 Task: Explore Airbnb accommodation in Ogawa, Japan from 29th December, 2023 to 30th December, 2023 for 2 adults, 1 child. Place can be entire room with 2 bedrooms having 2 beds and 1 bathroom. Property type can be flat.
Action: Mouse moved to (478, 125)
Screenshot: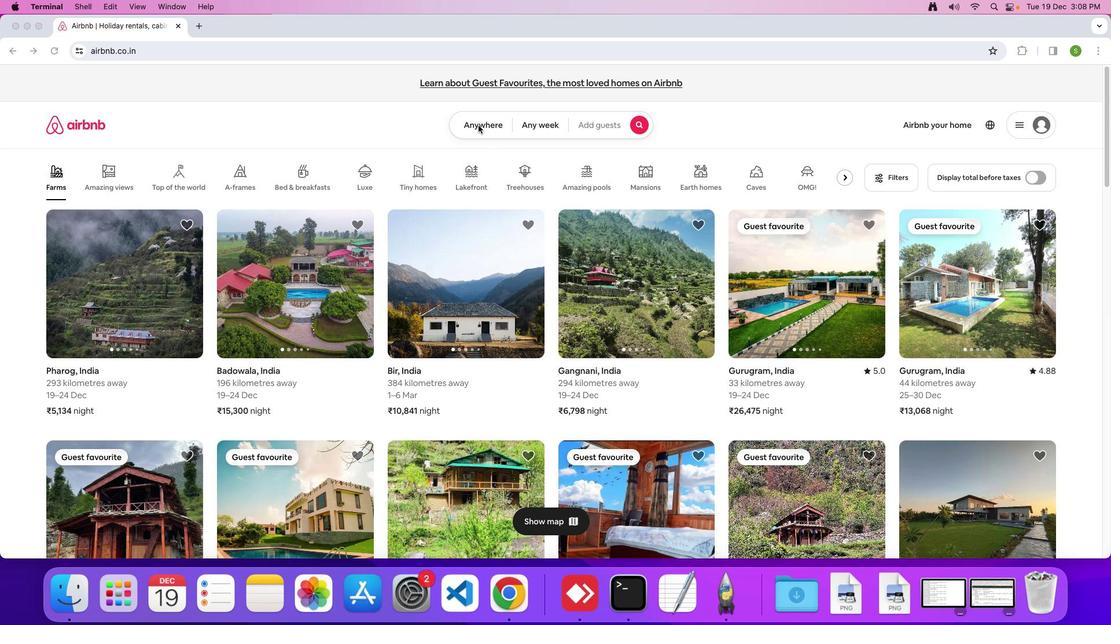 
Action: Mouse pressed left at (478, 125)
Screenshot: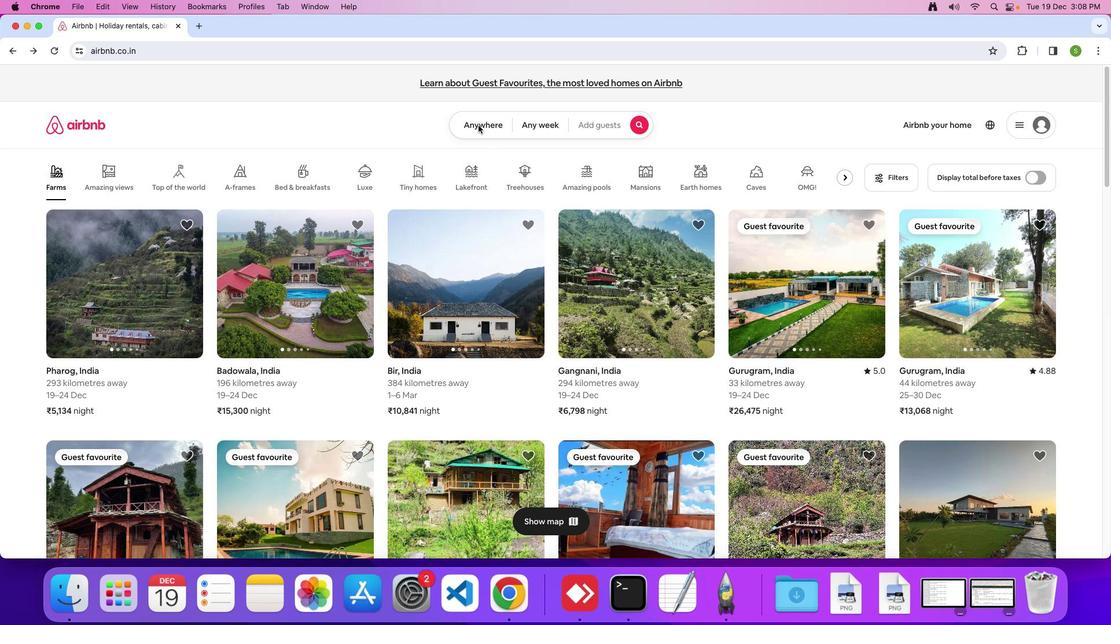 
Action: Mouse moved to (477, 125)
Screenshot: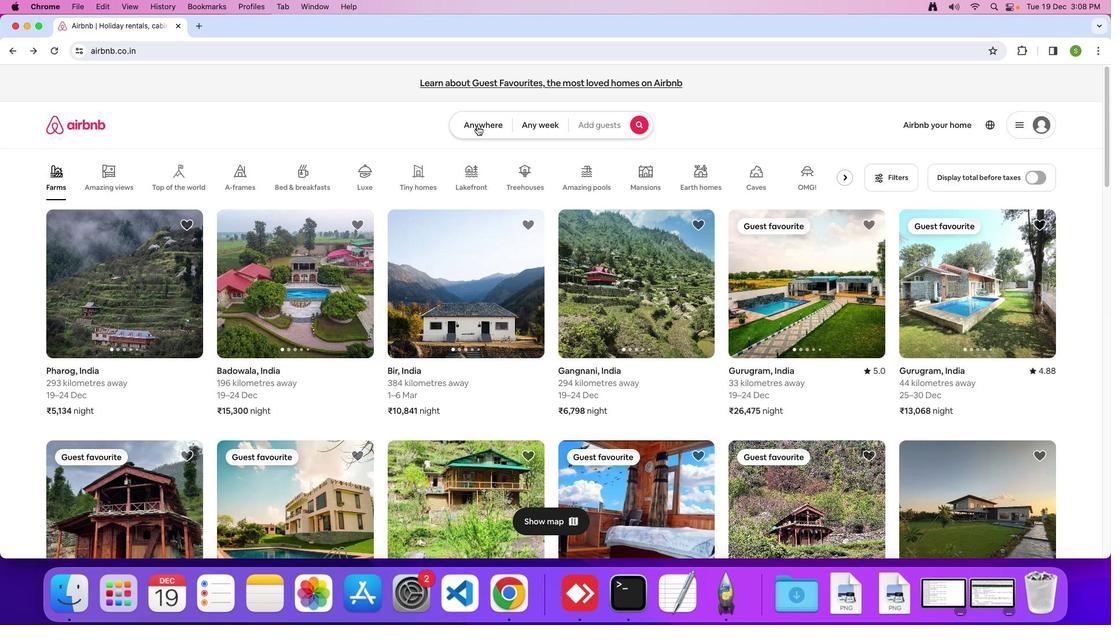 
Action: Mouse pressed left at (477, 125)
Screenshot: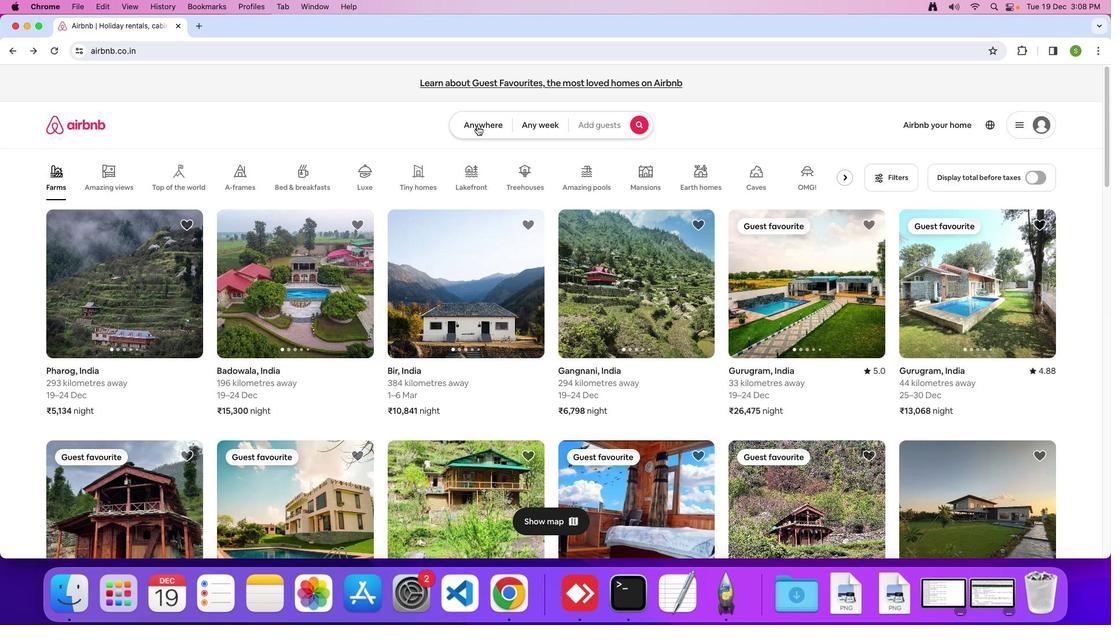 
Action: Mouse moved to (425, 160)
Screenshot: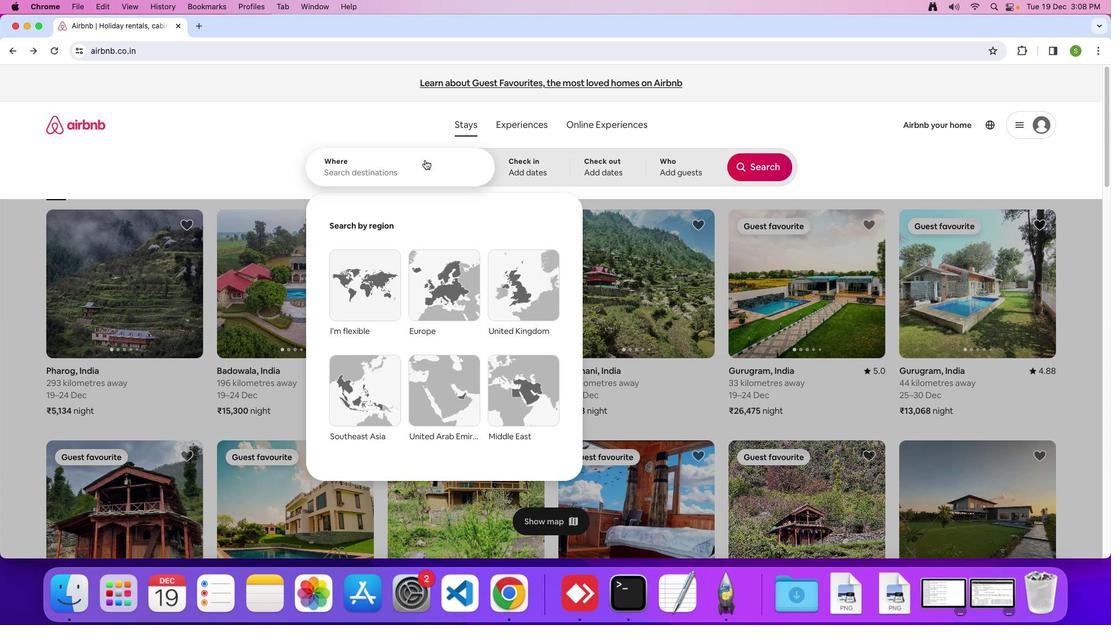 
Action: Mouse pressed left at (425, 160)
Screenshot: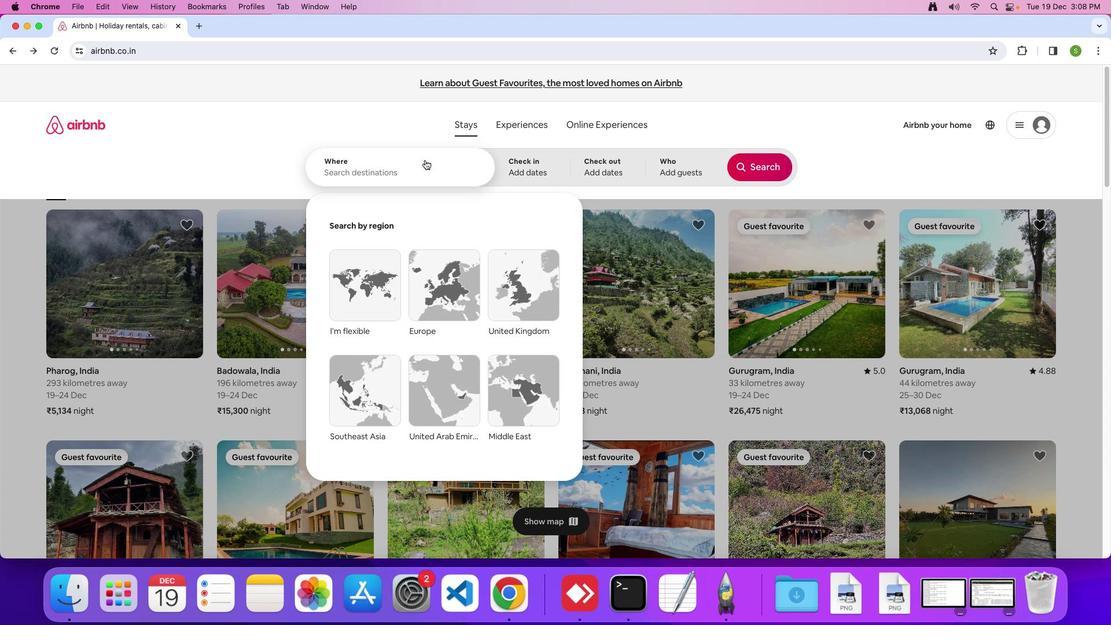 
Action: Mouse moved to (428, 160)
Screenshot: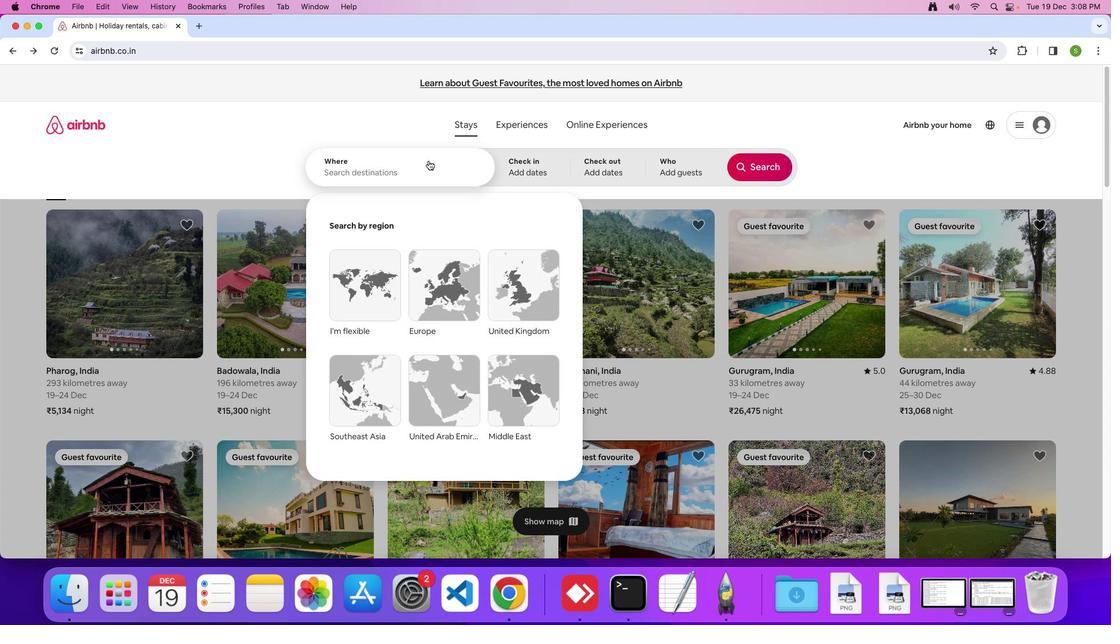
Action: Key pressed 'O'Key.caps_lock'g''a''w''a'','Key.spaceKey.shift'j''a''p''a''n'Key.enter
Screenshot: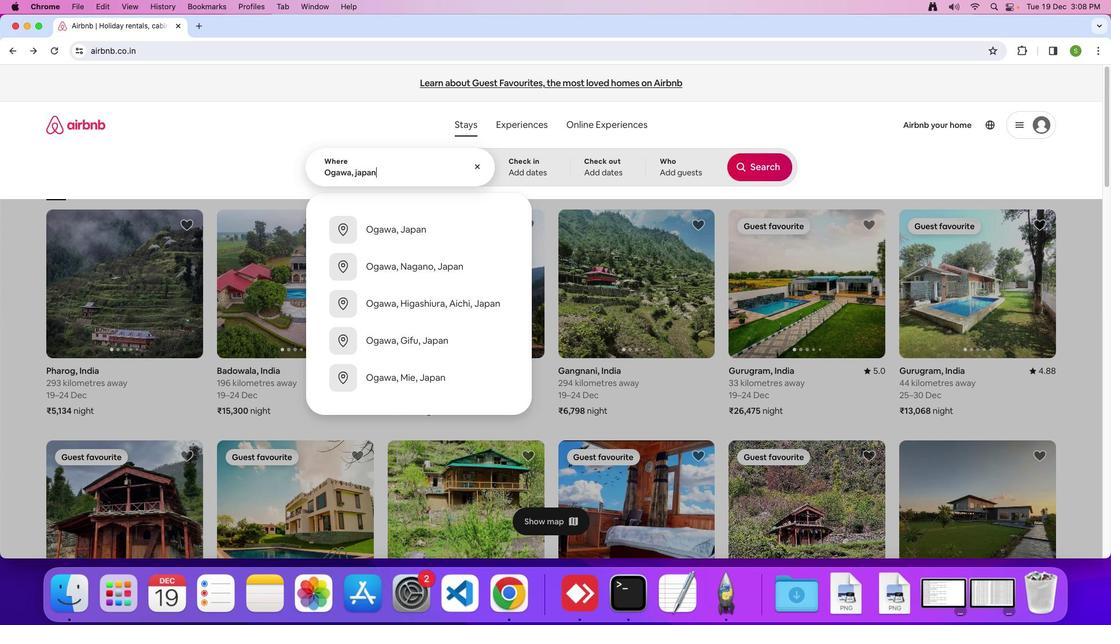 
Action: Mouse moved to (492, 423)
Screenshot: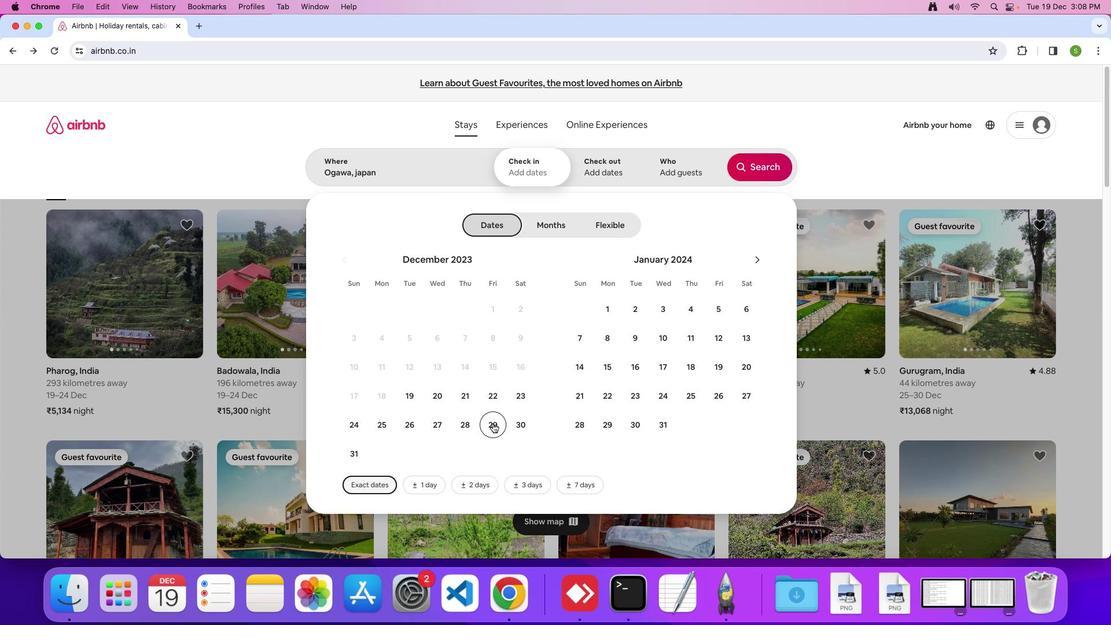 
Action: Mouse pressed left at (492, 423)
Screenshot: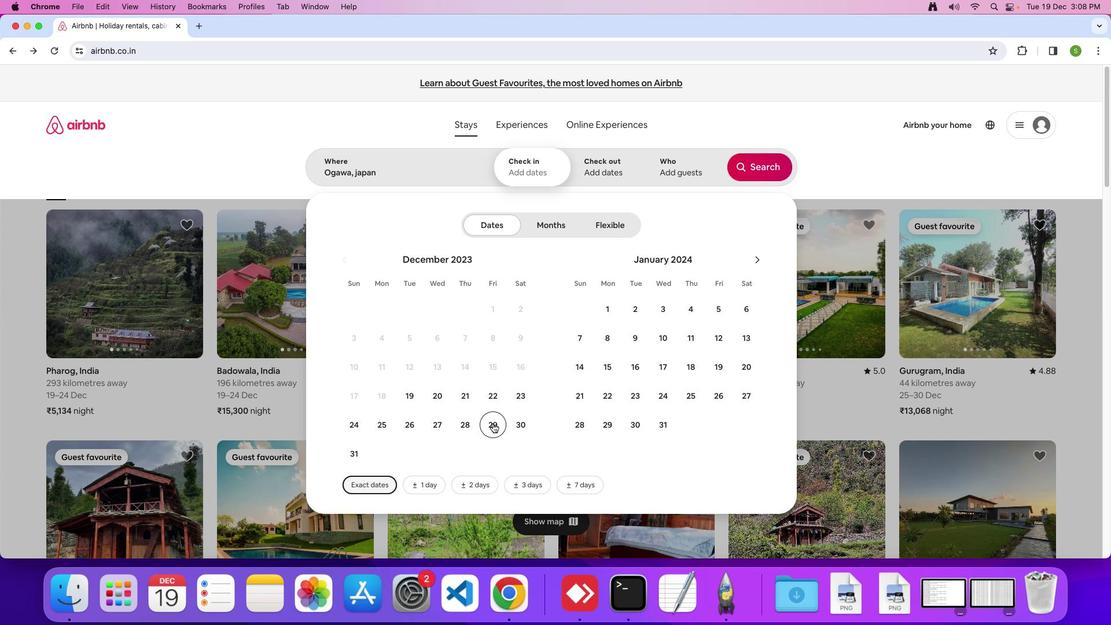 
Action: Mouse moved to (527, 423)
Screenshot: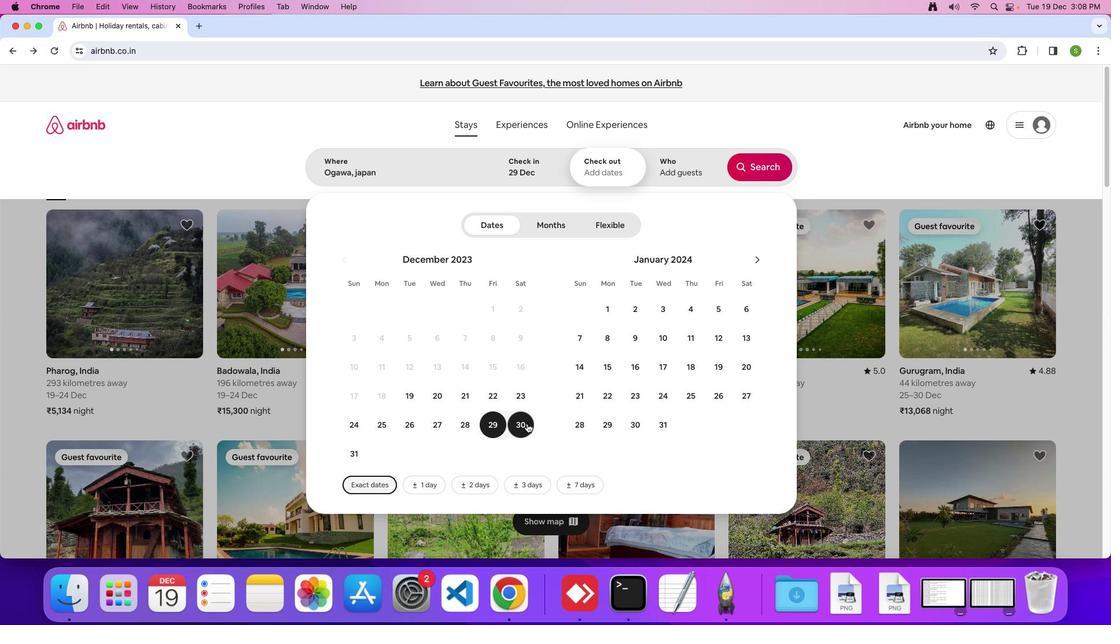 
Action: Mouse pressed left at (527, 423)
Screenshot: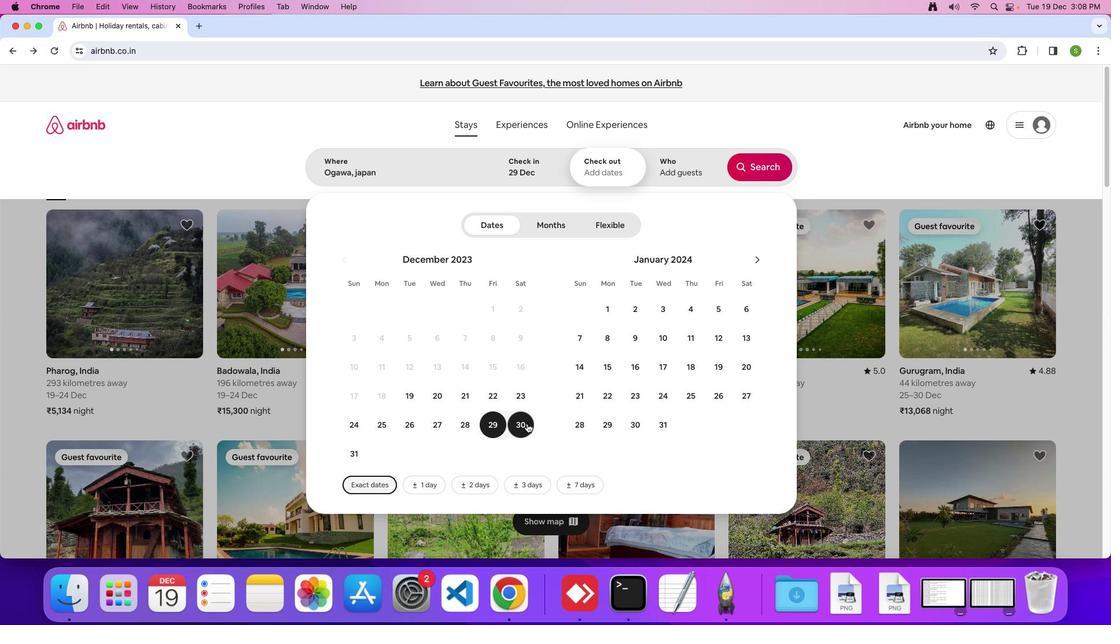 
Action: Mouse moved to (685, 170)
Screenshot: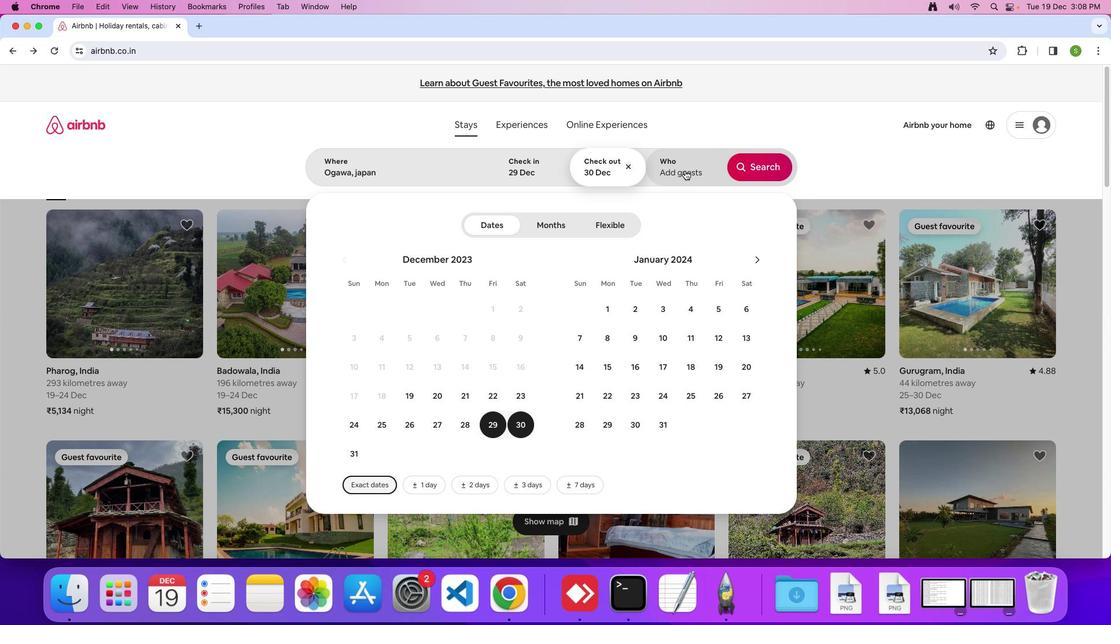 
Action: Mouse pressed left at (685, 170)
Screenshot: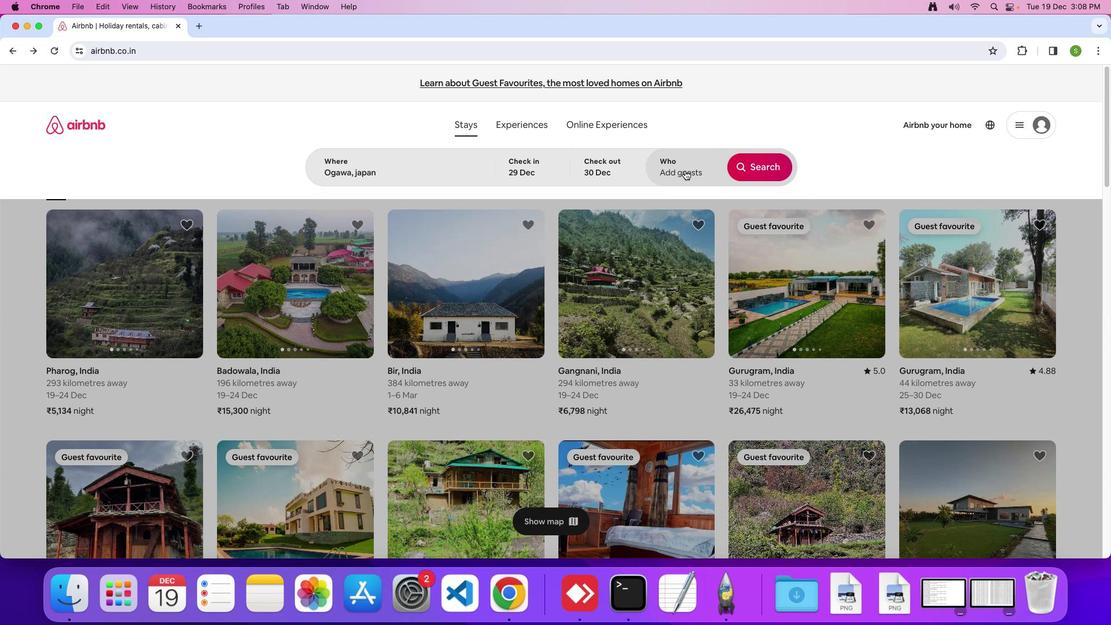 
Action: Mouse moved to (763, 227)
Screenshot: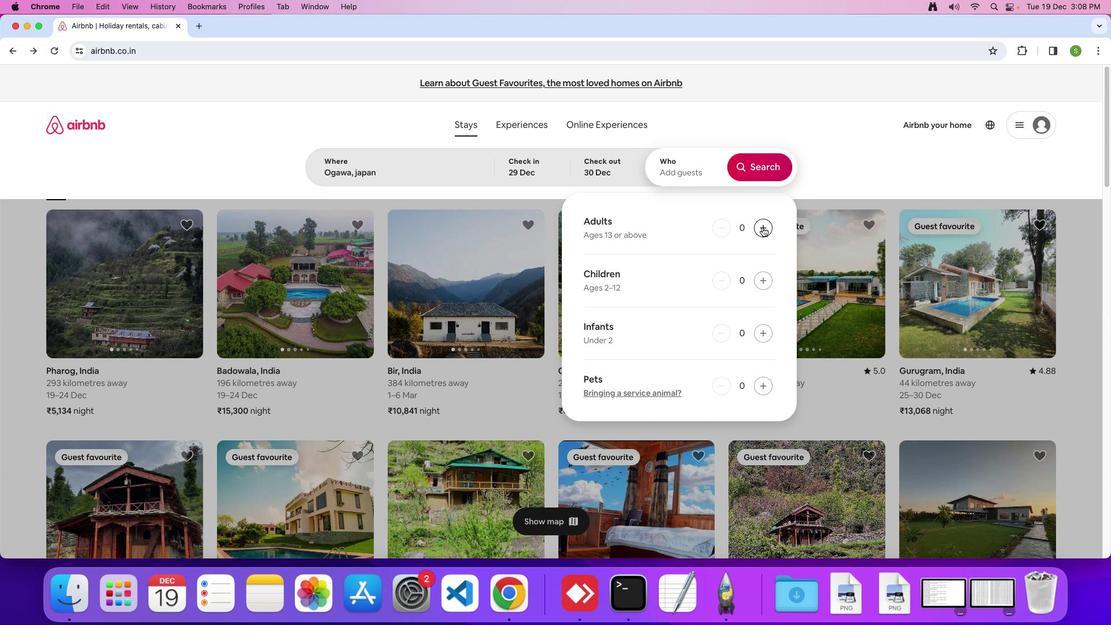 
Action: Mouse pressed left at (763, 227)
Screenshot: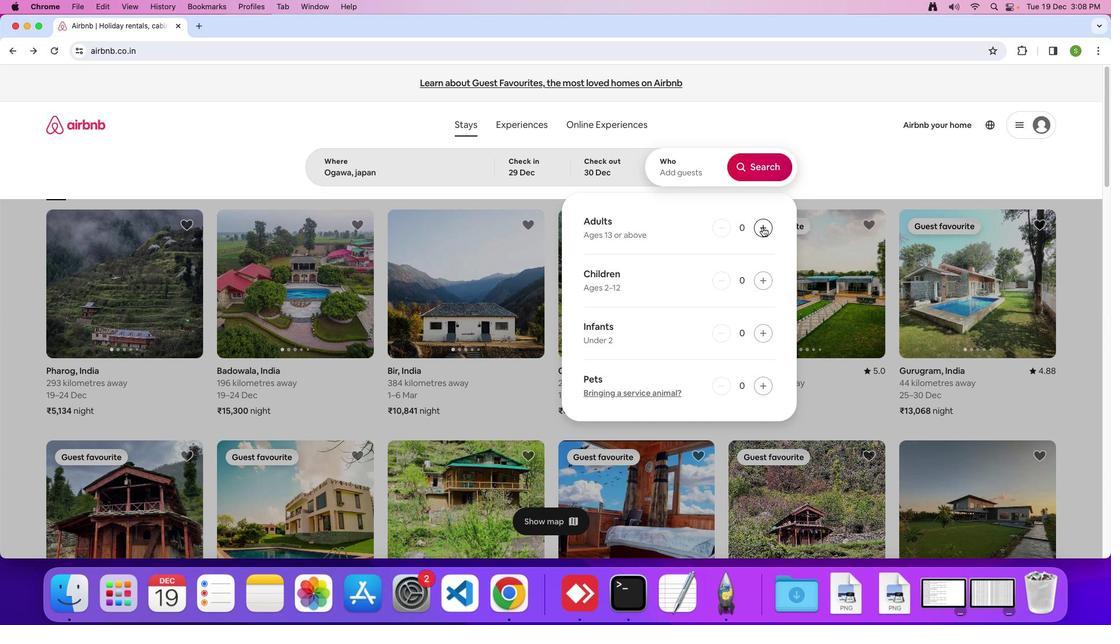 
Action: Mouse moved to (764, 225)
Screenshot: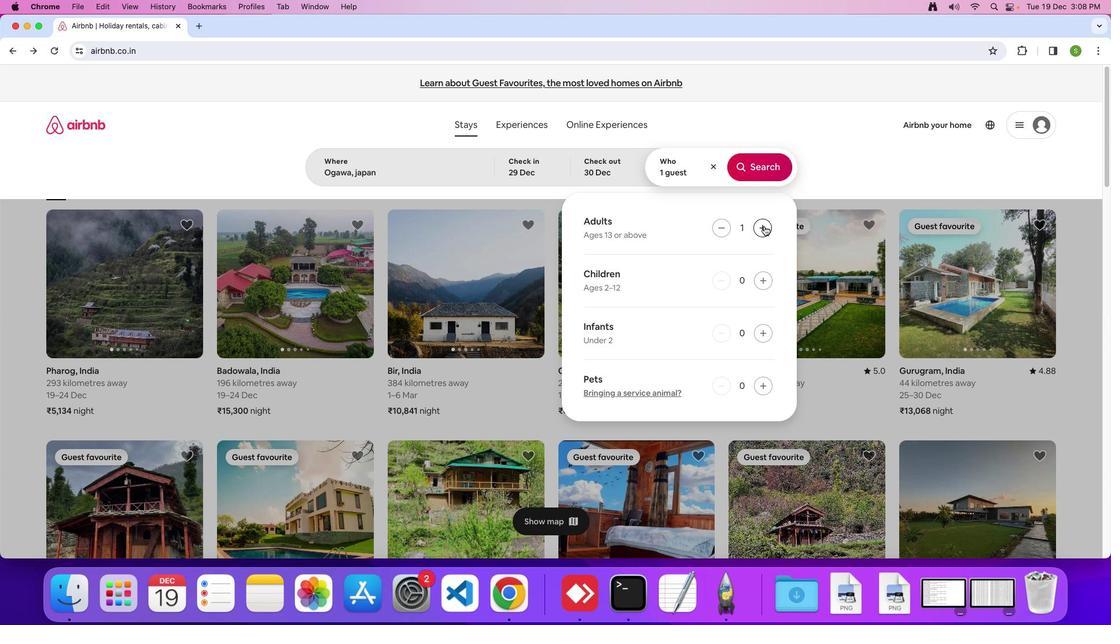
Action: Mouse pressed left at (764, 225)
Screenshot: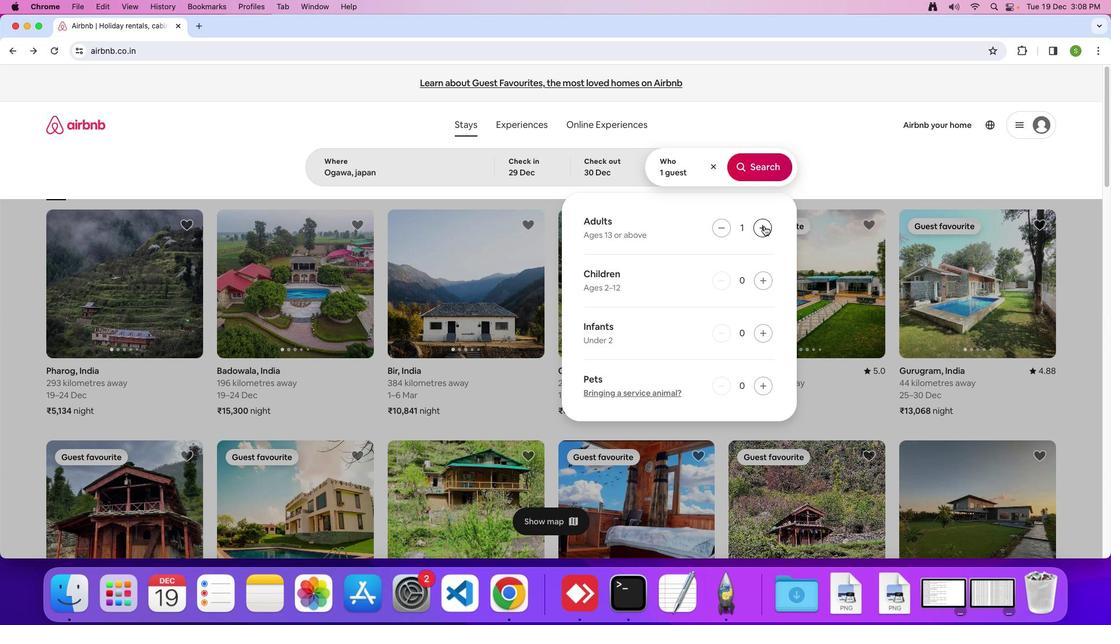 
Action: Mouse moved to (758, 282)
Screenshot: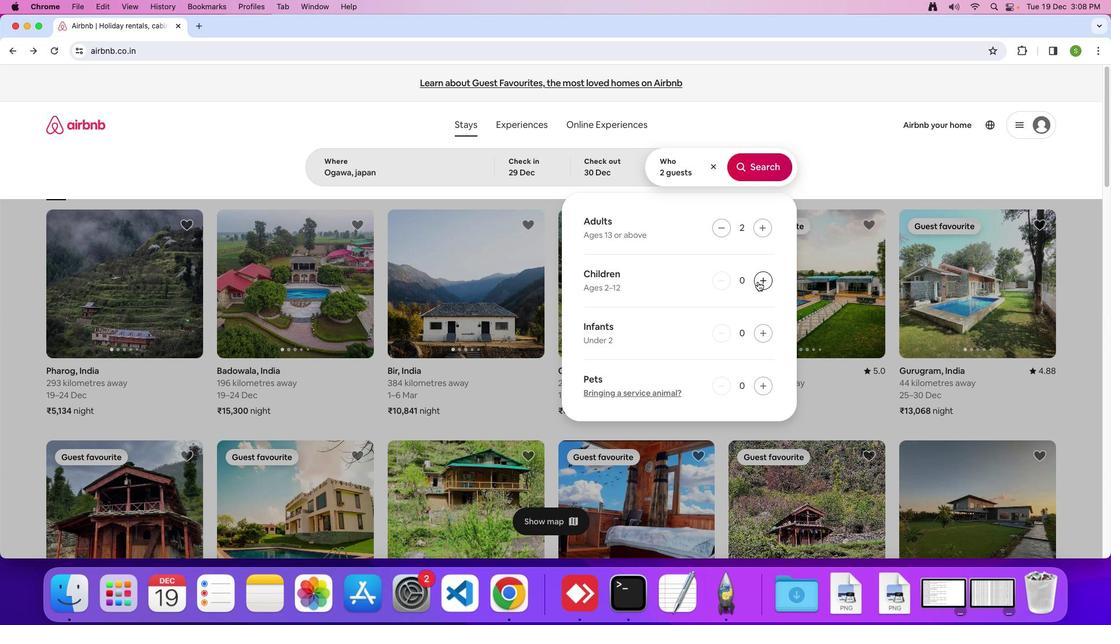 
Action: Mouse pressed left at (758, 282)
Screenshot: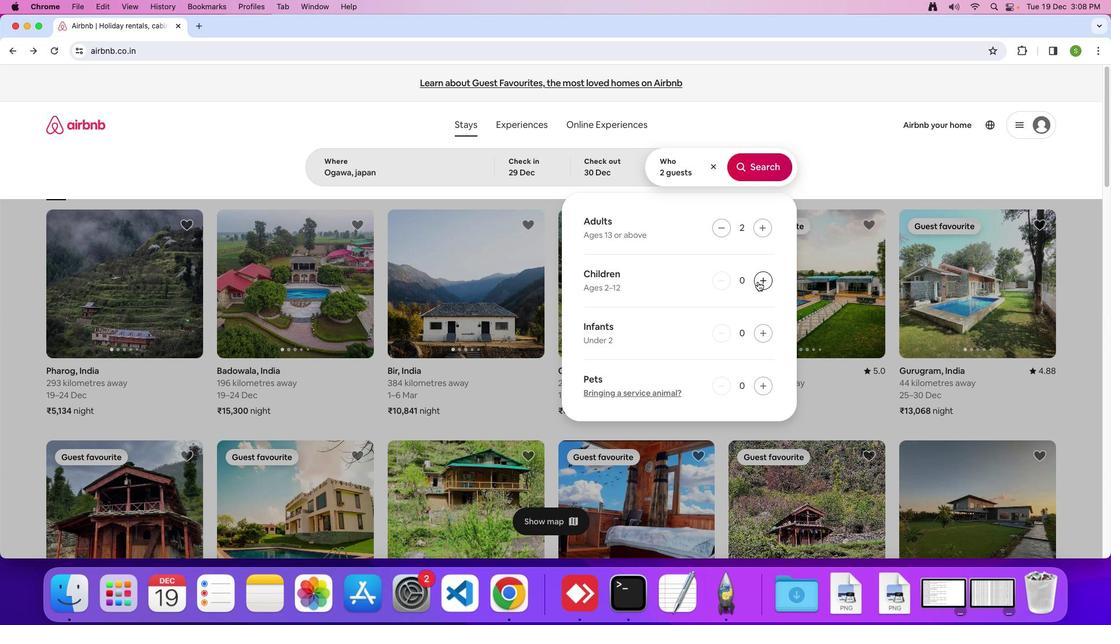 
Action: Mouse moved to (759, 173)
Screenshot: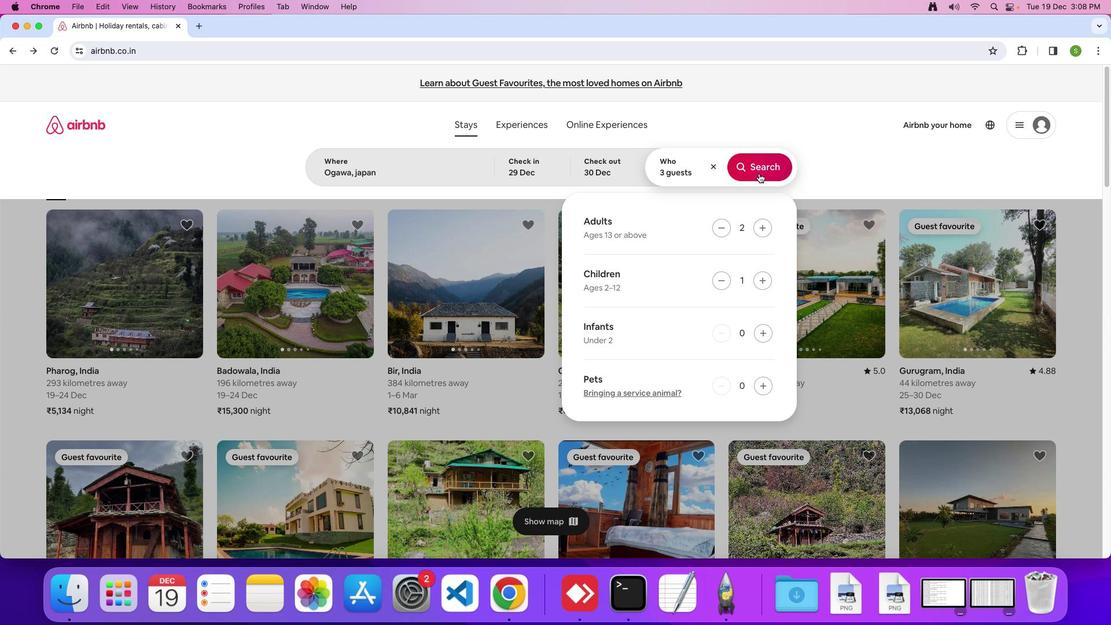 
Action: Mouse pressed left at (759, 173)
Screenshot: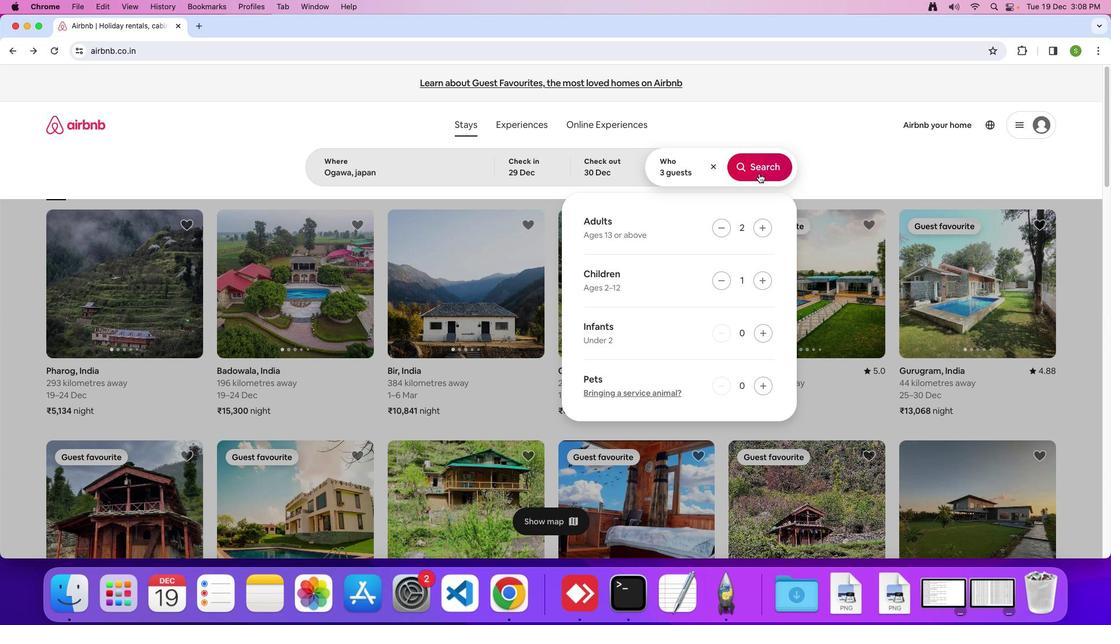 
Action: Mouse moved to (919, 138)
Screenshot: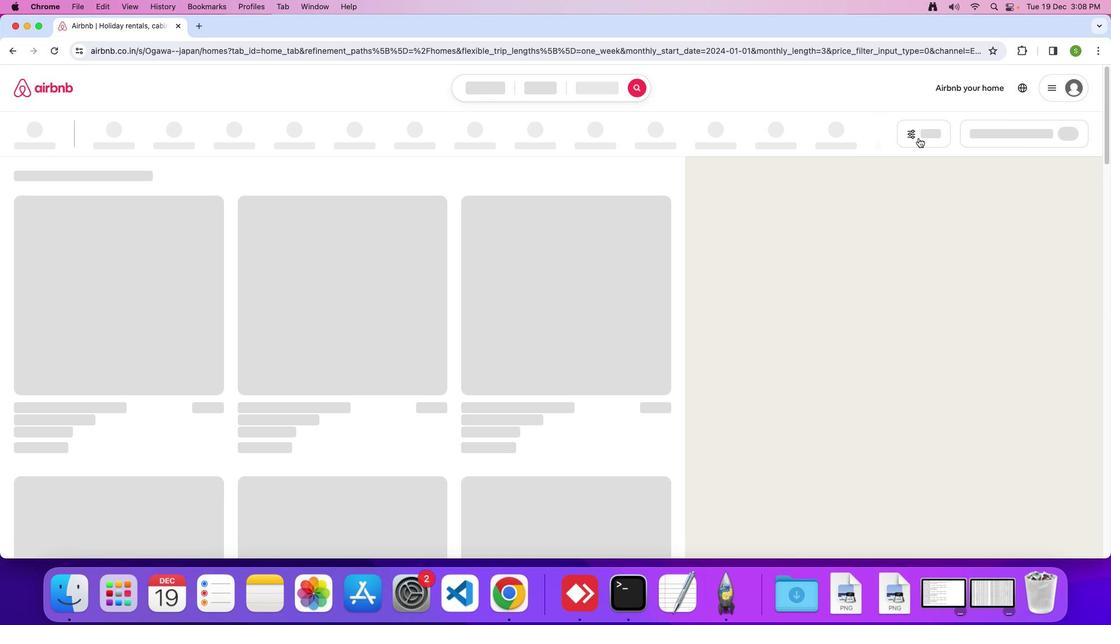 
Action: Mouse pressed left at (919, 138)
Screenshot: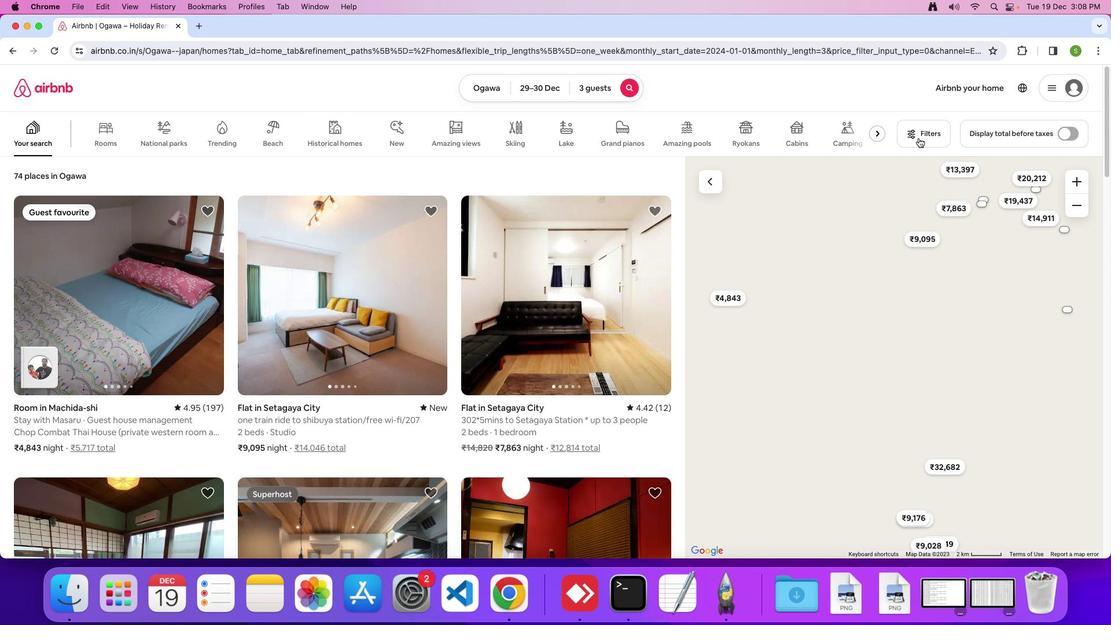 
Action: Mouse moved to (547, 317)
Screenshot: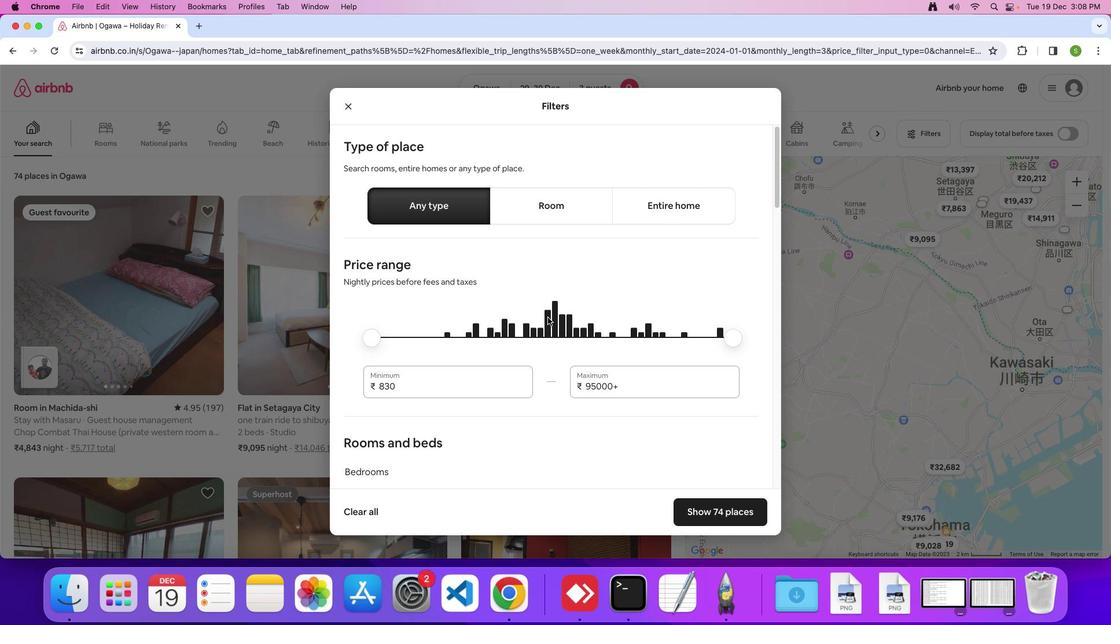 
Action: Mouse scrolled (547, 317) with delta (0, 0)
Screenshot: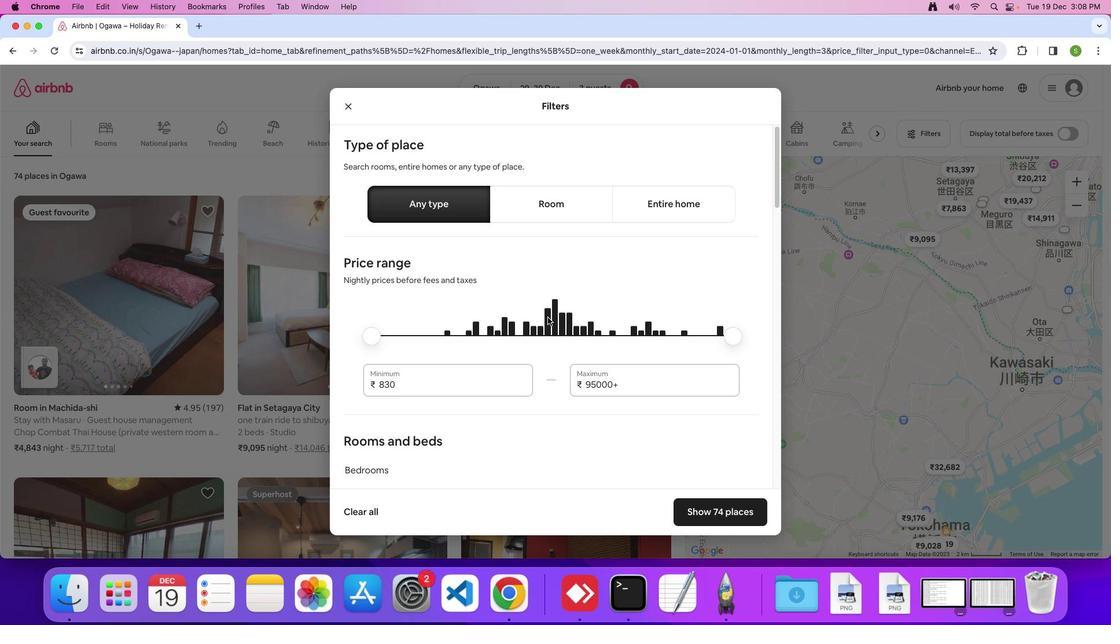 
Action: Mouse scrolled (547, 317) with delta (0, 0)
Screenshot: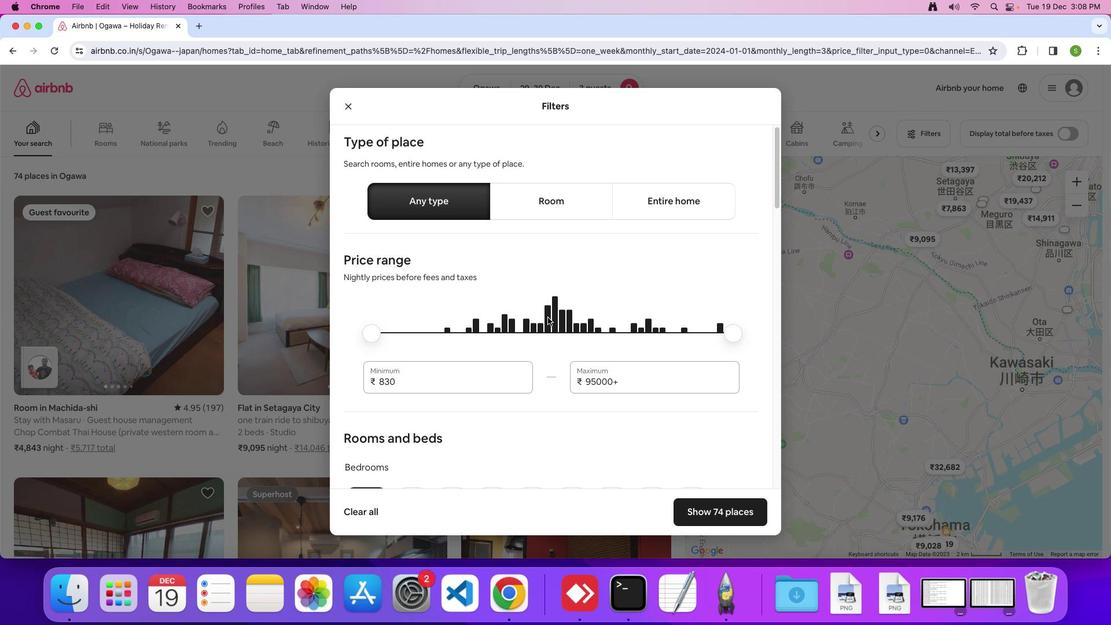 
Action: Mouse scrolled (547, 317) with delta (0, 0)
Screenshot: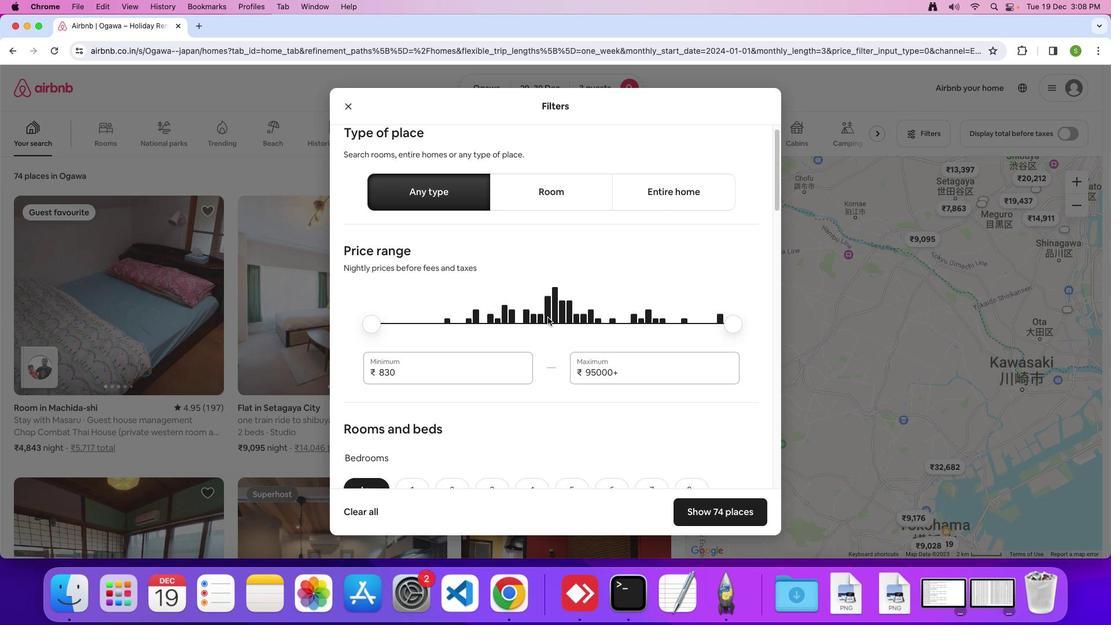 
Action: Mouse scrolled (547, 317) with delta (0, 0)
Screenshot: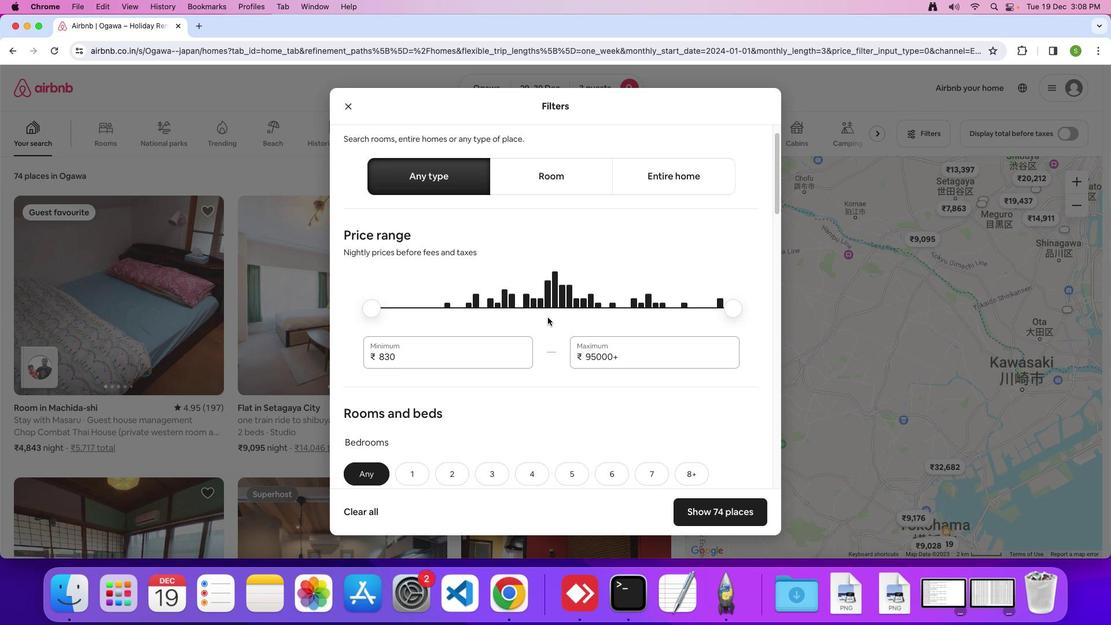 
Action: Mouse scrolled (547, 317) with delta (0, 0)
Screenshot: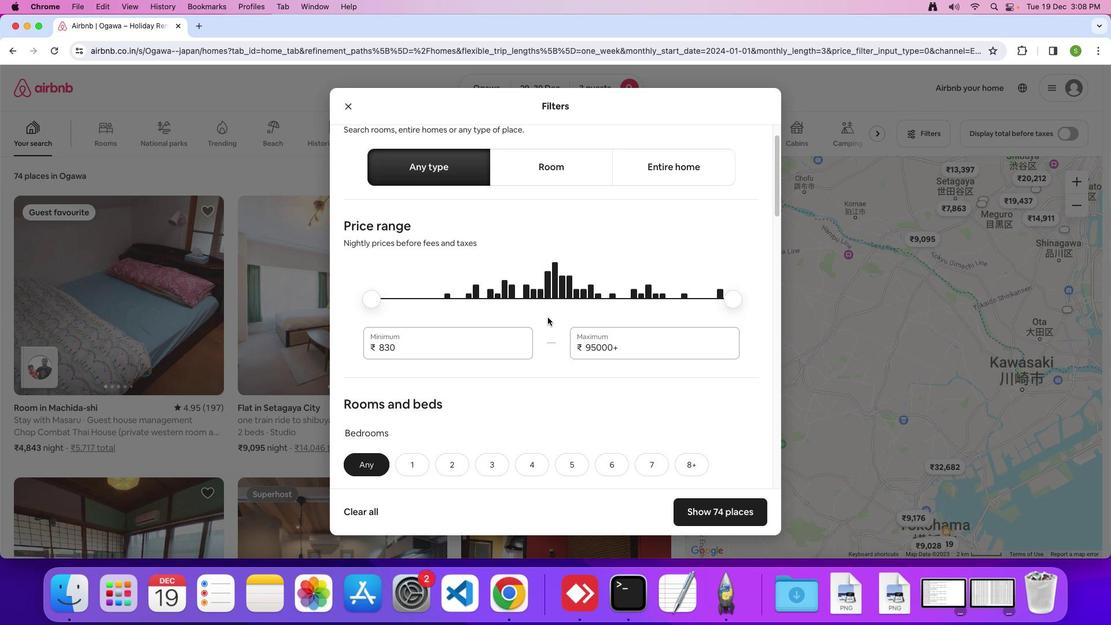 
Action: Mouse scrolled (547, 317) with delta (0, 0)
Screenshot: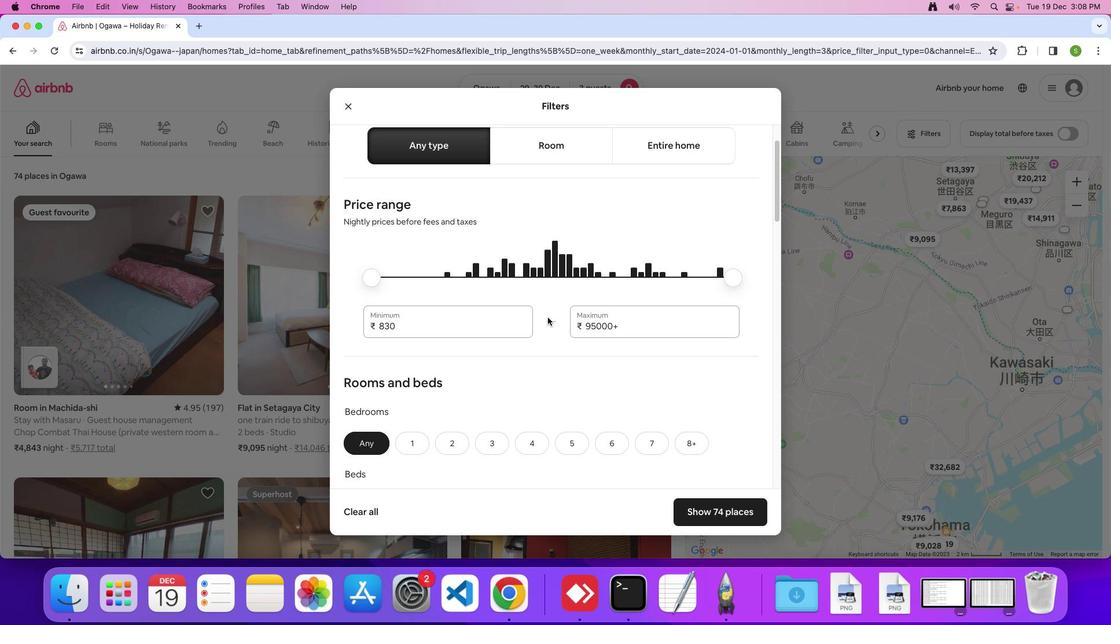 
Action: Mouse scrolled (547, 317) with delta (0, 0)
Screenshot: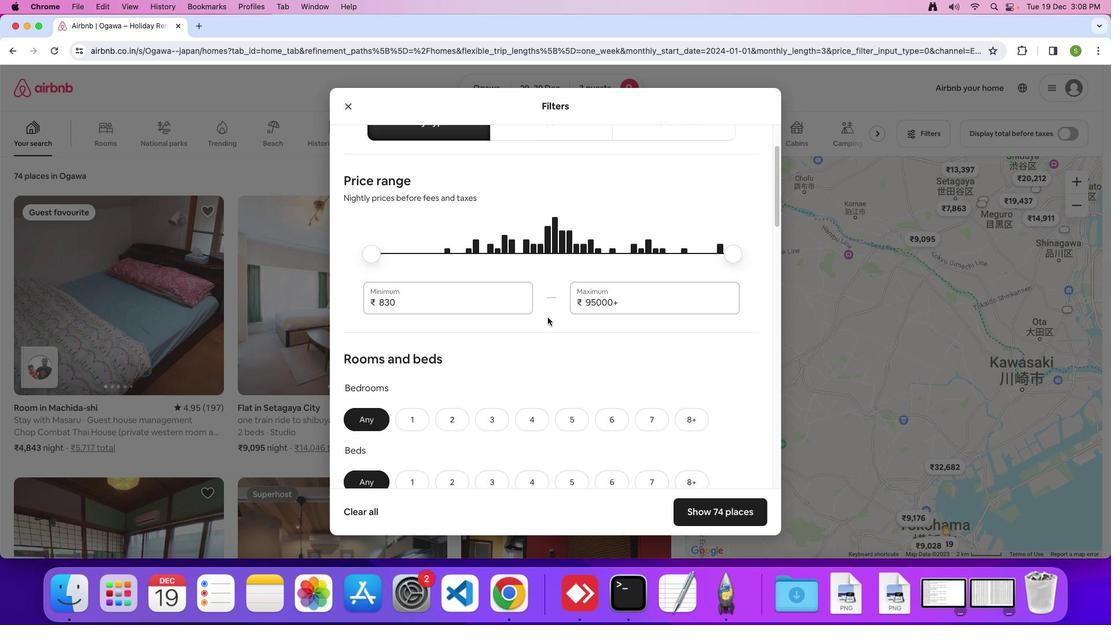 
Action: Mouse scrolled (547, 317) with delta (0, 0)
Screenshot: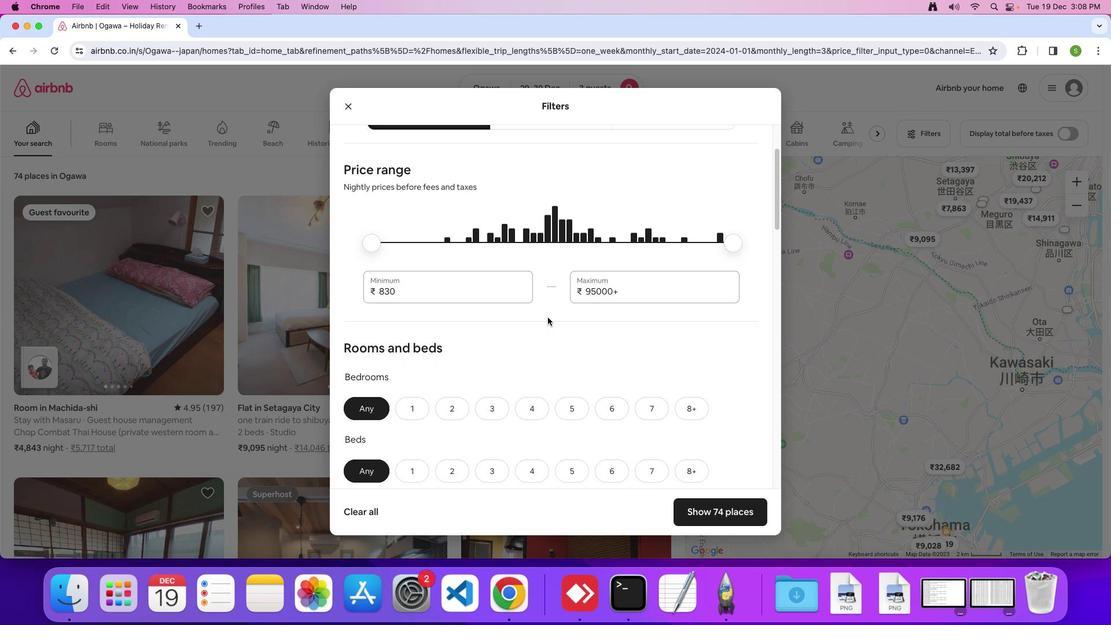 
Action: Mouse scrolled (547, 317) with delta (0, 0)
Screenshot: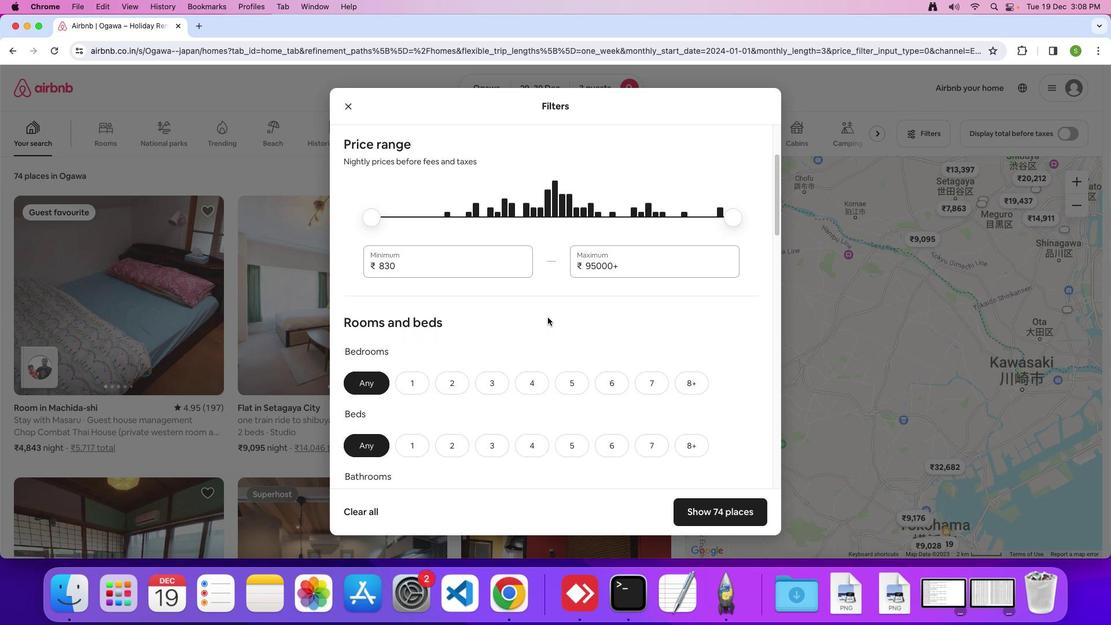 
Action: Mouse scrolled (547, 317) with delta (0, 0)
Screenshot: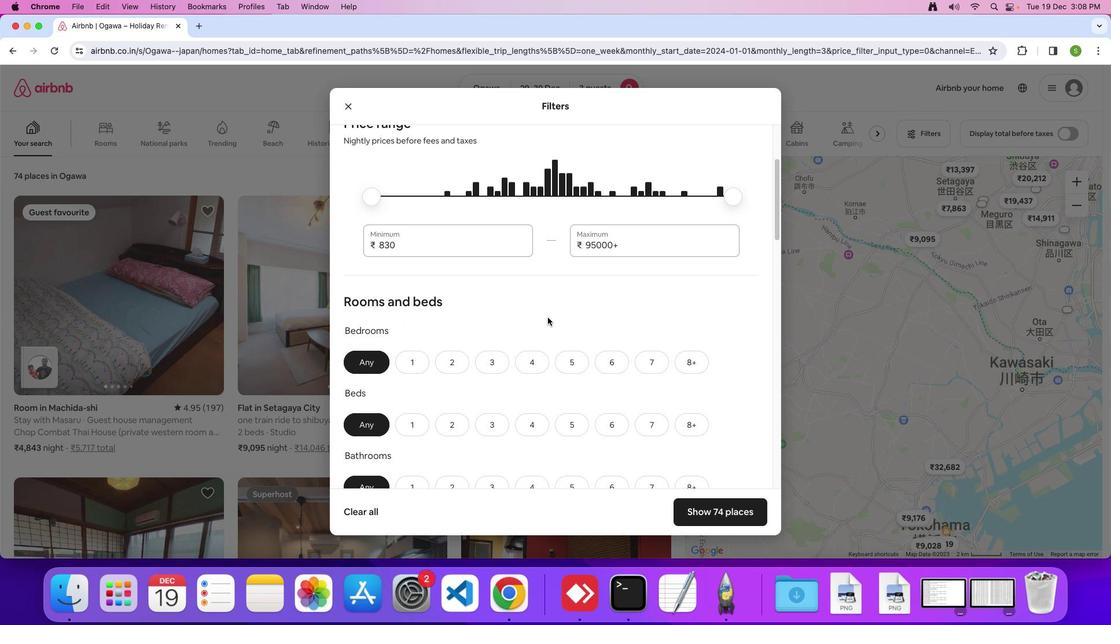
Action: Mouse scrolled (547, 317) with delta (0, 0)
Screenshot: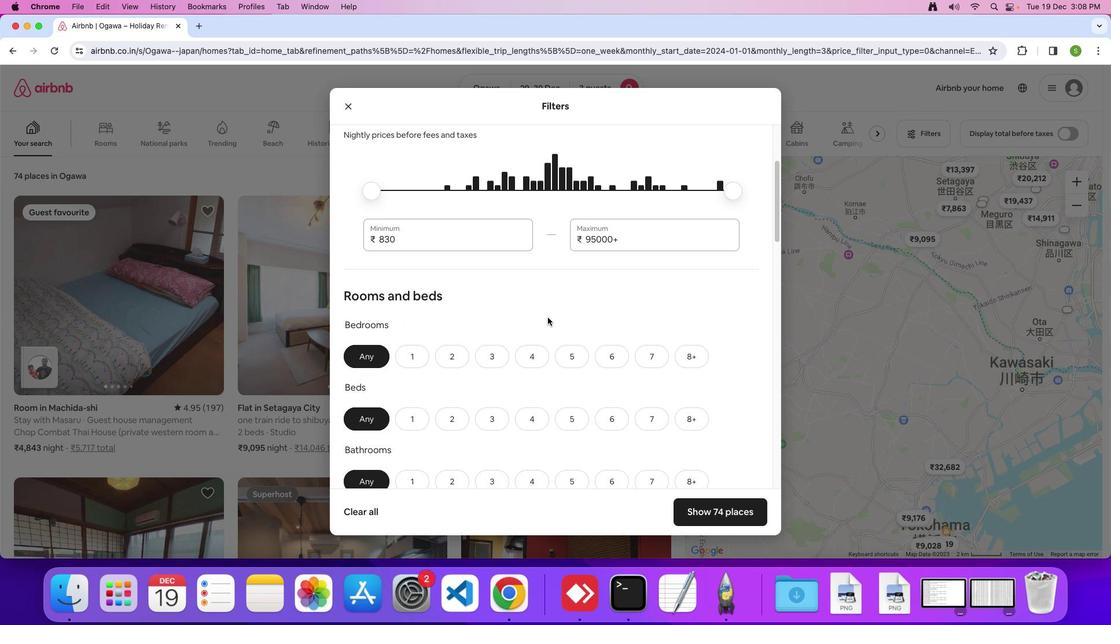 
Action: Mouse scrolled (547, 317) with delta (0, 0)
Screenshot: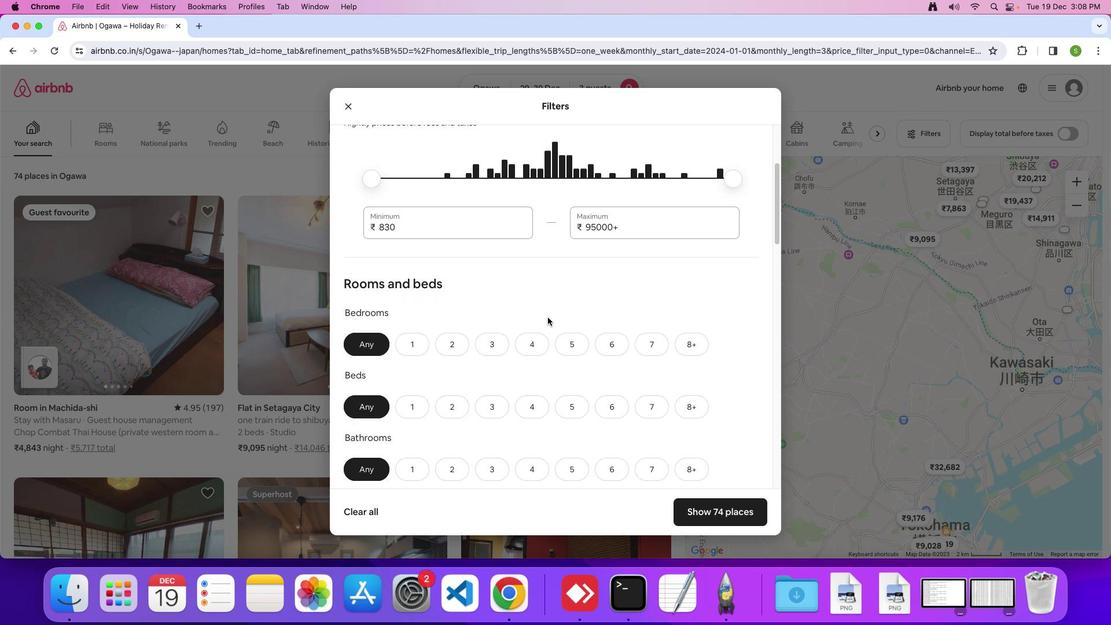 
Action: Mouse scrolled (547, 317) with delta (0, 0)
Screenshot: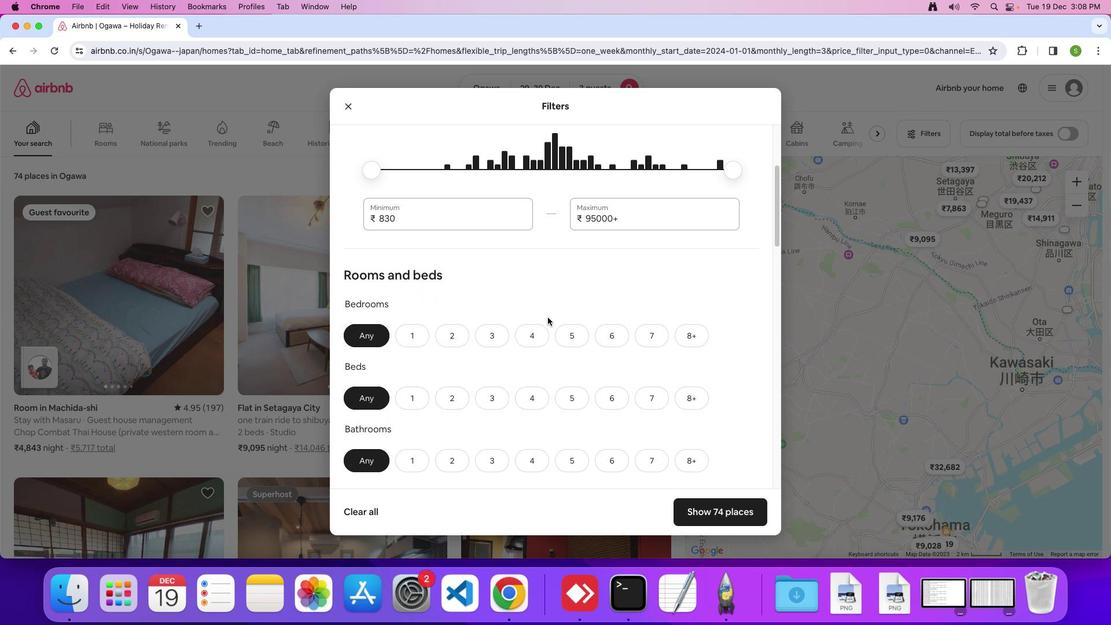 
Action: Mouse scrolled (547, 317) with delta (0, 0)
Screenshot: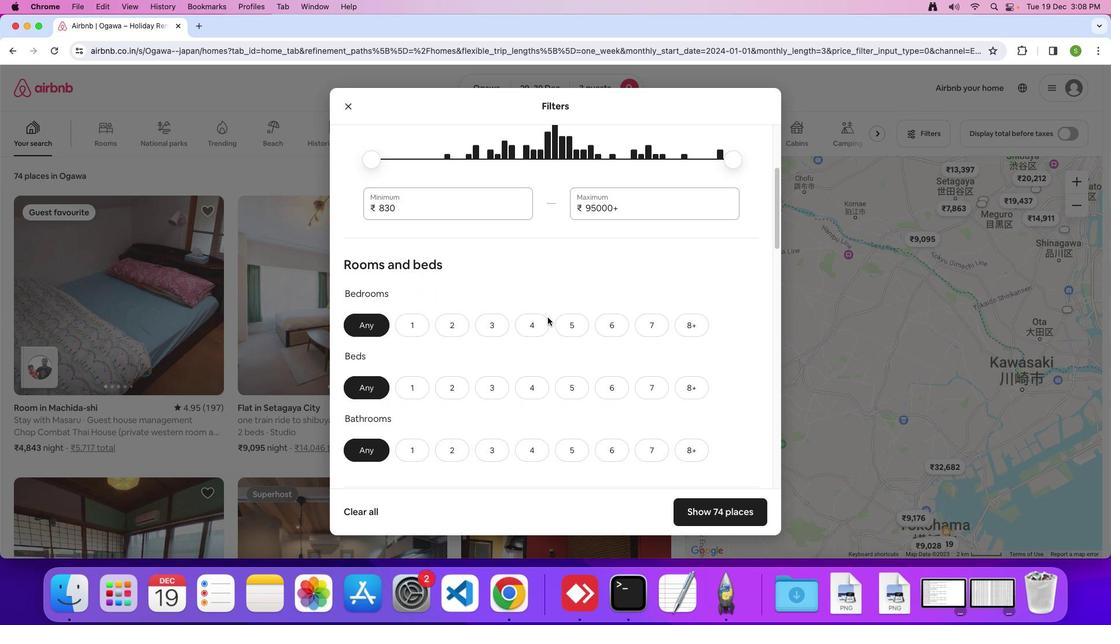 
Action: Mouse scrolled (547, 317) with delta (0, 0)
Screenshot: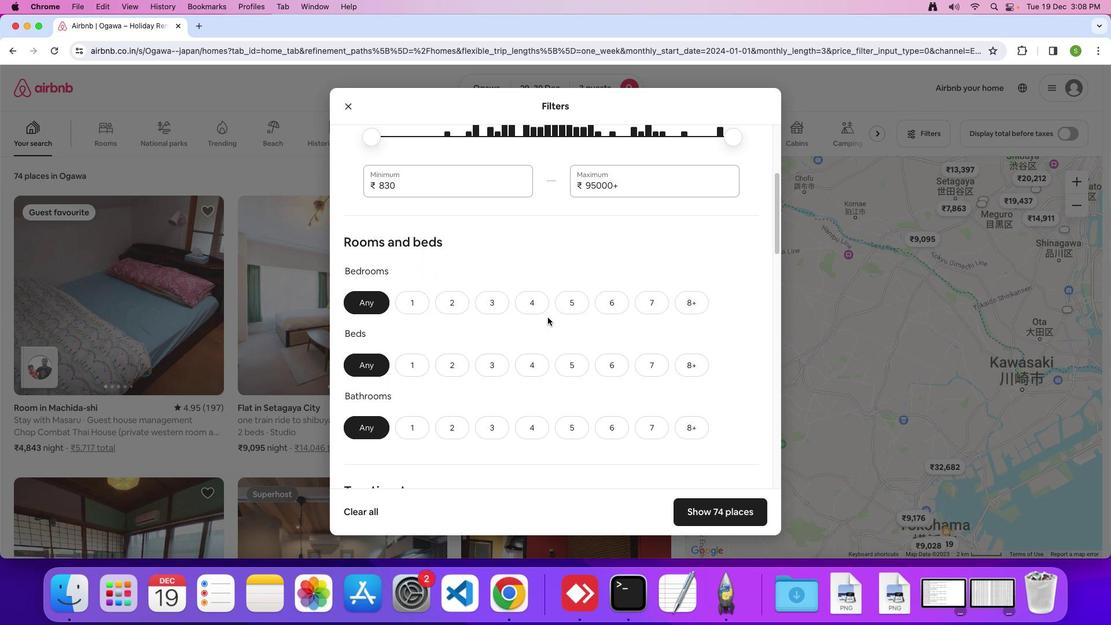 
Action: Mouse moved to (461, 298)
Screenshot: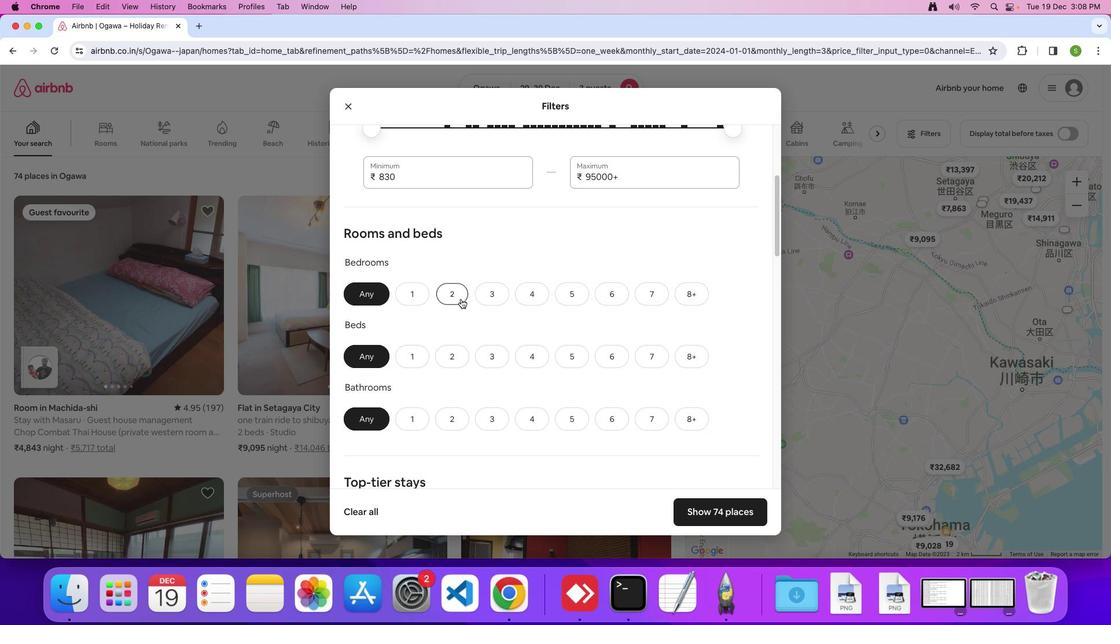
Action: Mouse pressed left at (461, 298)
Screenshot: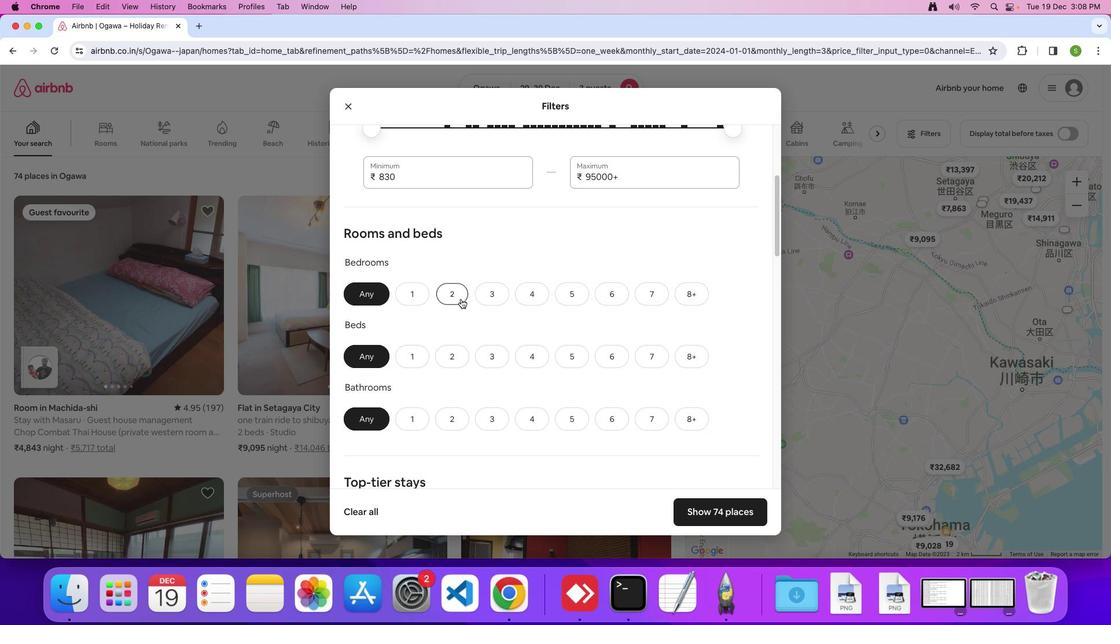 
Action: Mouse moved to (450, 349)
Screenshot: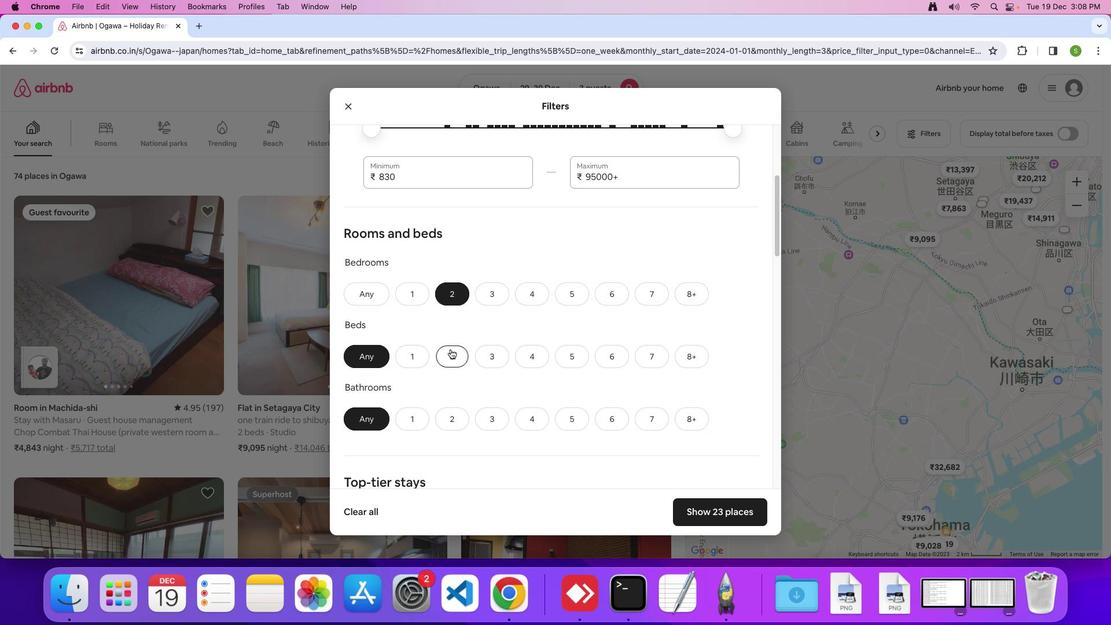 
Action: Mouse pressed left at (450, 349)
Screenshot: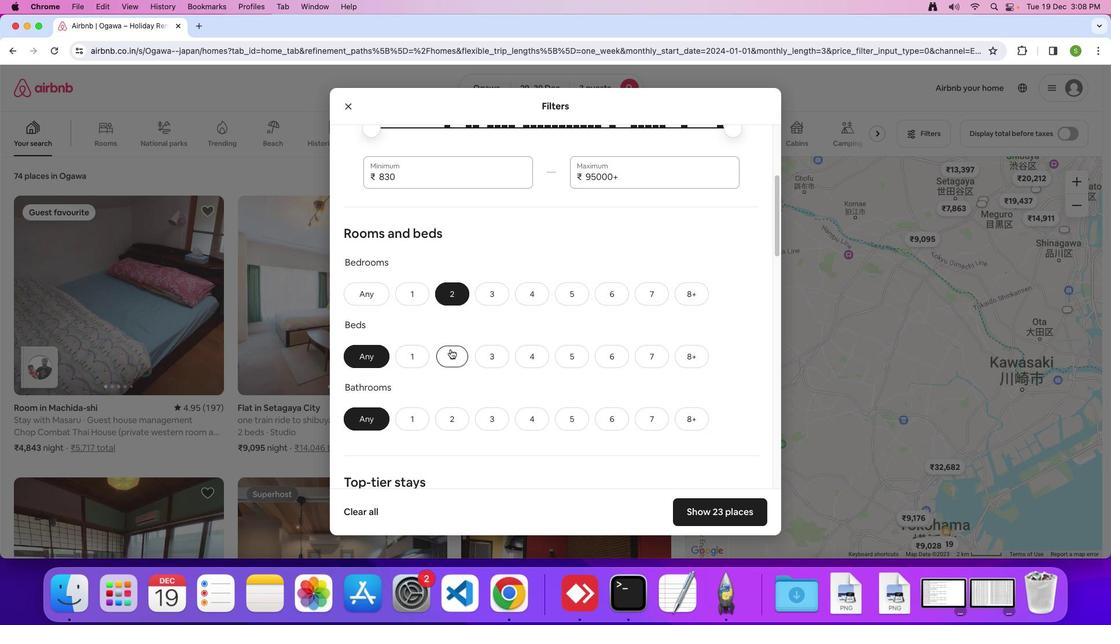
Action: Mouse moved to (412, 425)
Screenshot: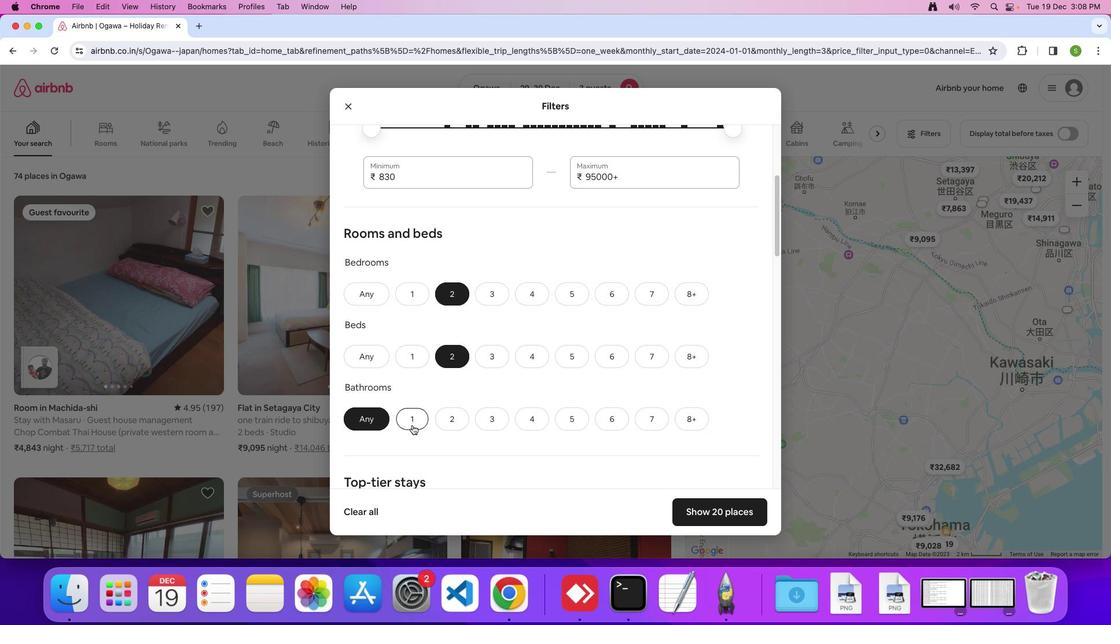 
Action: Mouse pressed left at (412, 425)
Screenshot: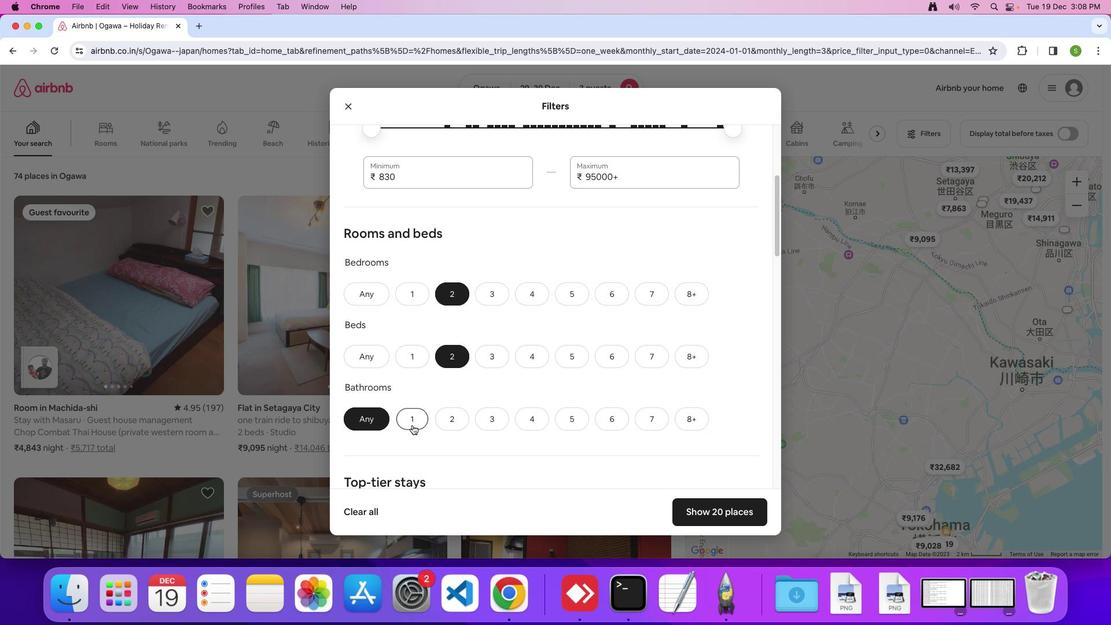 
Action: Mouse moved to (615, 383)
Screenshot: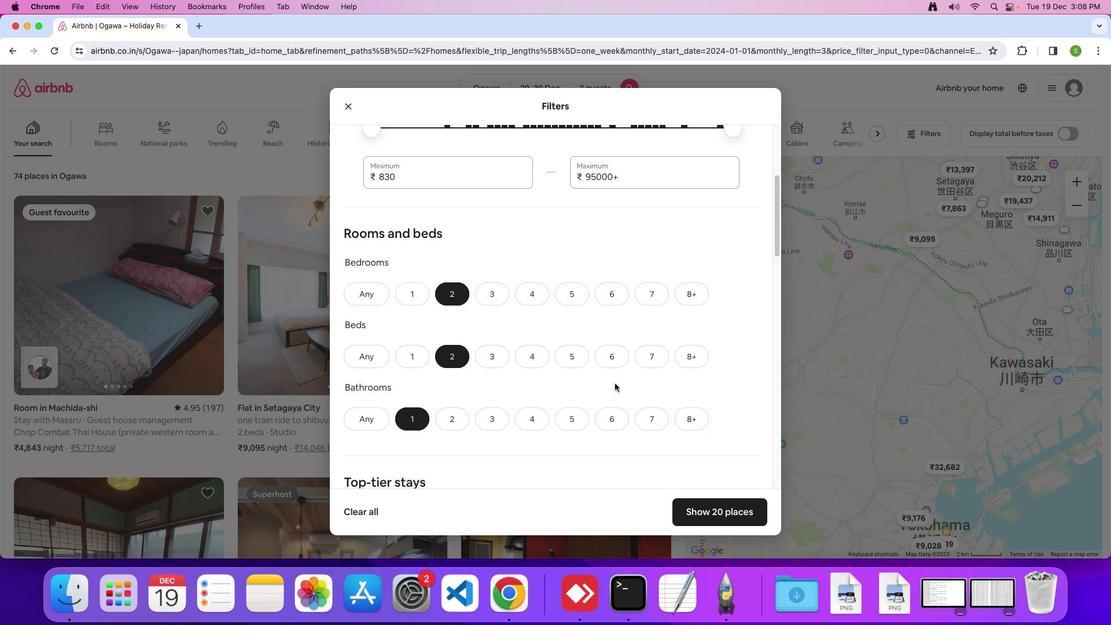 
Action: Mouse scrolled (615, 383) with delta (0, 0)
Screenshot: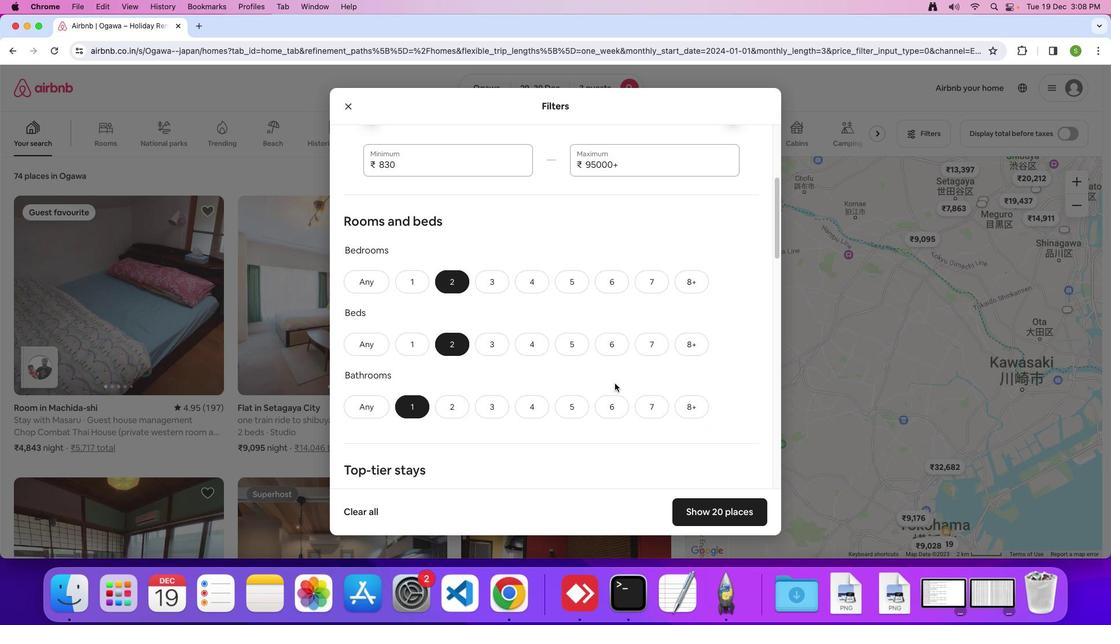 
Action: Mouse scrolled (615, 383) with delta (0, 0)
Screenshot: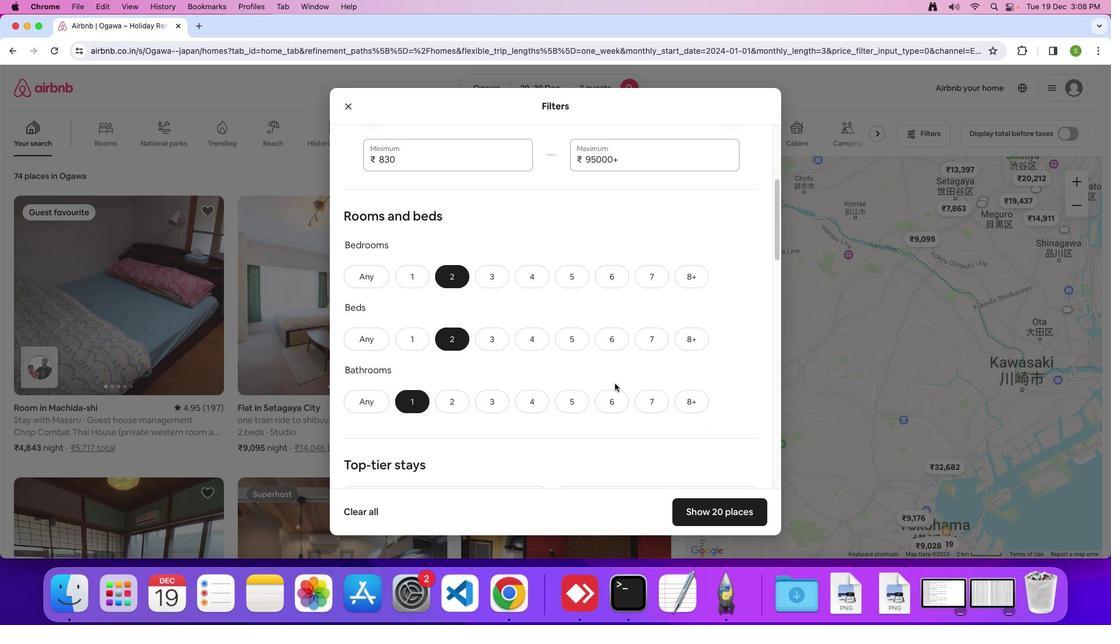 
Action: Mouse scrolled (615, 383) with delta (0, -1)
Screenshot: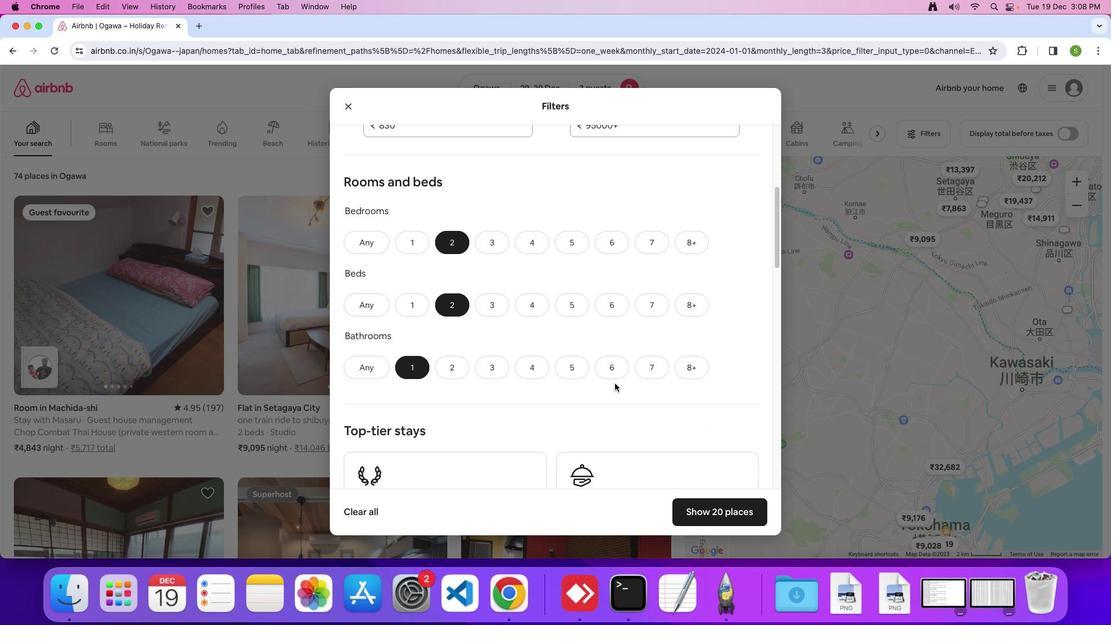 
Action: Mouse scrolled (615, 383) with delta (0, 0)
Screenshot: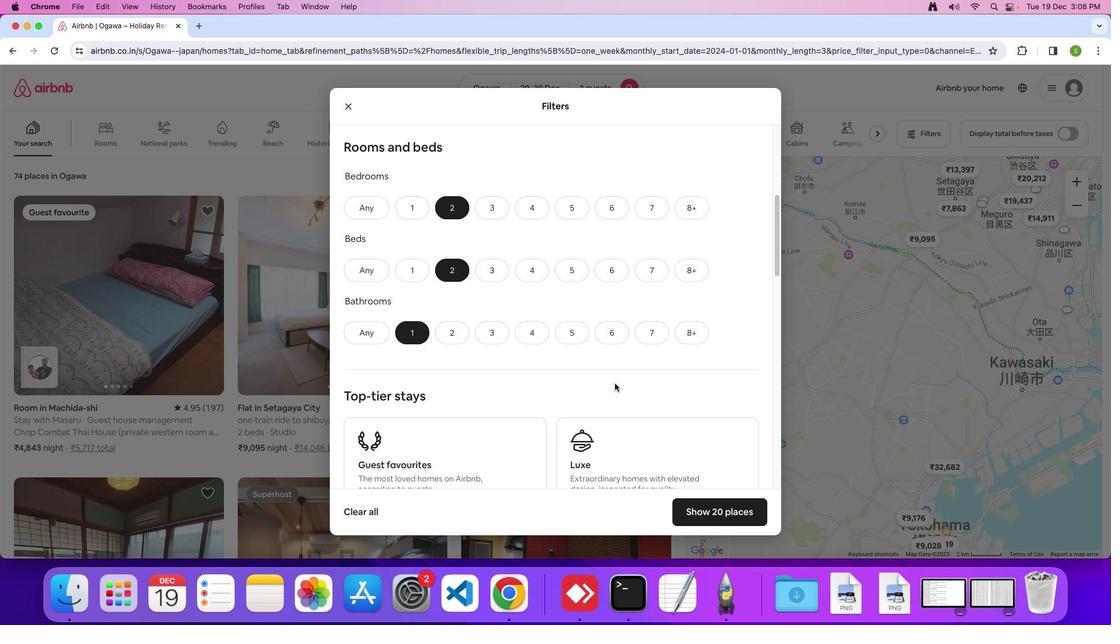 
Action: Mouse scrolled (615, 383) with delta (0, 0)
Screenshot: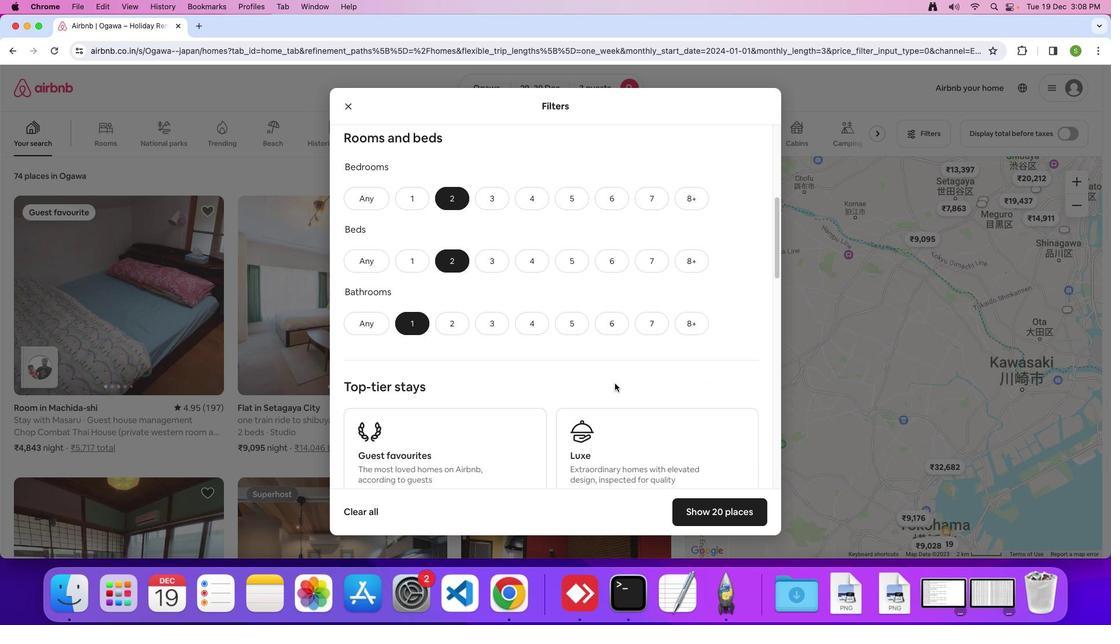 
Action: Mouse scrolled (615, 383) with delta (0, 0)
Screenshot: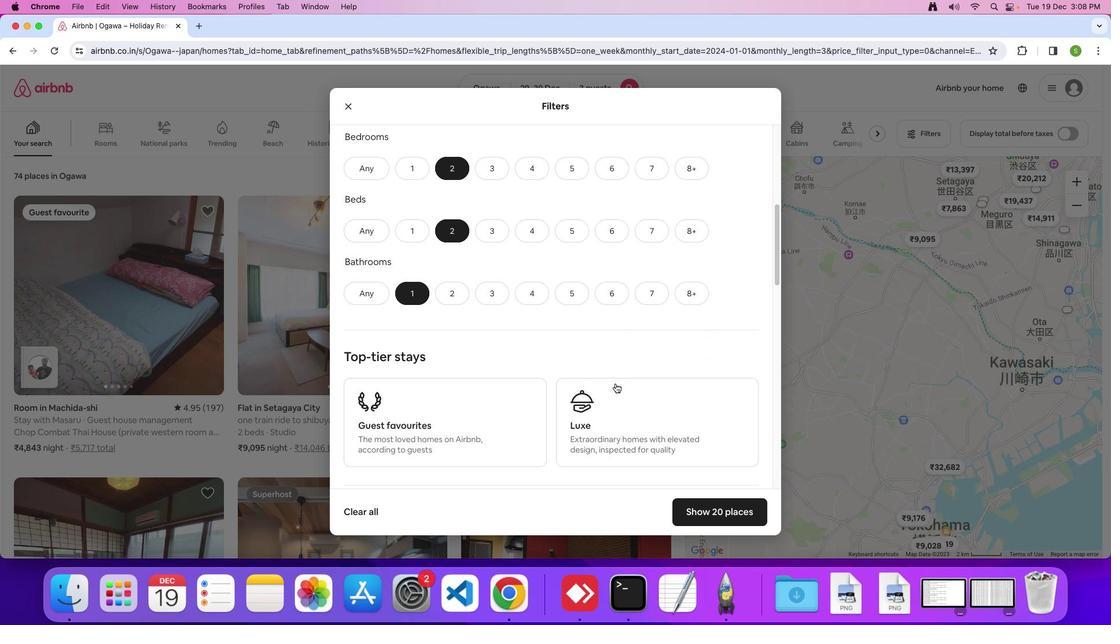 
Action: Mouse moved to (616, 383)
Screenshot: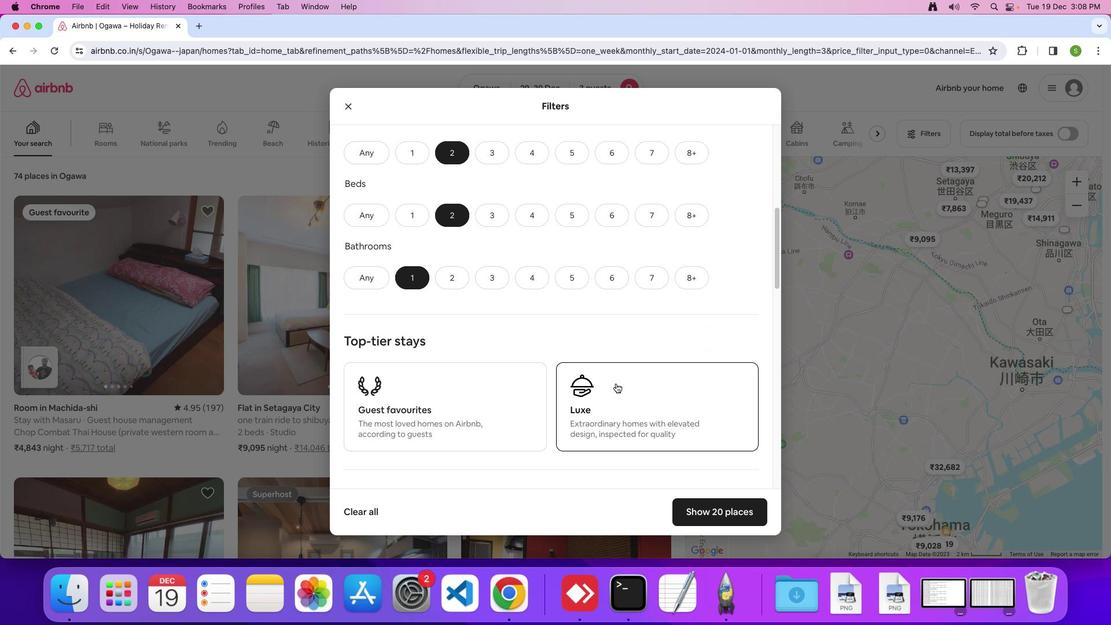 
Action: Mouse scrolled (616, 383) with delta (0, 0)
Screenshot: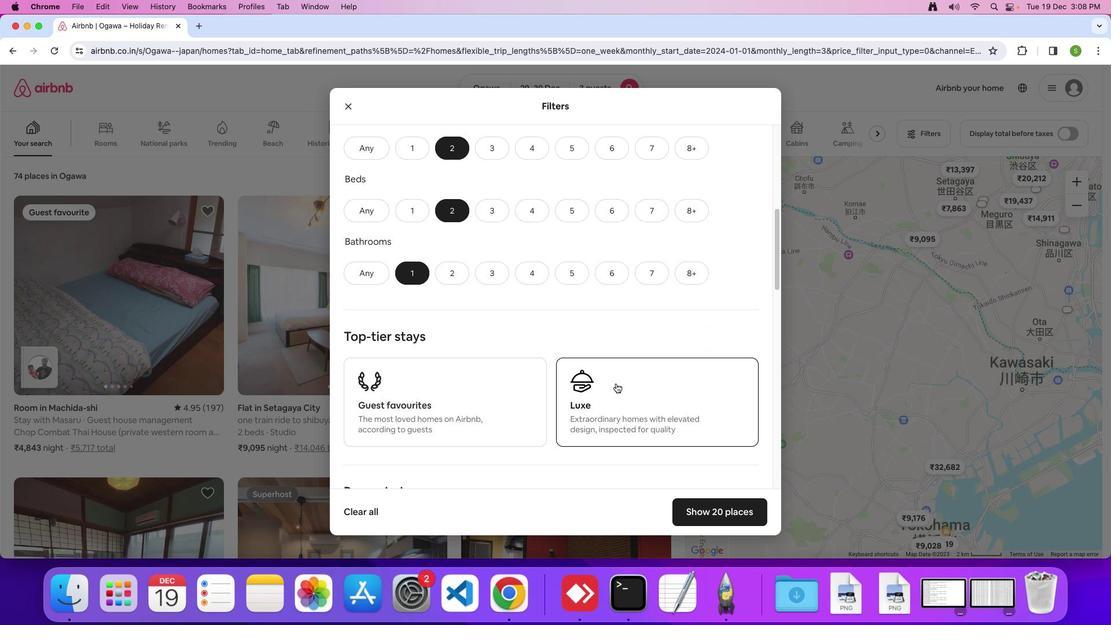 
Action: Mouse scrolled (616, 383) with delta (0, 0)
Screenshot: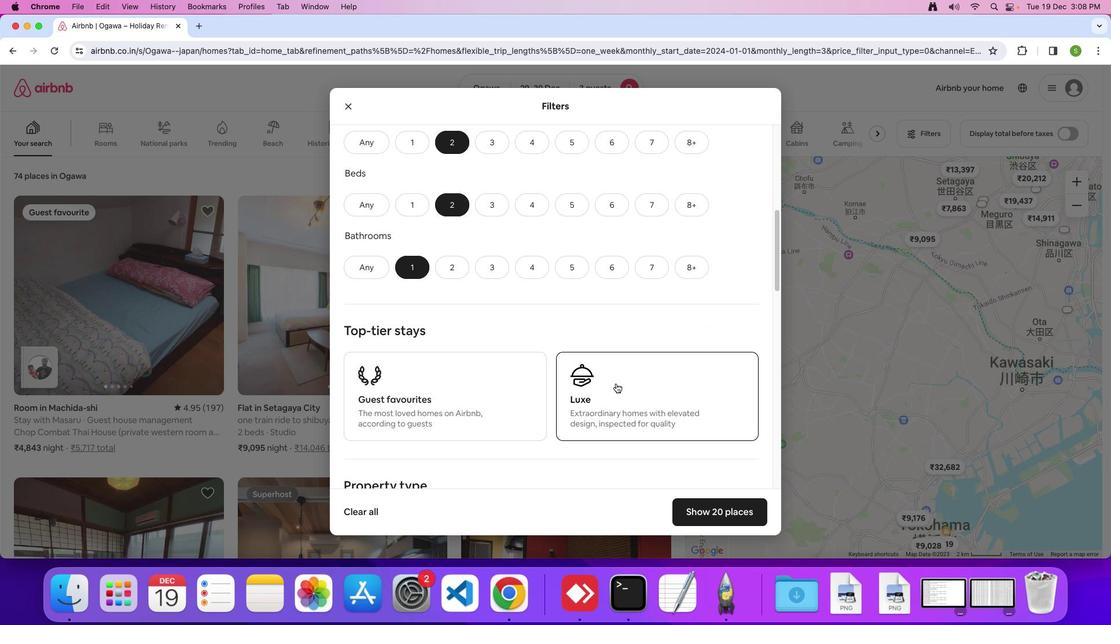 
Action: Mouse scrolled (616, 383) with delta (0, -1)
Screenshot: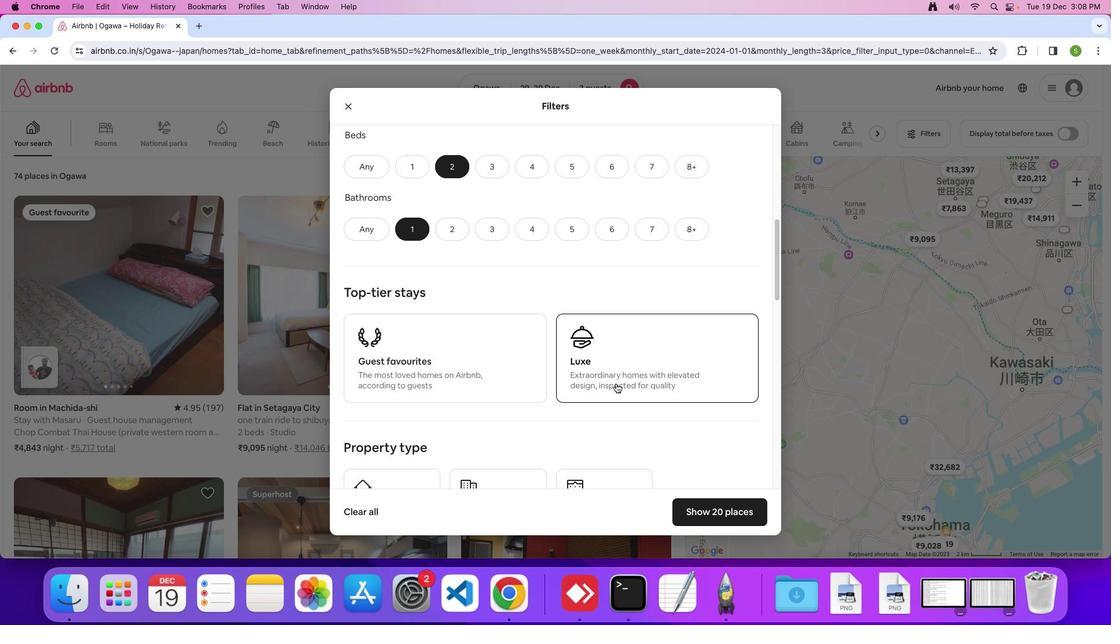 
Action: Mouse scrolled (616, 383) with delta (0, 0)
Screenshot: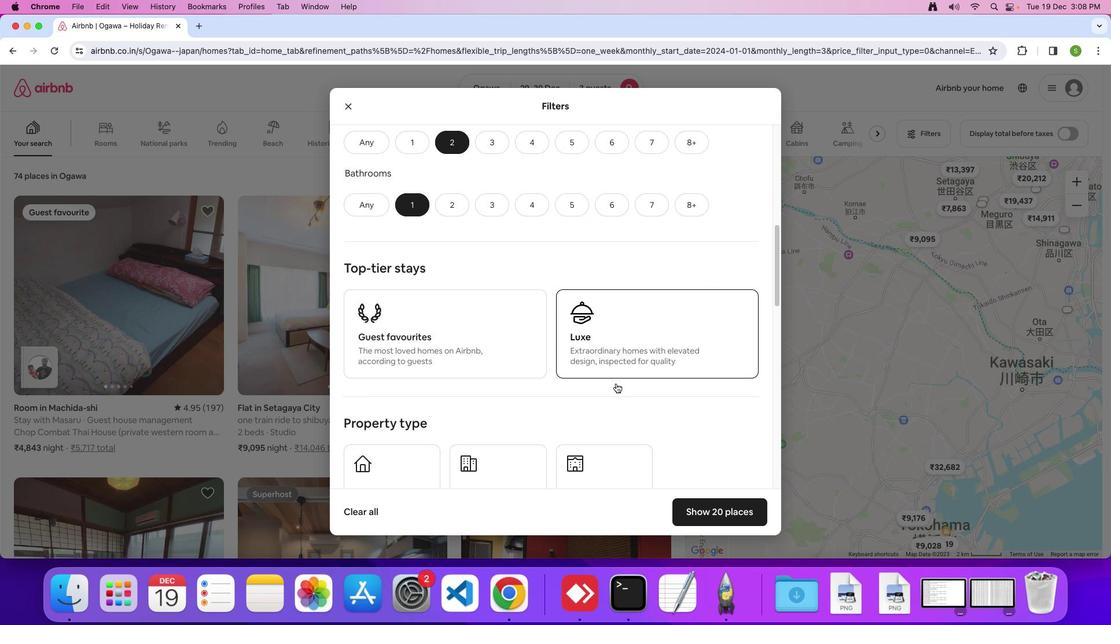 
Action: Mouse scrolled (616, 383) with delta (0, 0)
Screenshot: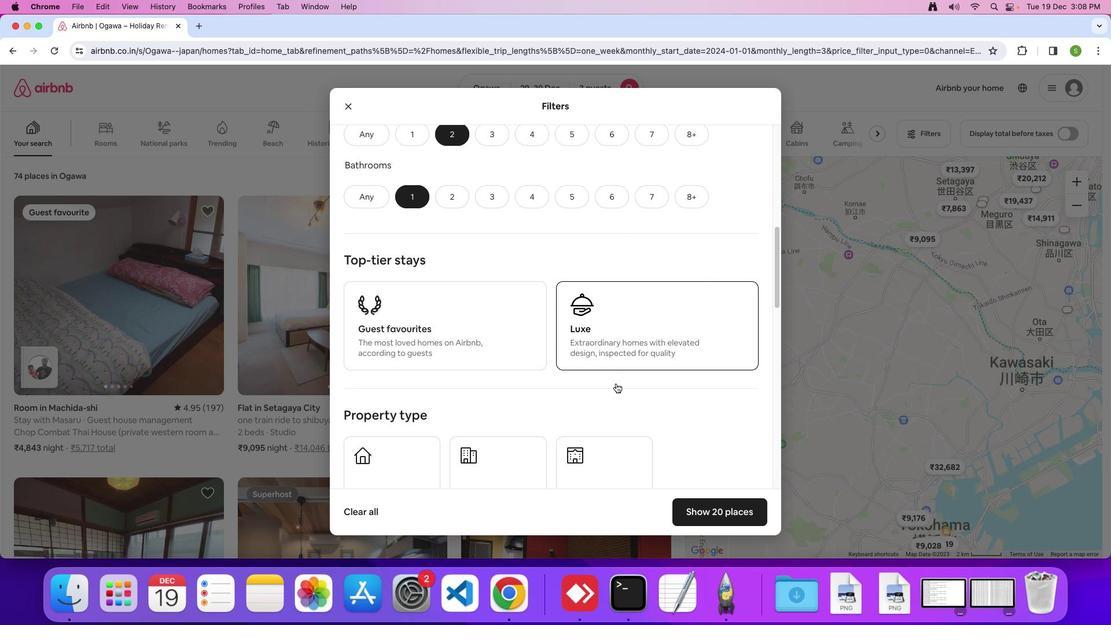 
Action: Mouse scrolled (616, 383) with delta (0, -1)
Screenshot: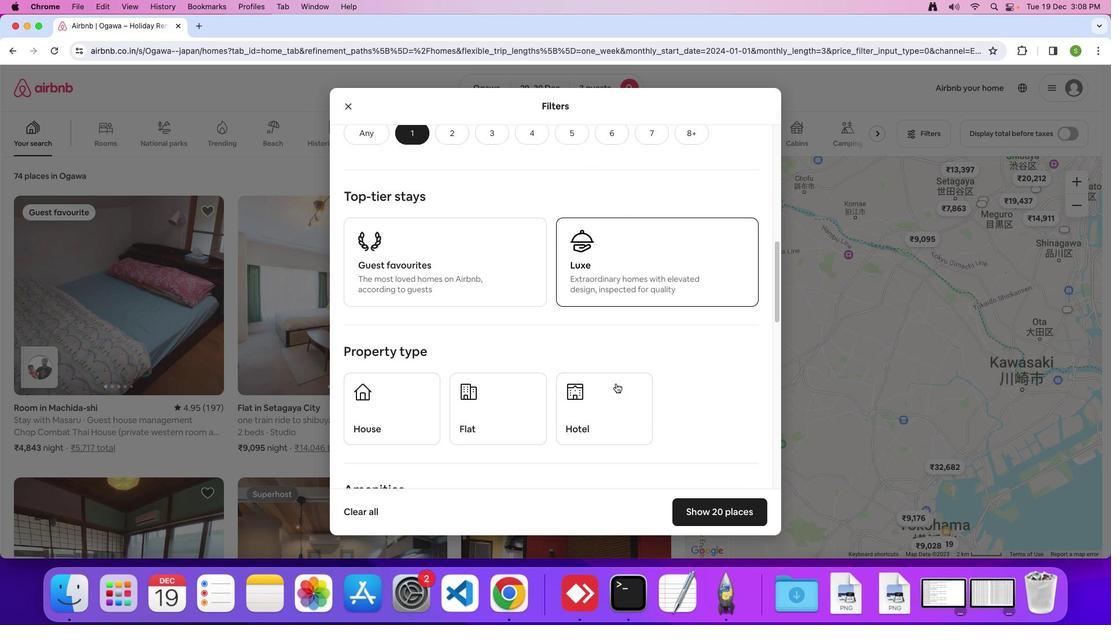 
Action: Mouse scrolled (616, 383) with delta (0, 0)
Screenshot: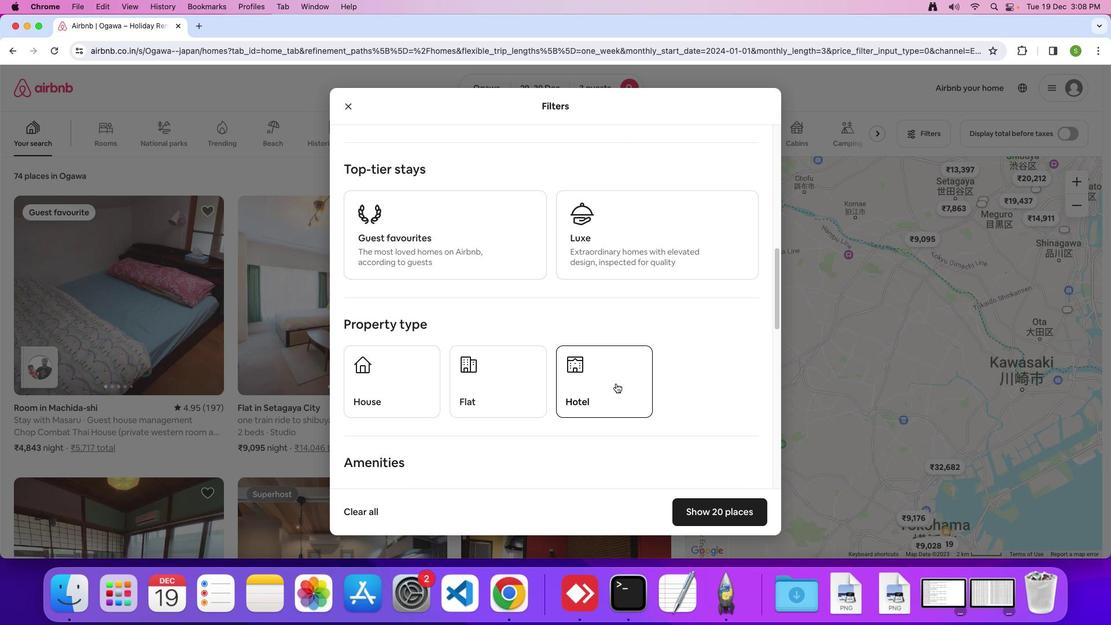 
Action: Mouse scrolled (616, 383) with delta (0, 0)
Screenshot: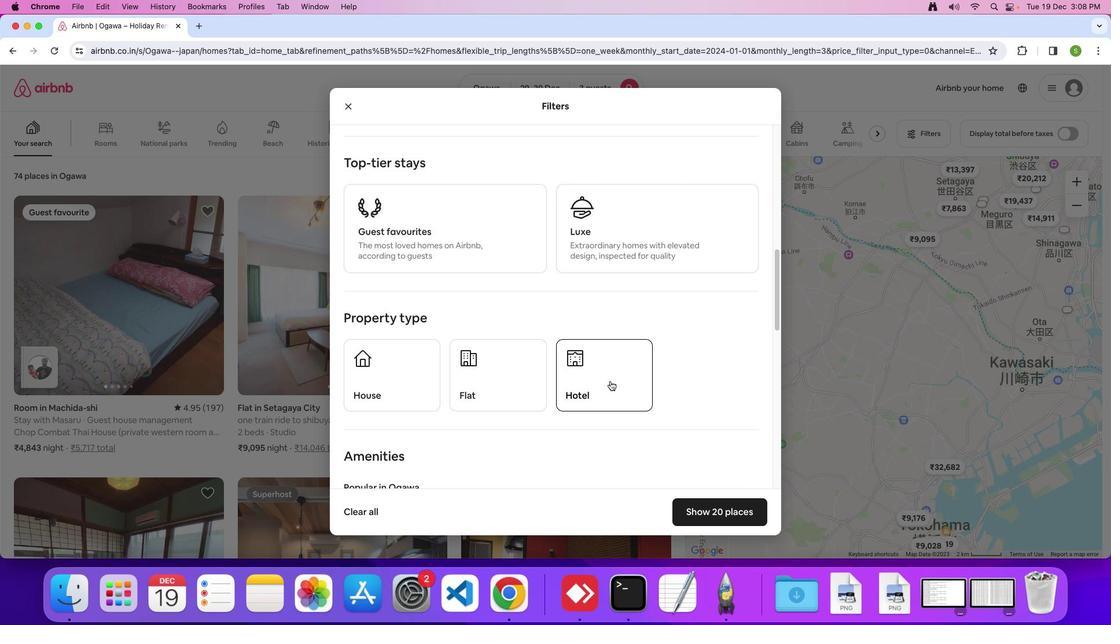 
Action: Mouse moved to (491, 350)
Screenshot: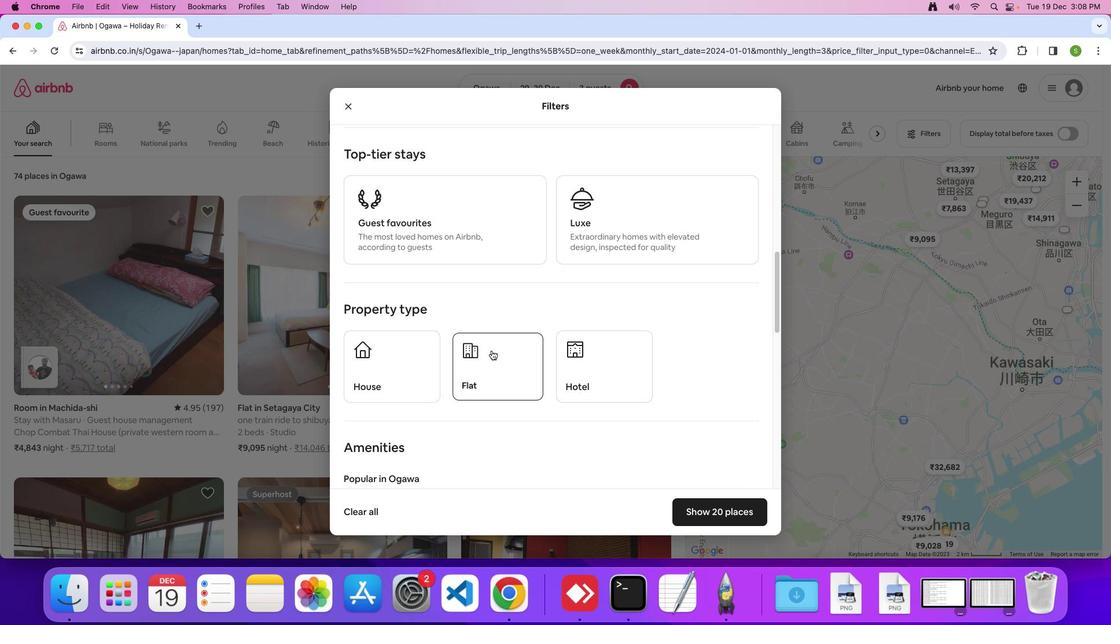 
Action: Mouse pressed left at (491, 350)
Screenshot: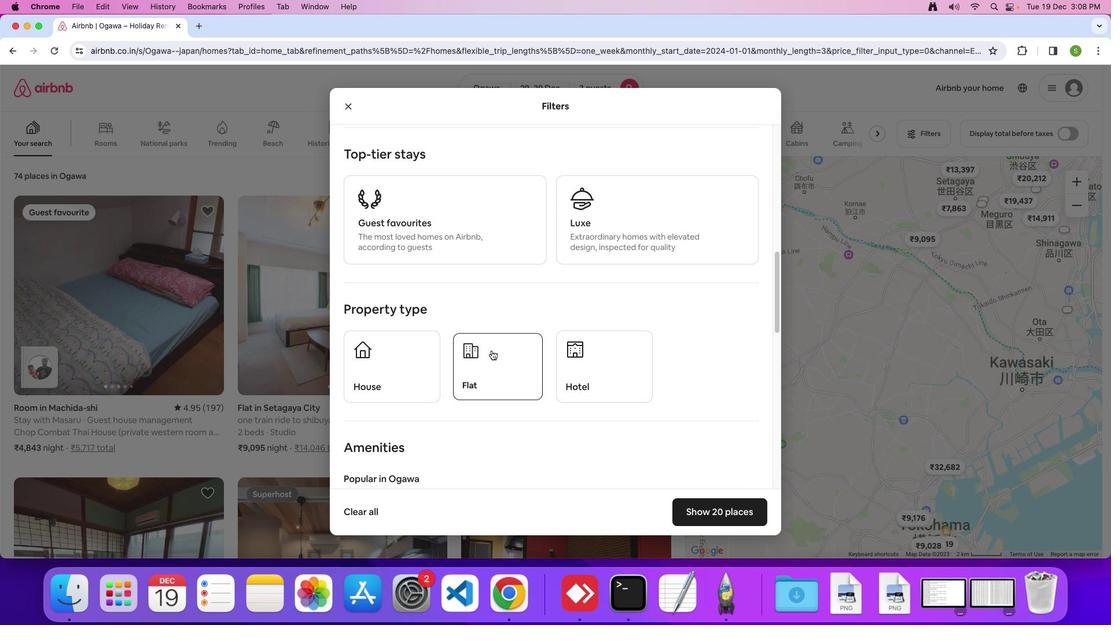 
Action: Mouse moved to (492, 349)
Screenshot: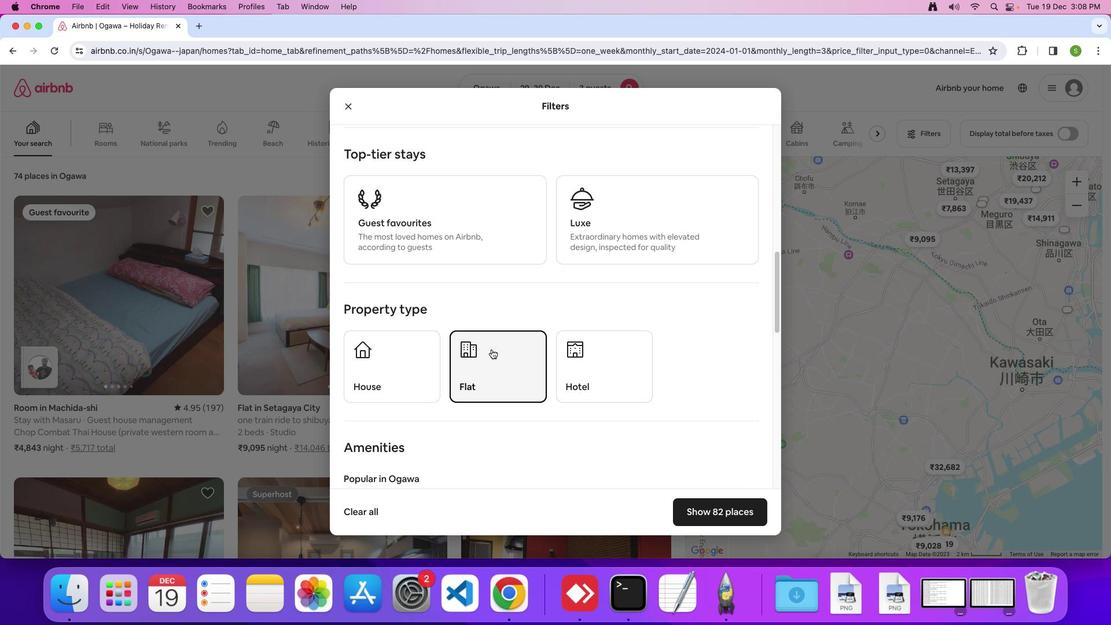 
Action: Mouse scrolled (492, 349) with delta (0, 0)
Screenshot: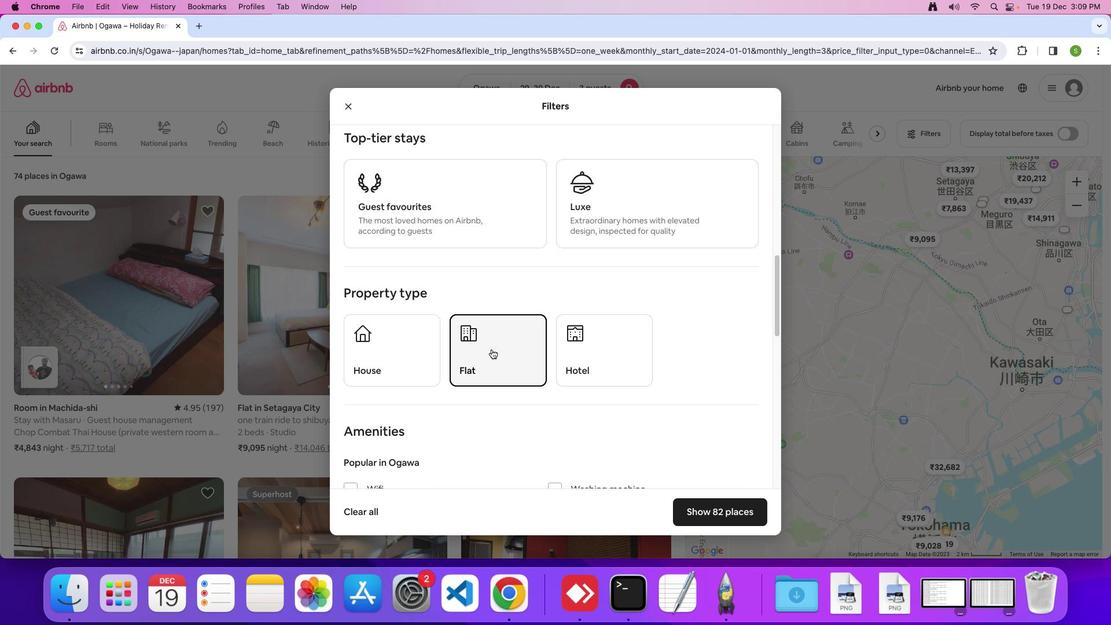 
Action: Mouse scrolled (492, 349) with delta (0, 0)
Screenshot: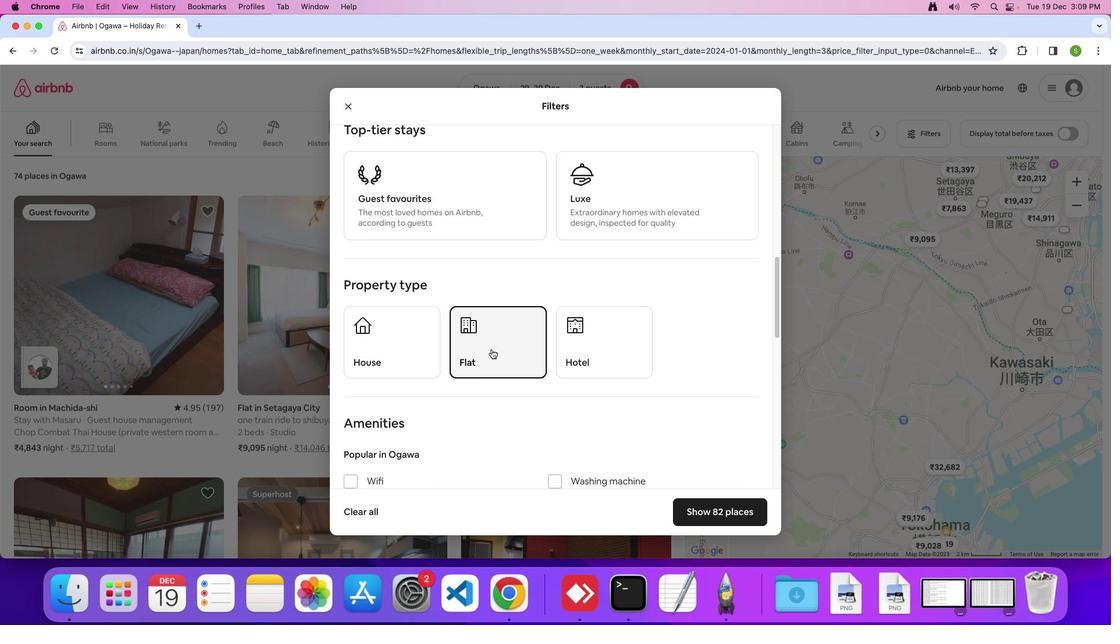 
Action: Mouse scrolled (492, 349) with delta (0, -1)
Screenshot: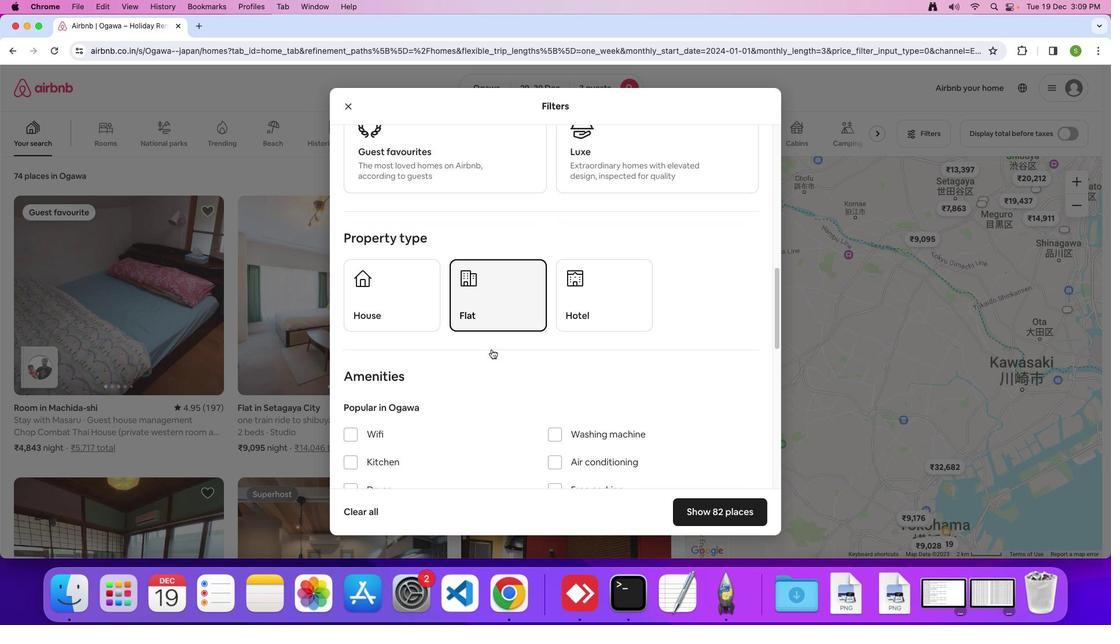 
Action: Mouse scrolled (492, 349) with delta (0, 0)
Screenshot: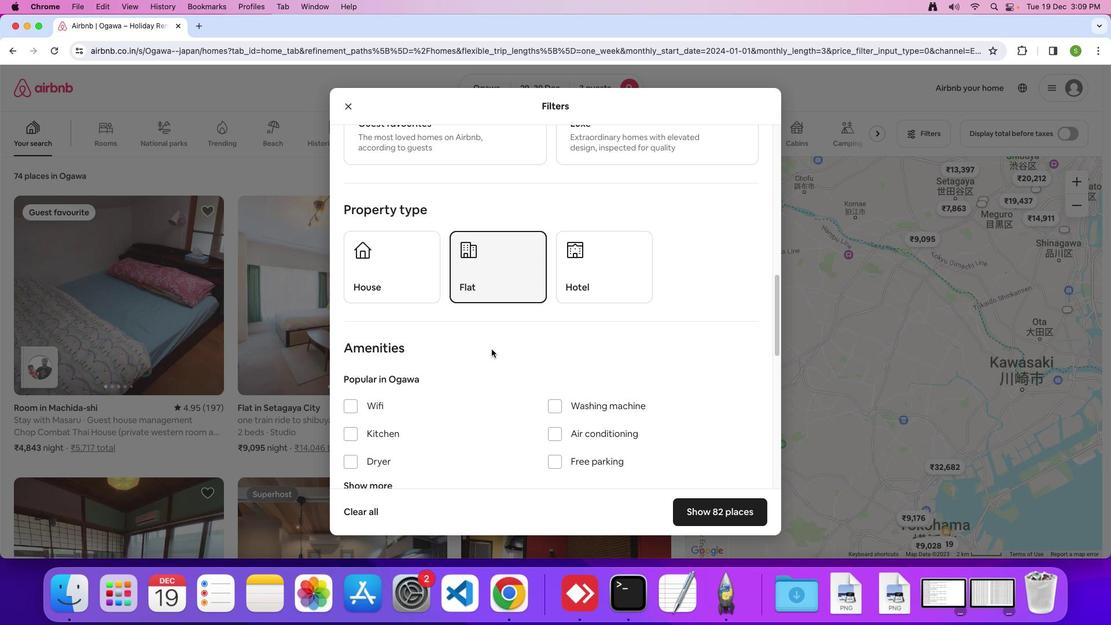 
Action: Mouse scrolled (492, 349) with delta (0, 0)
Screenshot: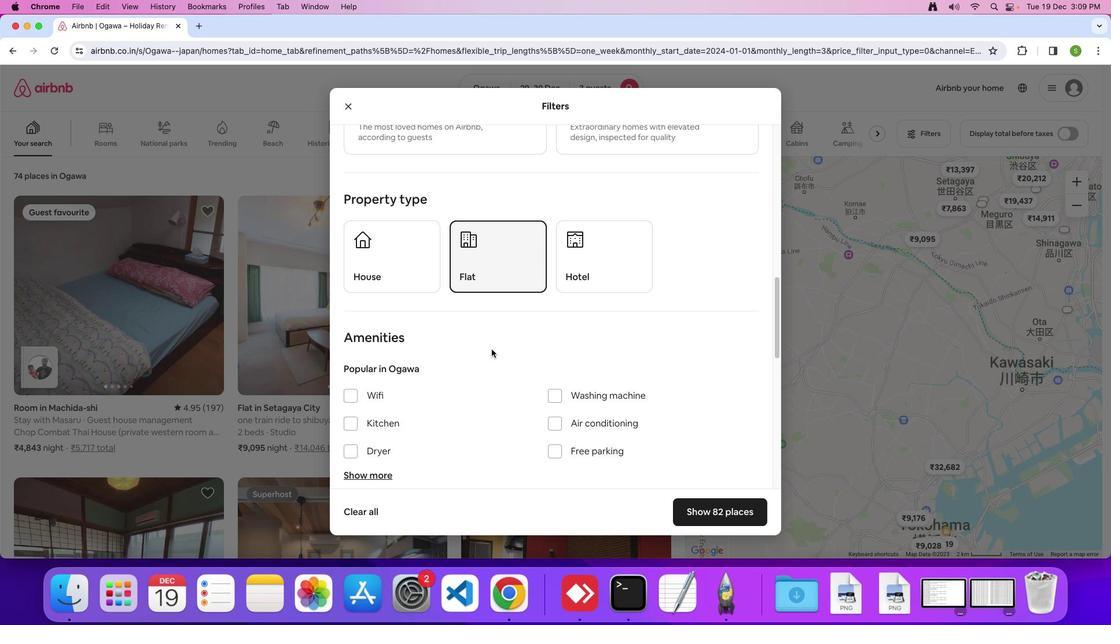 
Action: Mouse scrolled (492, 349) with delta (0, -1)
Screenshot: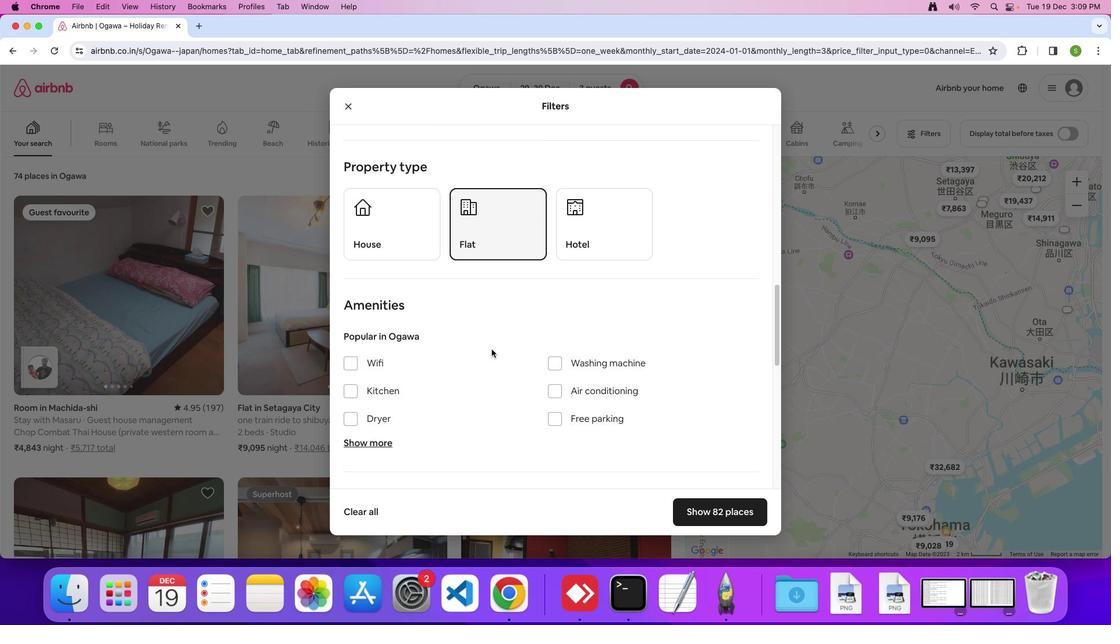 
Action: Mouse scrolled (492, 349) with delta (0, 0)
Screenshot: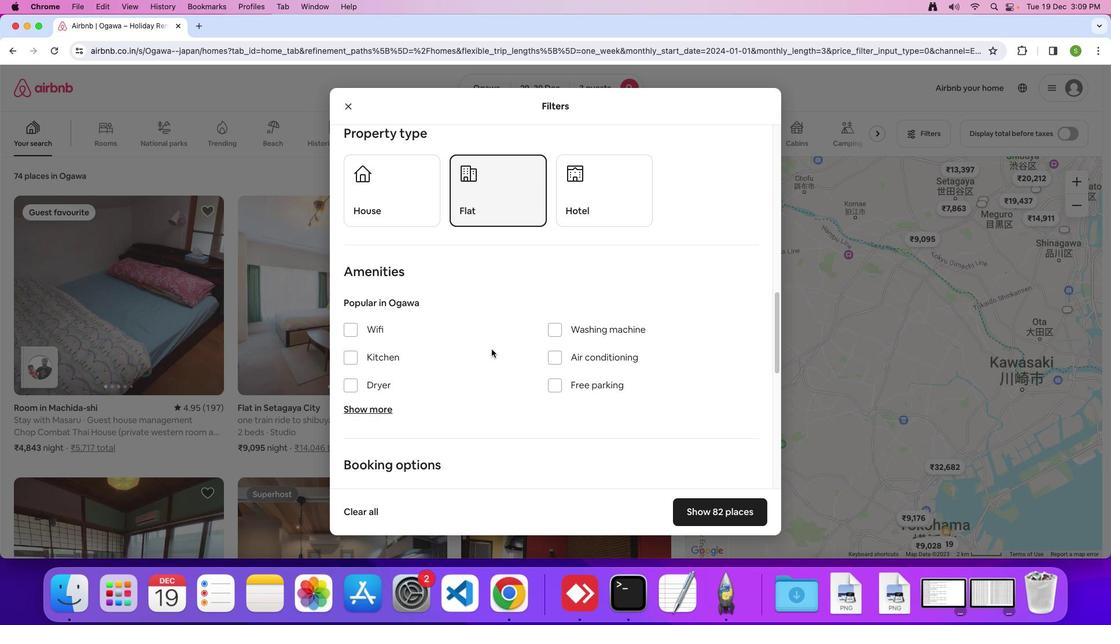 
Action: Mouse scrolled (492, 349) with delta (0, 0)
Screenshot: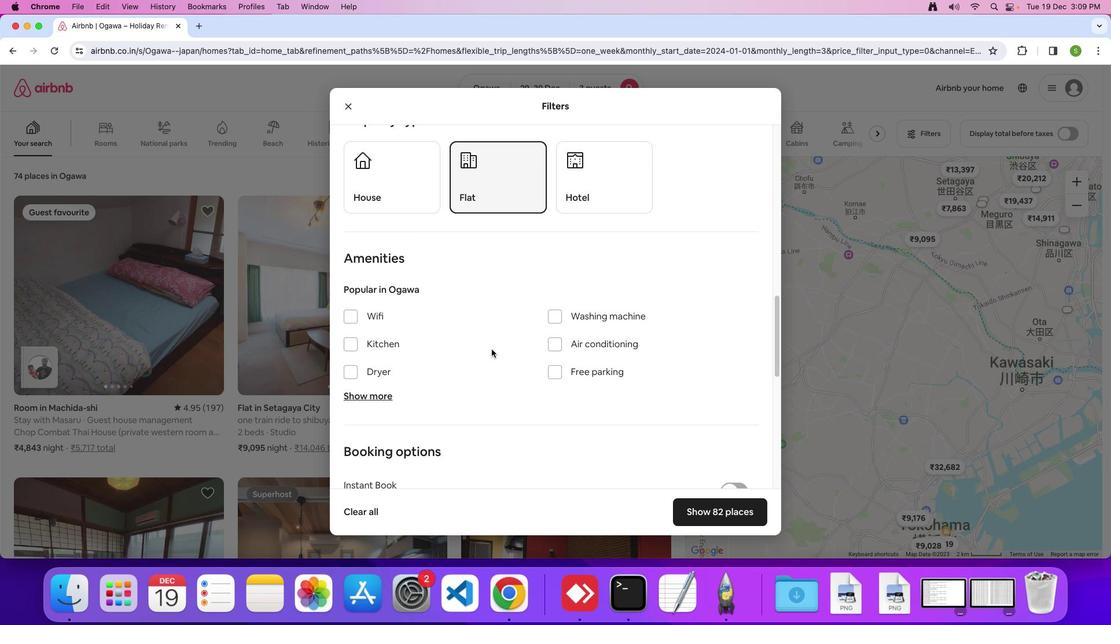 
Action: Mouse scrolled (492, 349) with delta (0, -1)
Screenshot: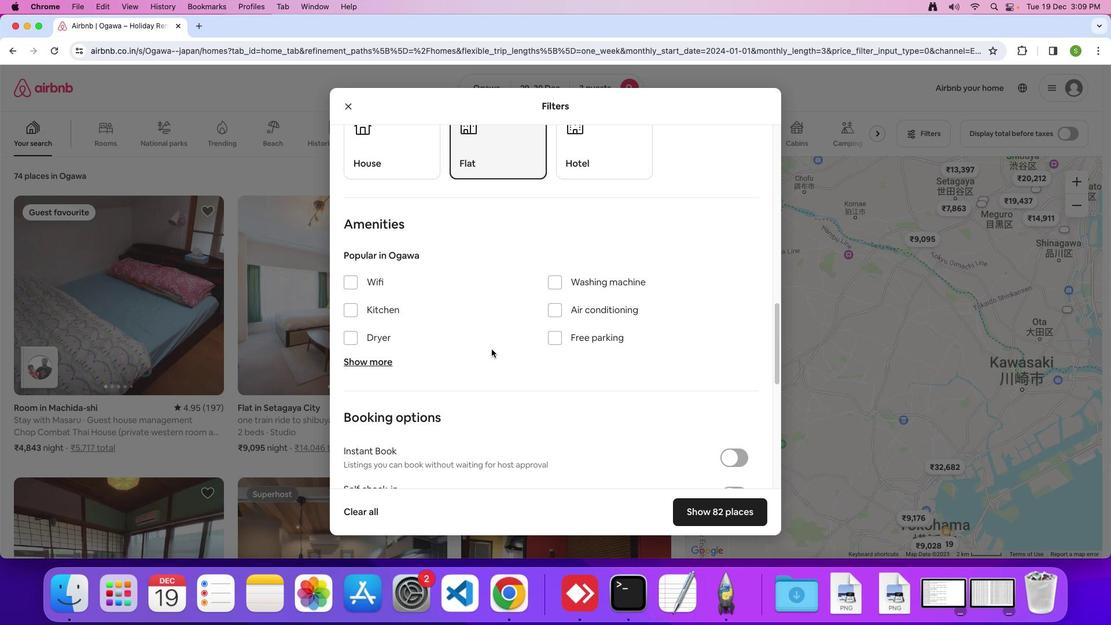 
Action: Mouse scrolled (492, 349) with delta (0, 0)
Screenshot: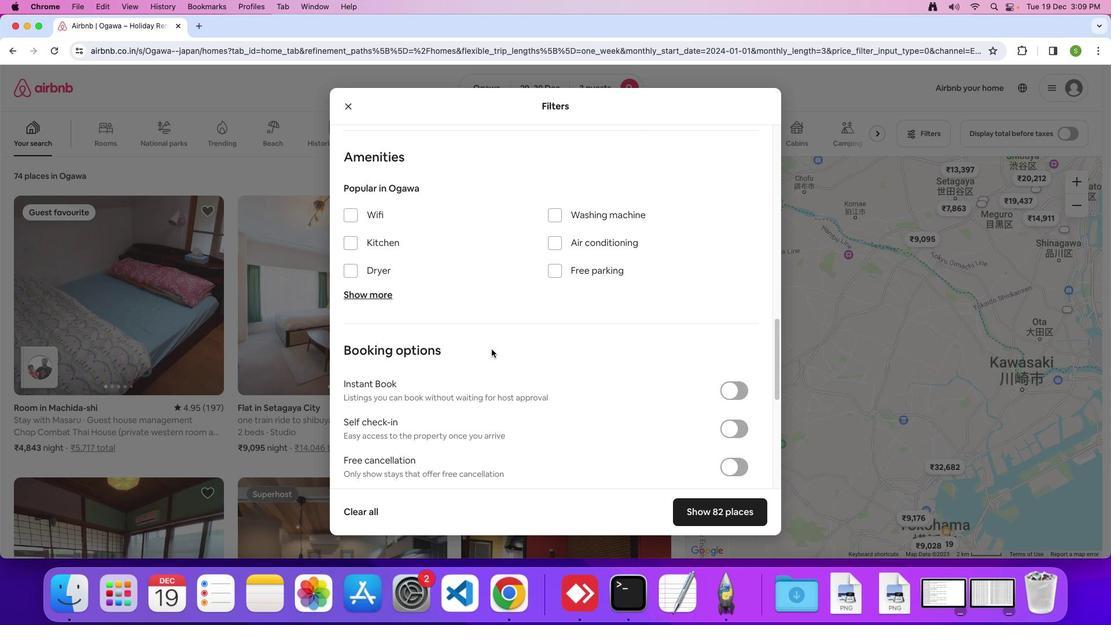 
Action: Mouse scrolled (492, 349) with delta (0, 0)
Screenshot: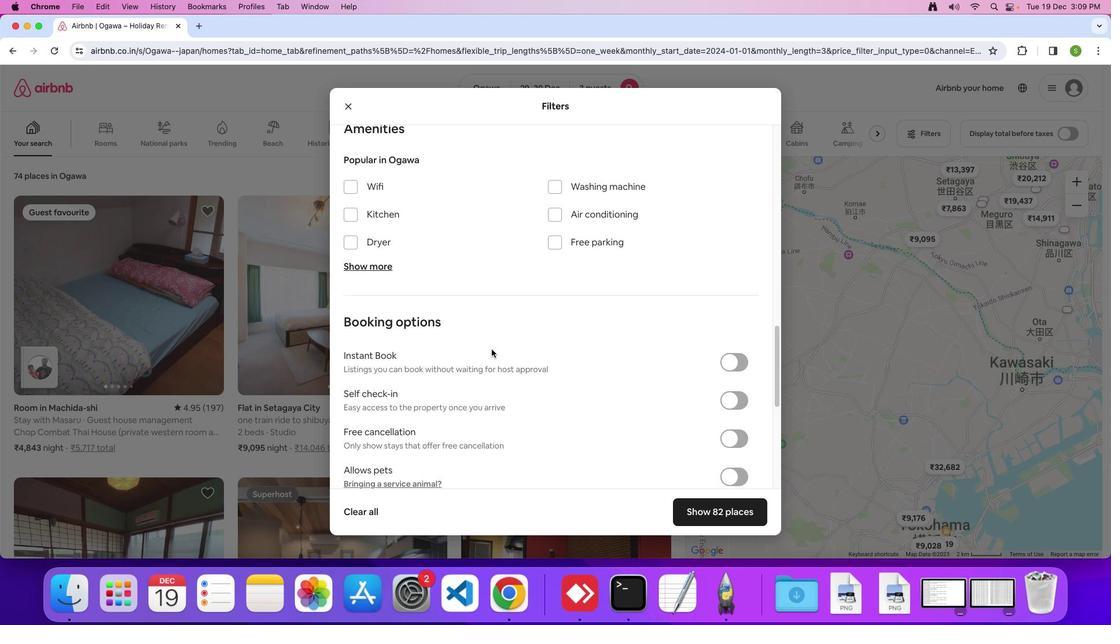 
Action: Mouse scrolled (492, 349) with delta (0, -1)
Screenshot: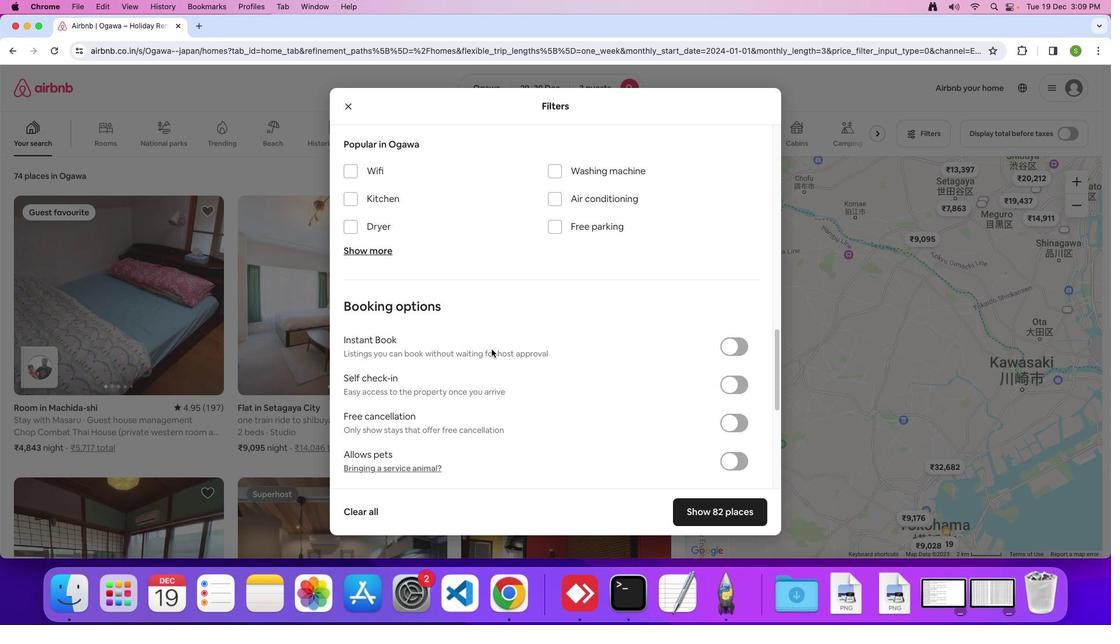 
Action: Mouse scrolled (492, 349) with delta (0, 0)
Screenshot: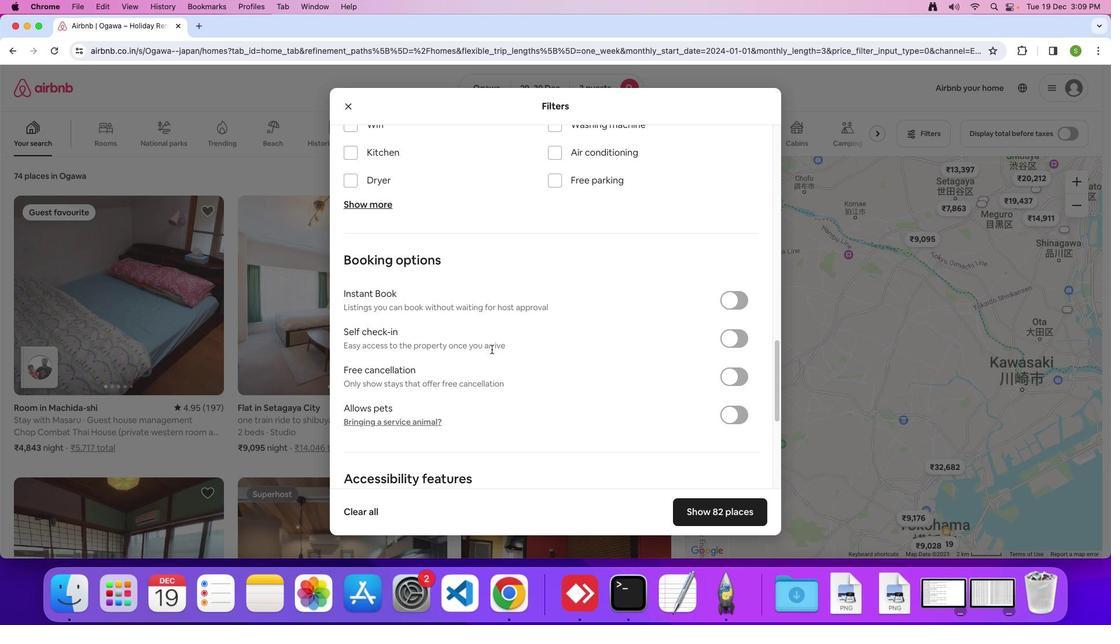 
Action: Mouse scrolled (492, 349) with delta (0, 0)
Screenshot: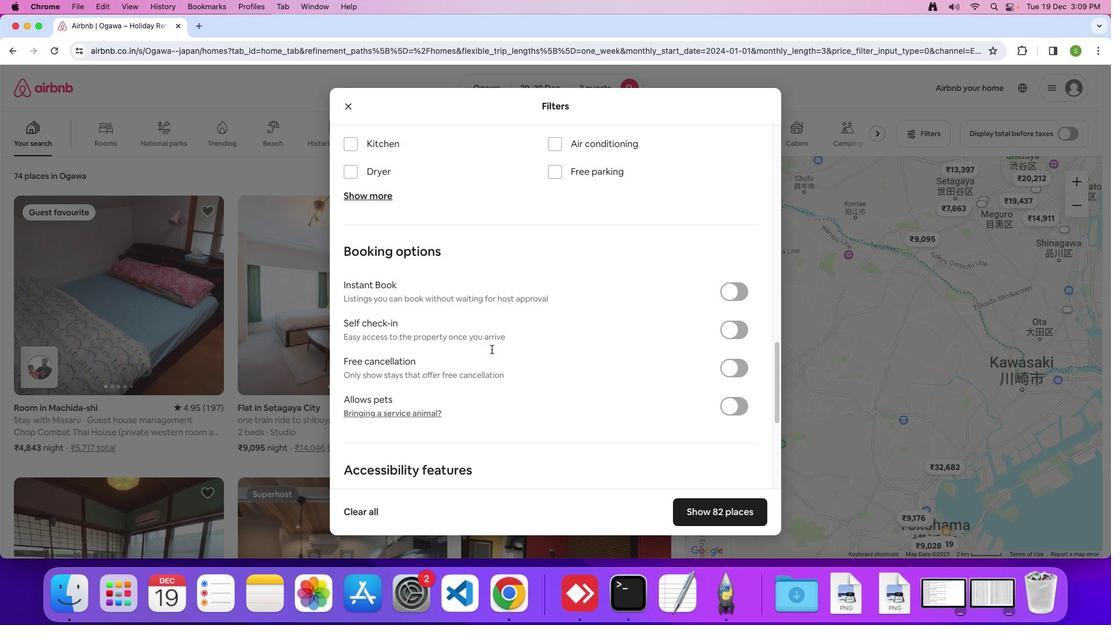 
Action: Mouse scrolled (492, 349) with delta (0, -1)
Screenshot: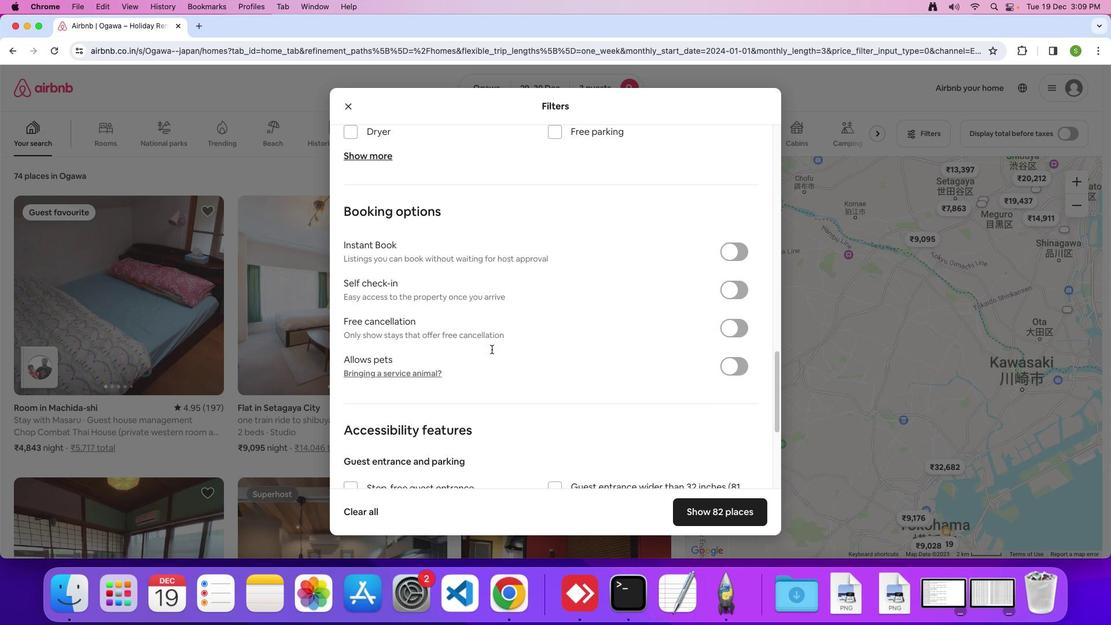 
Action: Mouse scrolled (492, 349) with delta (0, 0)
Screenshot: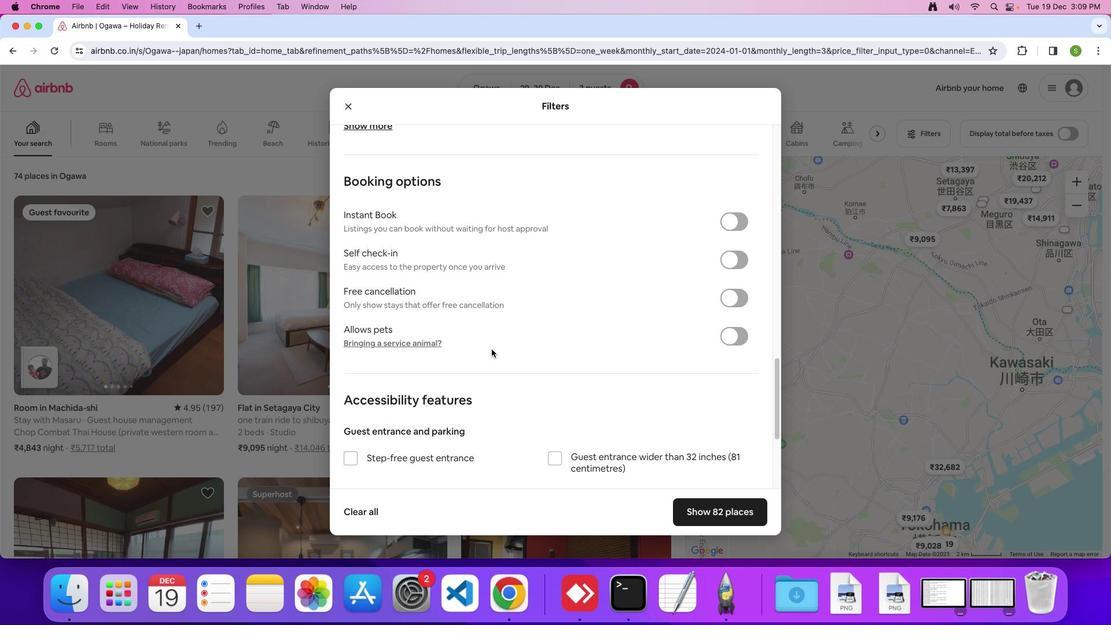 
Action: Mouse scrolled (492, 349) with delta (0, 0)
Screenshot: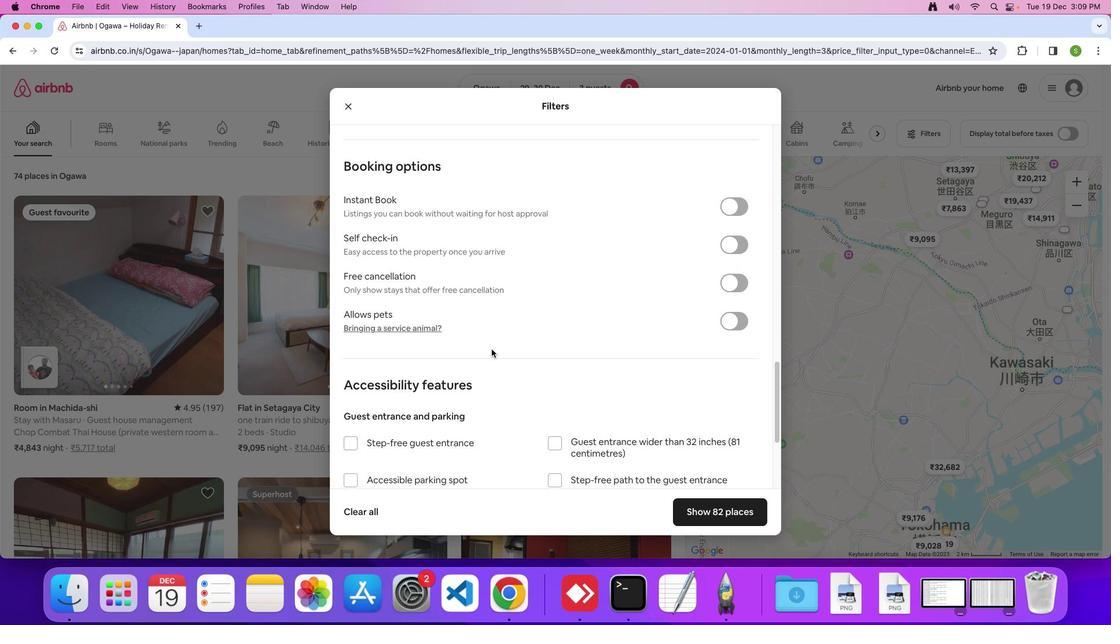 
Action: Mouse scrolled (492, 349) with delta (0, -1)
Screenshot: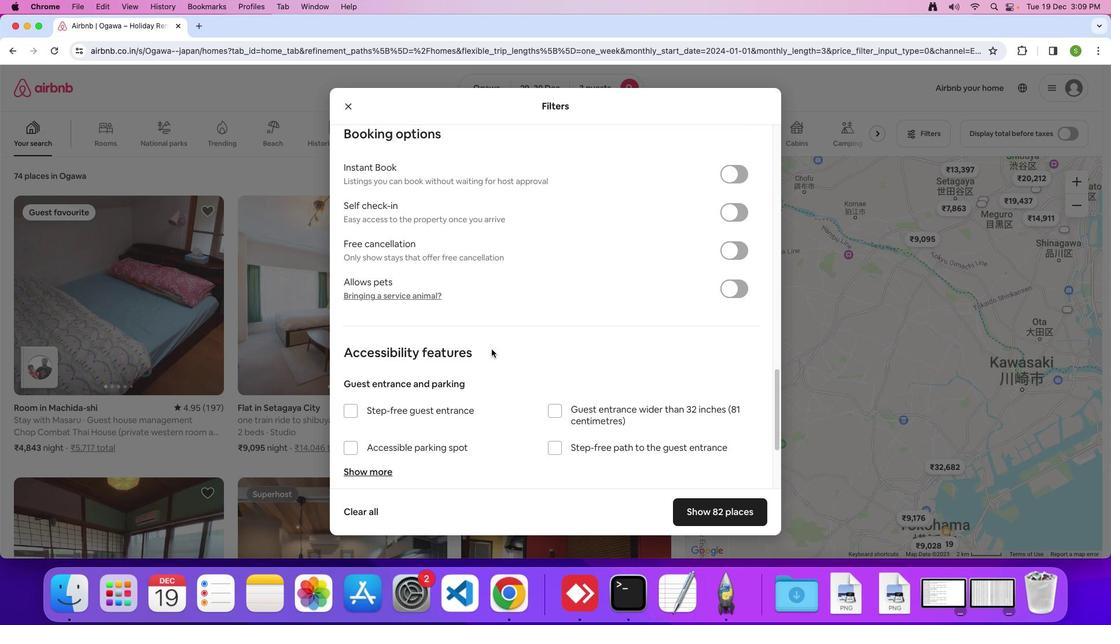 
Action: Mouse scrolled (492, 349) with delta (0, 0)
Screenshot: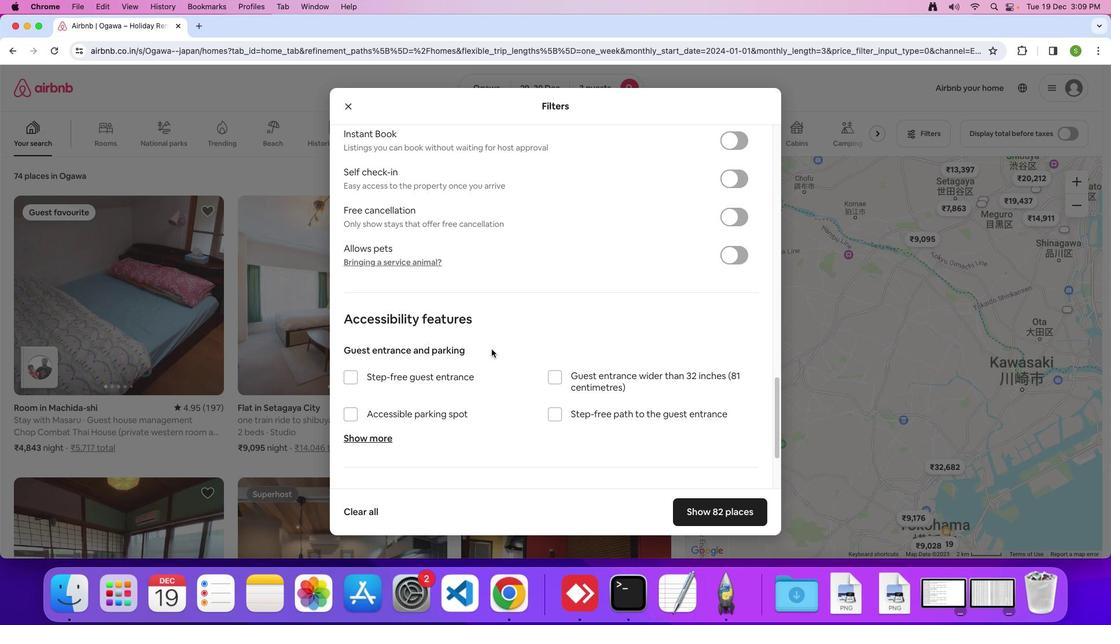 
Action: Mouse scrolled (492, 349) with delta (0, 0)
Screenshot: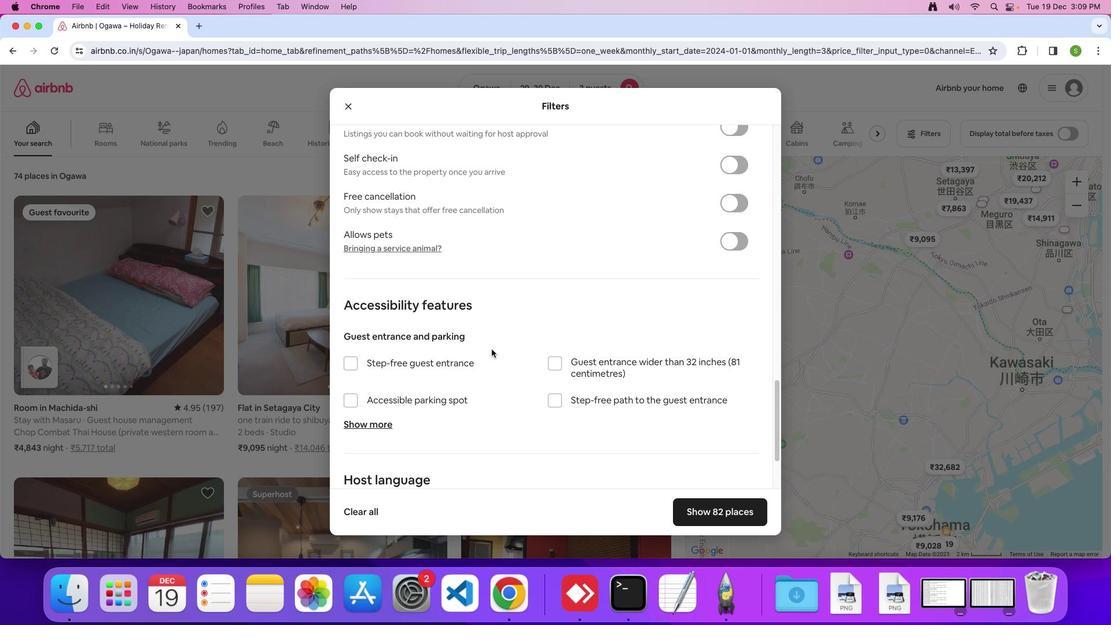 
Action: Mouse scrolled (492, 349) with delta (0, 0)
Screenshot: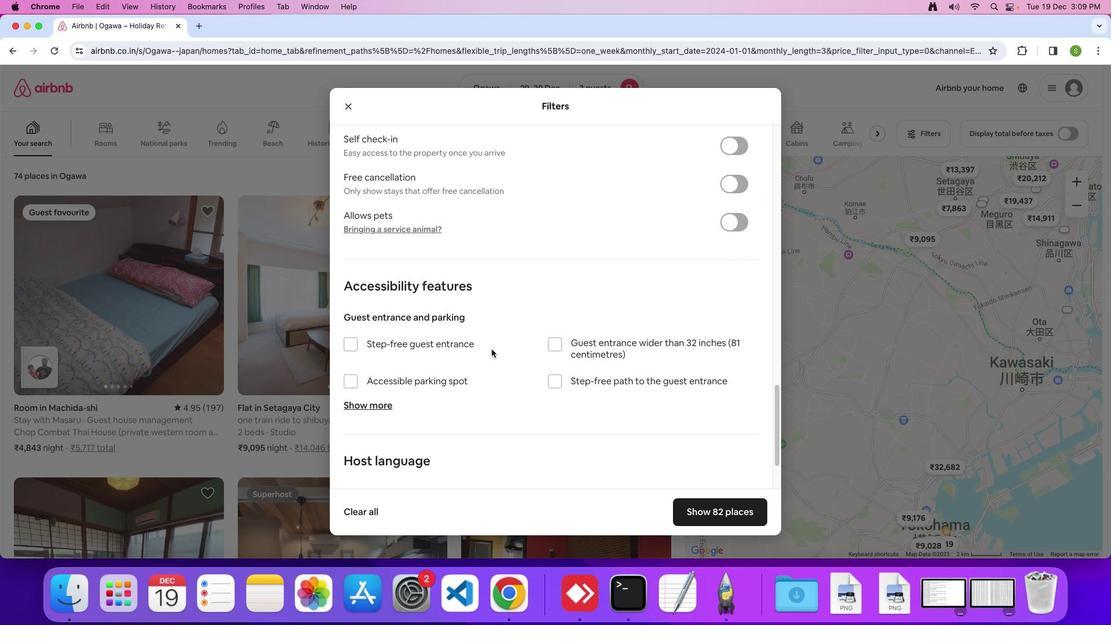 
Action: Mouse scrolled (492, 349) with delta (0, 0)
Screenshot: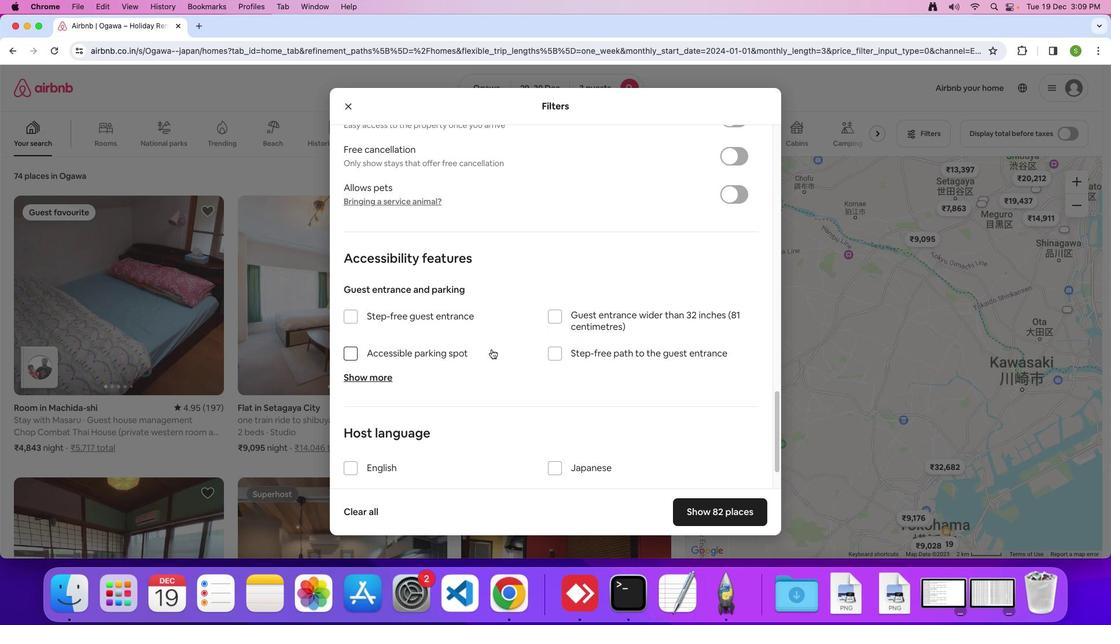 
Action: Mouse scrolled (492, 349) with delta (0, 0)
Screenshot: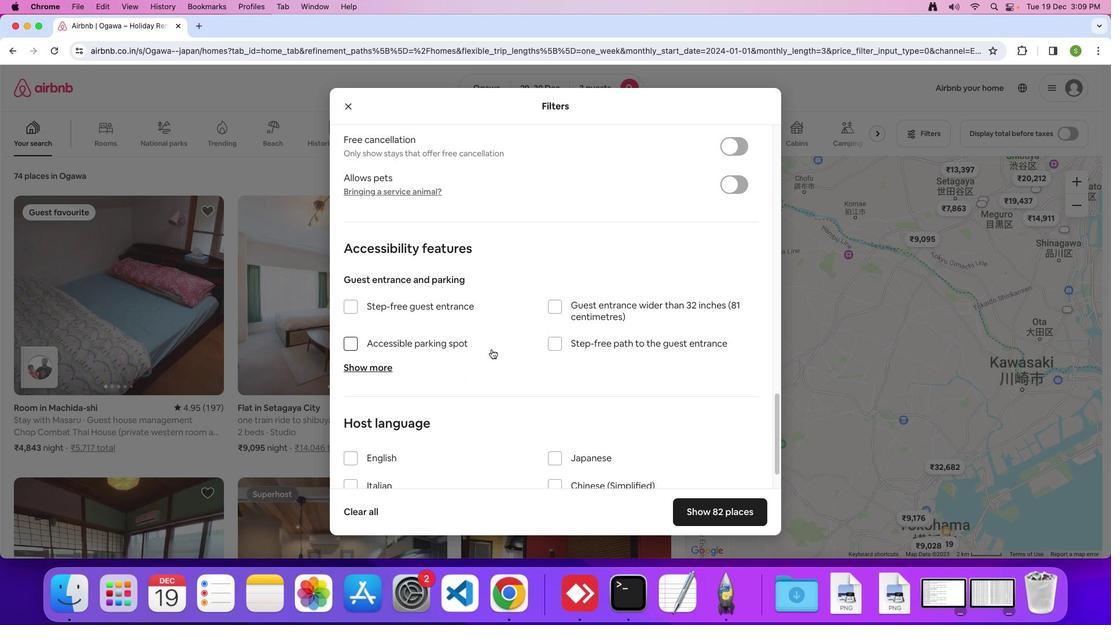 
Action: Mouse scrolled (492, 349) with delta (0, 0)
Screenshot: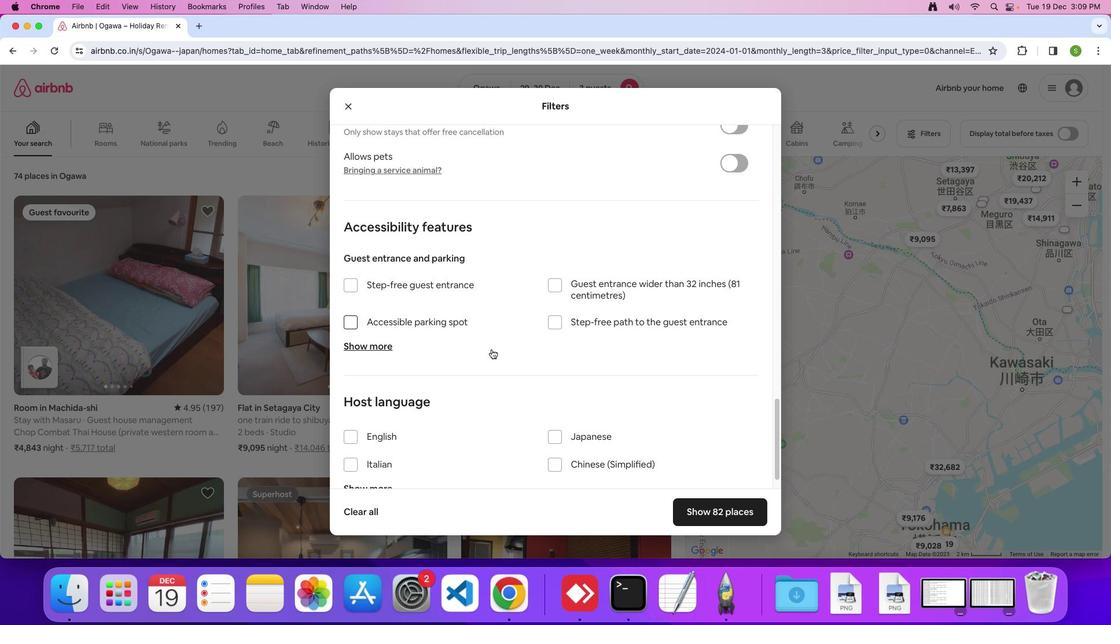 
Action: Mouse scrolled (492, 349) with delta (0, 0)
Screenshot: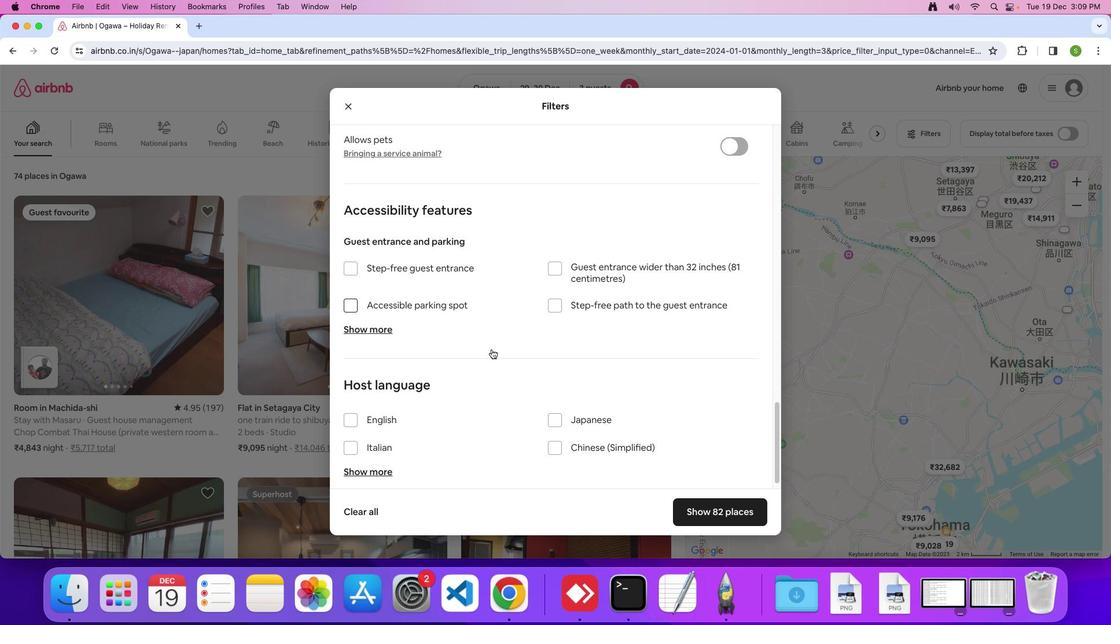 
Action: Mouse scrolled (492, 349) with delta (0, 0)
Screenshot: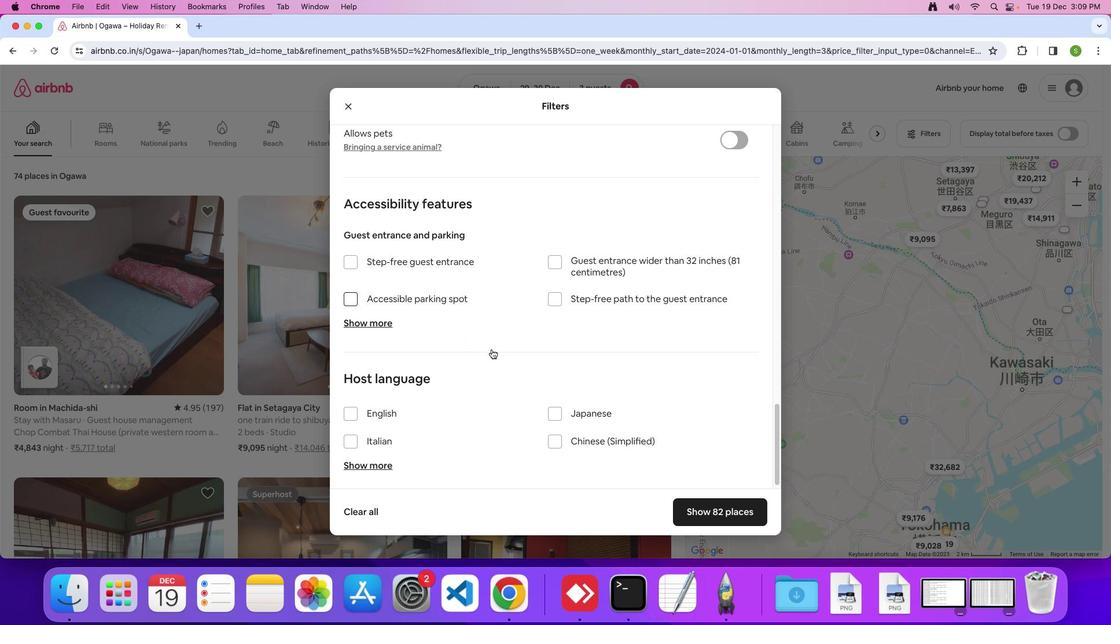 
Action: Mouse scrolled (492, 349) with delta (0, 0)
Screenshot: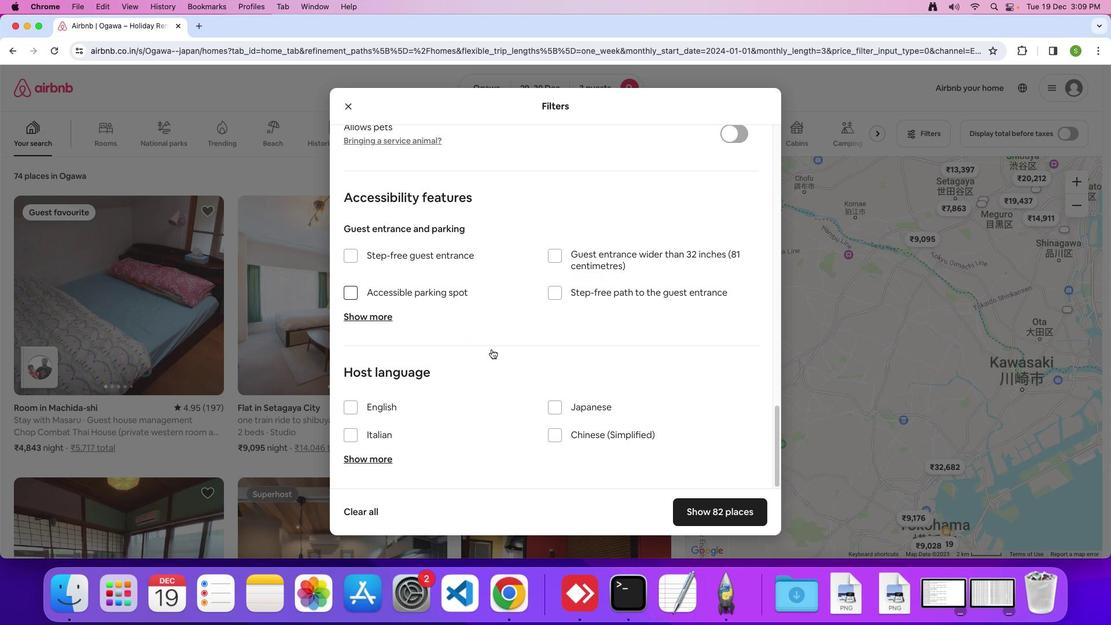 
Action: Mouse scrolled (492, 349) with delta (0, 0)
Screenshot: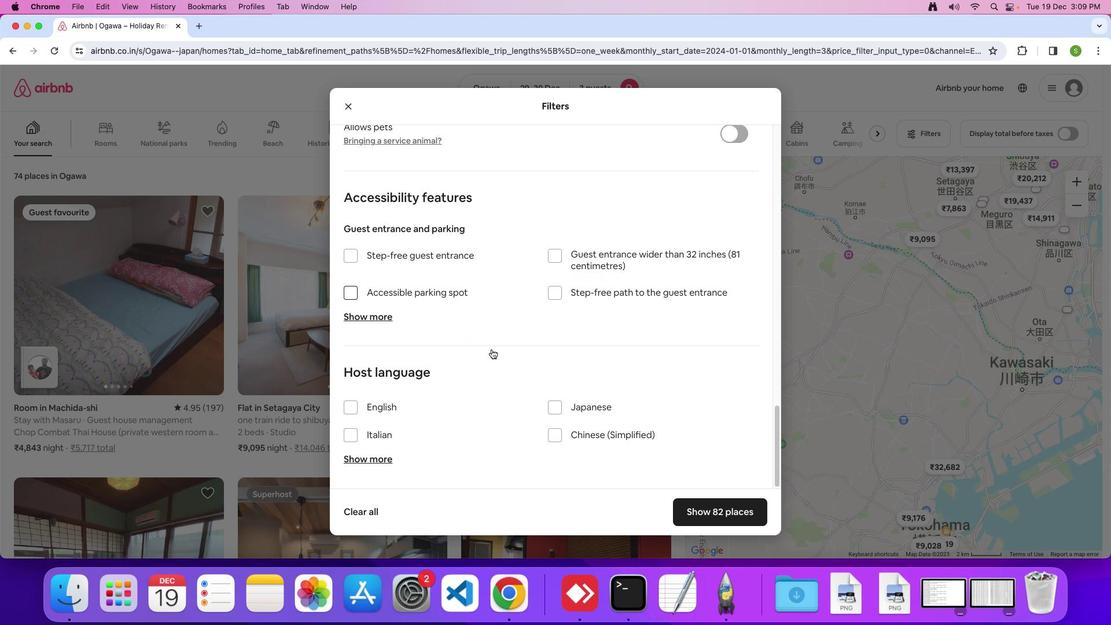 
Action: Mouse scrolled (492, 349) with delta (0, 0)
Screenshot: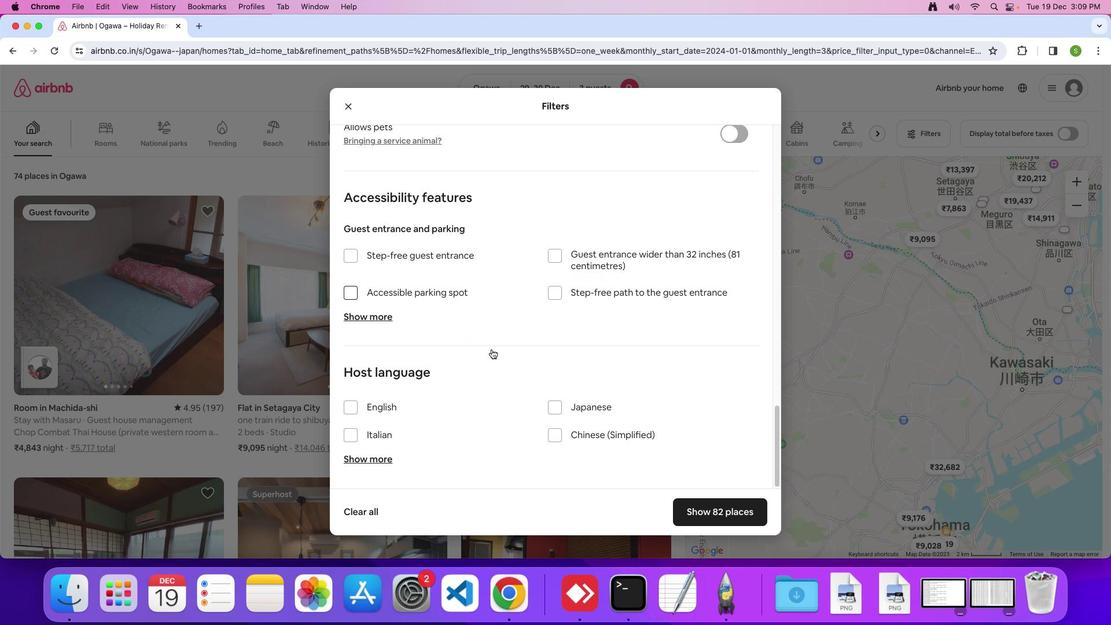
Action: Mouse scrolled (492, 349) with delta (0, -1)
Screenshot: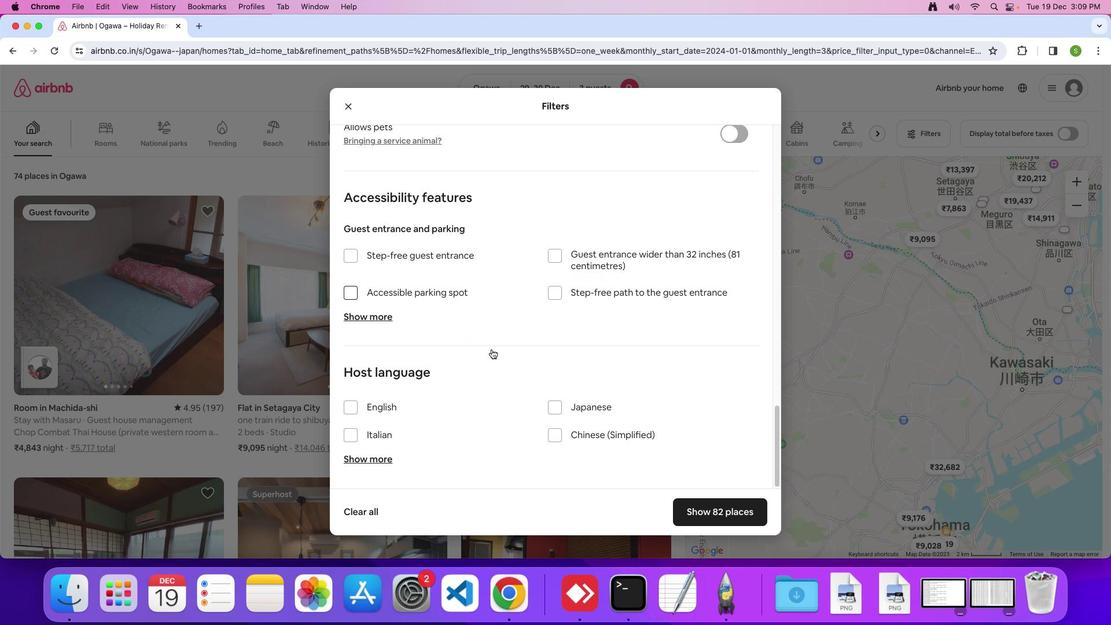 
Action: Mouse moved to (698, 507)
Screenshot: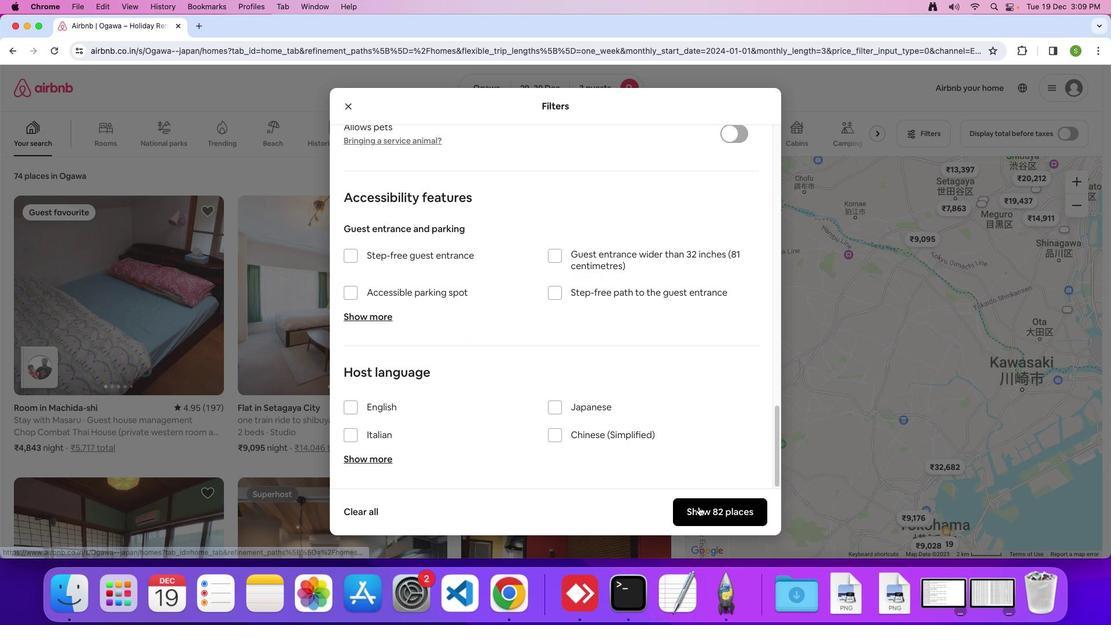 
Action: Mouse pressed left at (698, 507)
Screenshot: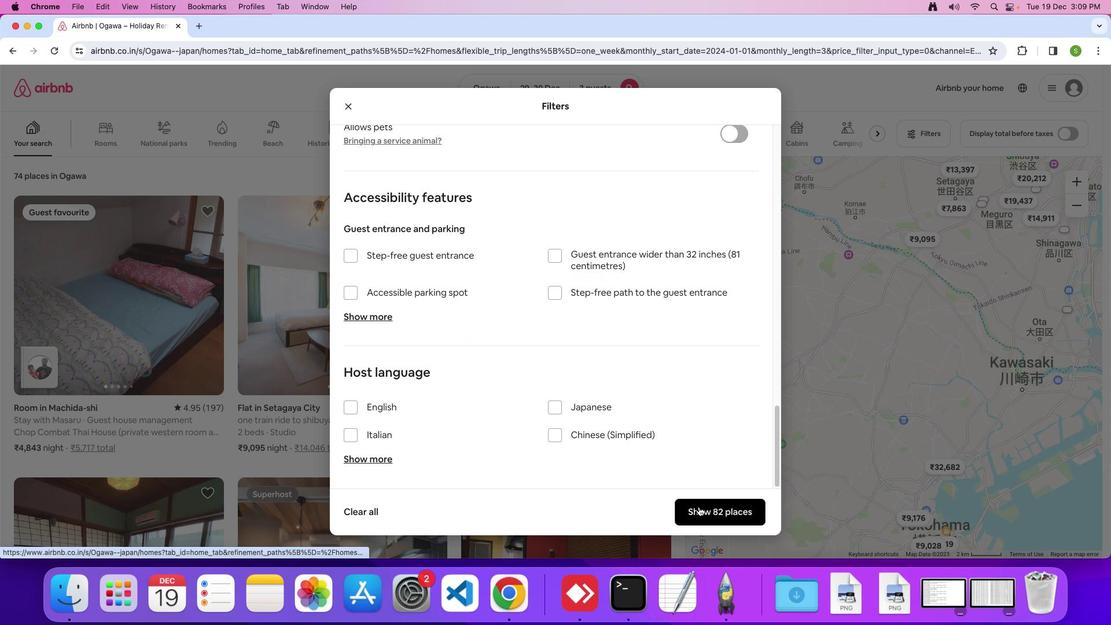 
Action: Mouse moved to (190, 328)
Screenshot: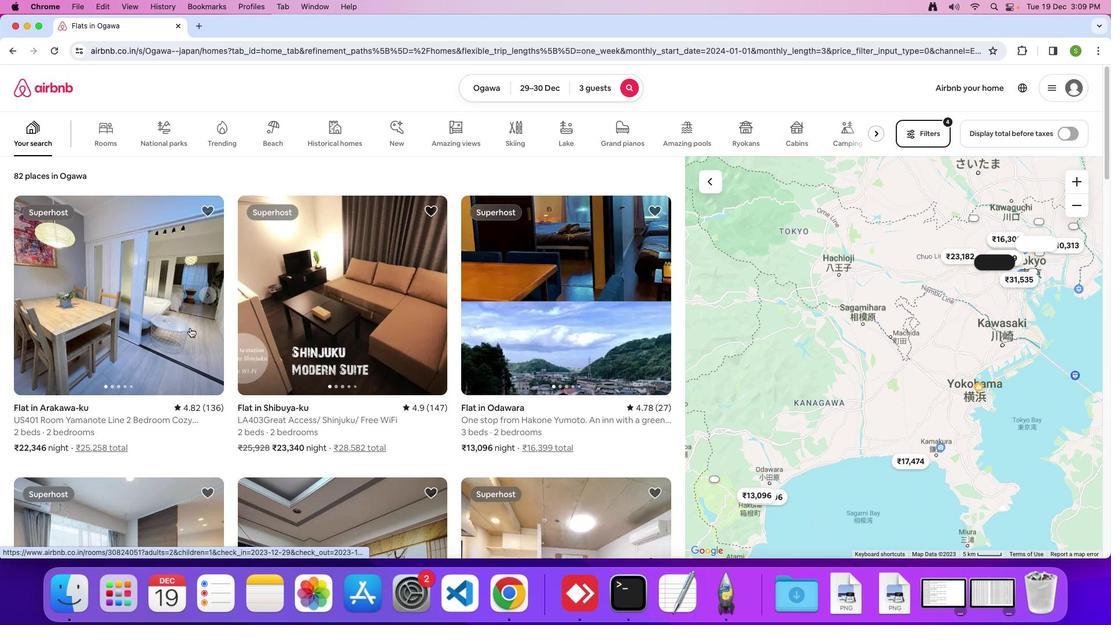 
Action: Mouse pressed left at (190, 328)
Screenshot: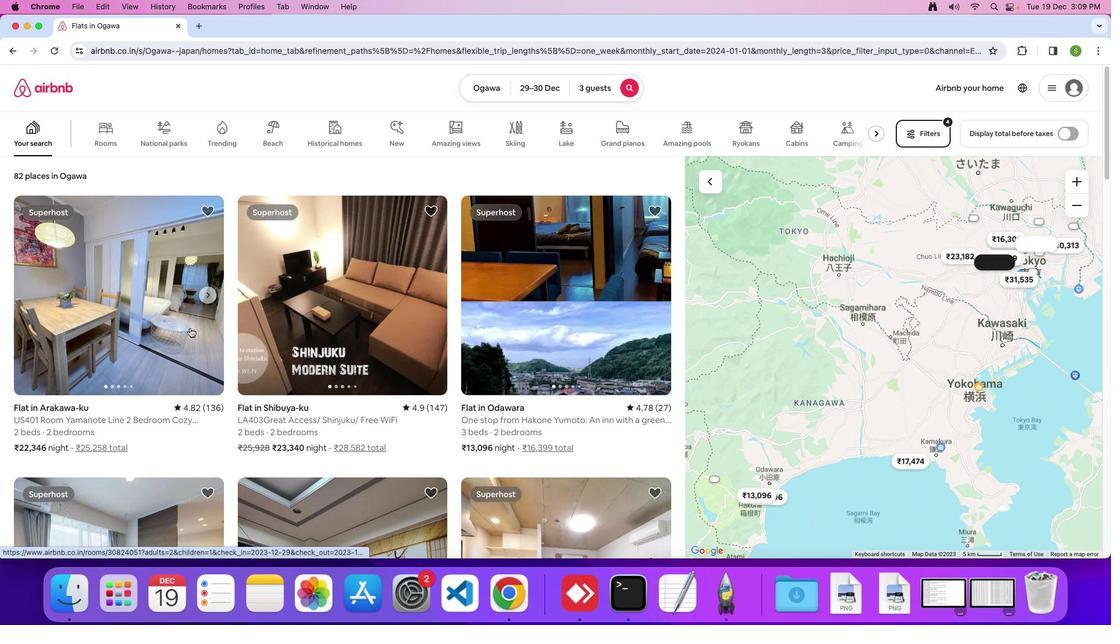 
Action: Mouse moved to (491, 292)
Screenshot: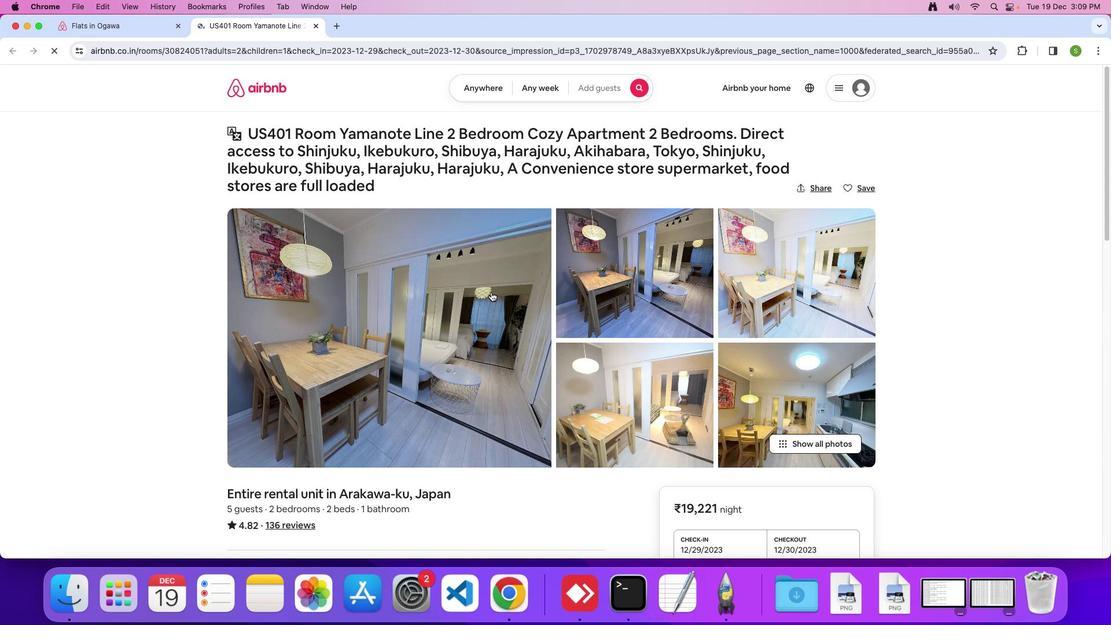 
Action: Mouse pressed left at (491, 292)
Screenshot: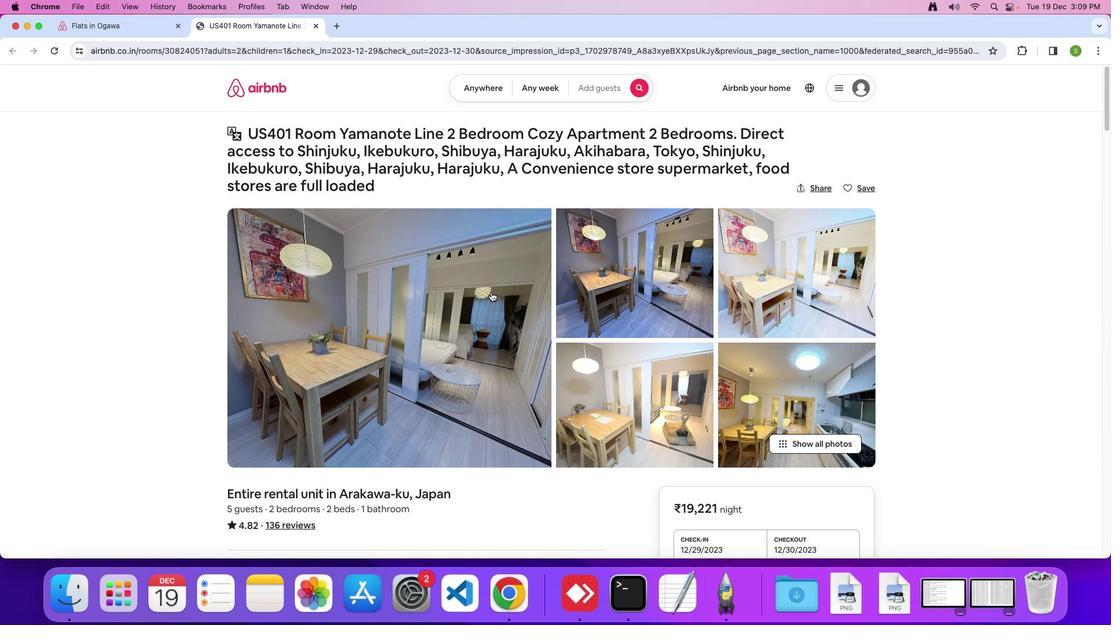
Action: Mouse moved to (558, 301)
Screenshot: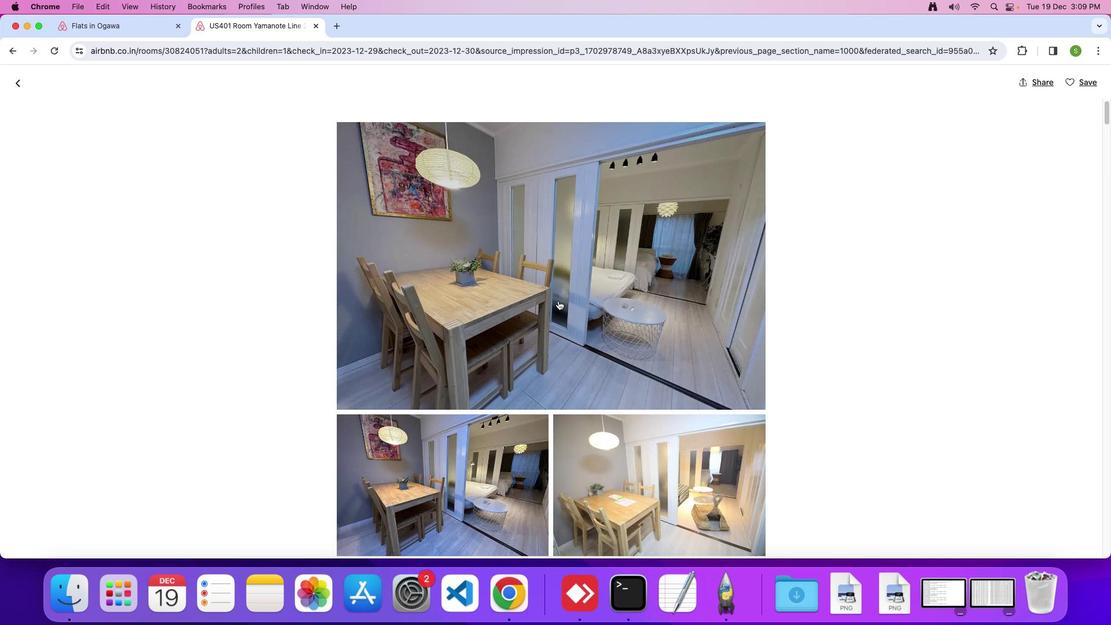 
Action: Mouse scrolled (558, 301) with delta (0, 0)
Screenshot: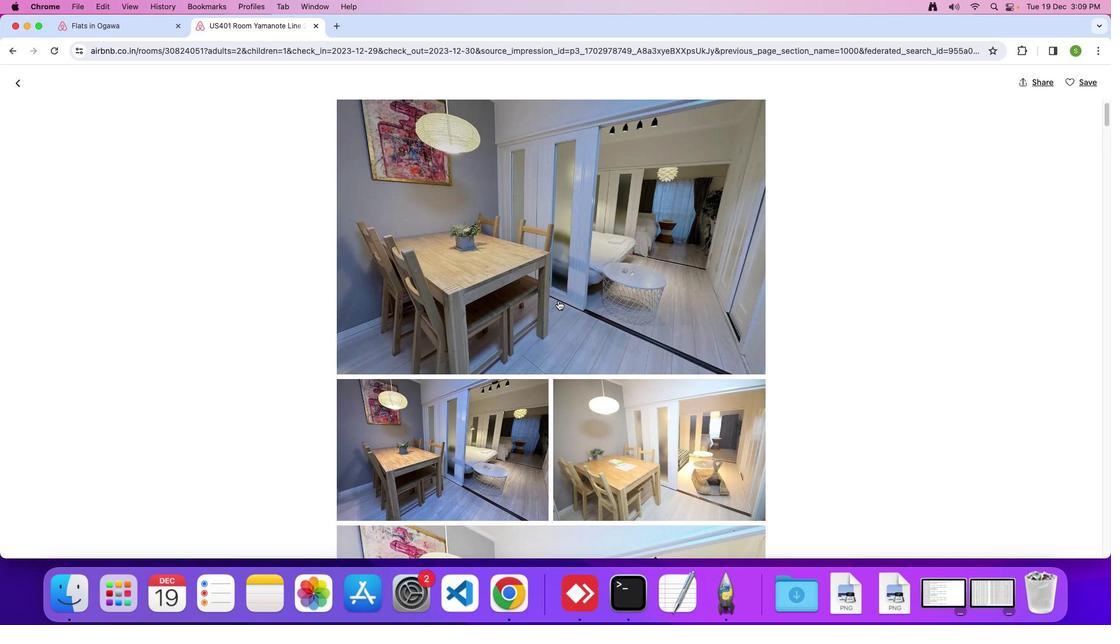 
Action: Mouse scrolled (558, 301) with delta (0, 0)
Screenshot: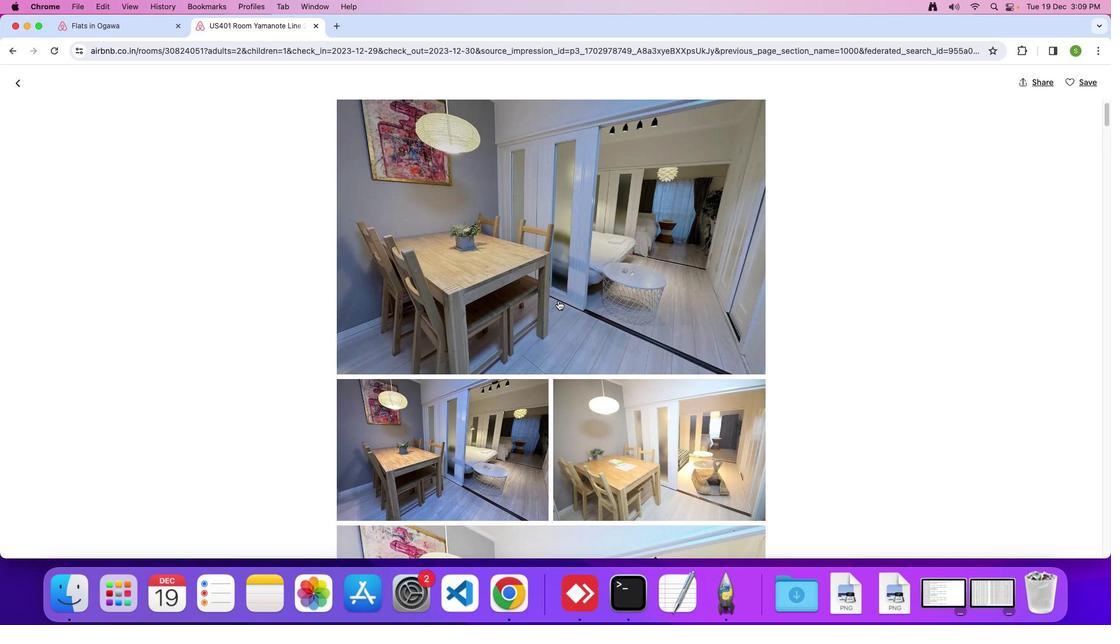 
Action: Mouse scrolled (558, 301) with delta (0, -1)
Screenshot: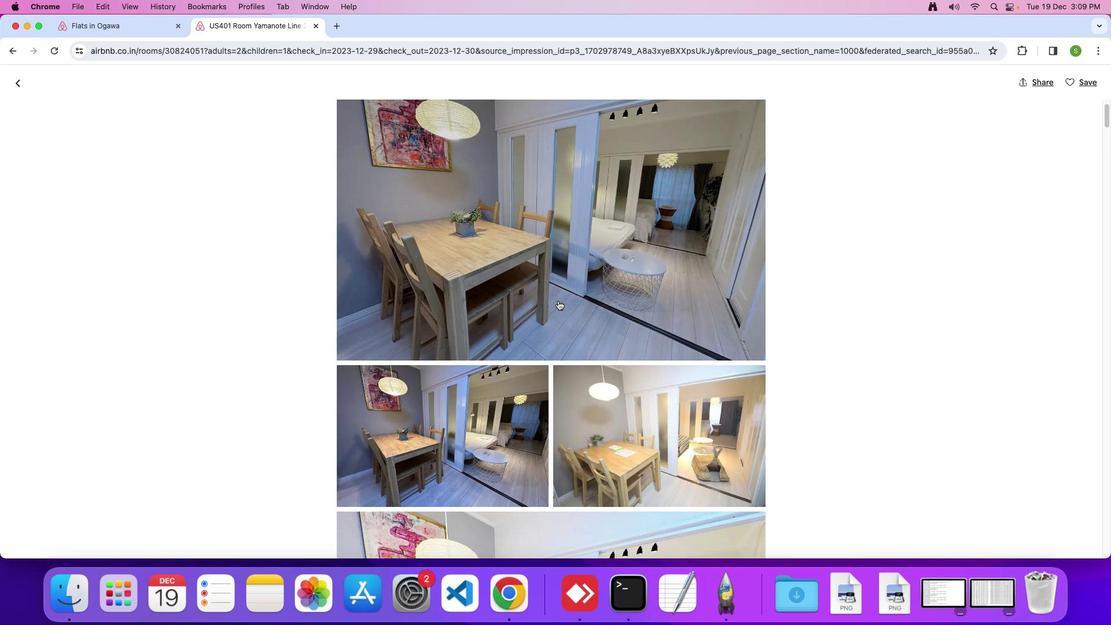 
Action: Mouse scrolled (558, 301) with delta (0, 0)
Screenshot: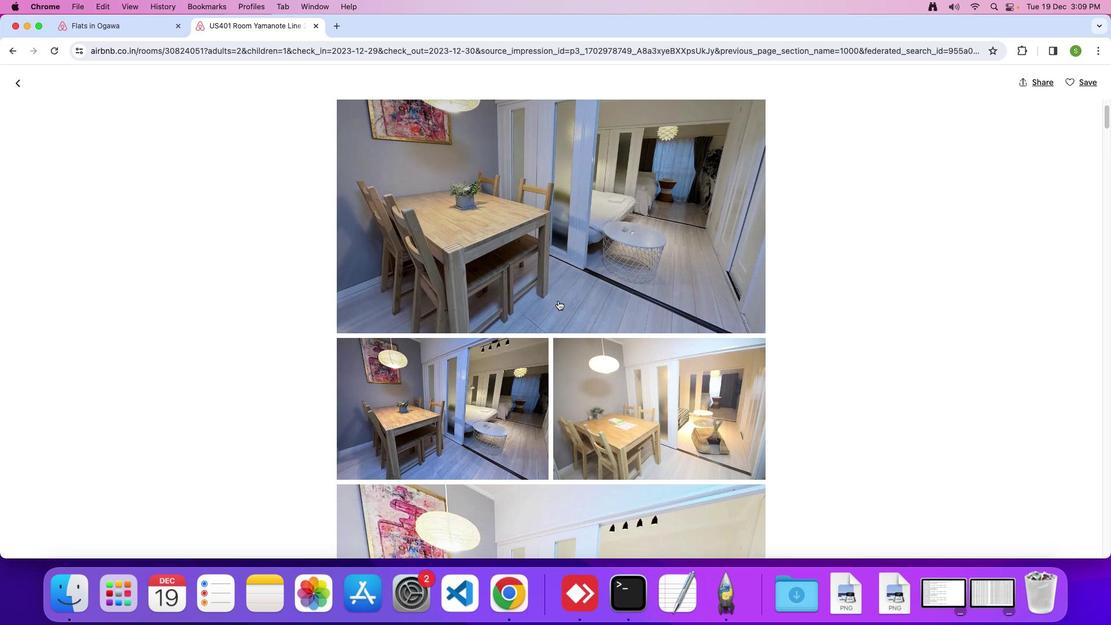 
Action: Mouse scrolled (558, 301) with delta (0, 0)
Screenshot: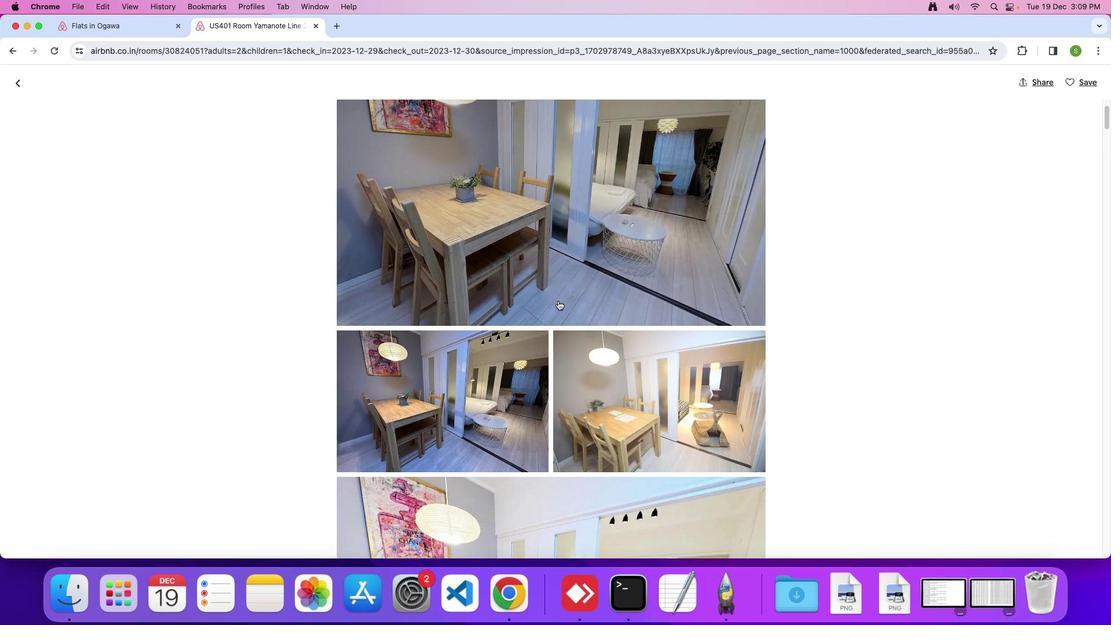 
Action: Mouse scrolled (558, 301) with delta (0, -1)
Screenshot: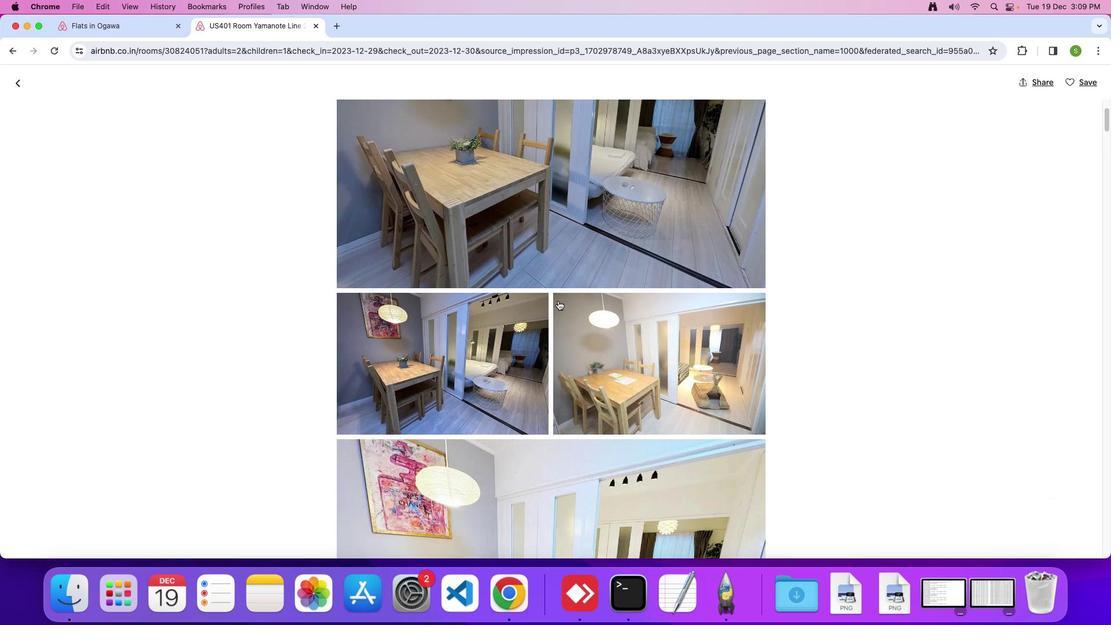 
Action: Mouse scrolled (558, 301) with delta (0, 0)
Screenshot: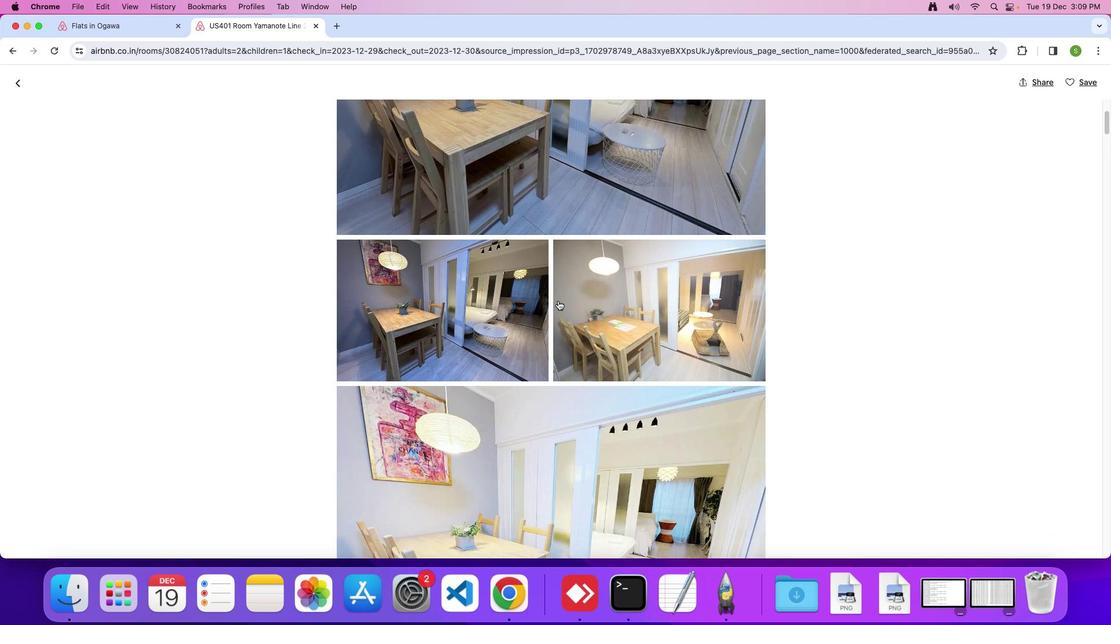 
Action: Mouse scrolled (558, 301) with delta (0, 0)
Screenshot: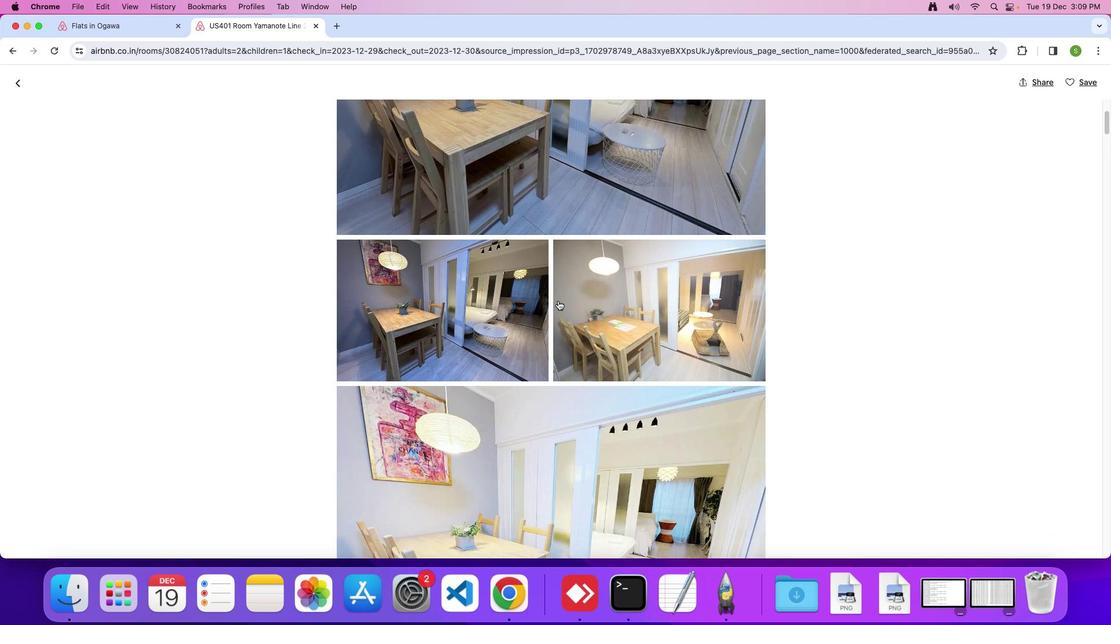 
Action: Mouse scrolled (558, 301) with delta (0, -1)
Screenshot: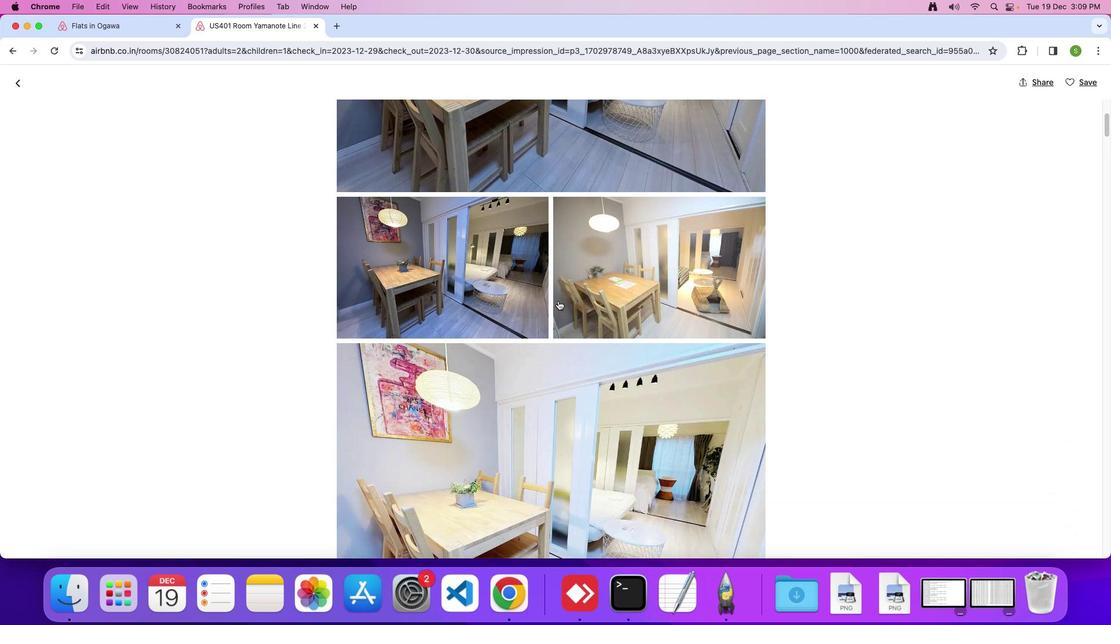 
Action: Mouse scrolled (558, 301) with delta (0, 0)
Screenshot: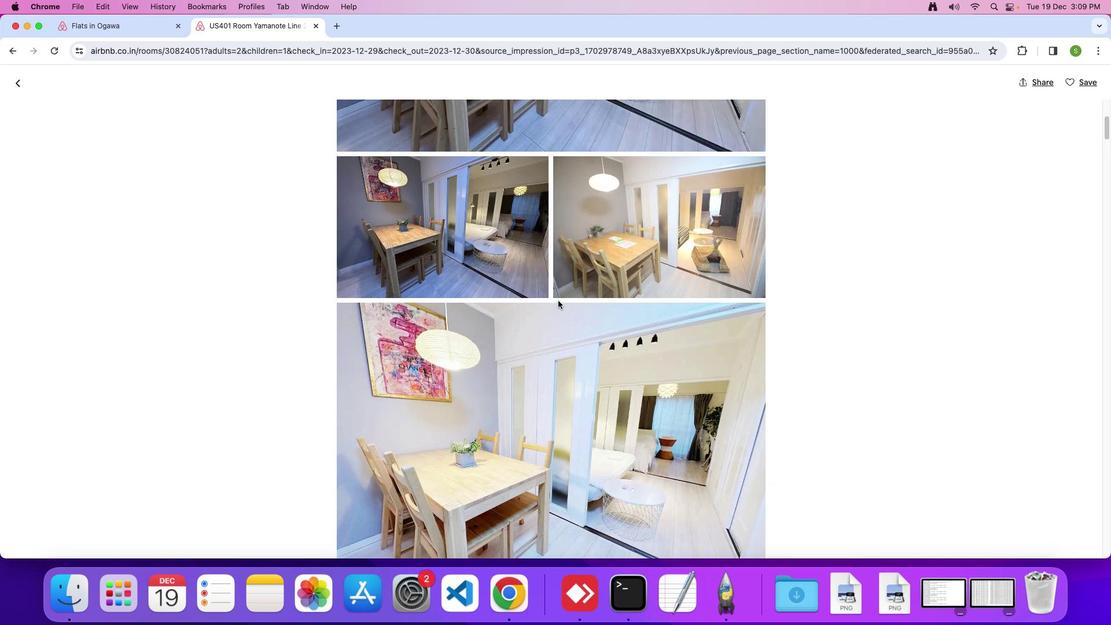 
Action: Mouse scrolled (558, 301) with delta (0, 0)
Screenshot: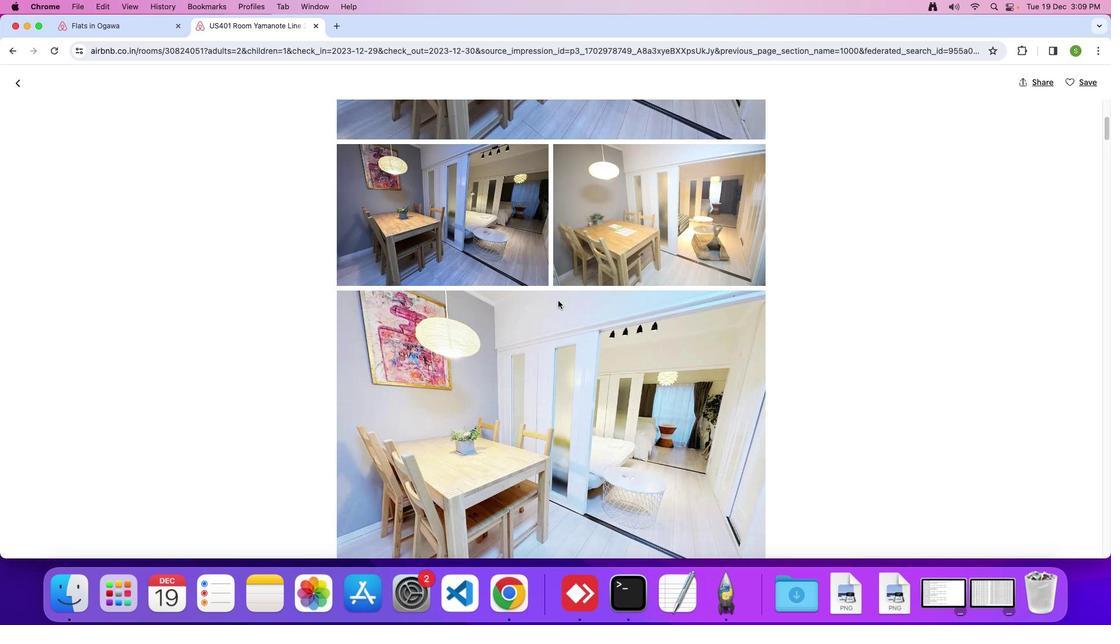 
Action: Mouse scrolled (558, 301) with delta (0, -1)
Screenshot: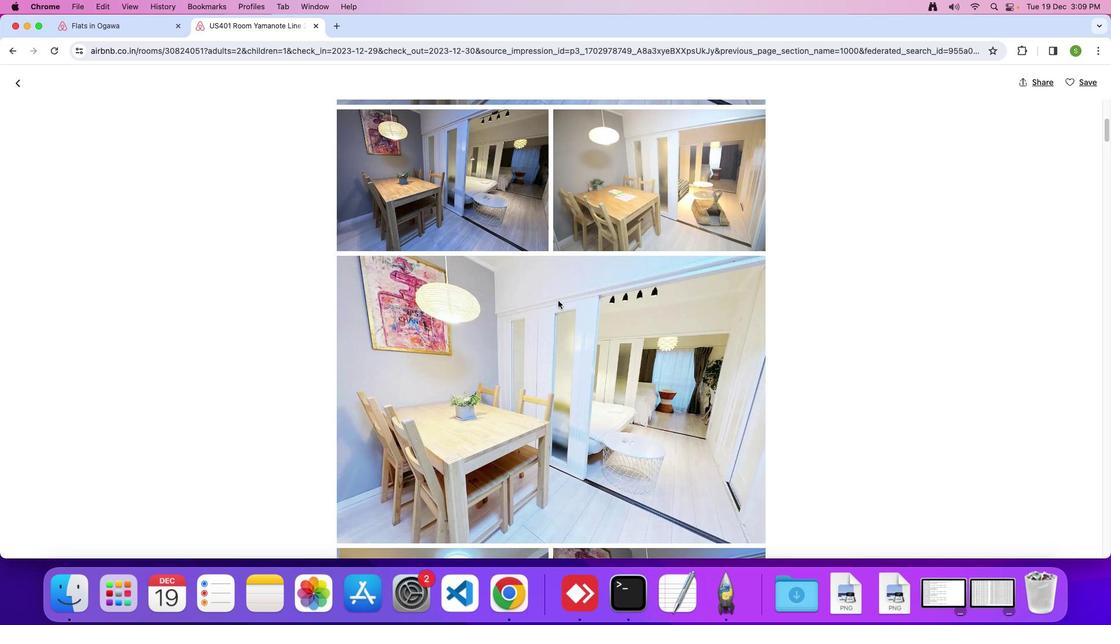 
Action: Mouse scrolled (558, 301) with delta (0, 0)
Screenshot: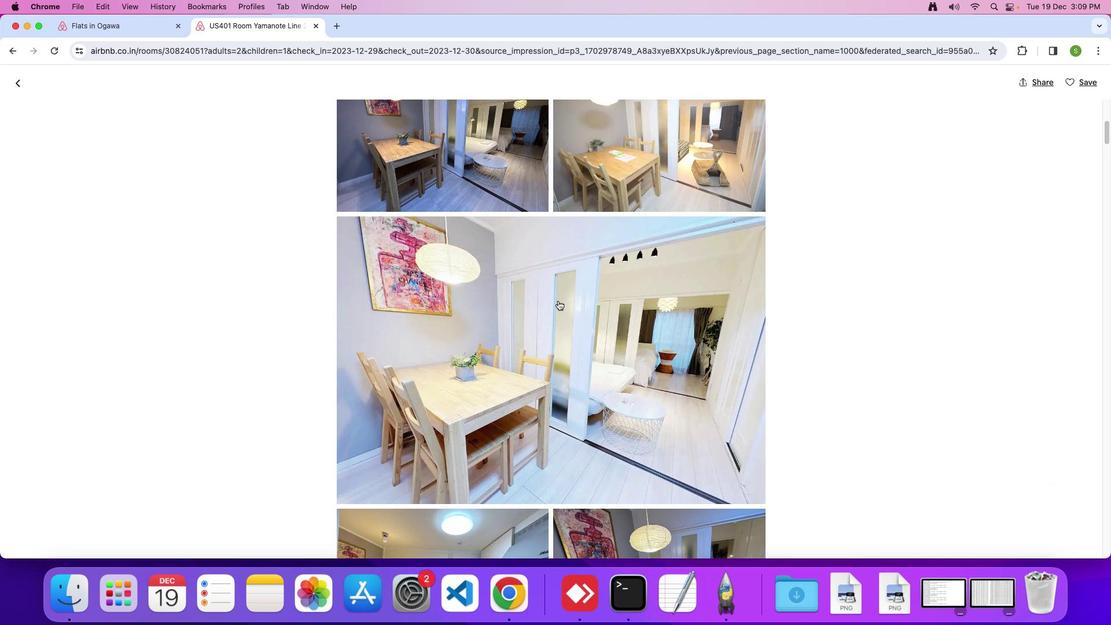 
Action: Mouse scrolled (558, 301) with delta (0, 0)
Screenshot: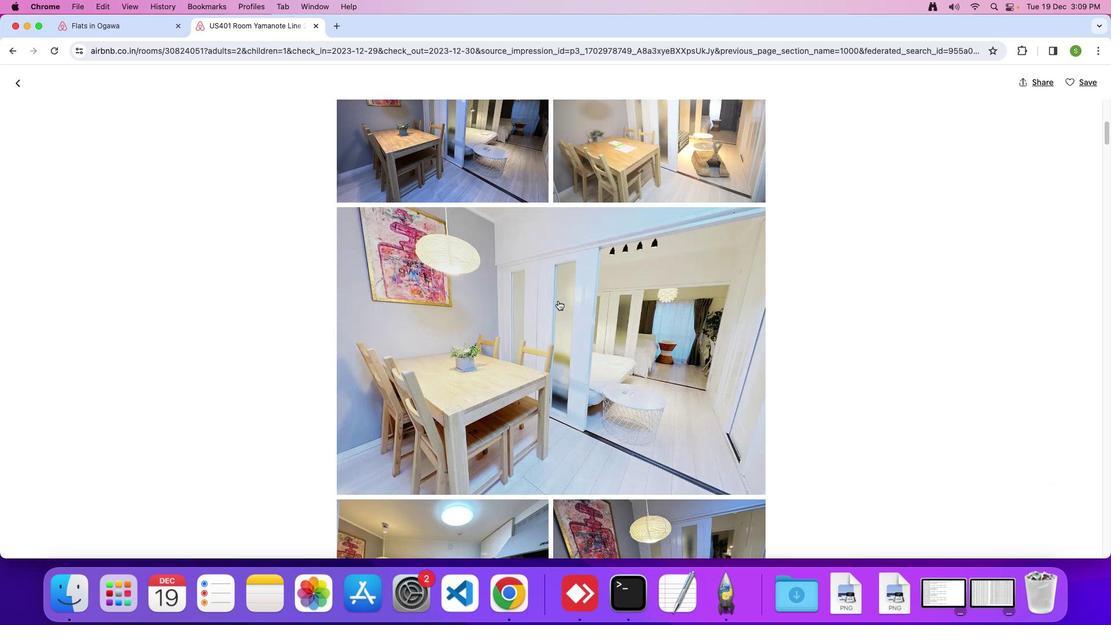 
Action: Mouse scrolled (558, 301) with delta (0, -1)
Screenshot: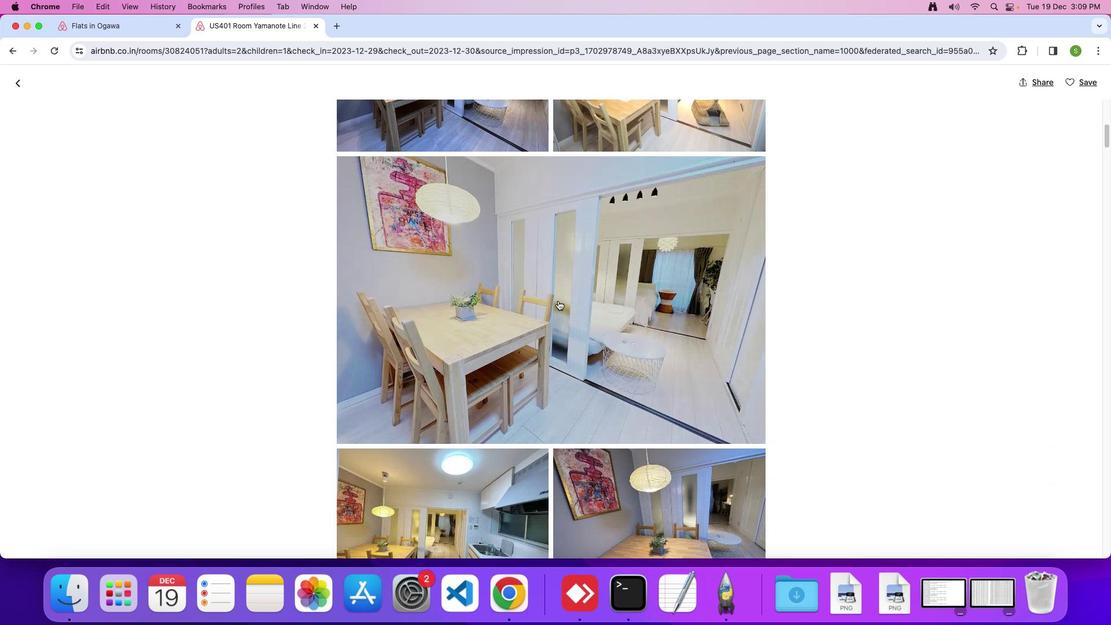 
Action: Mouse scrolled (558, 301) with delta (0, 0)
Screenshot: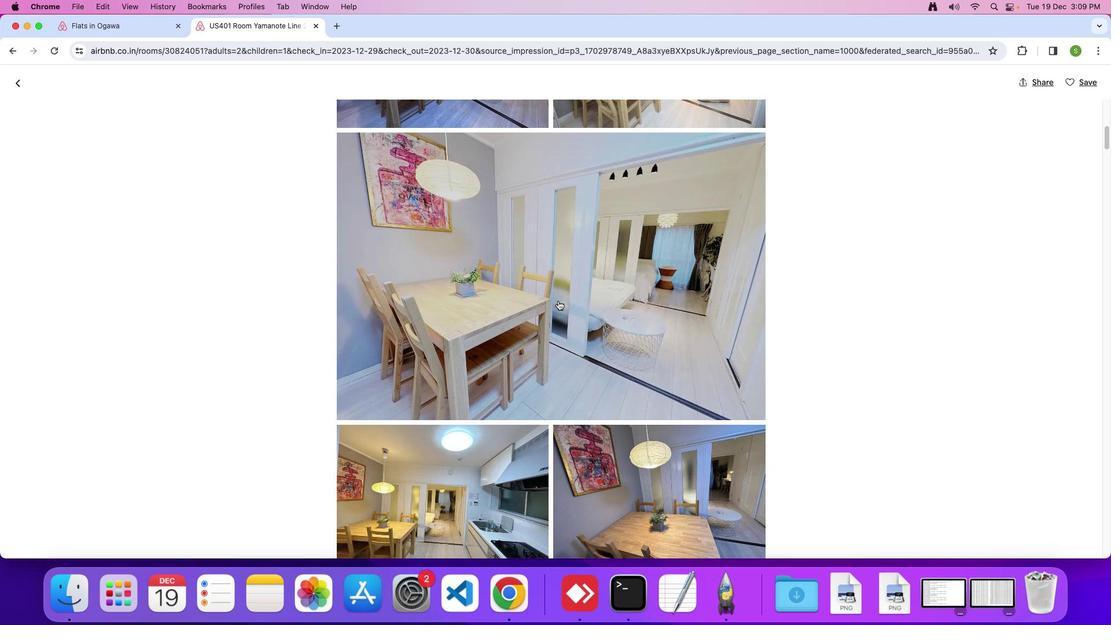 
Action: Mouse scrolled (558, 301) with delta (0, 0)
Screenshot: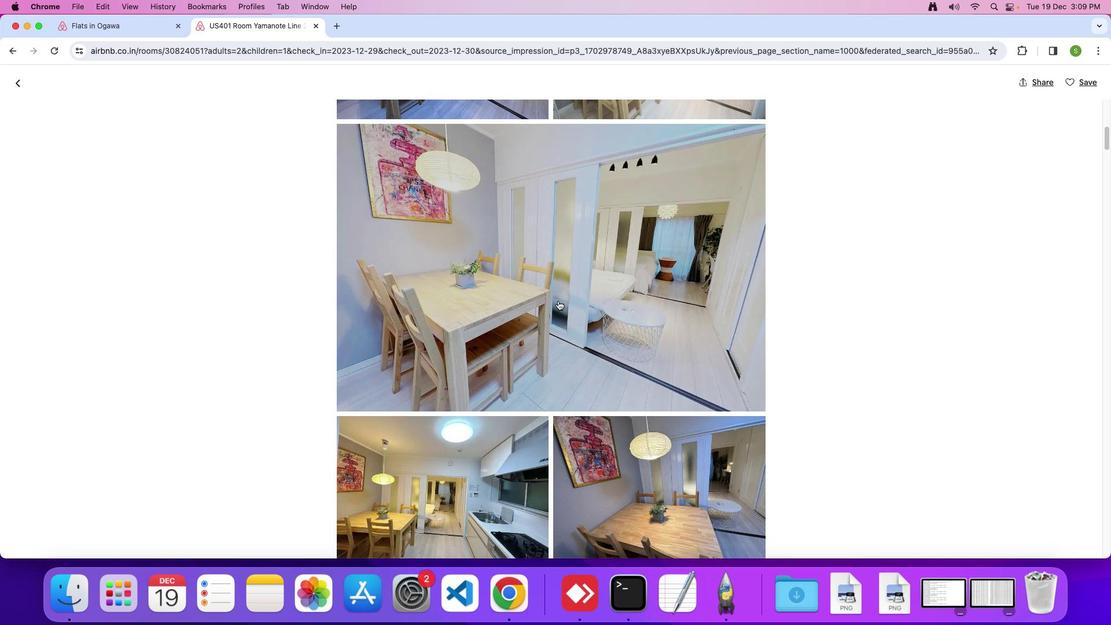 
Action: Mouse scrolled (558, 301) with delta (0, -1)
Screenshot: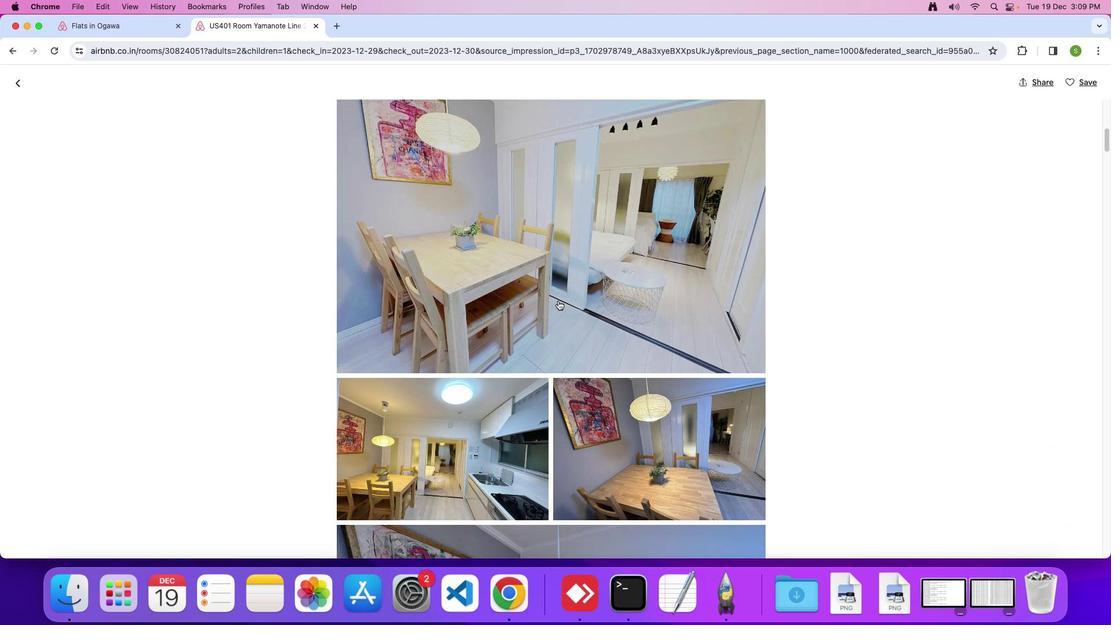 
Action: Mouse moved to (558, 301)
Screenshot: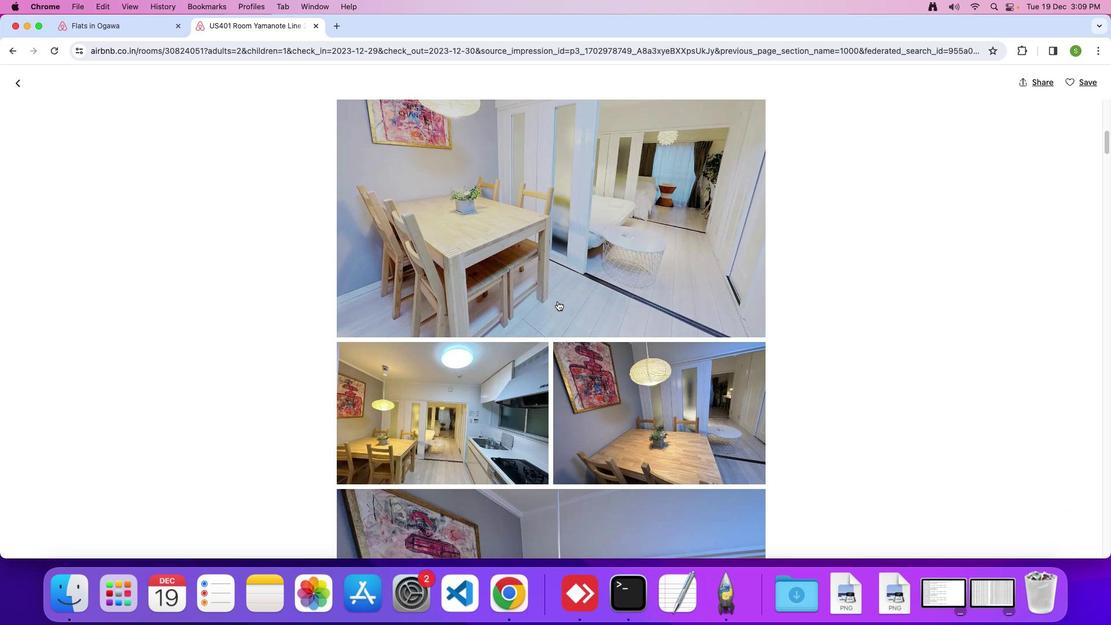 
Action: Mouse scrolled (558, 301) with delta (0, 0)
Screenshot: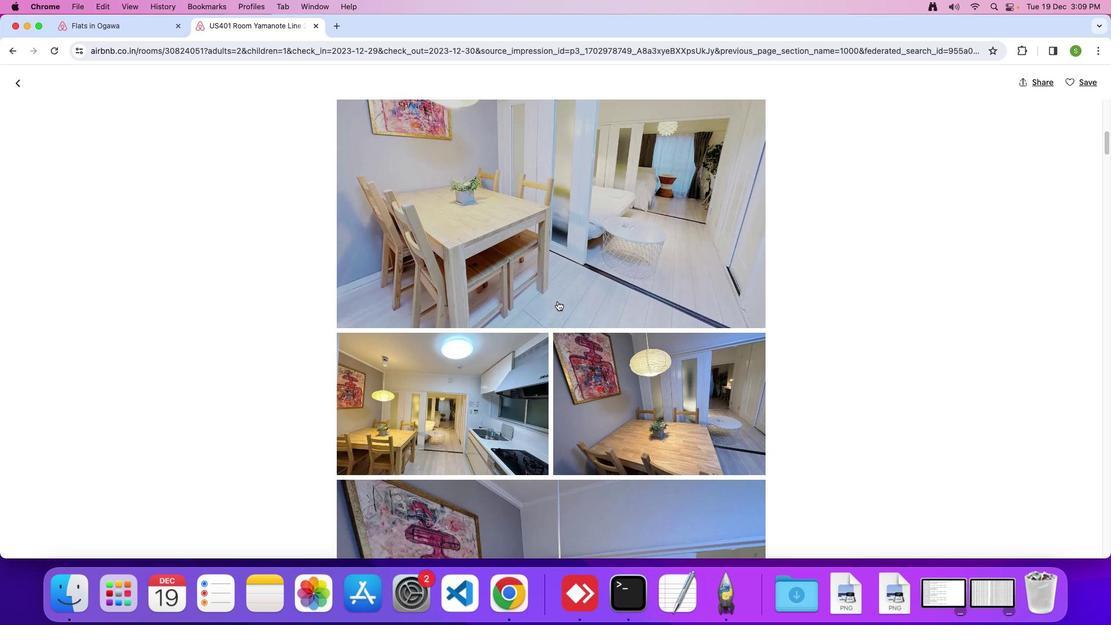 
Action: Mouse scrolled (558, 301) with delta (0, 0)
Screenshot: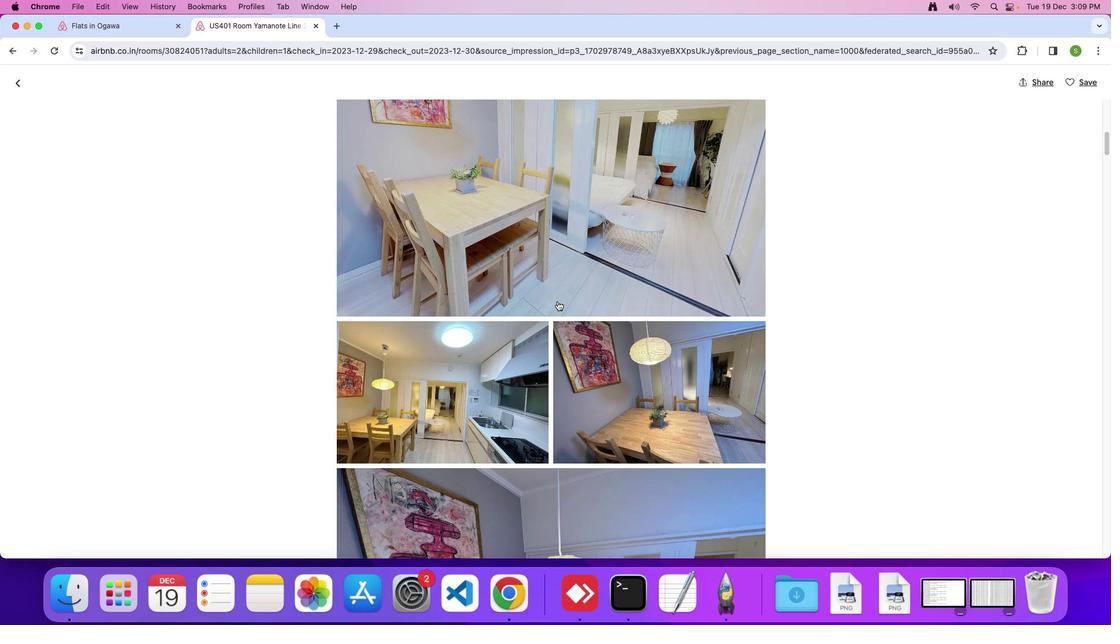 
Action: Mouse scrolled (558, 301) with delta (0, -1)
Screenshot: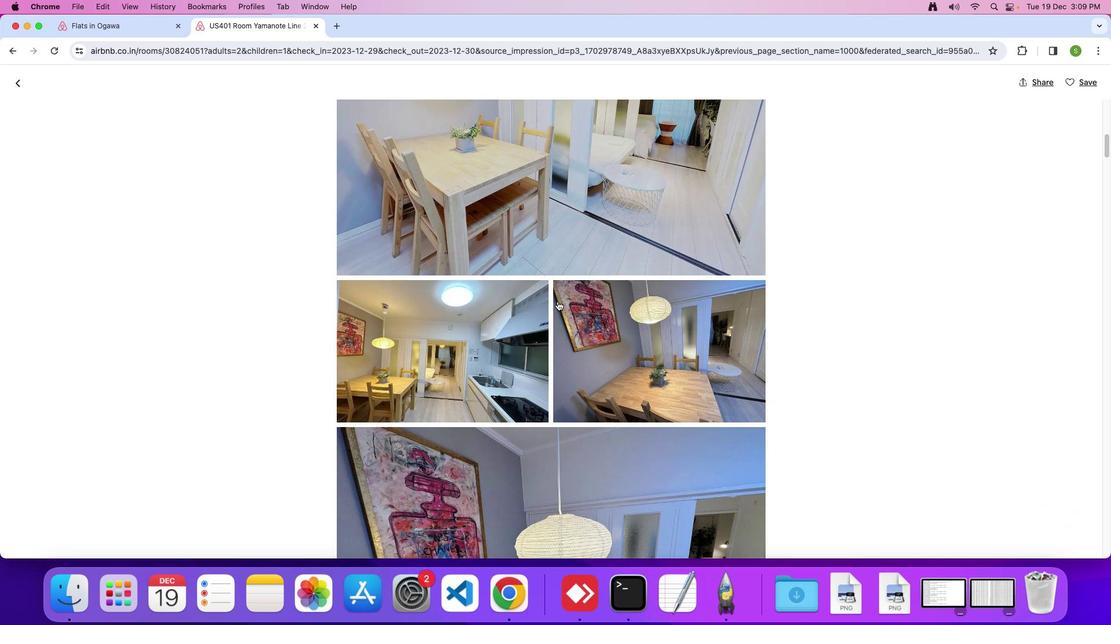 
Action: Mouse moved to (544, 332)
Screenshot: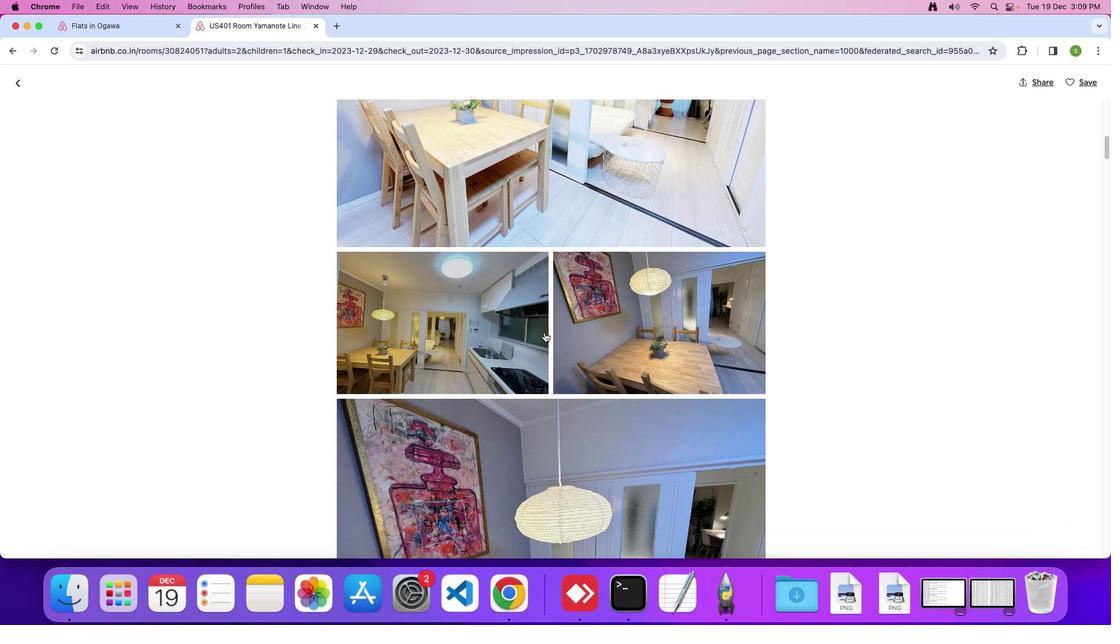 
Action: Mouse scrolled (544, 332) with delta (0, 0)
Screenshot: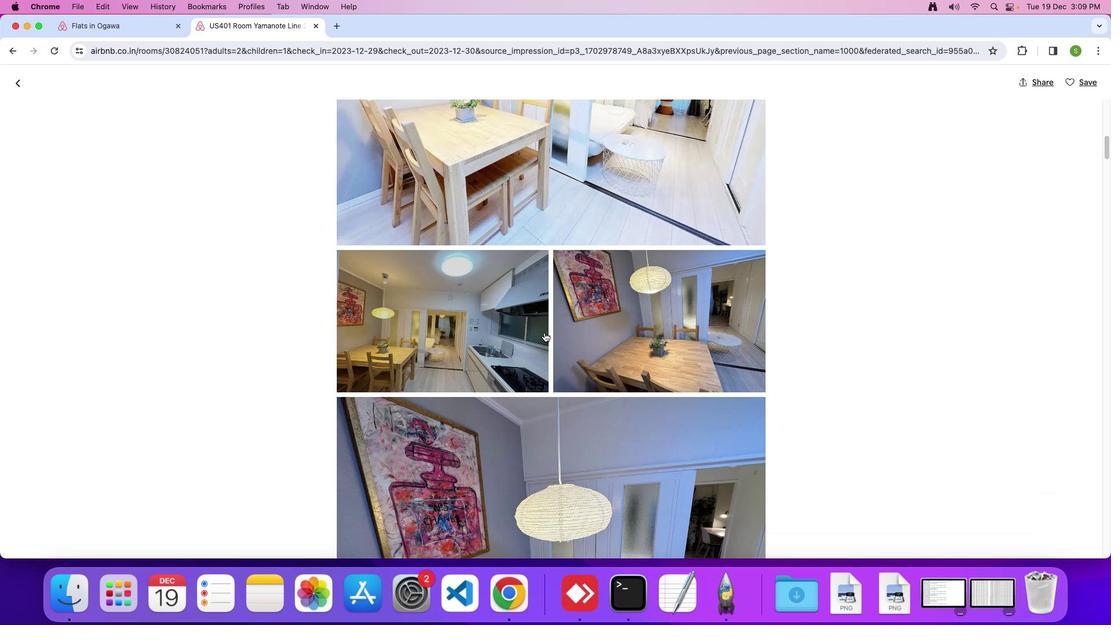 
Action: Mouse scrolled (544, 332) with delta (0, 0)
Screenshot: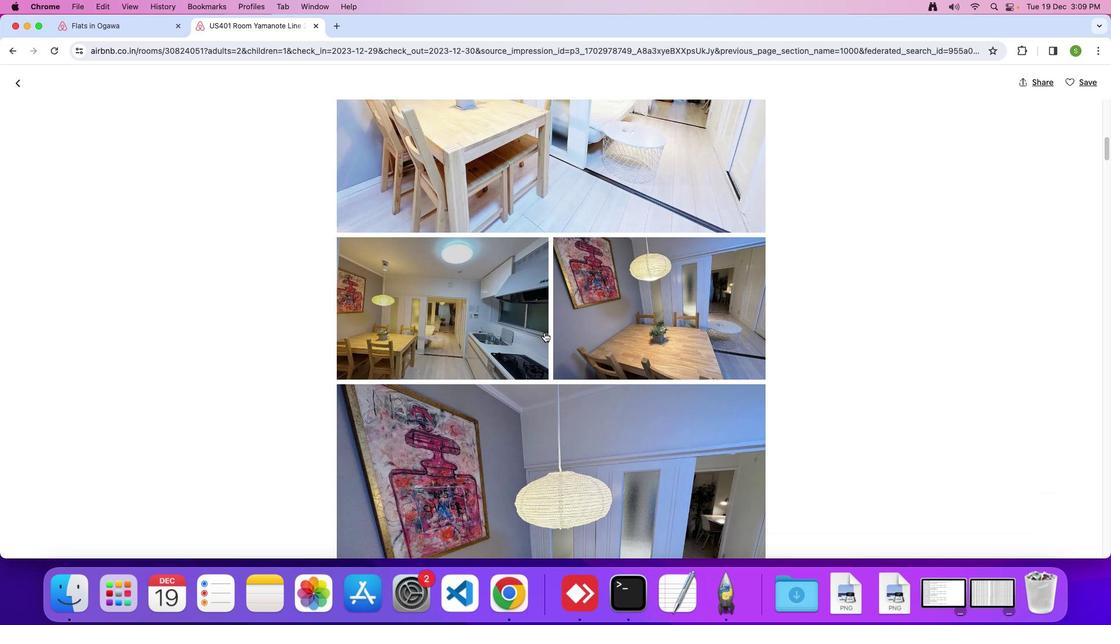 
Action: Mouse scrolled (544, 332) with delta (0, -1)
Screenshot: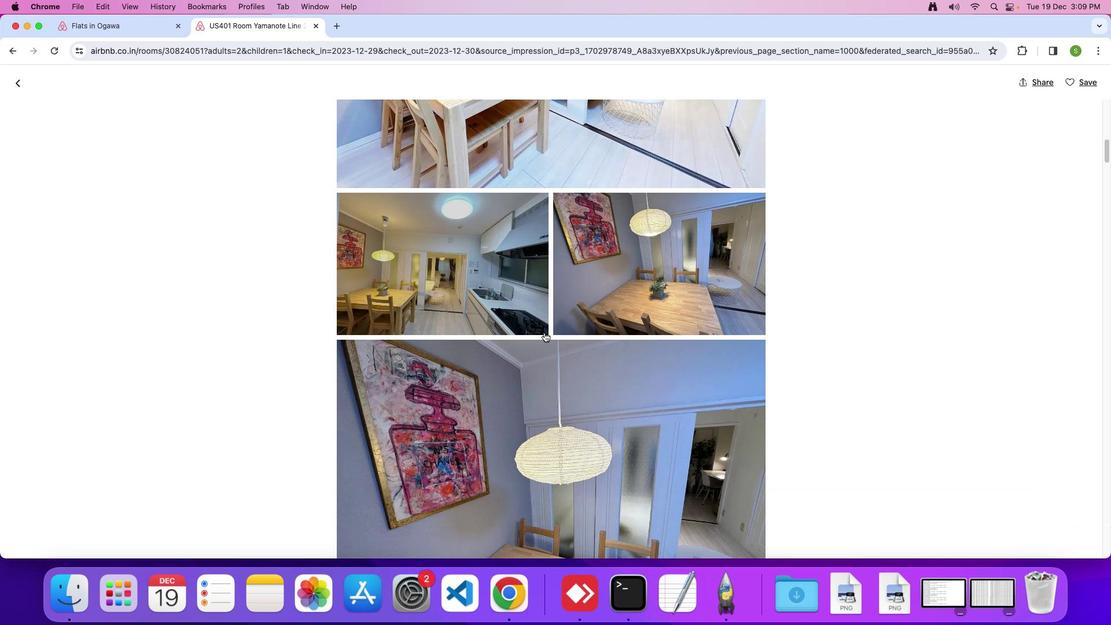 
Action: Mouse scrolled (544, 332) with delta (0, 0)
Screenshot: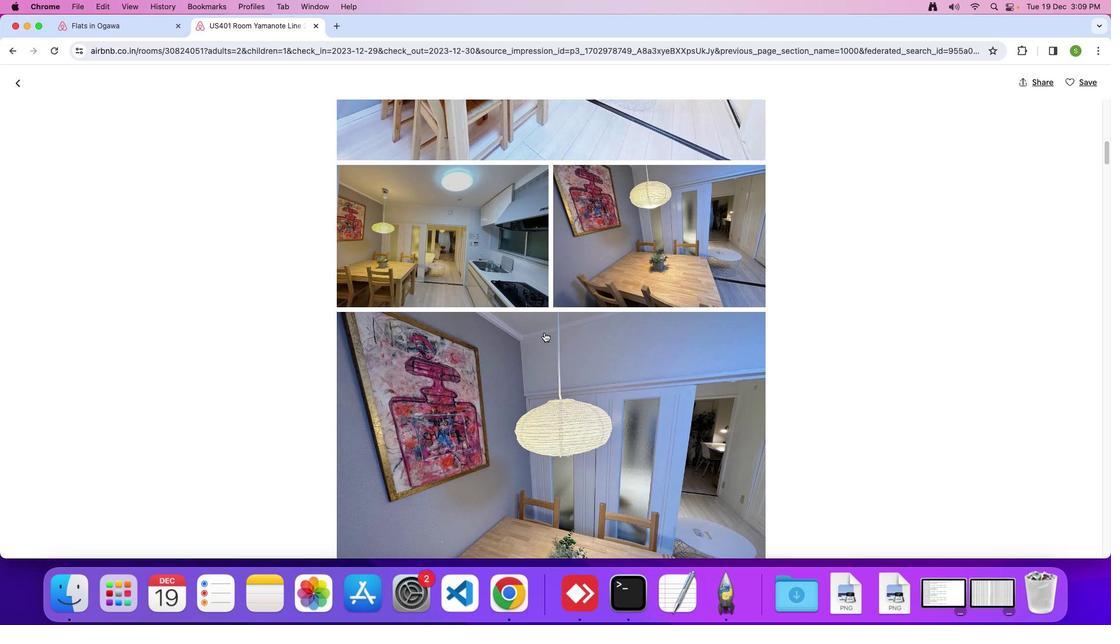 
Action: Mouse scrolled (544, 332) with delta (0, 0)
Screenshot: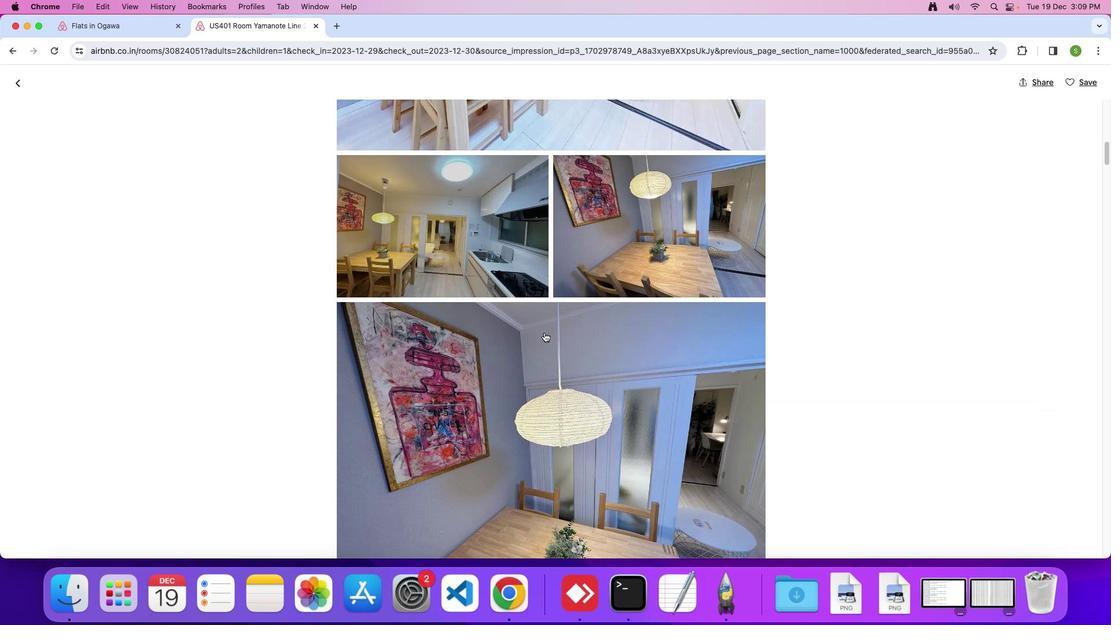 
Action: Mouse scrolled (544, 332) with delta (0, -1)
Screenshot: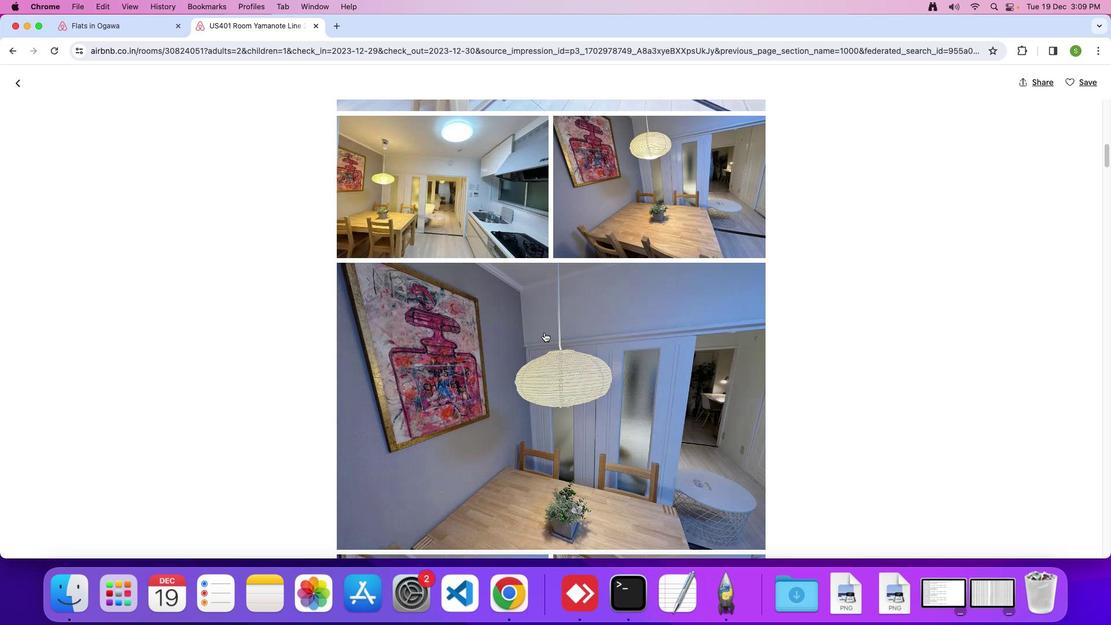 
Action: Mouse scrolled (544, 332) with delta (0, 0)
Screenshot: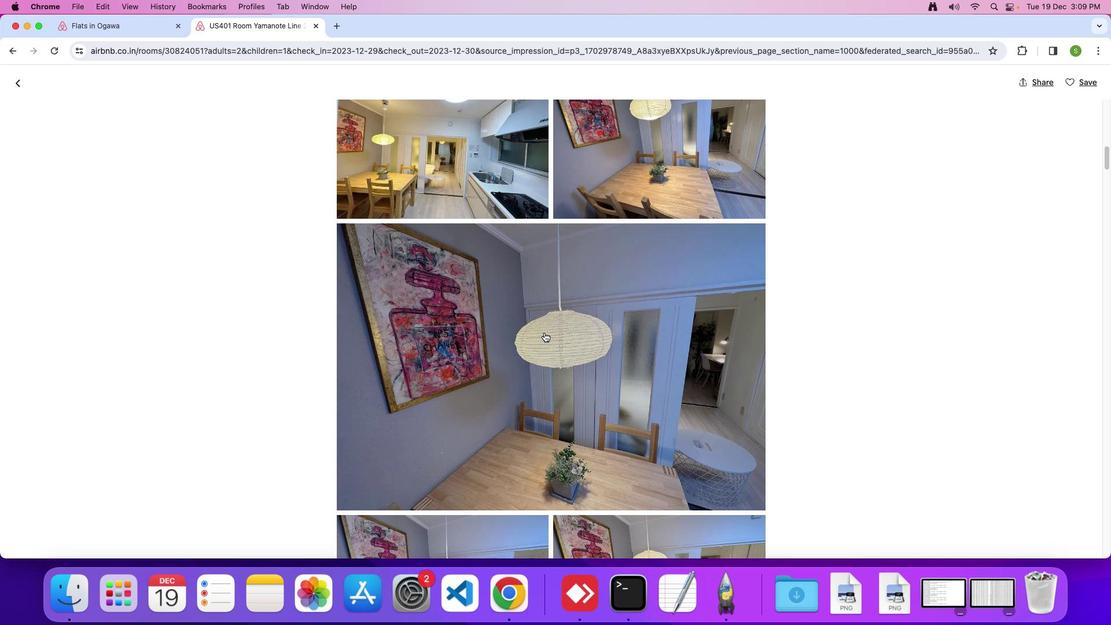 
Action: Mouse scrolled (544, 332) with delta (0, 0)
Screenshot: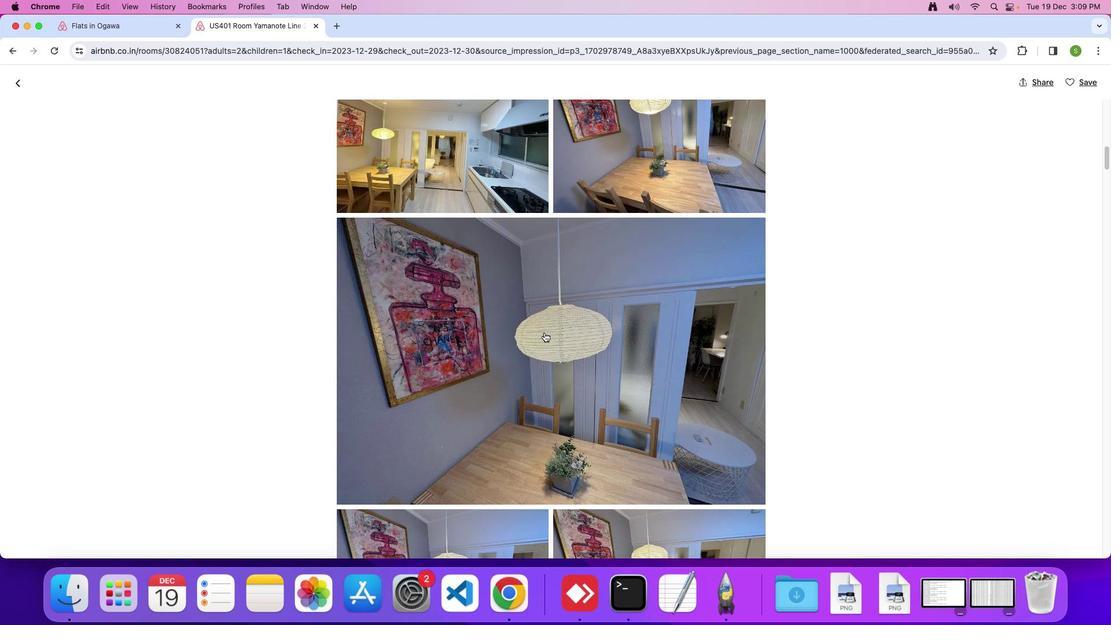 
Action: Mouse scrolled (544, 332) with delta (0, 0)
Screenshot: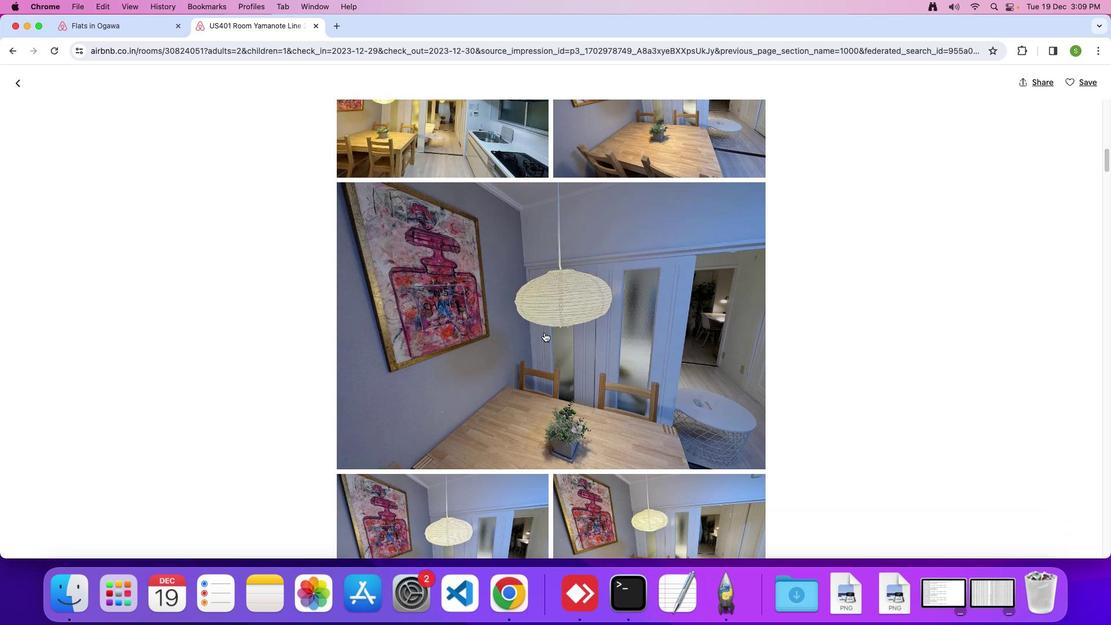 
Action: Mouse scrolled (544, 332) with delta (0, 0)
Screenshot: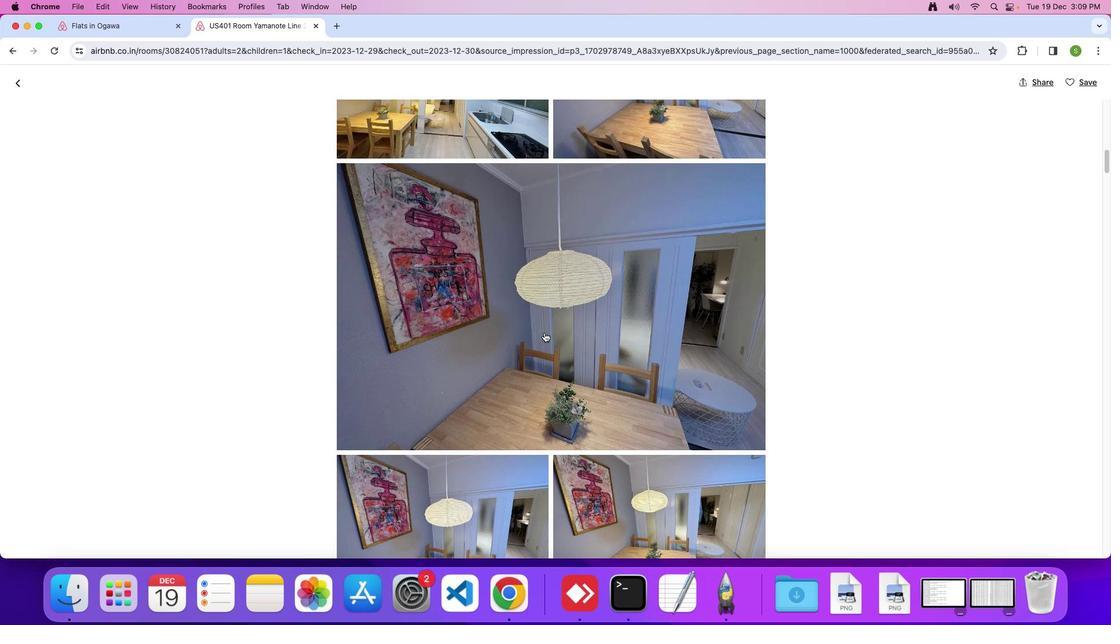 
Action: Mouse scrolled (544, 332) with delta (0, 0)
Screenshot: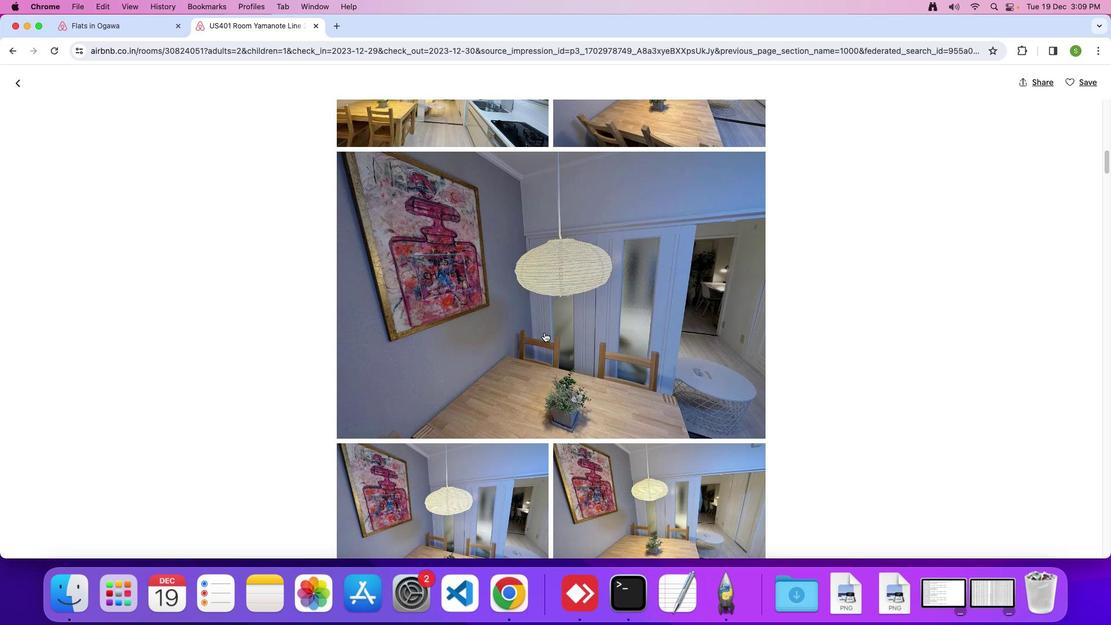 
Action: Mouse scrolled (544, 332) with delta (0, 0)
Screenshot: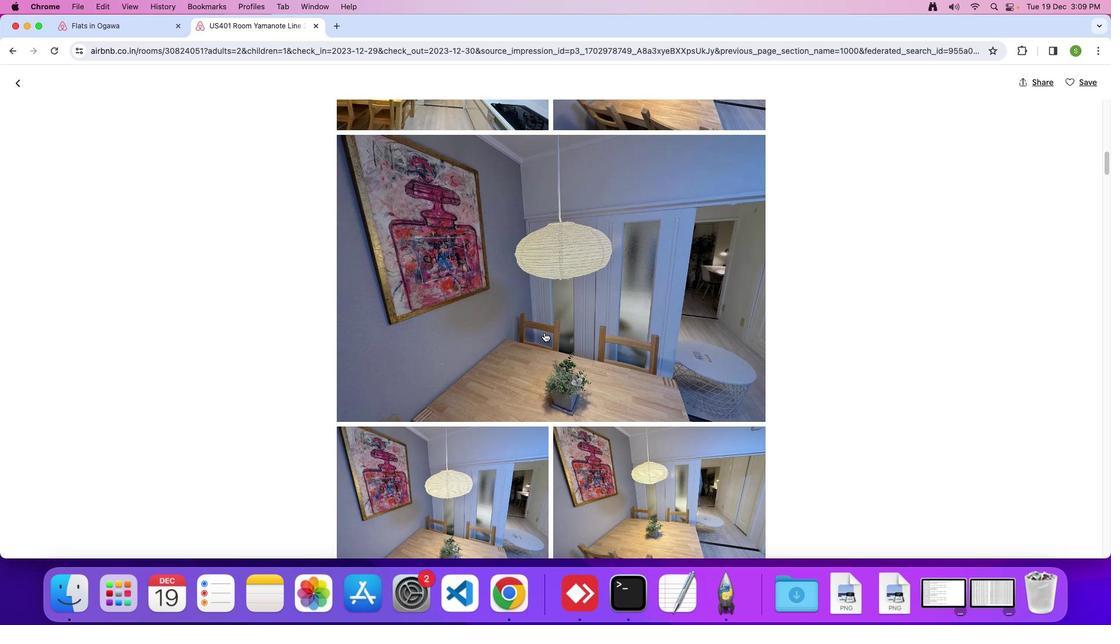 
Action: Mouse scrolled (544, 332) with delta (0, 0)
Screenshot: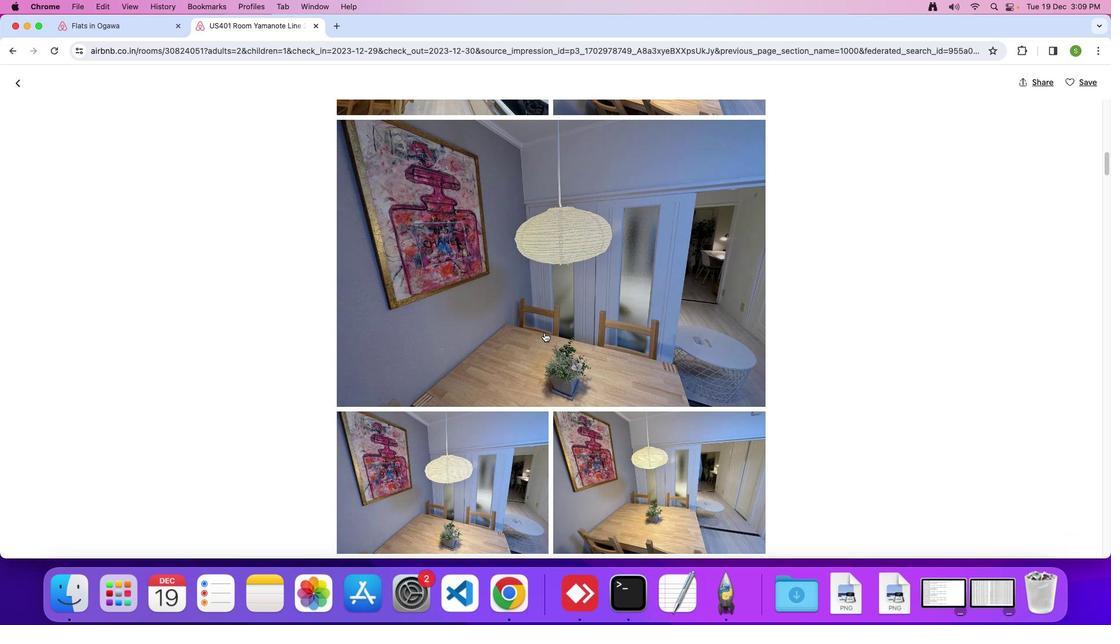 
Action: Mouse scrolled (544, 332) with delta (0, -1)
Screenshot: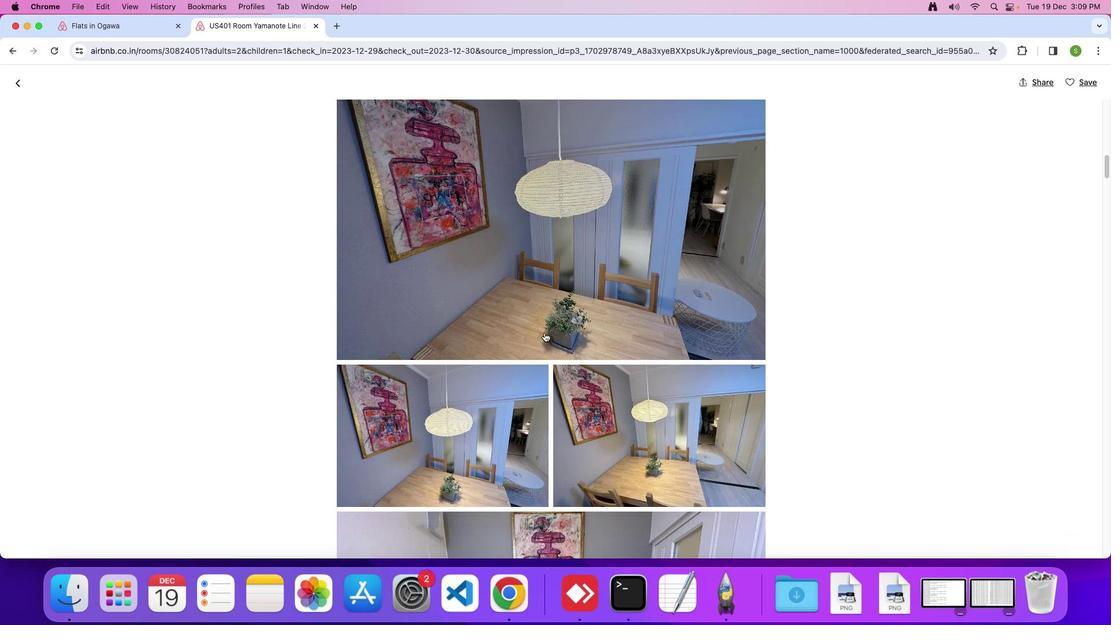 
Action: Mouse scrolled (544, 332) with delta (0, 0)
Screenshot: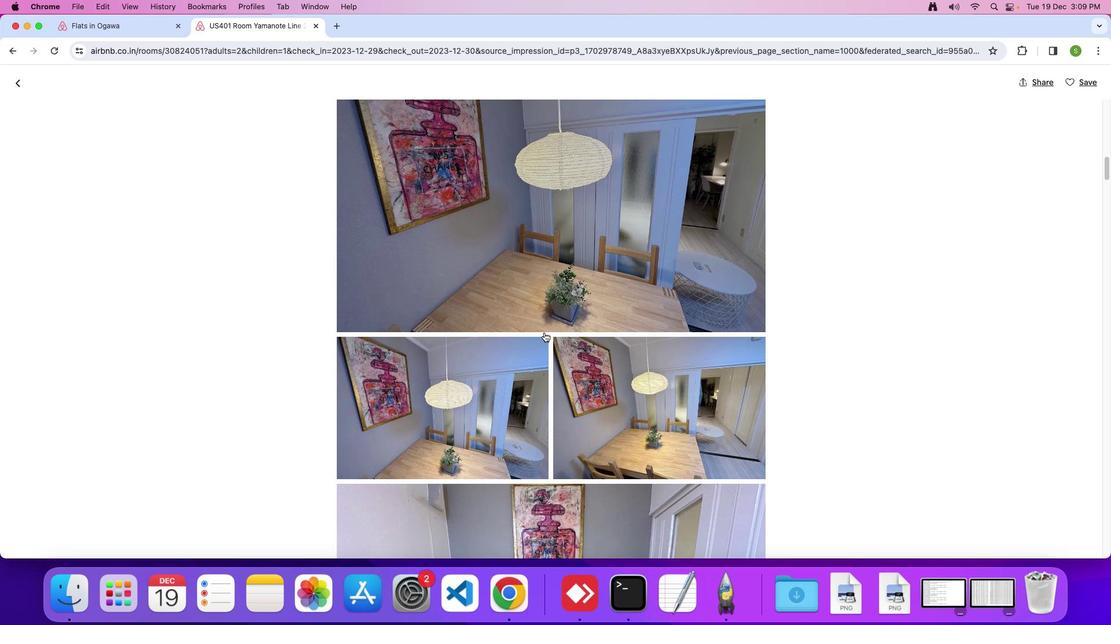 
Action: Mouse scrolled (544, 332) with delta (0, 0)
Screenshot: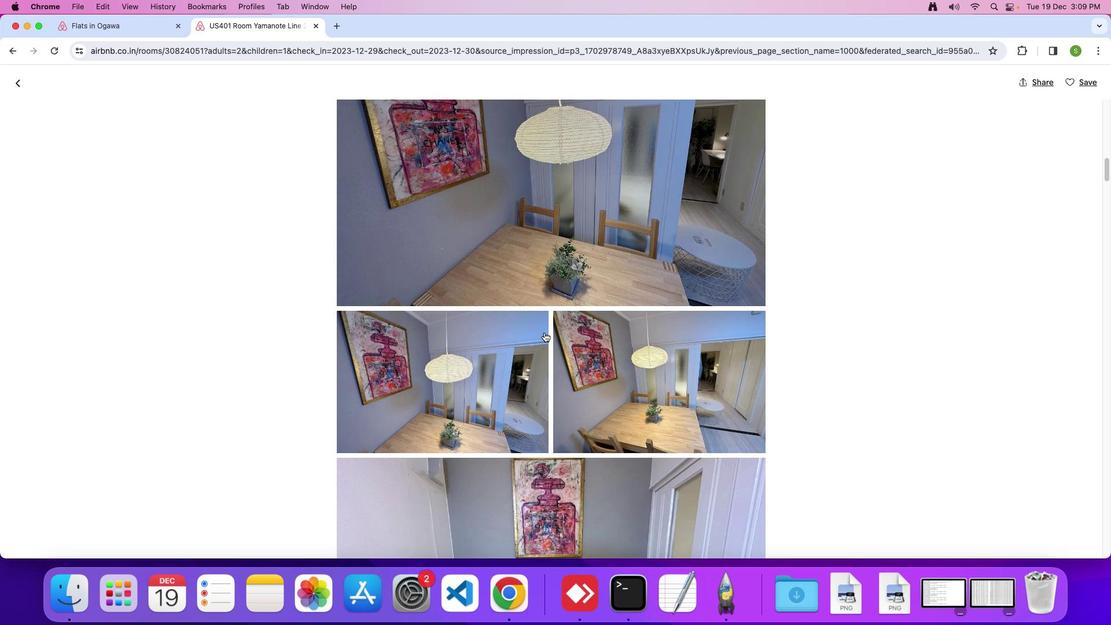 
Action: Mouse scrolled (544, 332) with delta (0, -1)
Screenshot: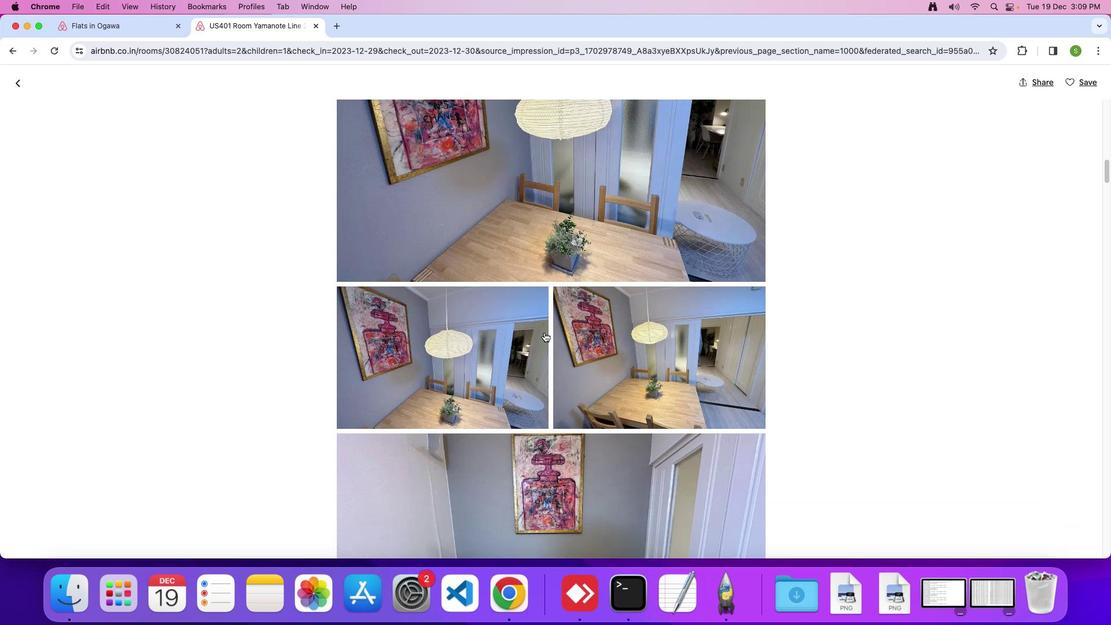 
Action: Mouse scrolled (544, 332) with delta (0, 0)
Screenshot: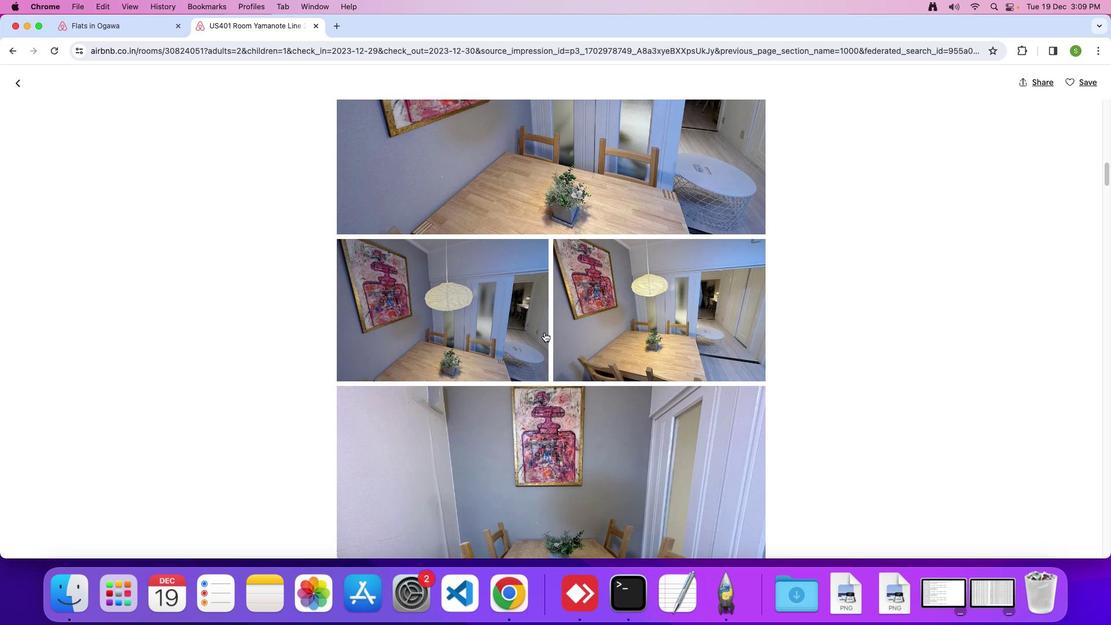 
Action: Mouse scrolled (544, 332) with delta (0, 0)
Screenshot: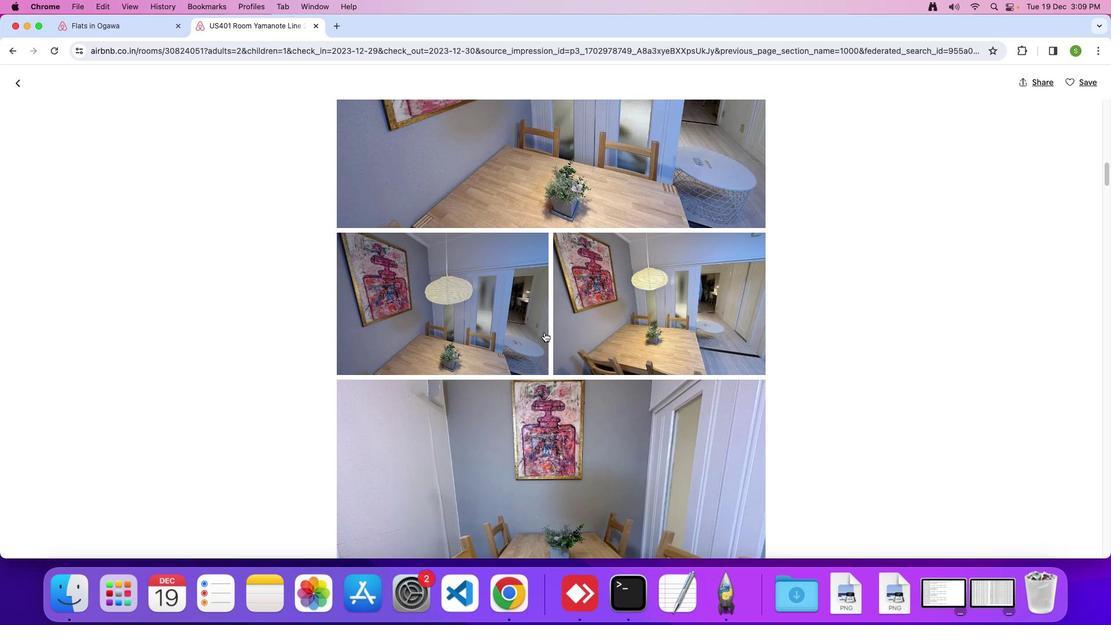 
Action: Mouse scrolled (544, 332) with delta (0, -1)
Screenshot: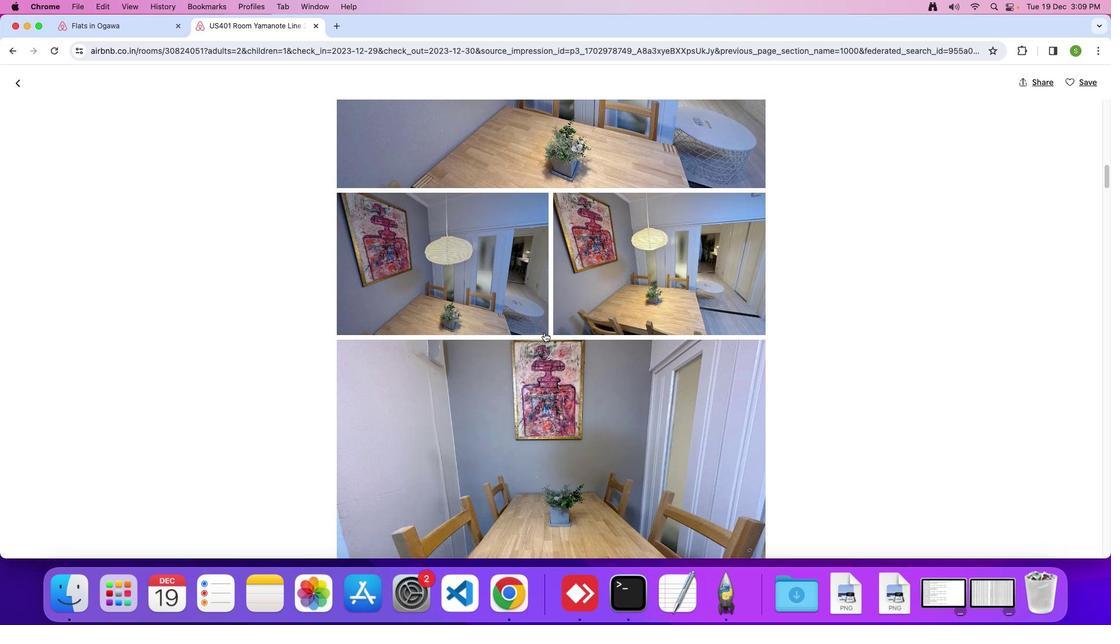 
Action: Mouse scrolled (544, 332) with delta (0, 0)
Screenshot: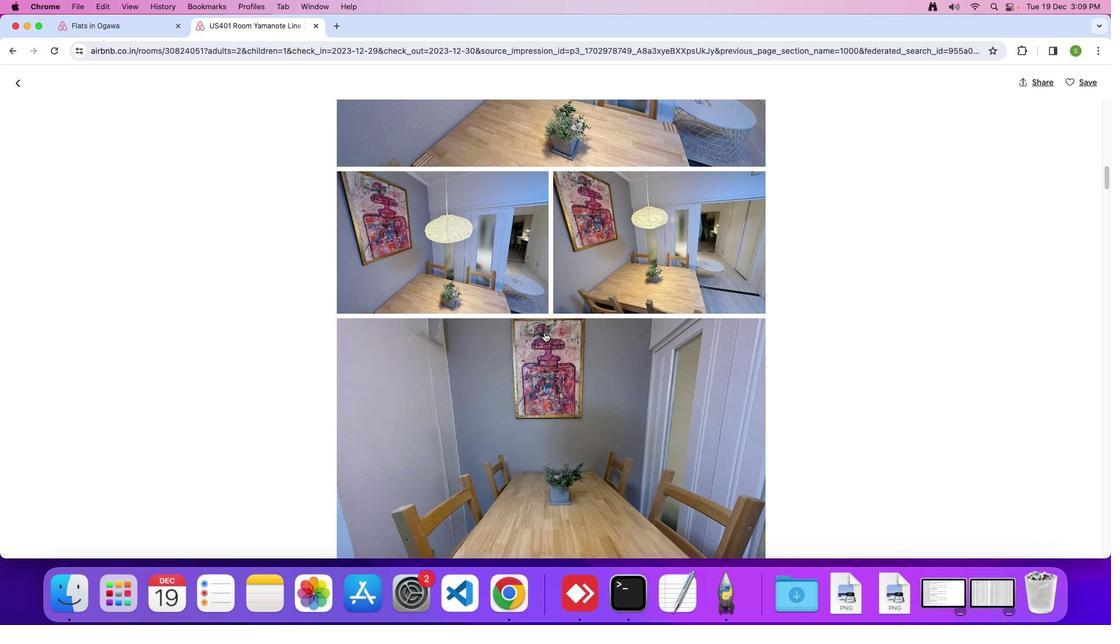
Action: Mouse scrolled (544, 332) with delta (0, 0)
Screenshot: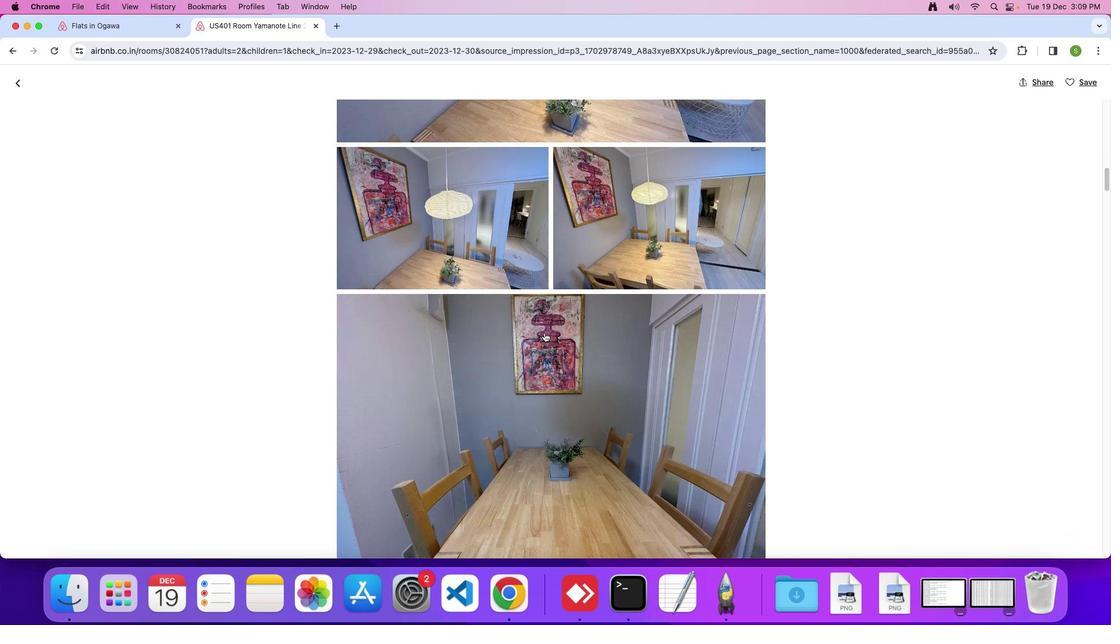 
Action: Mouse scrolled (544, 332) with delta (0, -1)
Screenshot: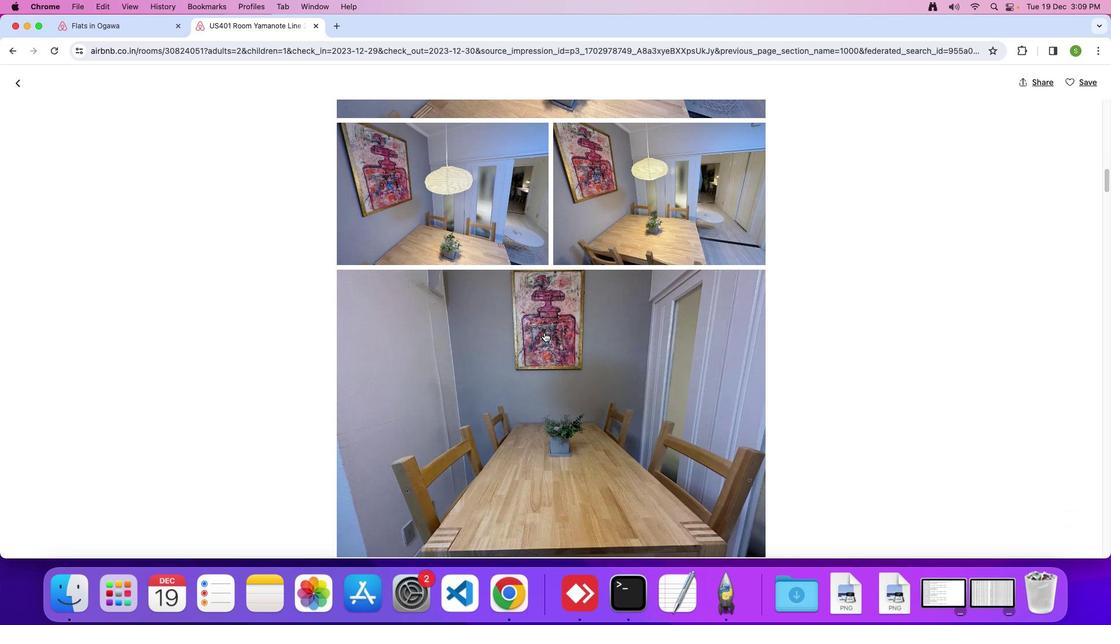 
Action: Mouse scrolled (544, 332) with delta (0, 0)
Screenshot: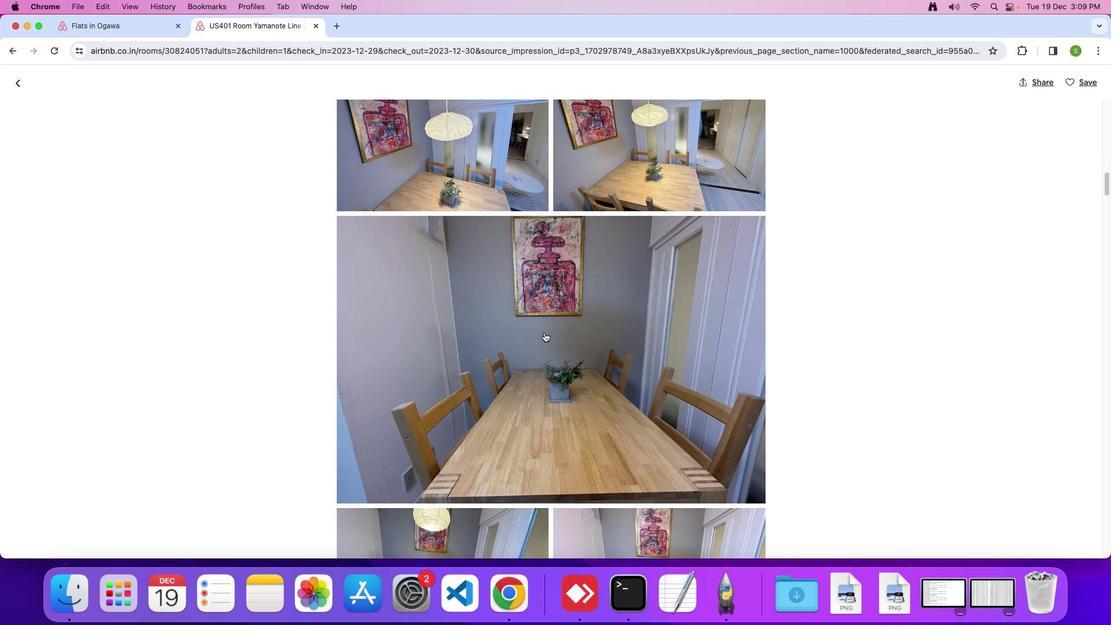 
Action: Mouse scrolled (544, 332) with delta (0, 0)
Screenshot: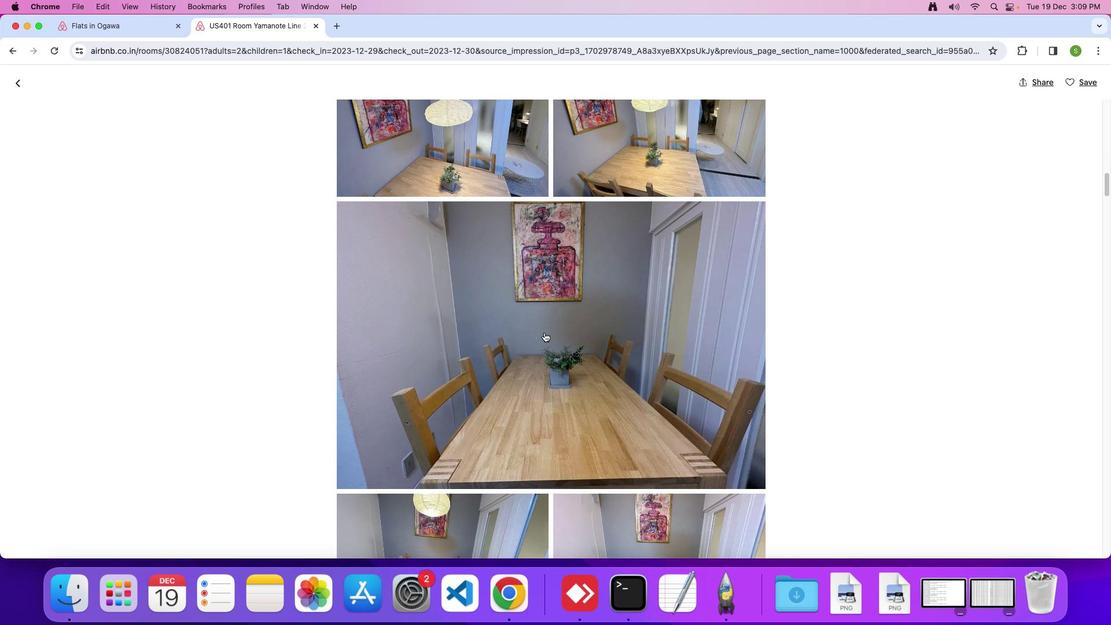 
Action: Mouse scrolled (544, 332) with delta (0, -1)
Screenshot: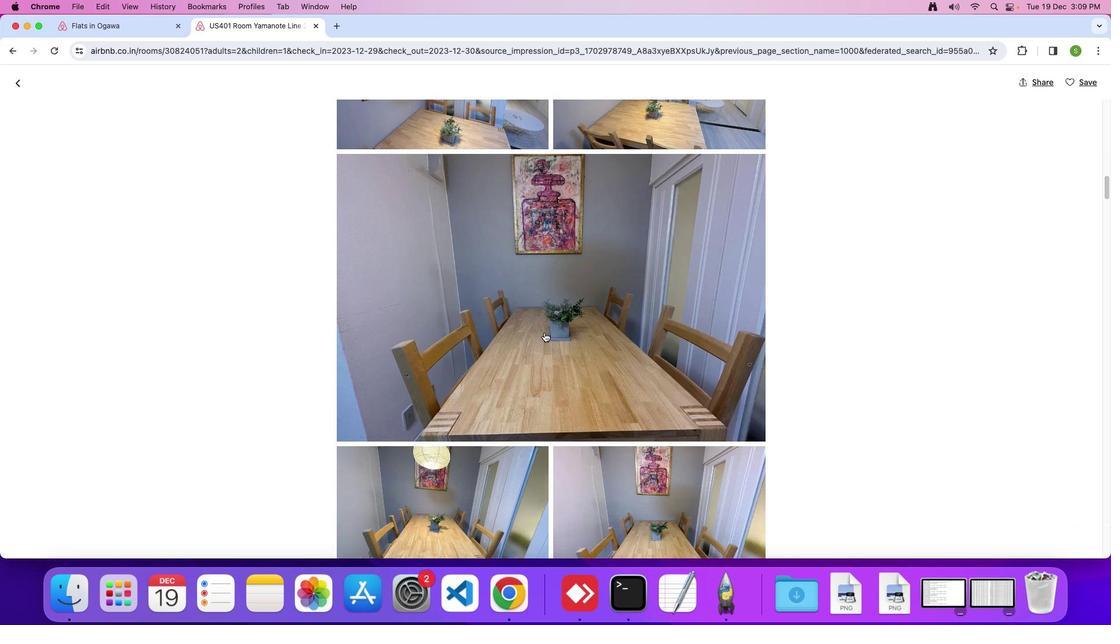 
Action: Mouse scrolled (544, 332) with delta (0, 0)
Screenshot: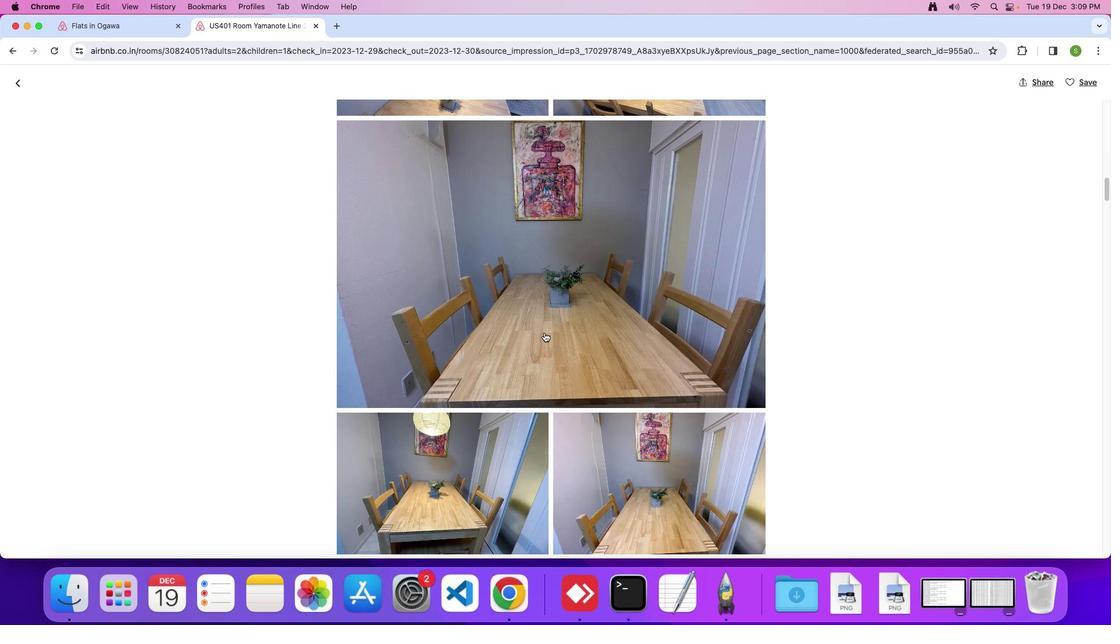 
Action: Mouse scrolled (544, 332) with delta (0, 0)
Screenshot: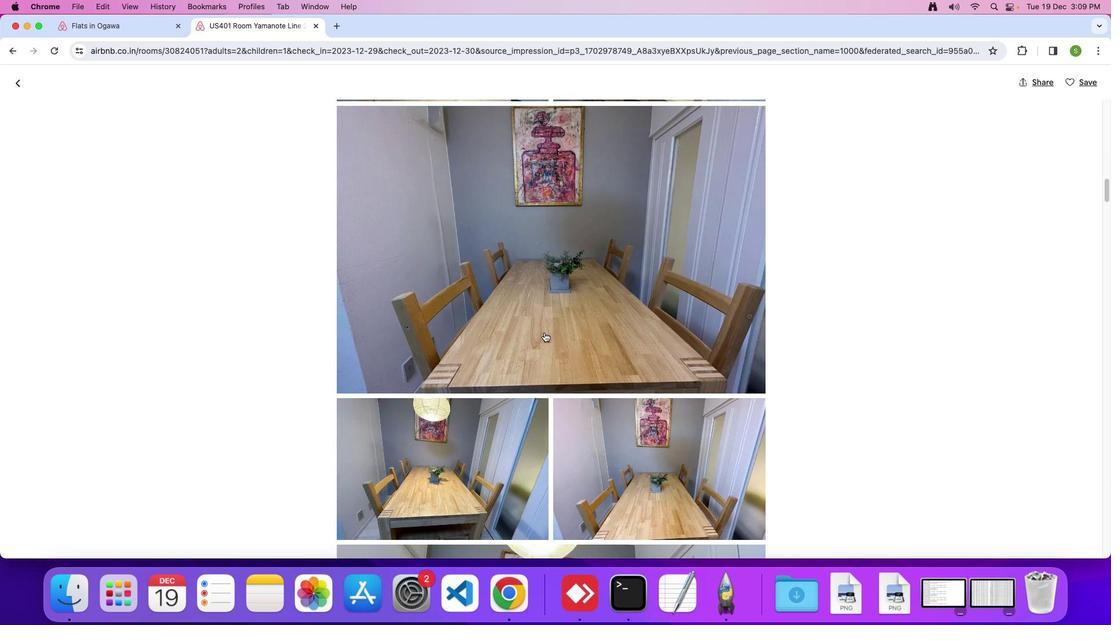 
Action: Mouse scrolled (544, 332) with delta (0, -1)
Screenshot: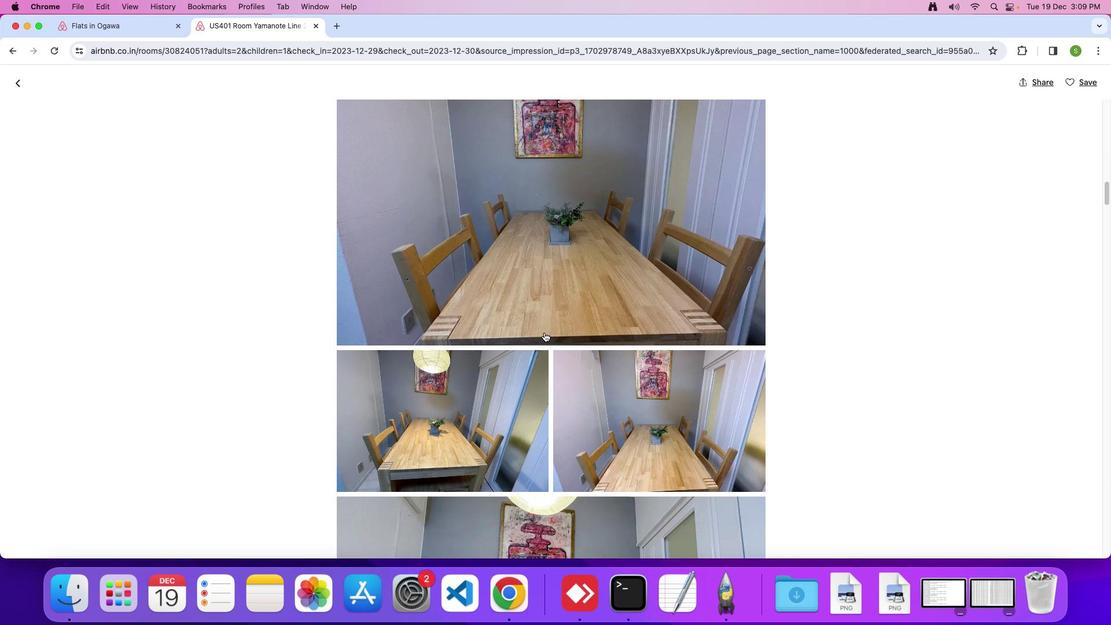 
Action: Mouse scrolled (544, 332) with delta (0, 0)
Screenshot: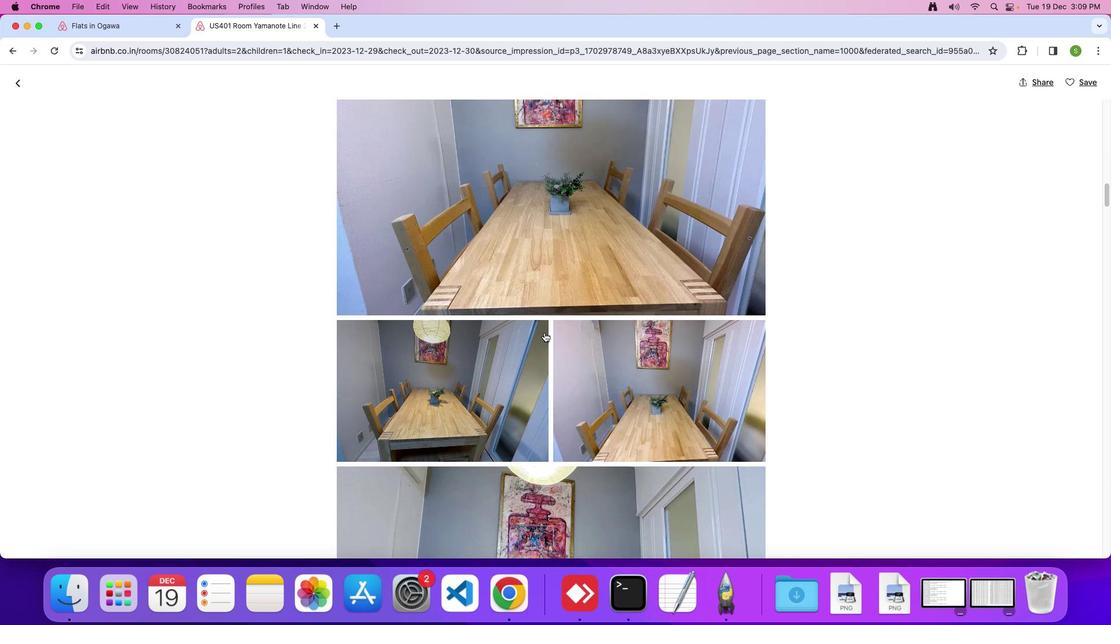 
Action: Mouse scrolled (544, 332) with delta (0, 0)
Screenshot: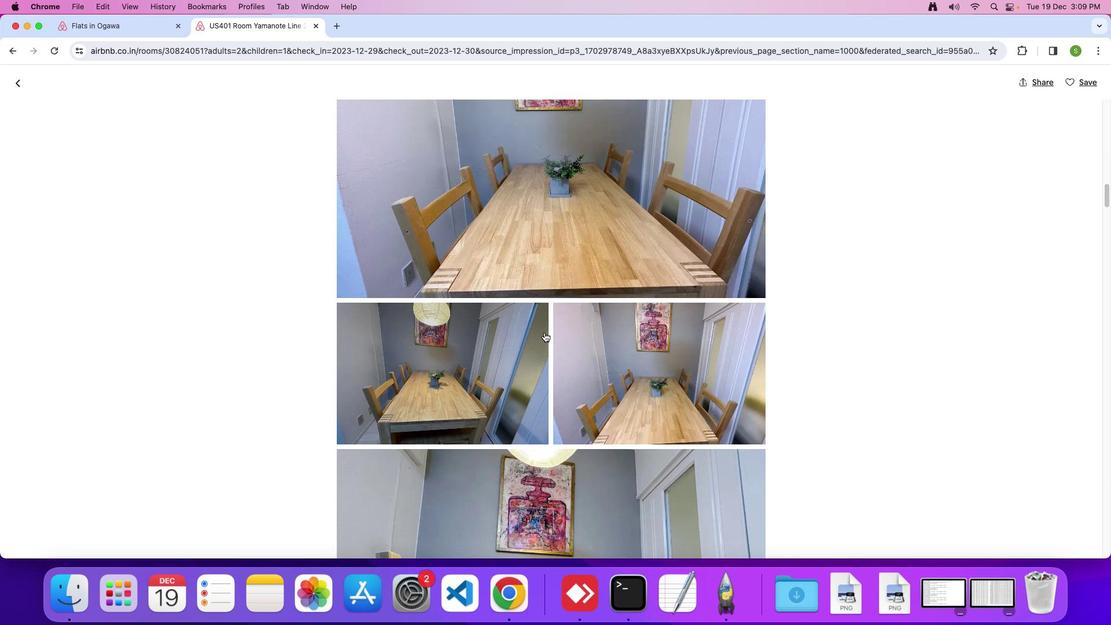 
Action: Mouse scrolled (544, 332) with delta (0, -1)
Screenshot: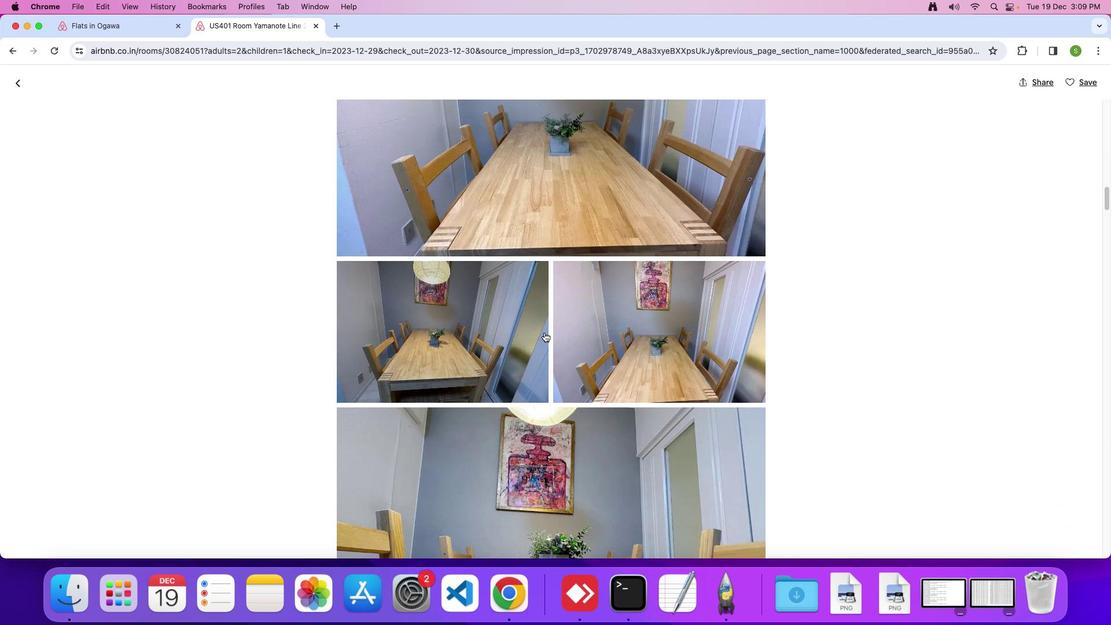 
Action: Mouse scrolled (544, 332) with delta (0, 0)
Screenshot: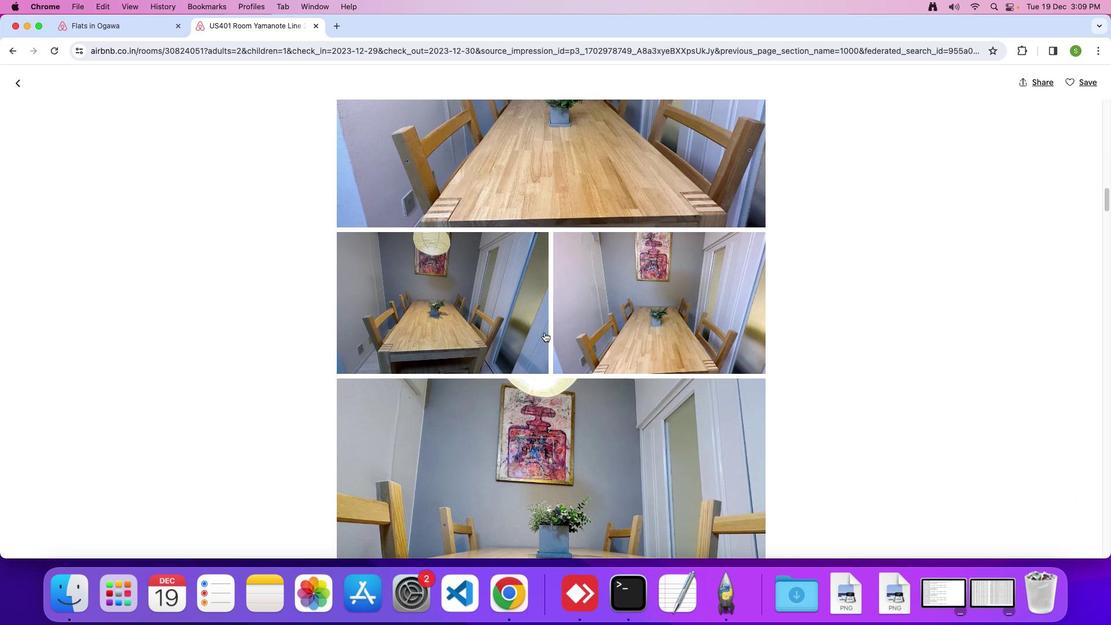 
Action: Mouse scrolled (544, 332) with delta (0, 0)
Screenshot: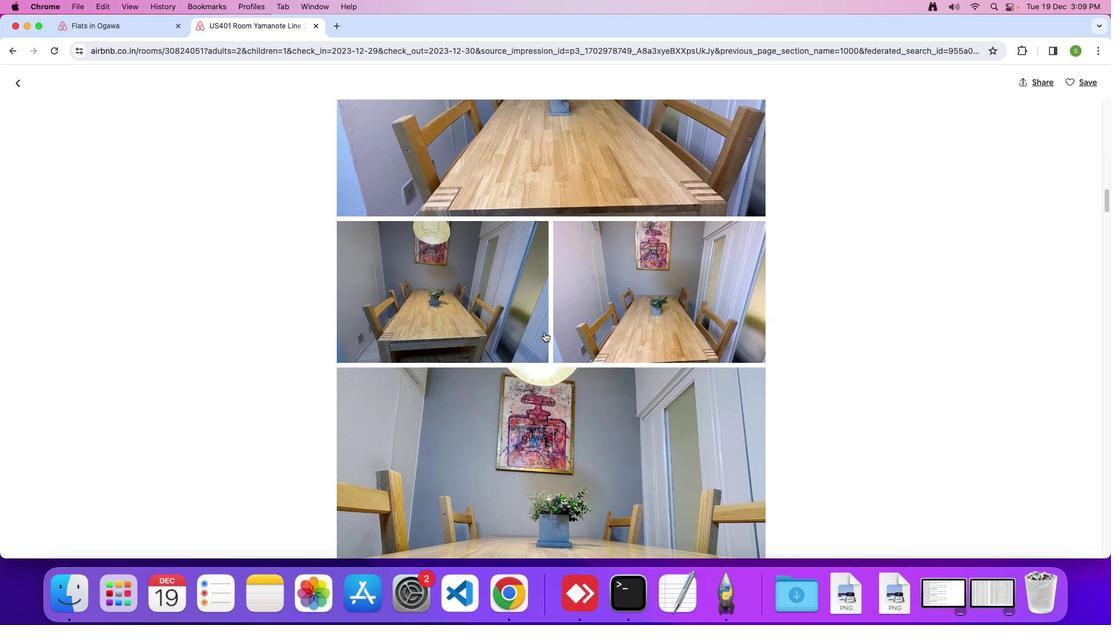 
Action: Mouse scrolled (544, 332) with delta (0, -1)
Screenshot: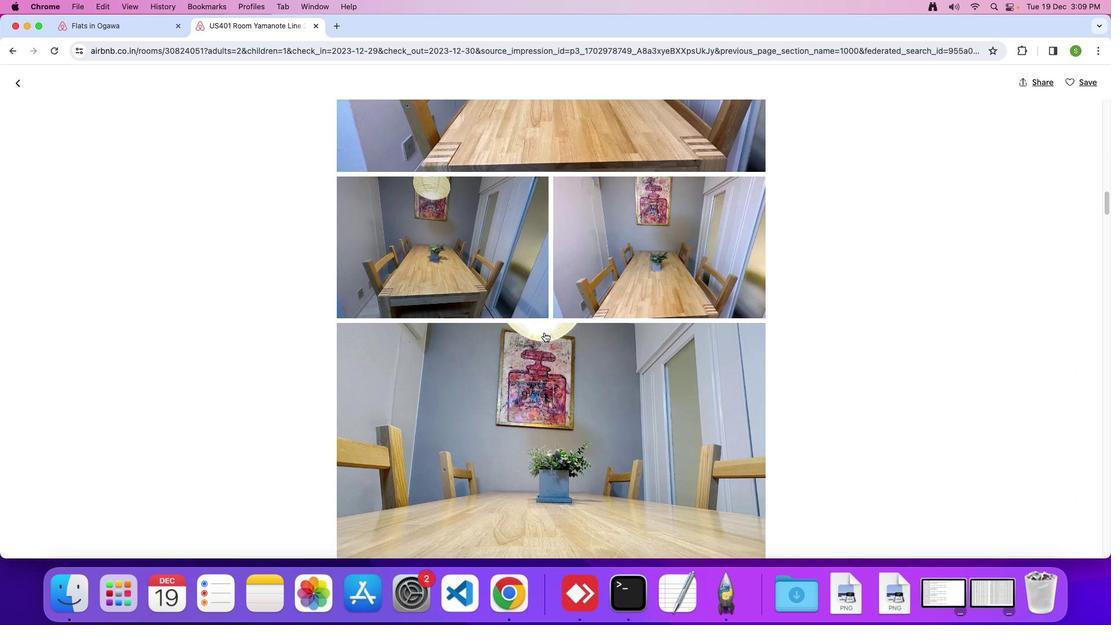 
Action: Mouse scrolled (544, 332) with delta (0, 0)
Screenshot: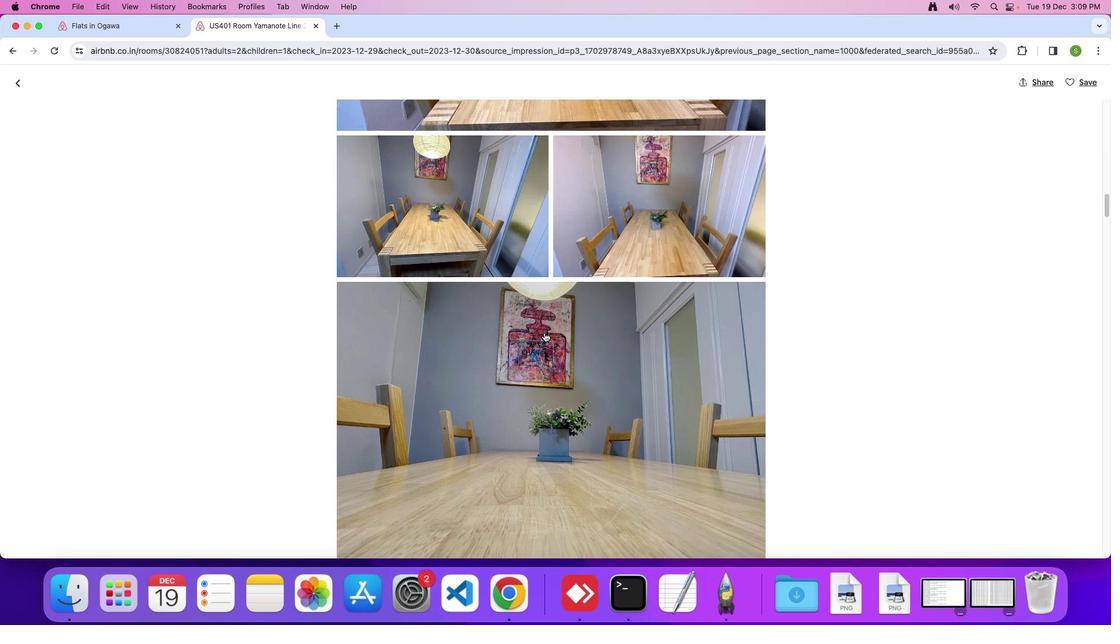 
Action: Mouse scrolled (544, 332) with delta (0, 0)
Screenshot: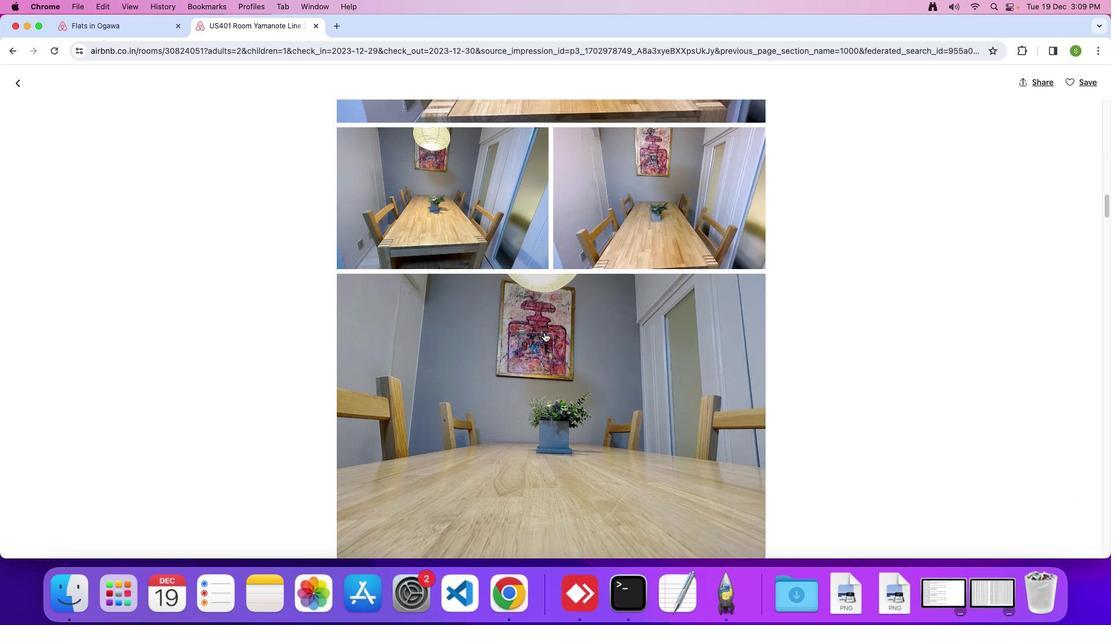 
Action: Mouse scrolled (544, 332) with delta (0, -1)
Screenshot: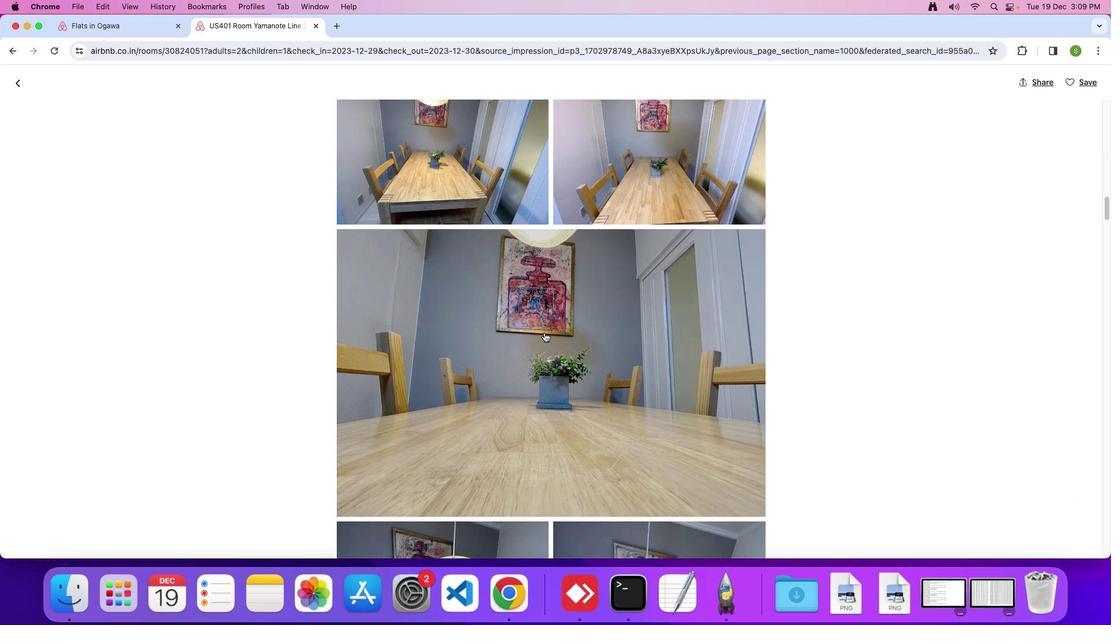 
Action: Mouse scrolled (544, 332) with delta (0, 0)
Screenshot: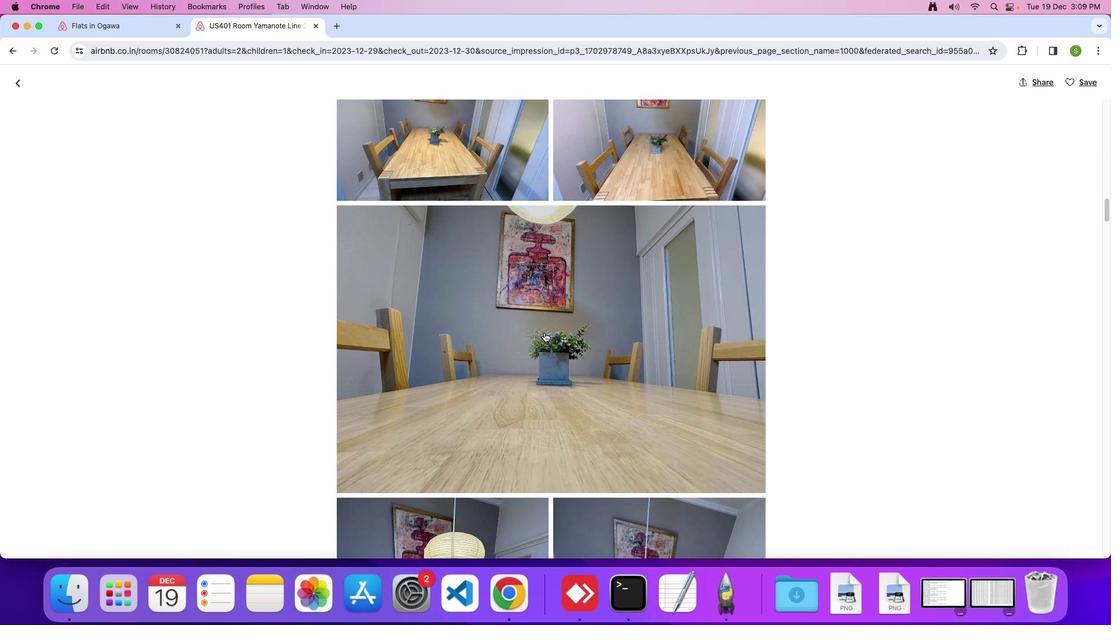 
Action: Mouse scrolled (544, 332) with delta (0, 0)
Screenshot: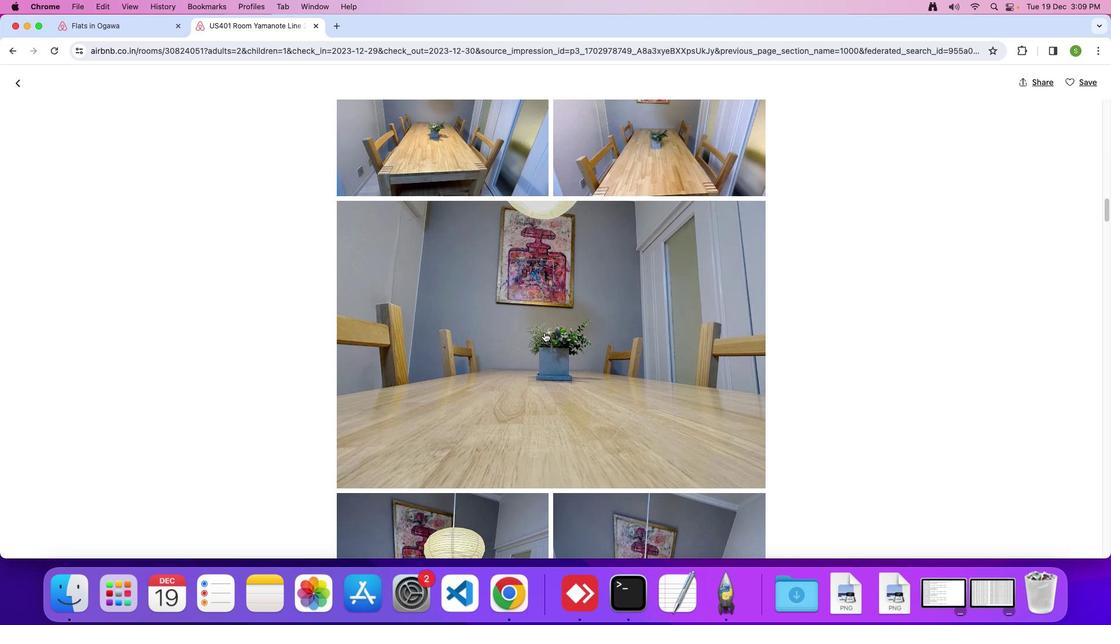 
Action: Mouse scrolled (544, 332) with delta (0, 0)
Screenshot: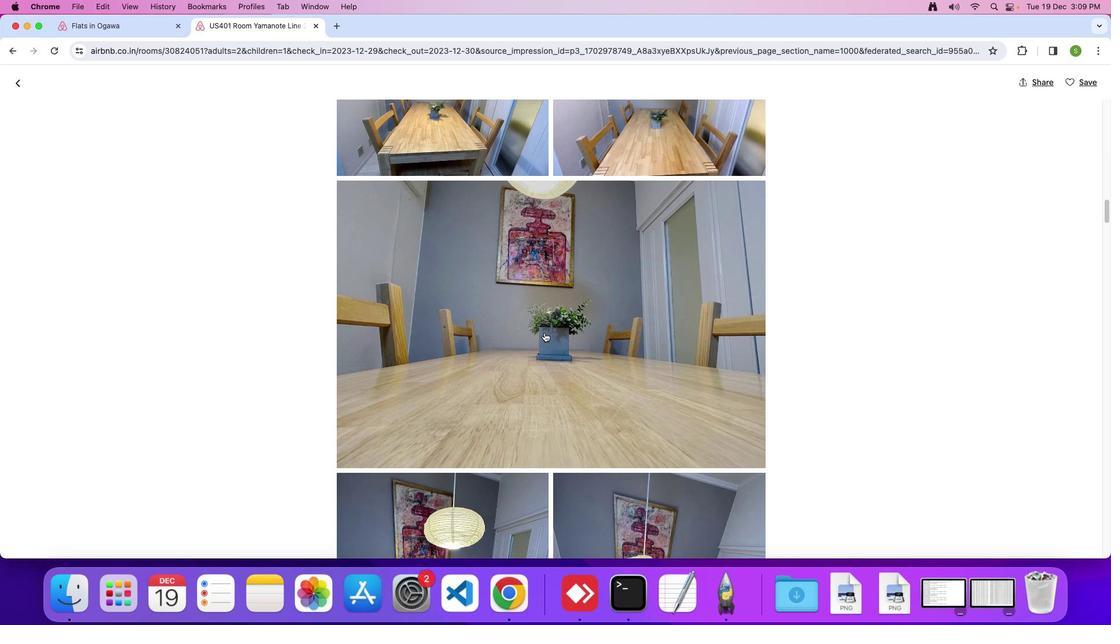 
Action: Mouse scrolled (544, 332) with delta (0, 0)
Screenshot: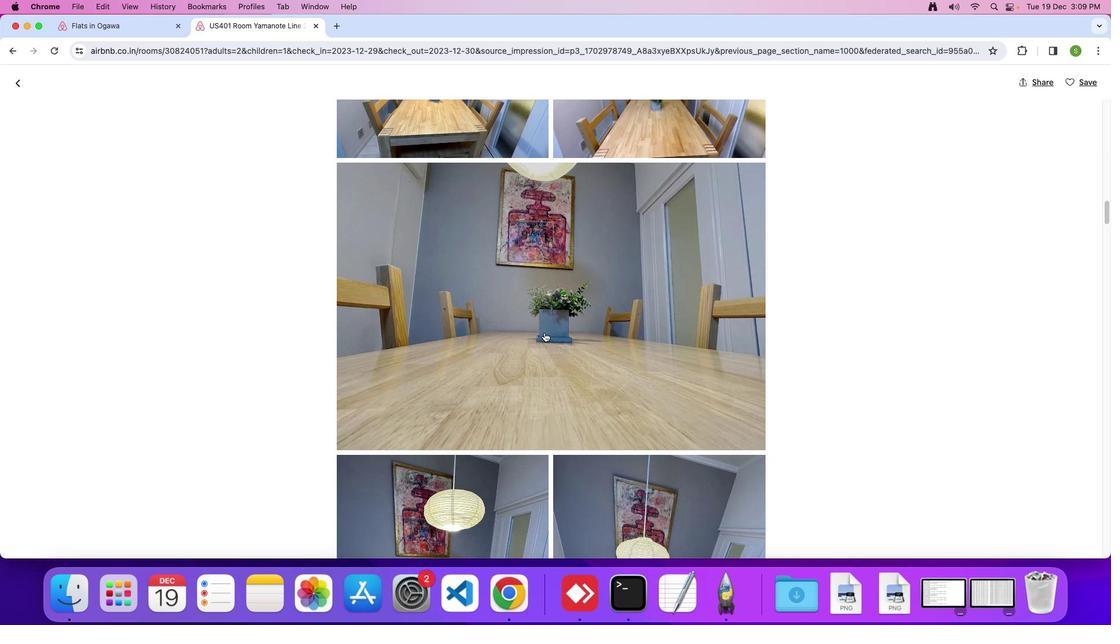 
Action: Mouse scrolled (544, 332) with delta (0, -1)
Screenshot: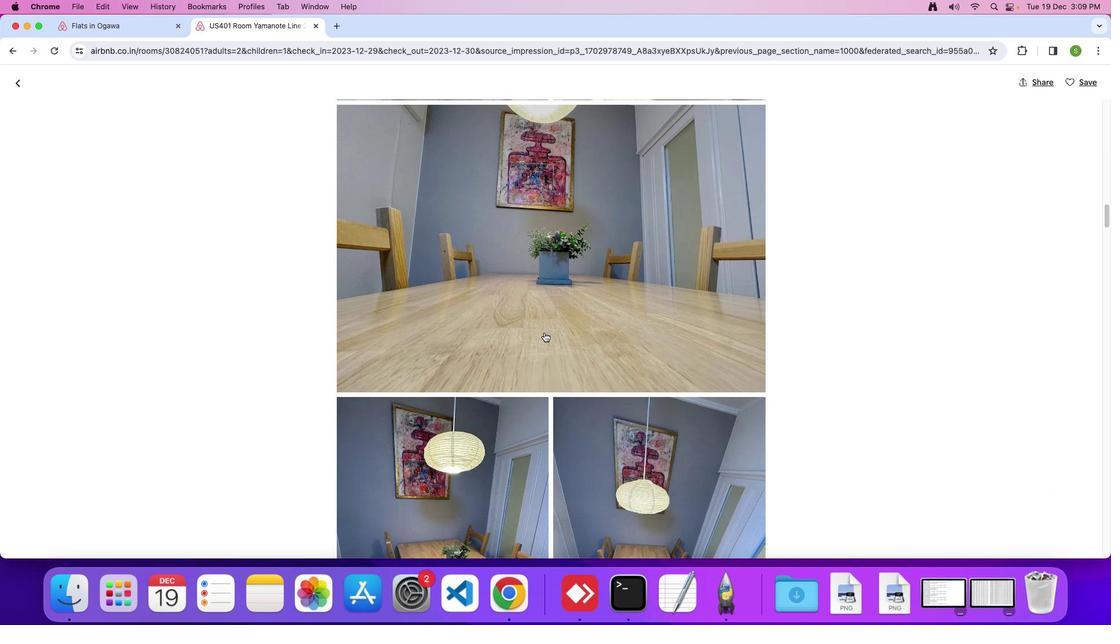 
Action: Mouse scrolled (544, 332) with delta (0, 0)
Screenshot: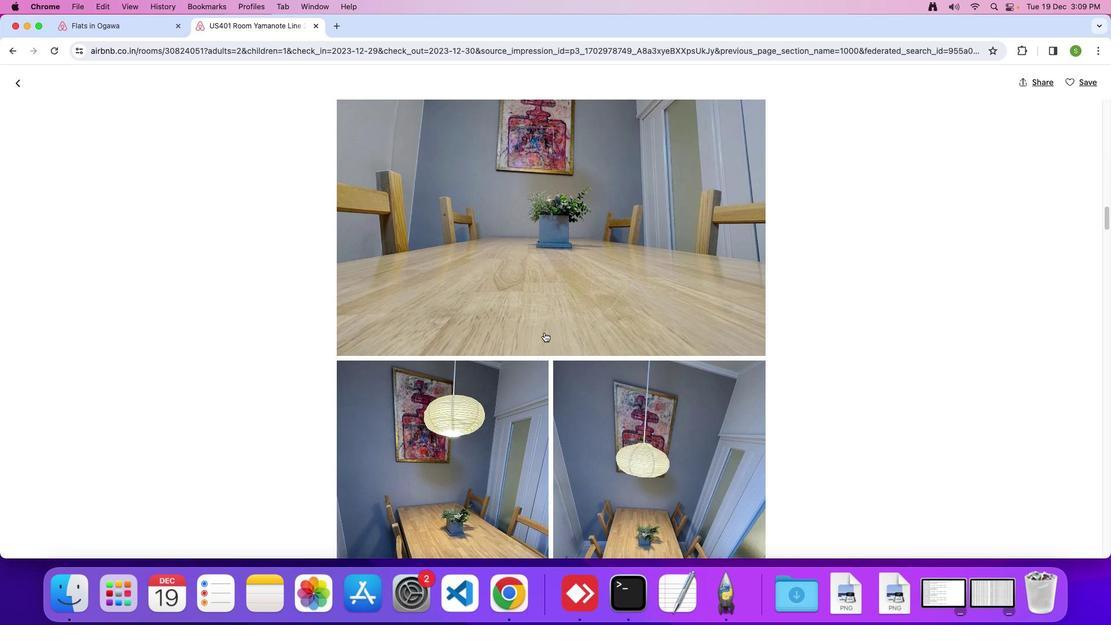 
Action: Mouse scrolled (544, 332) with delta (0, 0)
Screenshot: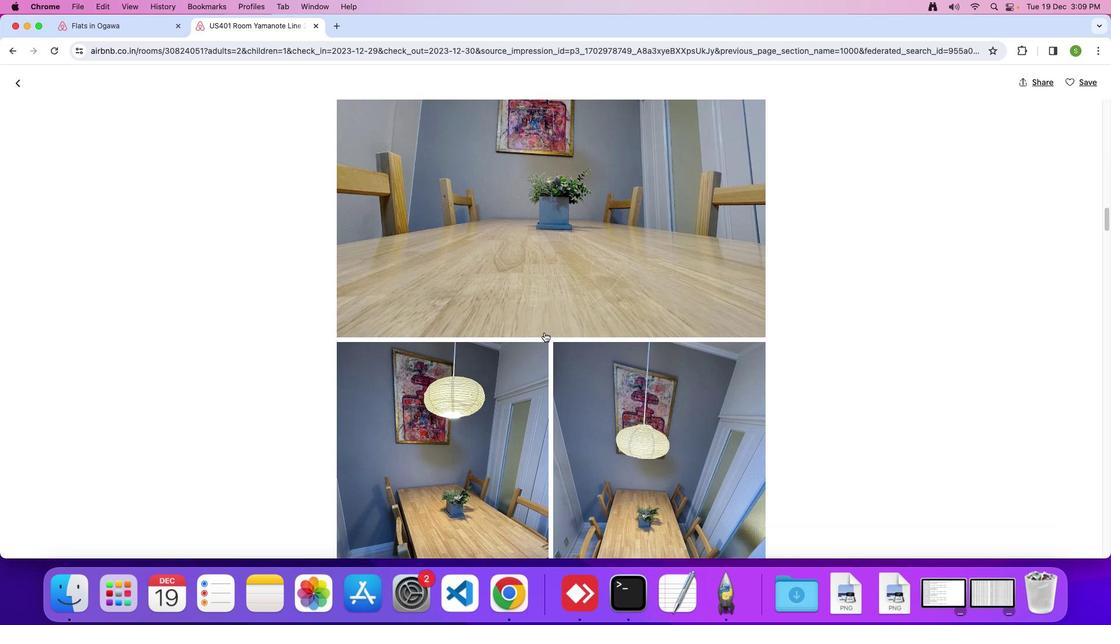 
Action: Mouse scrolled (544, 332) with delta (0, -1)
Screenshot: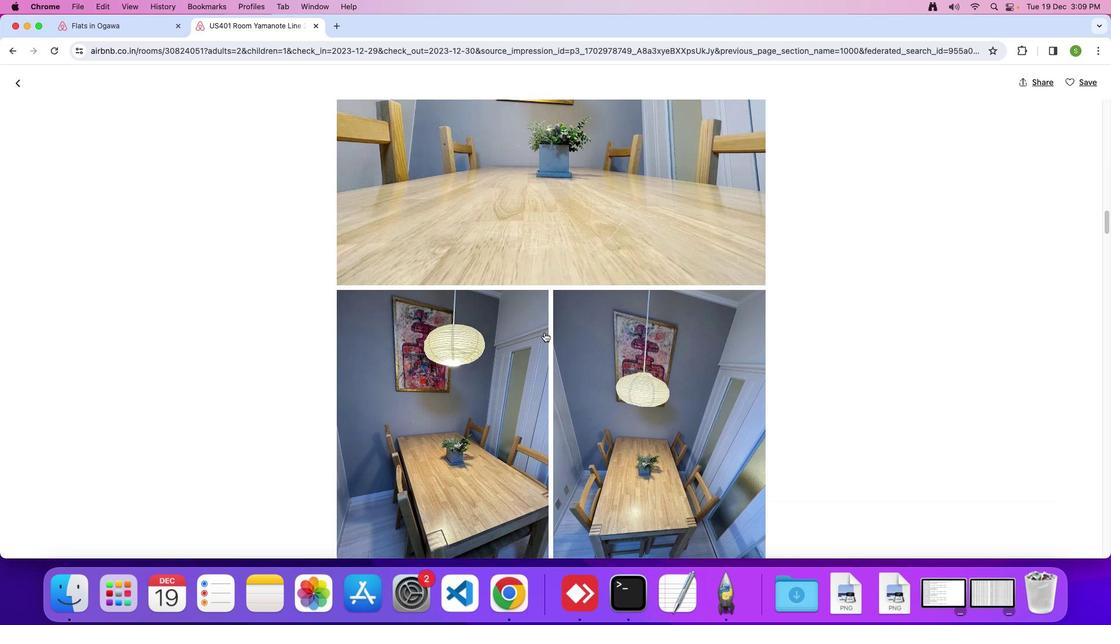 
Action: Mouse scrolled (544, 332) with delta (0, 0)
Screenshot: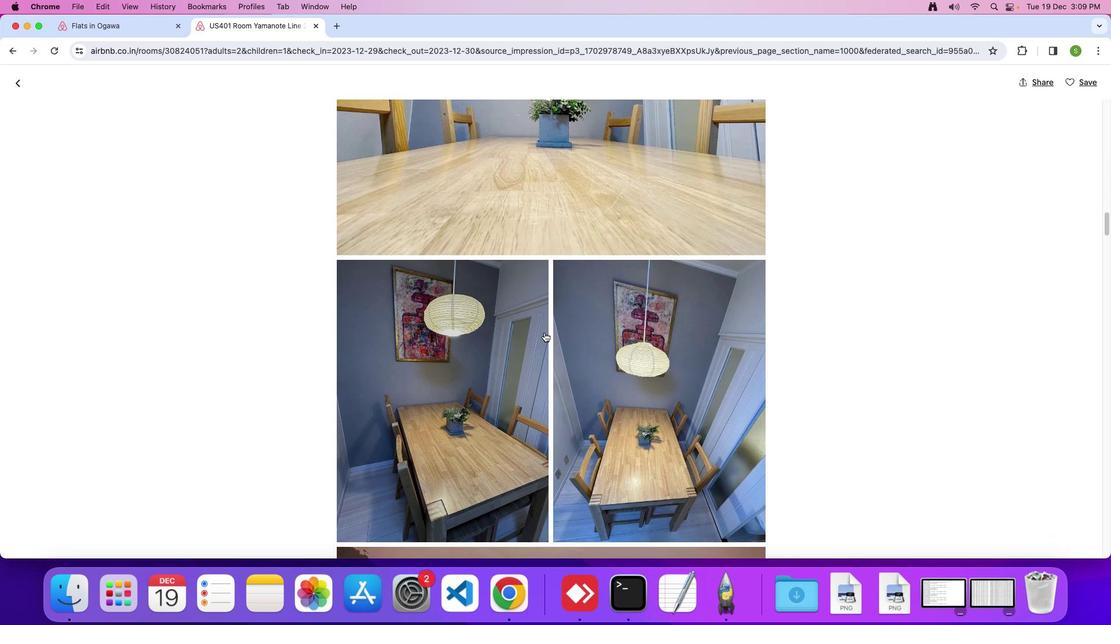 
Action: Mouse scrolled (544, 332) with delta (0, 0)
Screenshot: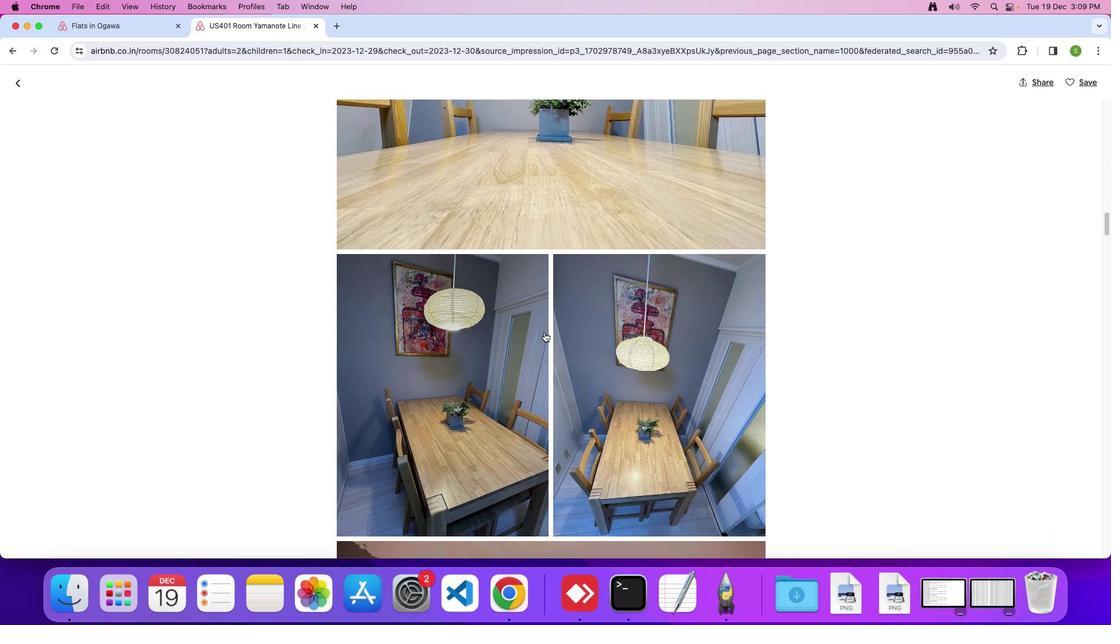 
Action: Mouse scrolled (544, 332) with delta (0, -1)
Screenshot: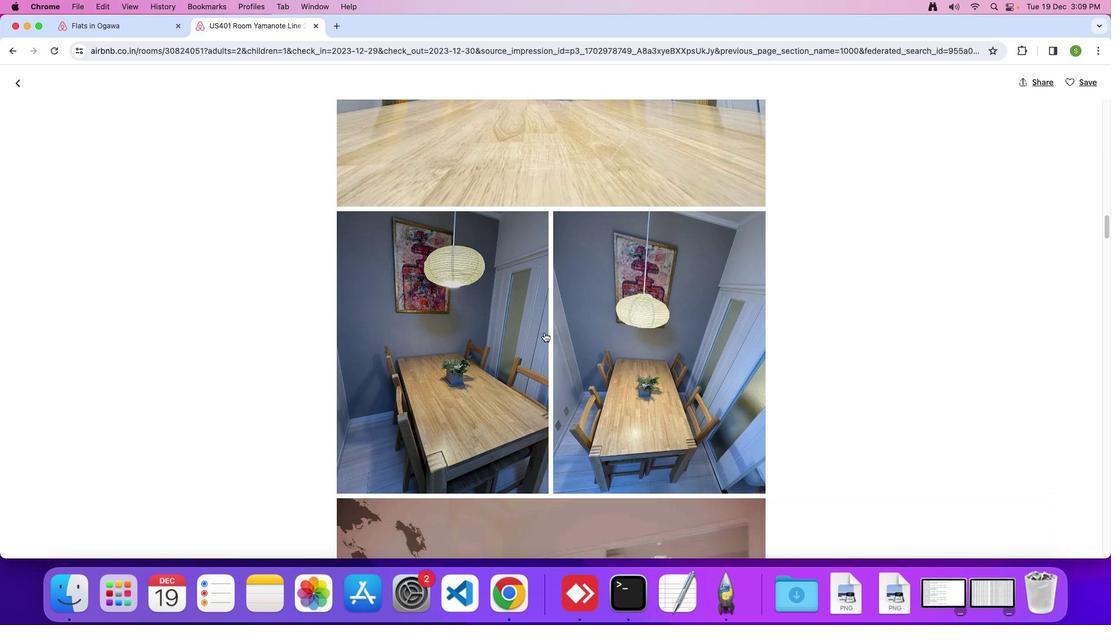 
Action: Mouse scrolled (544, 332) with delta (0, 0)
Screenshot: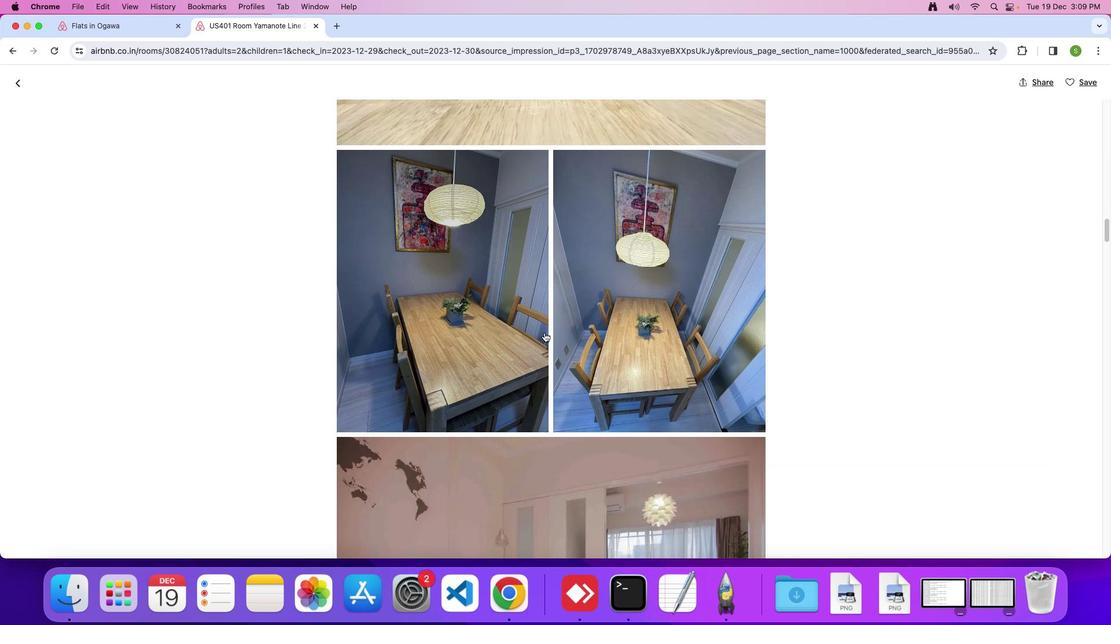 
Action: Mouse scrolled (544, 332) with delta (0, 0)
Screenshot: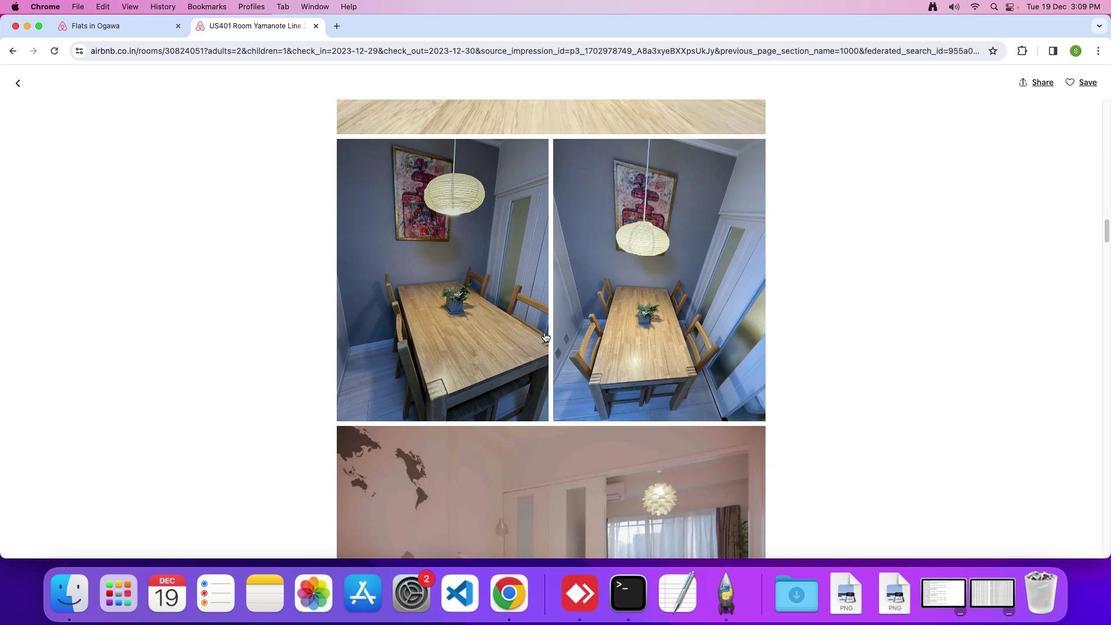 
Action: Mouse scrolled (544, 332) with delta (0, -1)
Screenshot: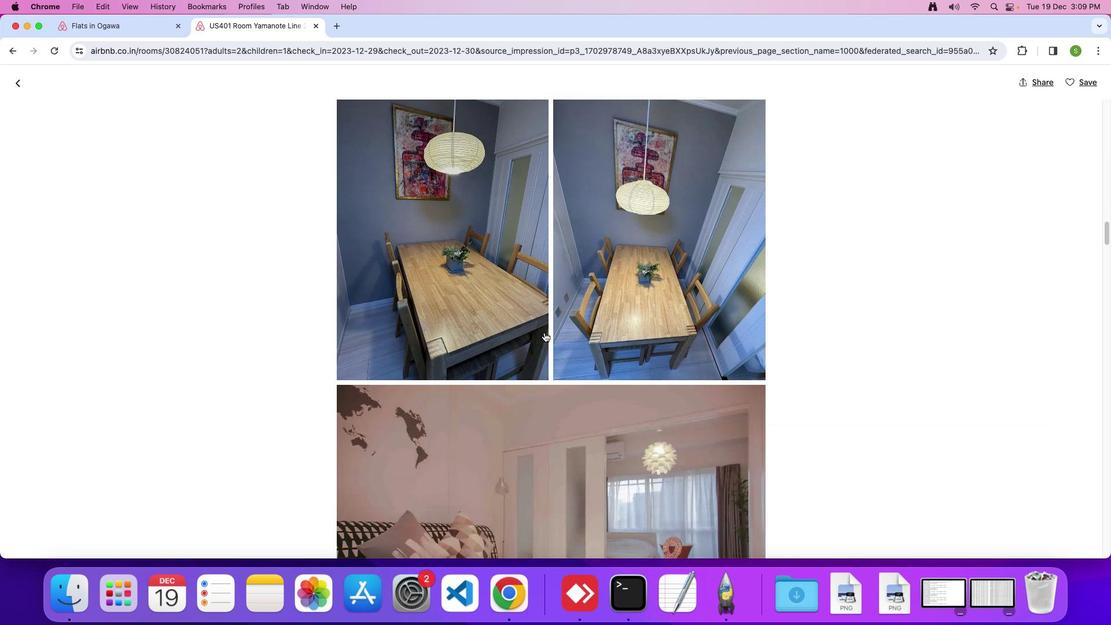 
Action: Mouse scrolled (544, 332) with delta (0, 0)
Screenshot: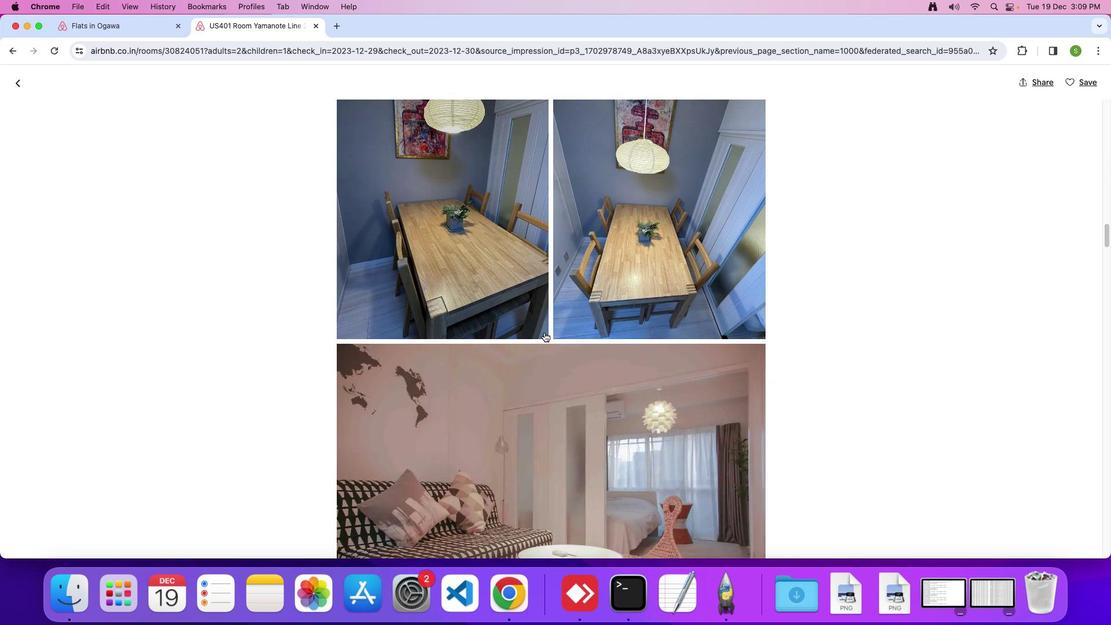 
Action: Mouse scrolled (544, 332) with delta (0, 0)
Screenshot: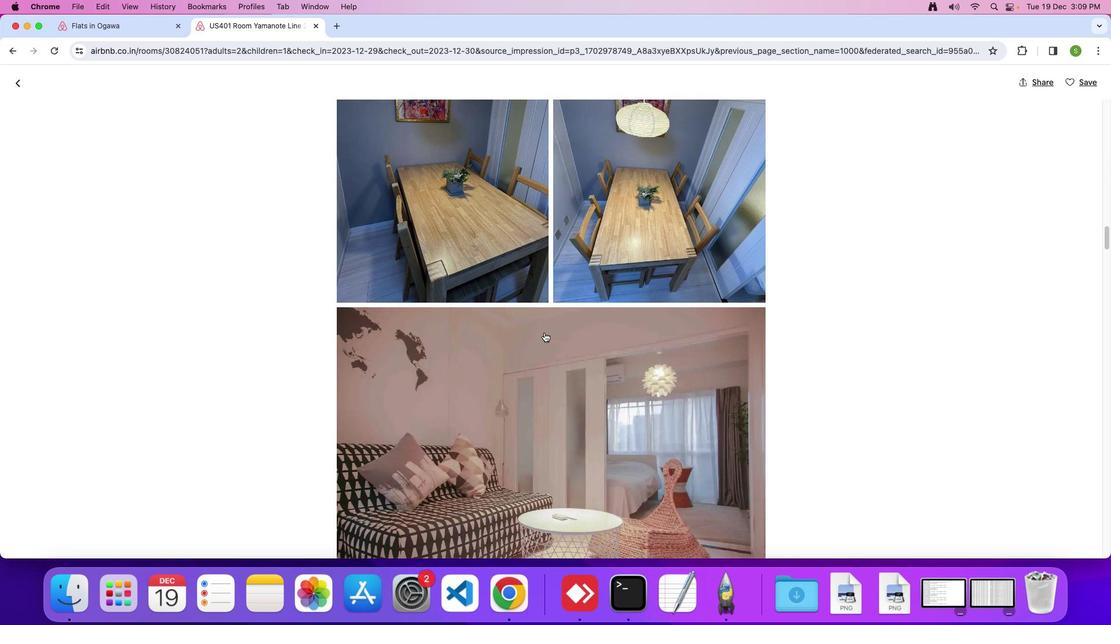 
Action: Mouse scrolled (544, 332) with delta (0, -1)
Screenshot: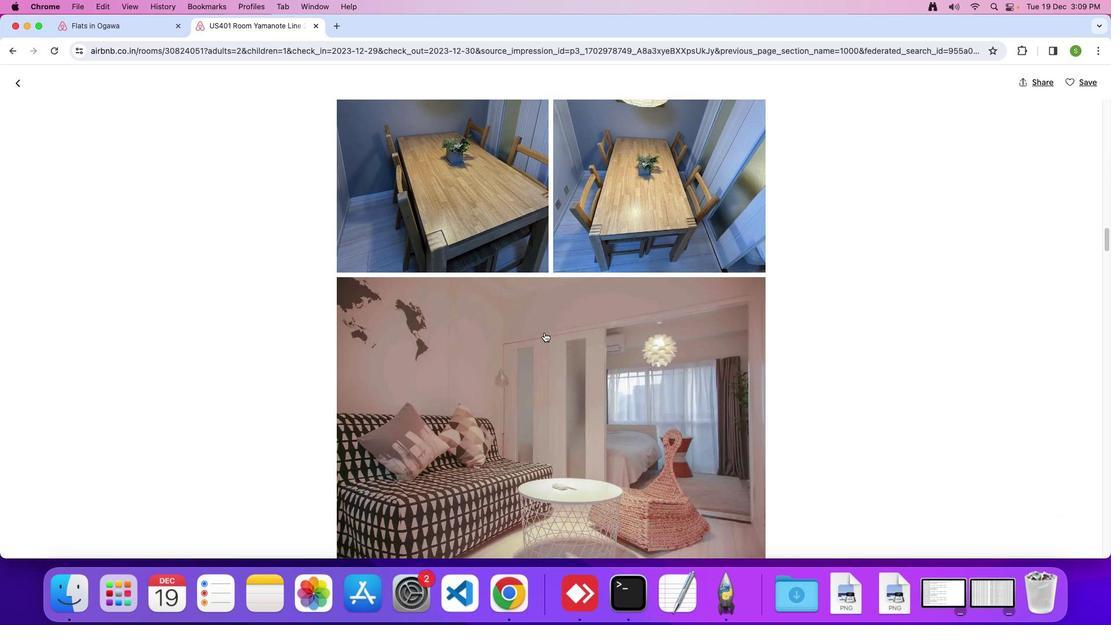 
Action: Mouse scrolled (544, 332) with delta (0, 0)
Screenshot: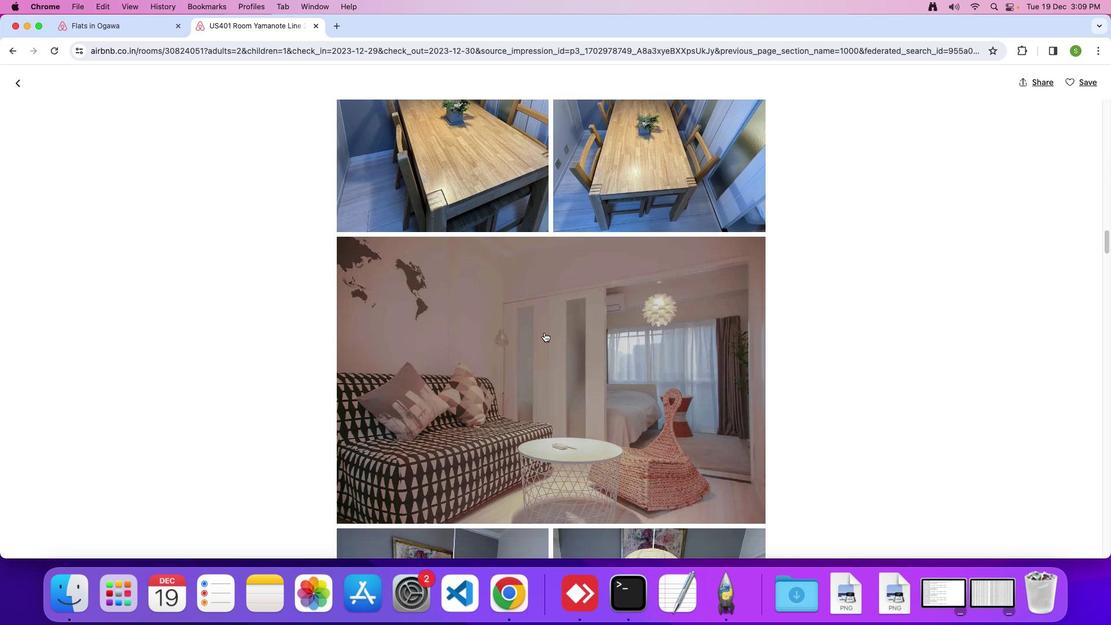 
Action: Mouse scrolled (544, 332) with delta (0, 0)
Screenshot: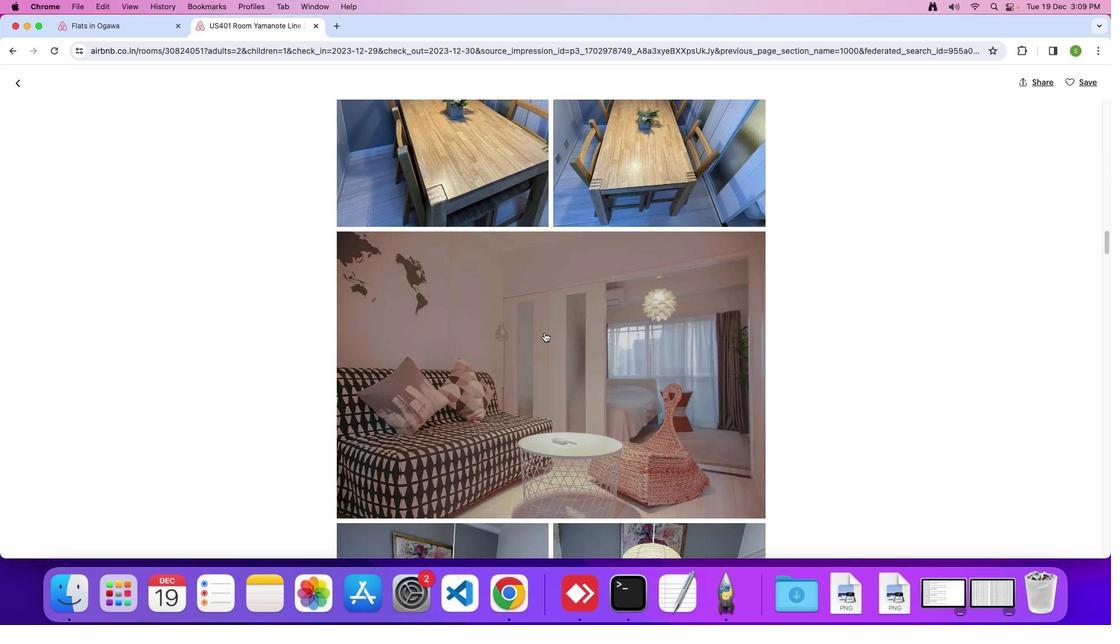 
Action: Mouse scrolled (544, 332) with delta (0, -1)
Screenshot: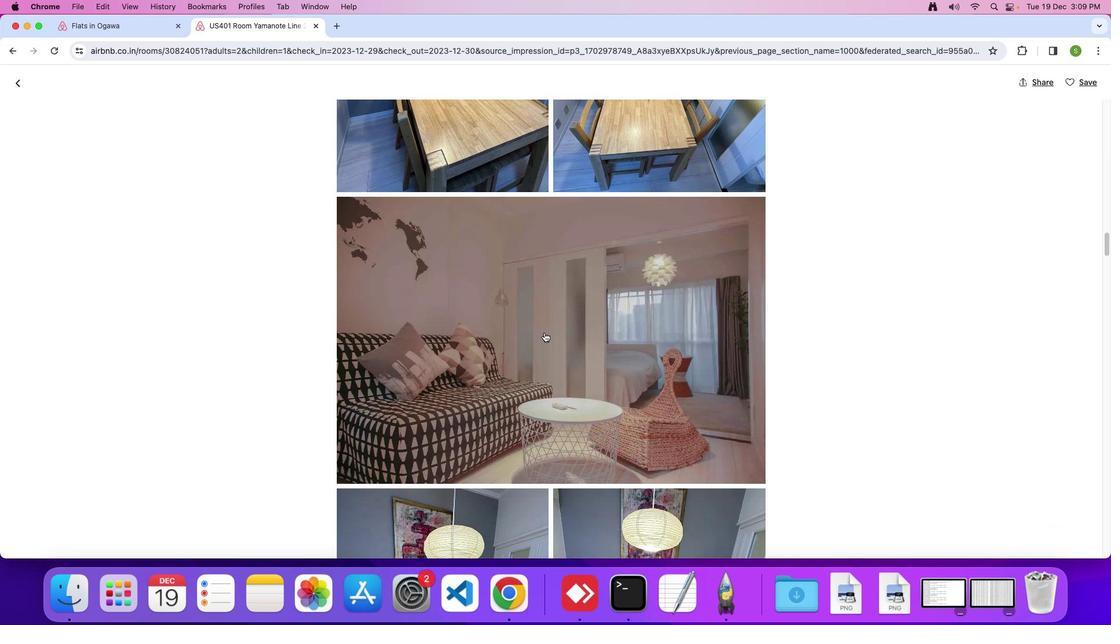 
Action: Mouse scrolled (544, 332) with delta (0, 0)
Screenshot: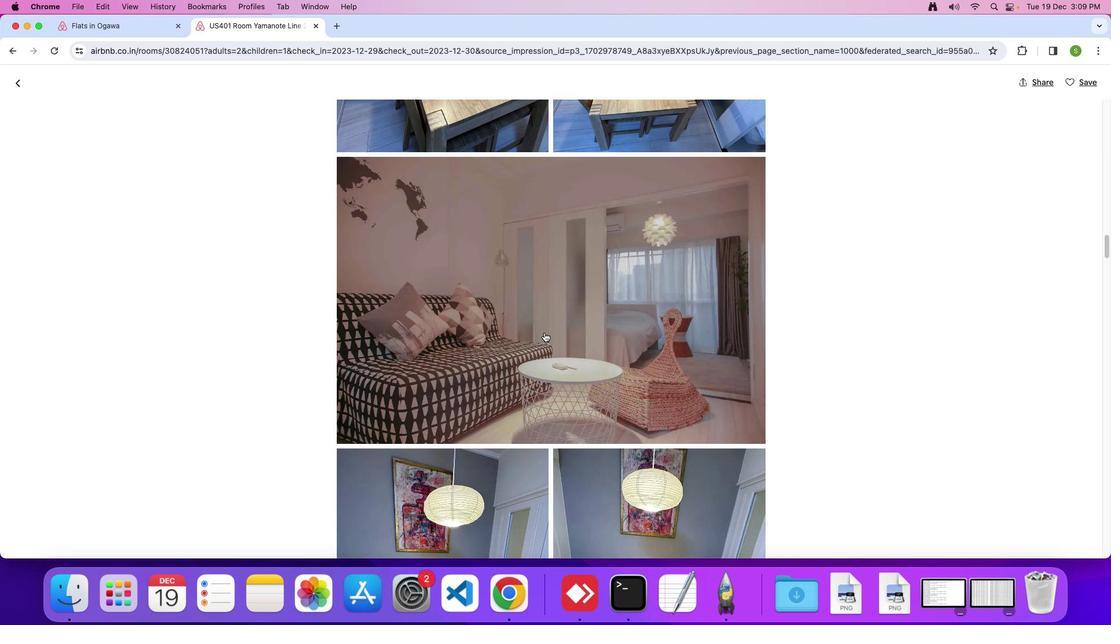 
Action: Mouse scrolled (544, 332) with delta (0, 0)
Screenshot: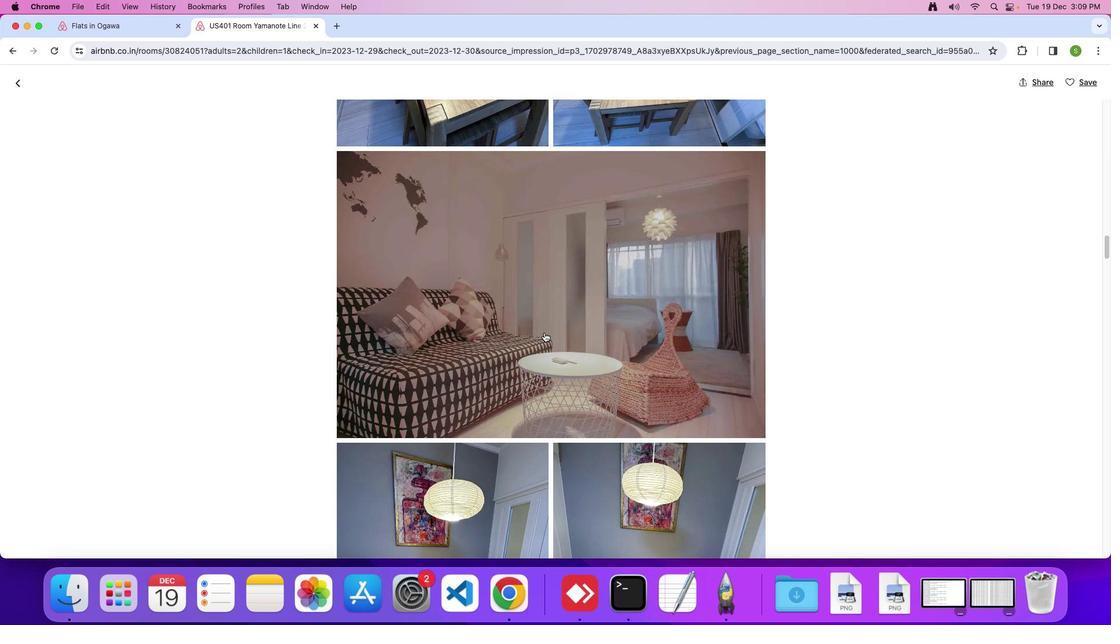 
Action: Mouse scrolled (544, 332) with delta (0, 0)
Screenshot: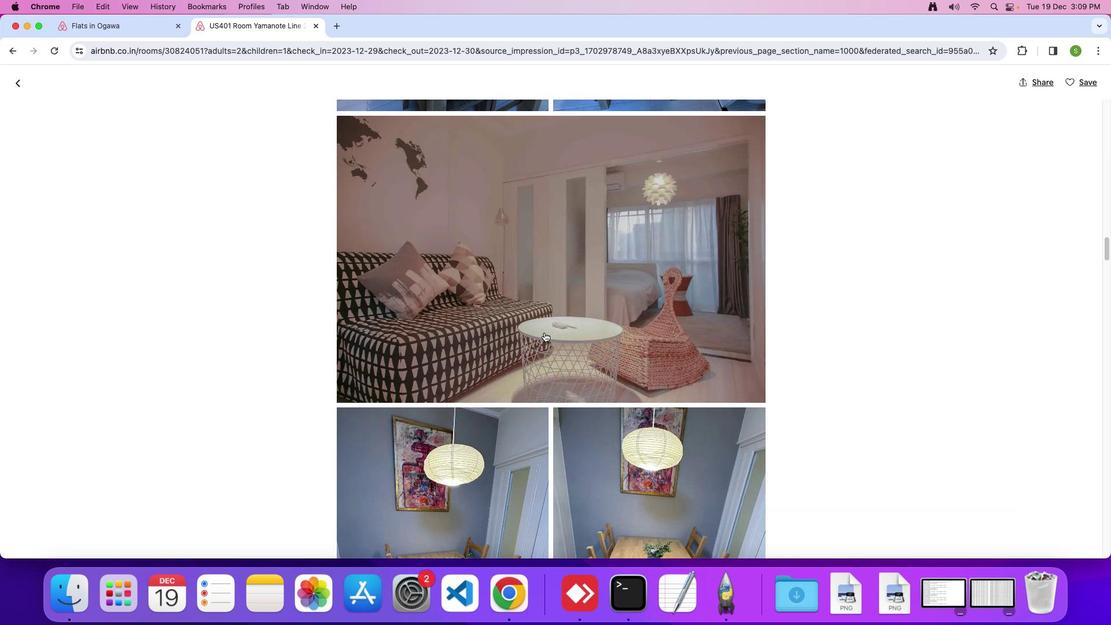 
Action: Mouse scrolled (544, 332) with delta (0, 0)
Screenshot: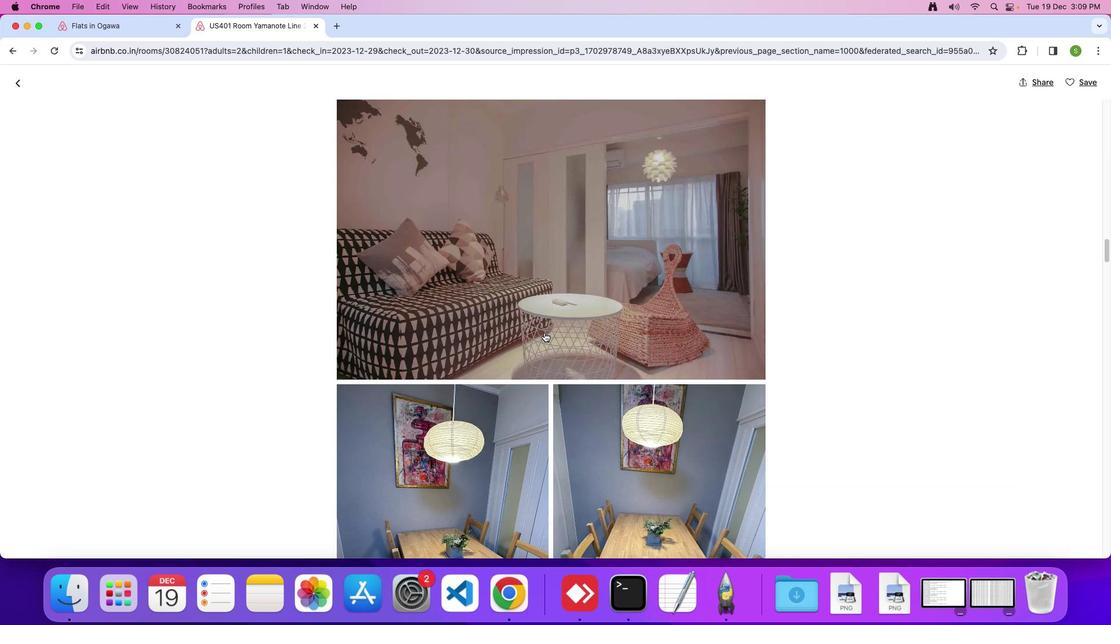 
Action: Mouse scrolled (544, 332) with delta (0, 0)
Screenshot: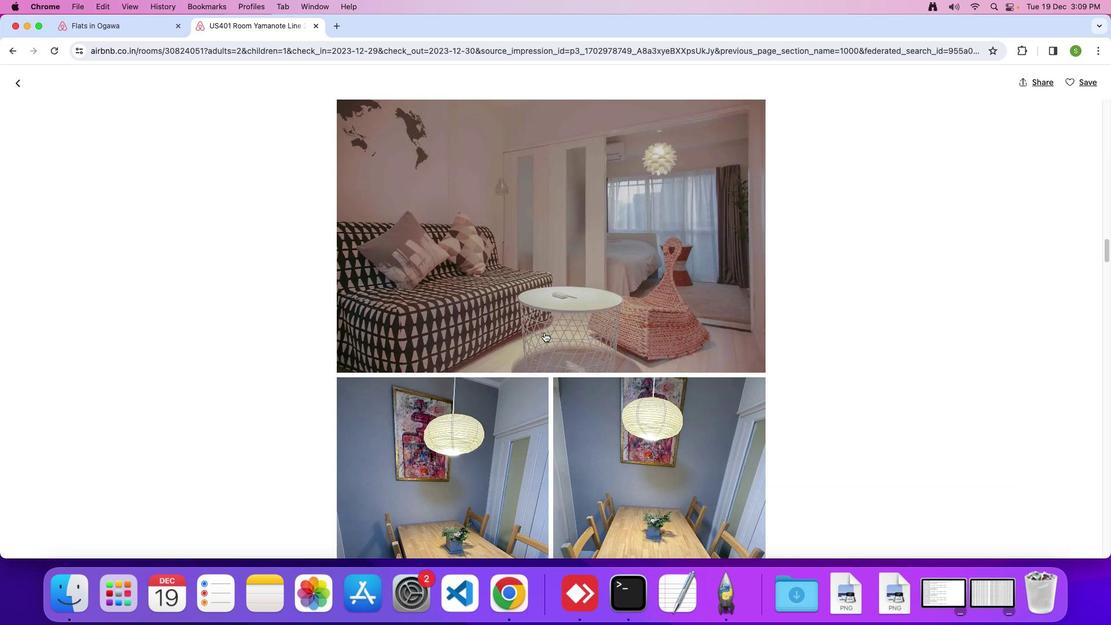 
Action: Mouse scrolled (544, 332) with delta (0, 0)
Screenshot: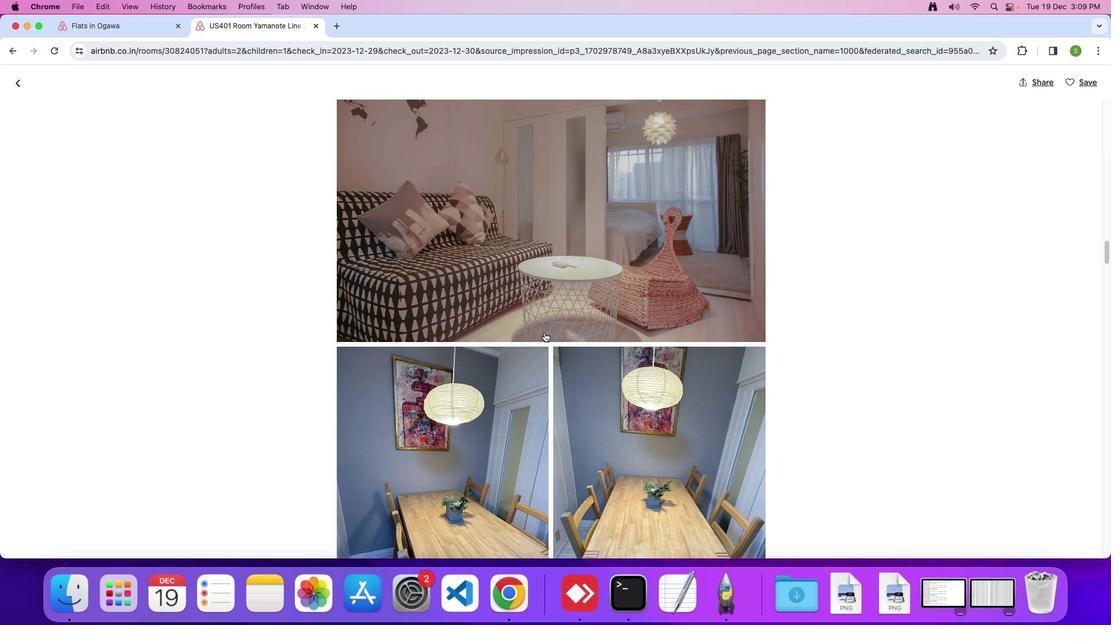 
Action: Mouse scrolled (544, 332) with delta (0, 0)
Screenshot: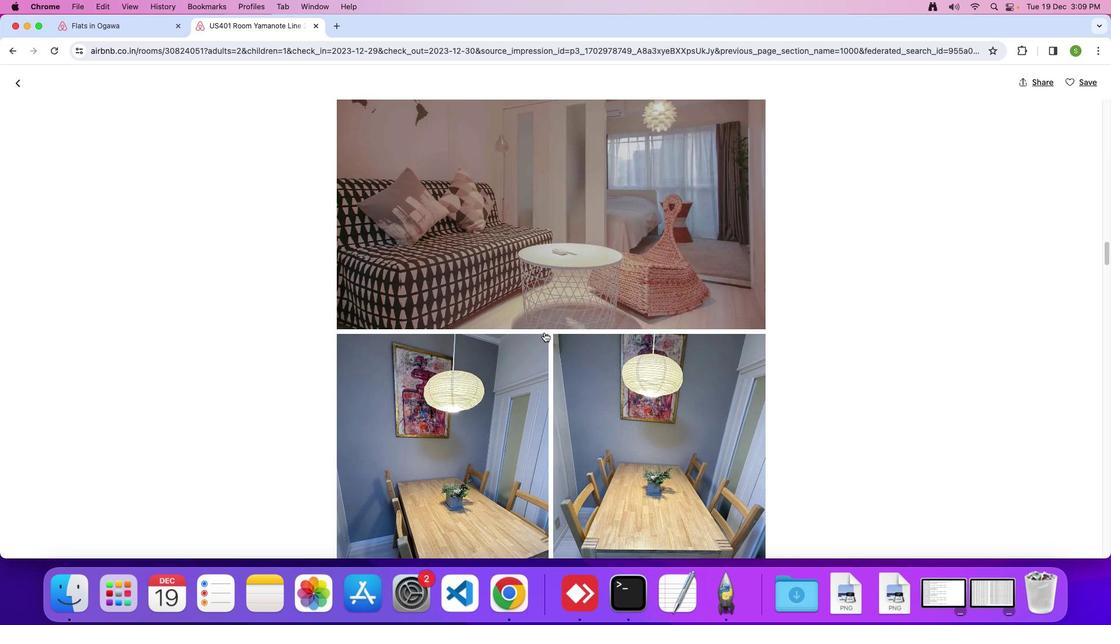 
Action: Mouse scrolled (544, 332) with delta (0, 0)
Screenshot: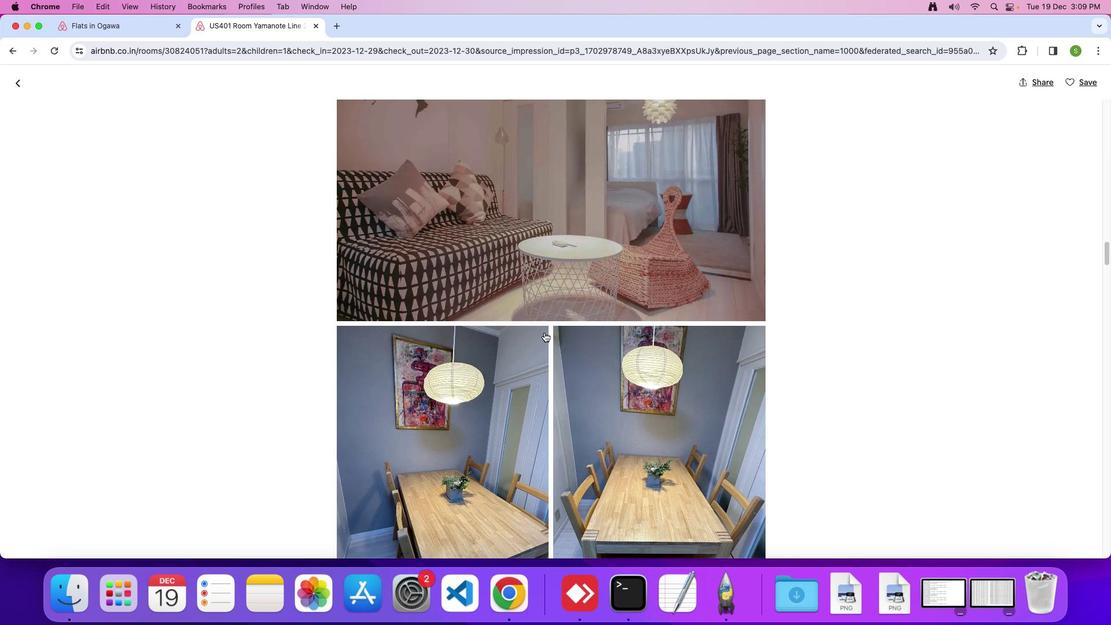 
Action: Mouse scrolled (544, 332) with delta (0, 0)
Screenshot: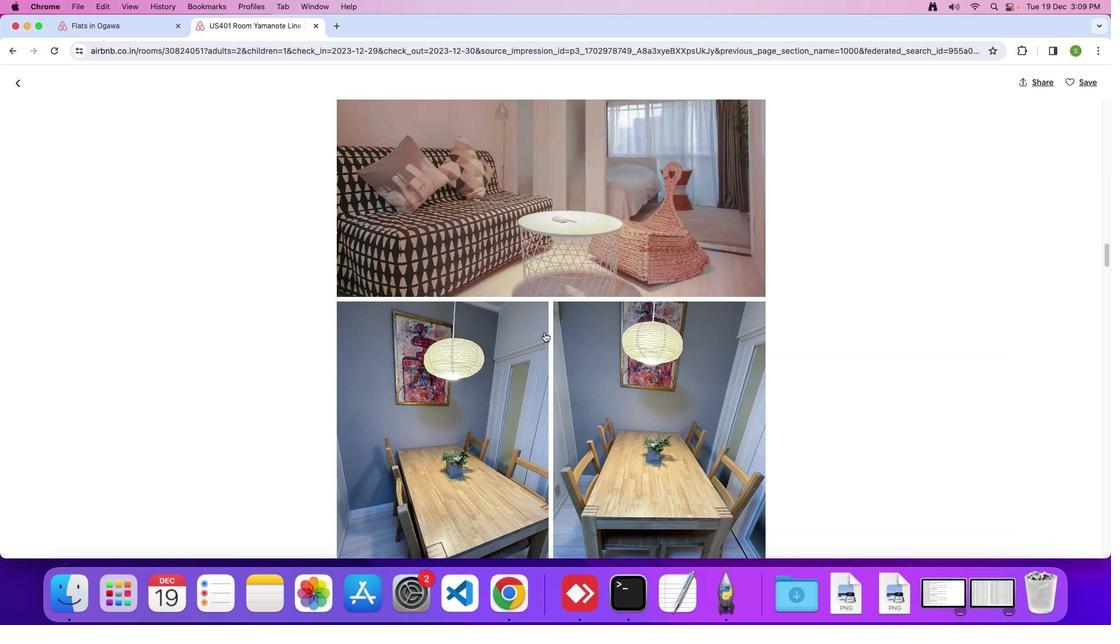 
Action: Mouse scrolled (544, 332) with delta (0, 0)
Screenshot: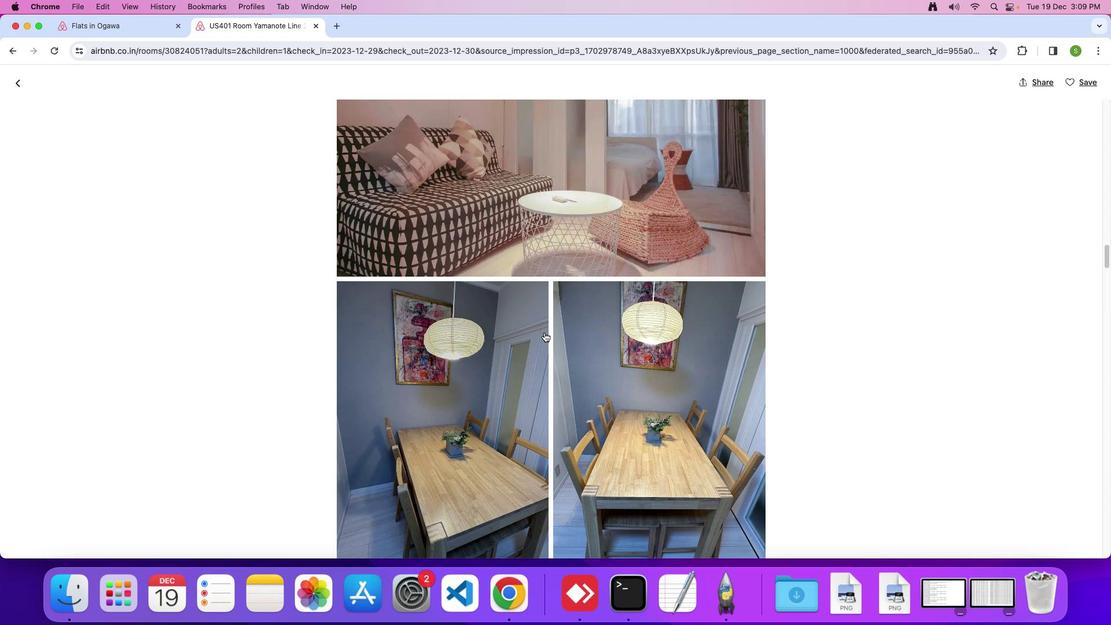 
Action: Mouse scrolled (544, 332) with delta (0, 0)
Screenshot: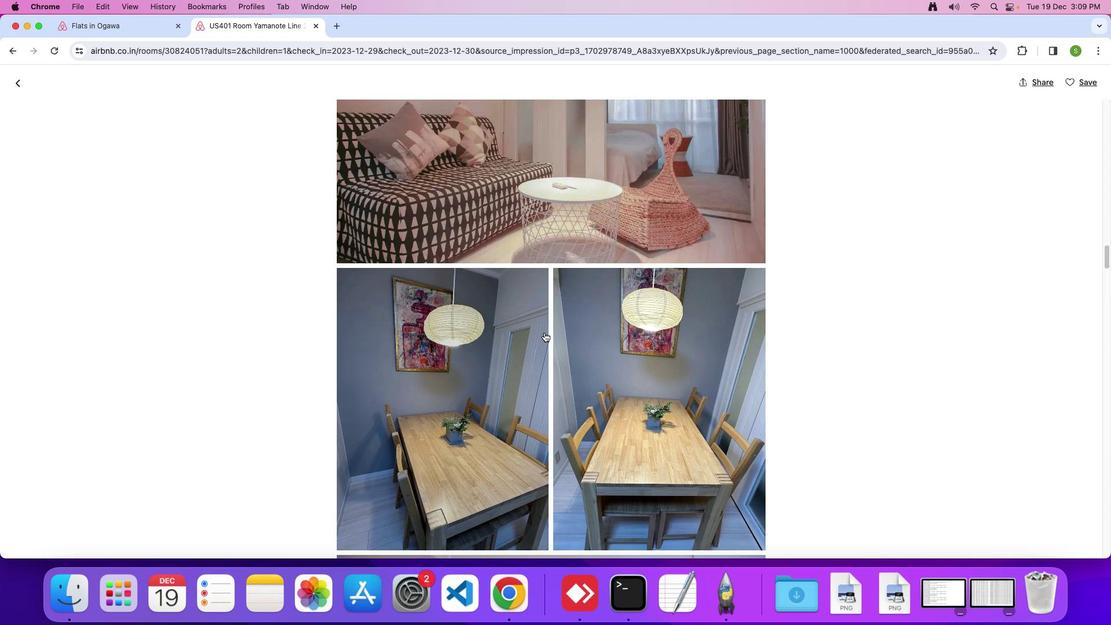 
Action: Mouse scrolled (544, 332) with delta (0, 0)
Screenshot: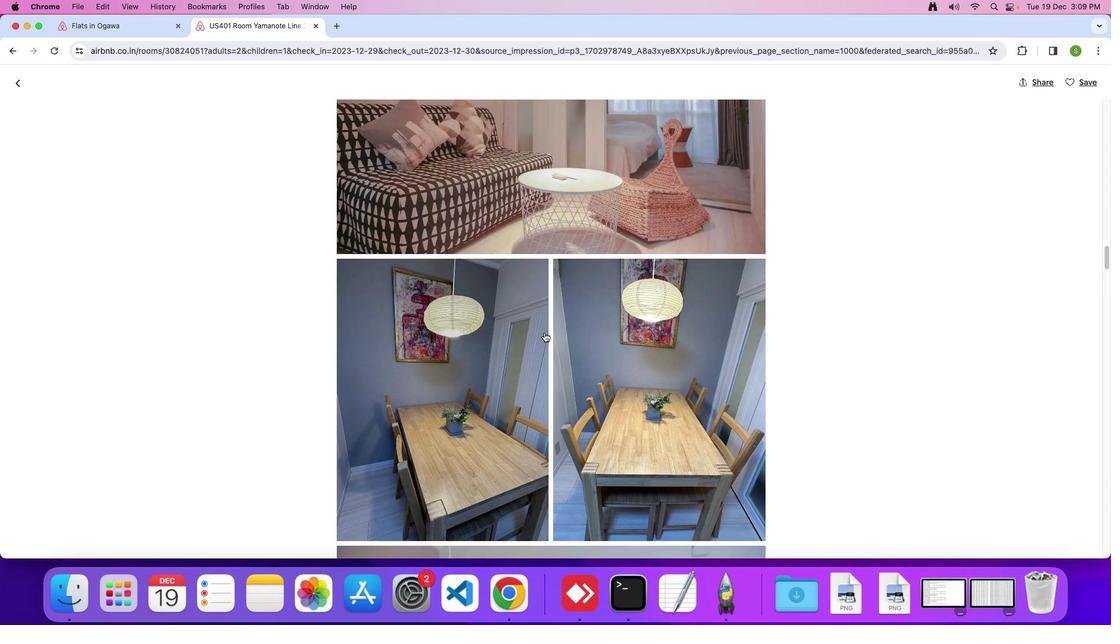 
Action: Mouse scrolled (544, 332) with delta (0, 0)
Screenshot: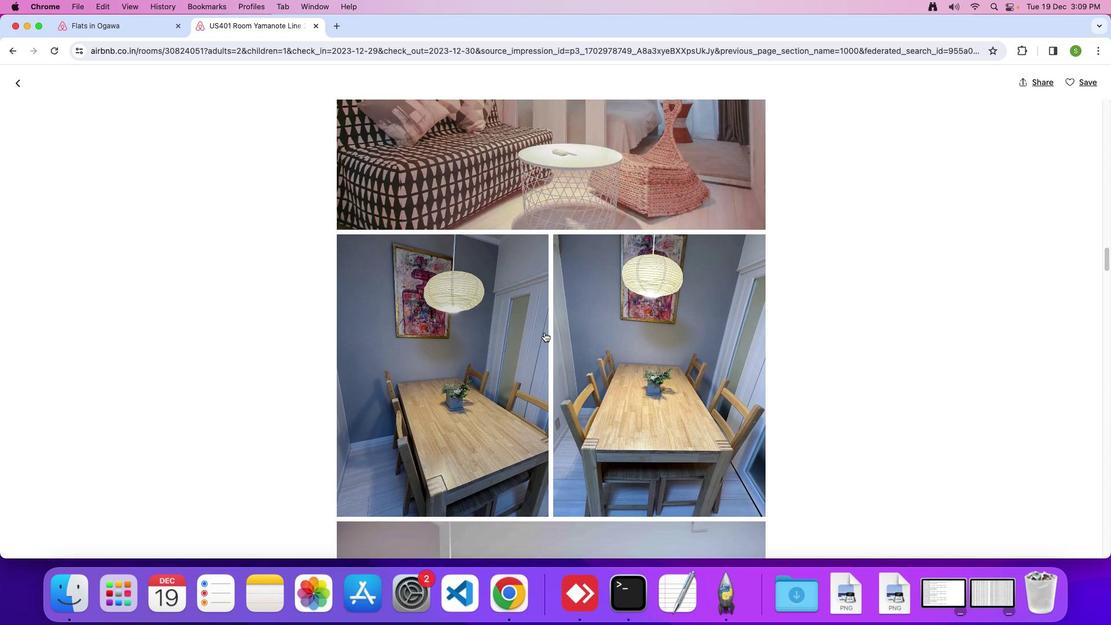 
Action: Mouse scrolled (544, 332) with delta (0, -1)
Screenshot: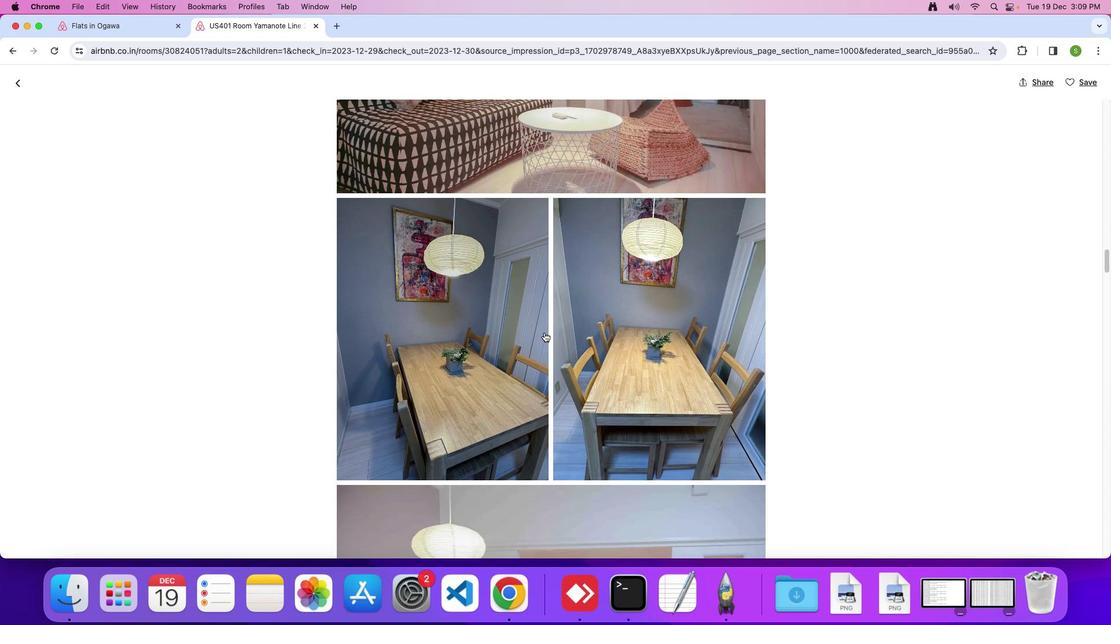 
Action: Mouse scrolled (544, 332) with delta (0, 0)
Screenshot: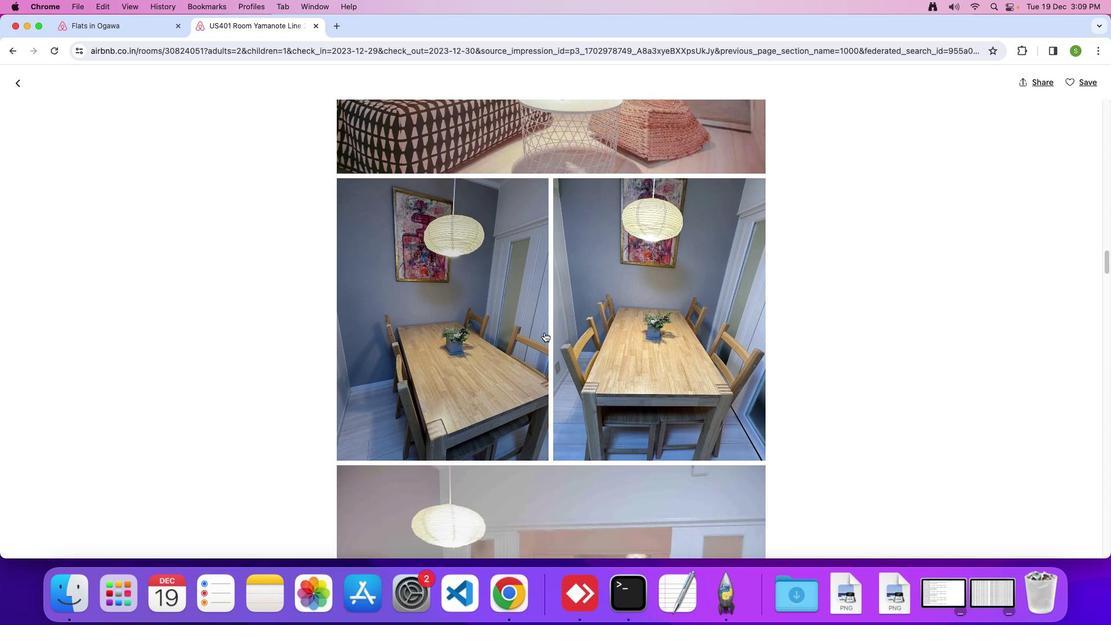 
Action: Mouse scrolled (544, 332) with delta (0, 0)
Screenshot: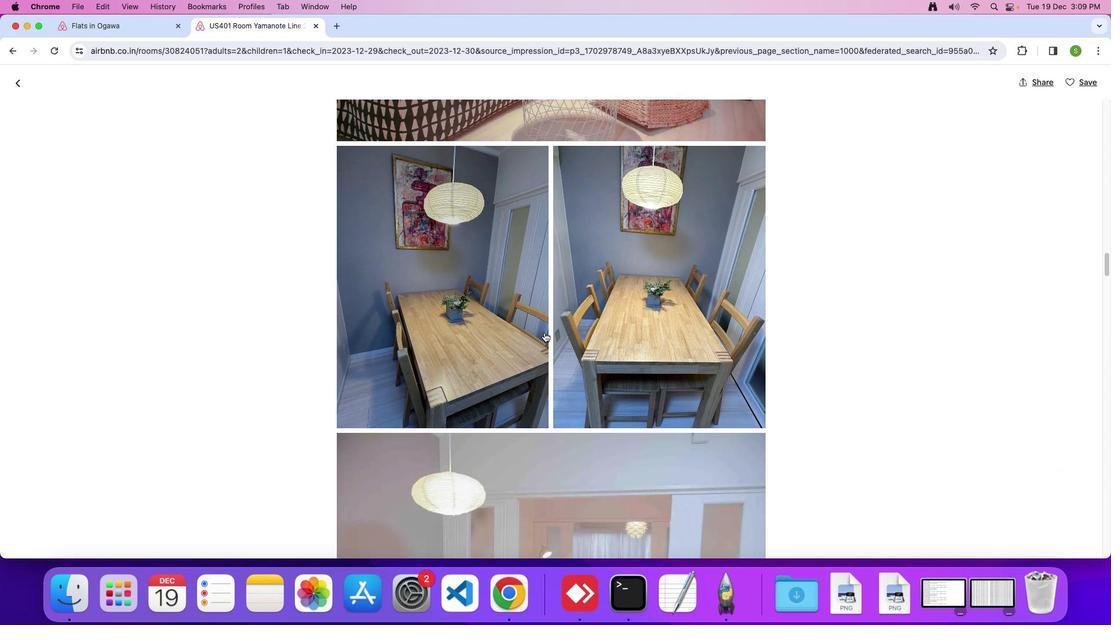
Action: Mouse scrolled (544, 332) with delta (0, -1)
Screenshot: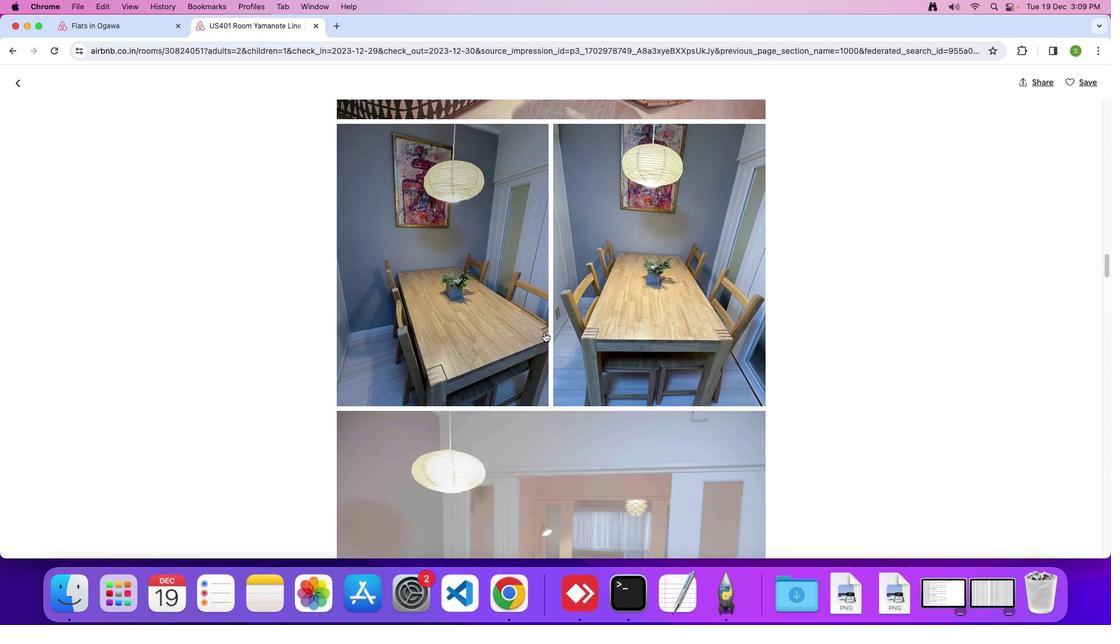 
Action: Mouse scrolled (544, 332) with delta (0, 0)
Screenshot: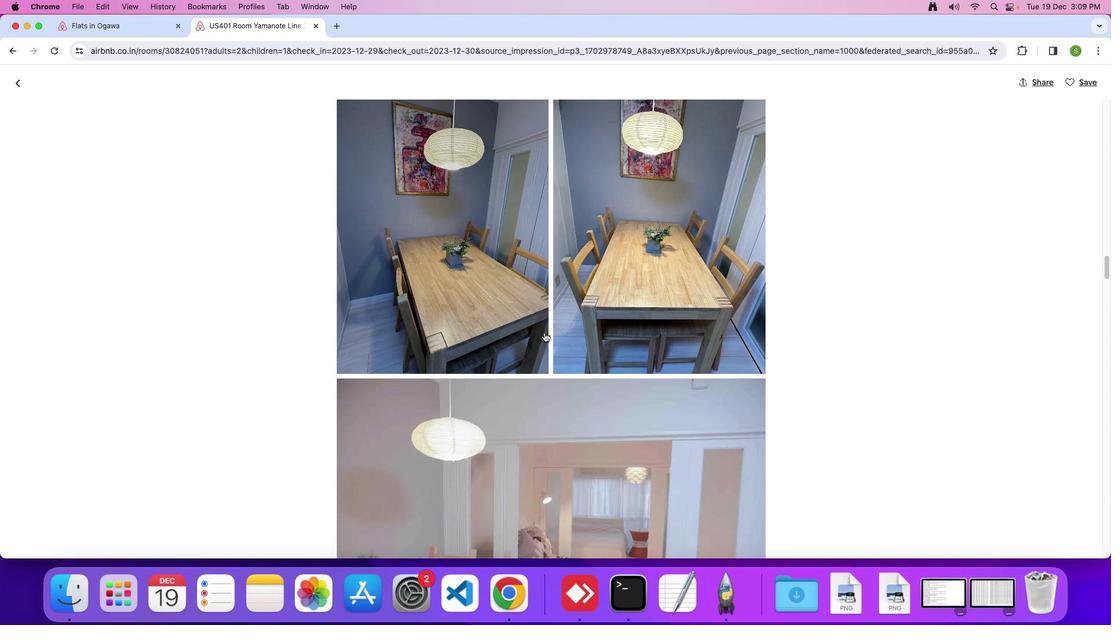 
Action: Mouse scrolled (544, 332) with delta (0, 0)
Screenshot: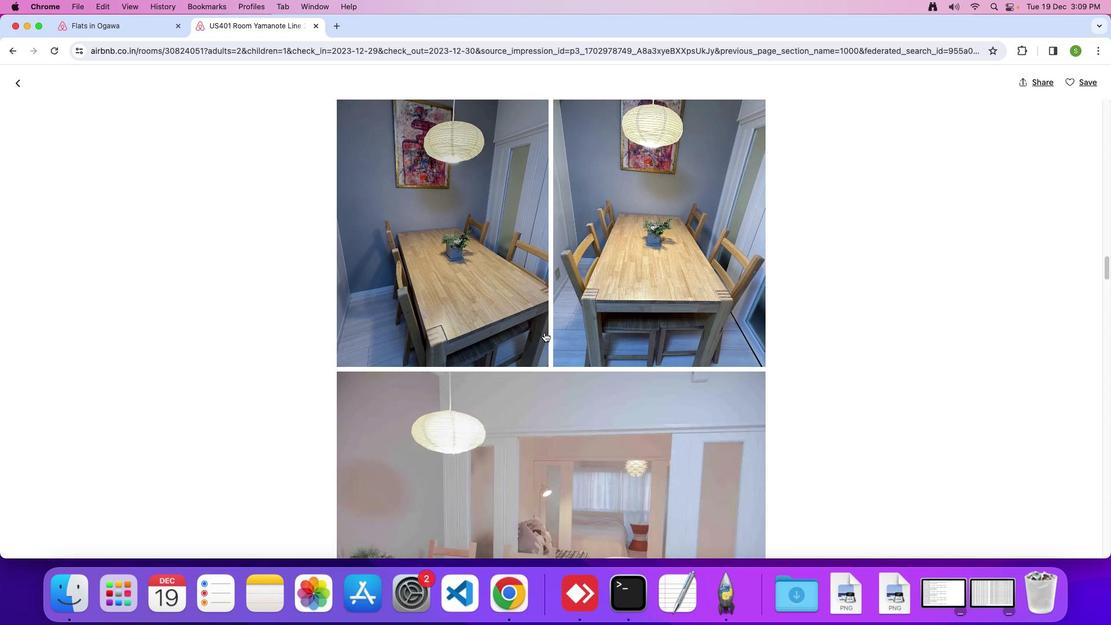 
Action: Mouse scrolled (544, 332) with delta (0, -1)
Screenshot: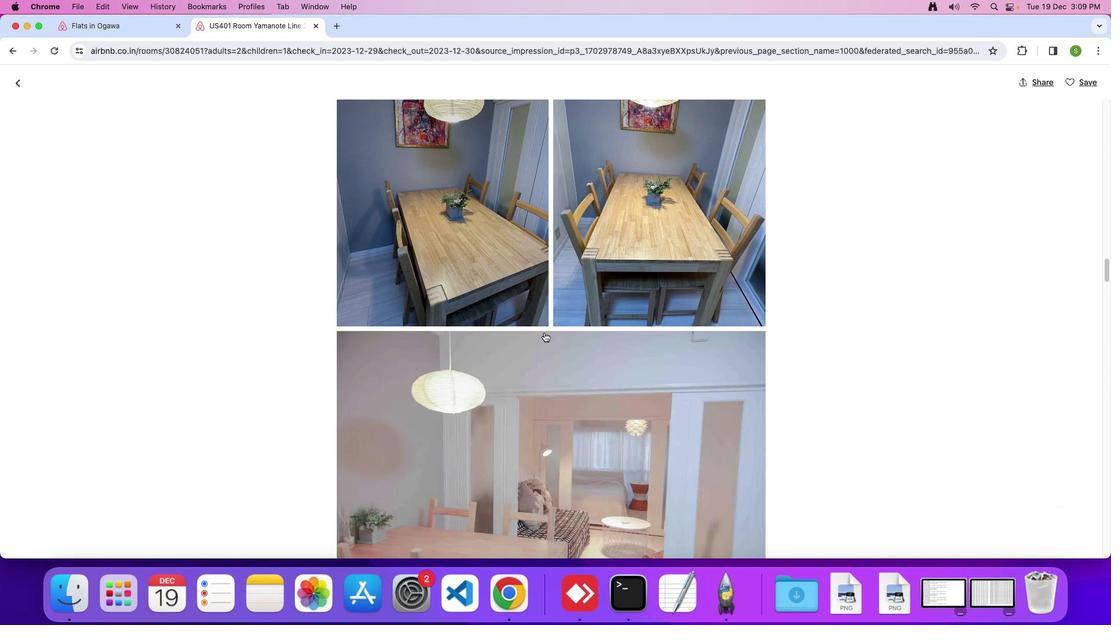 
Action: Mouse scrolled (544, 332) with delta (0, 0)
Screenshot: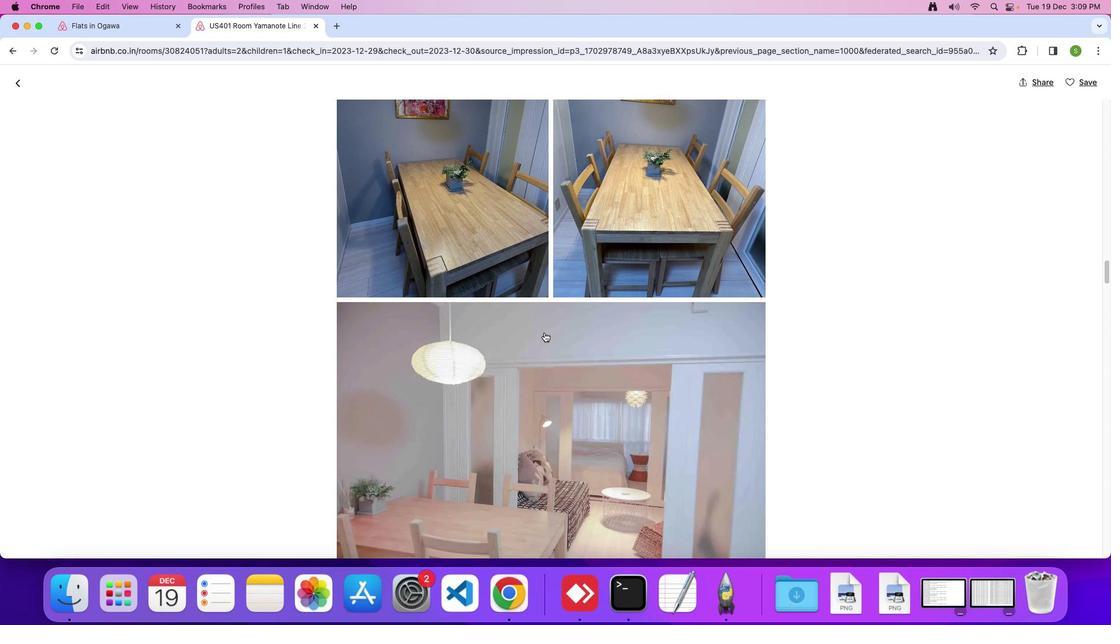 
Action: Mouse scrolled (544, 332) with delta (0, 0)
Screenshot: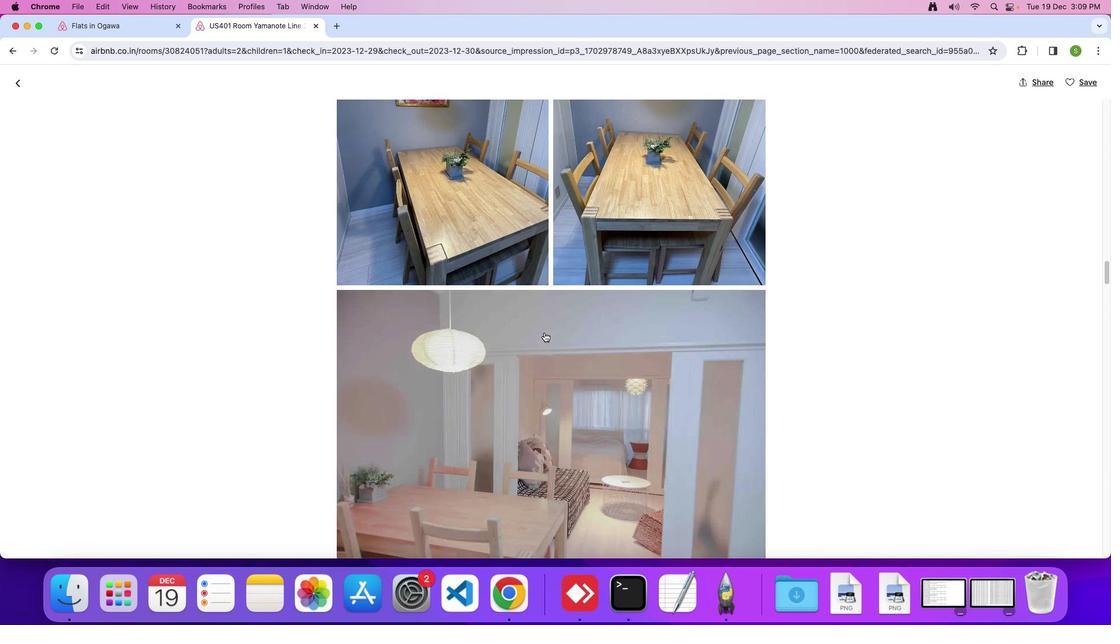 
Action: Mouse scrolled (544, 332) with delta (0, -1)
Screenshot: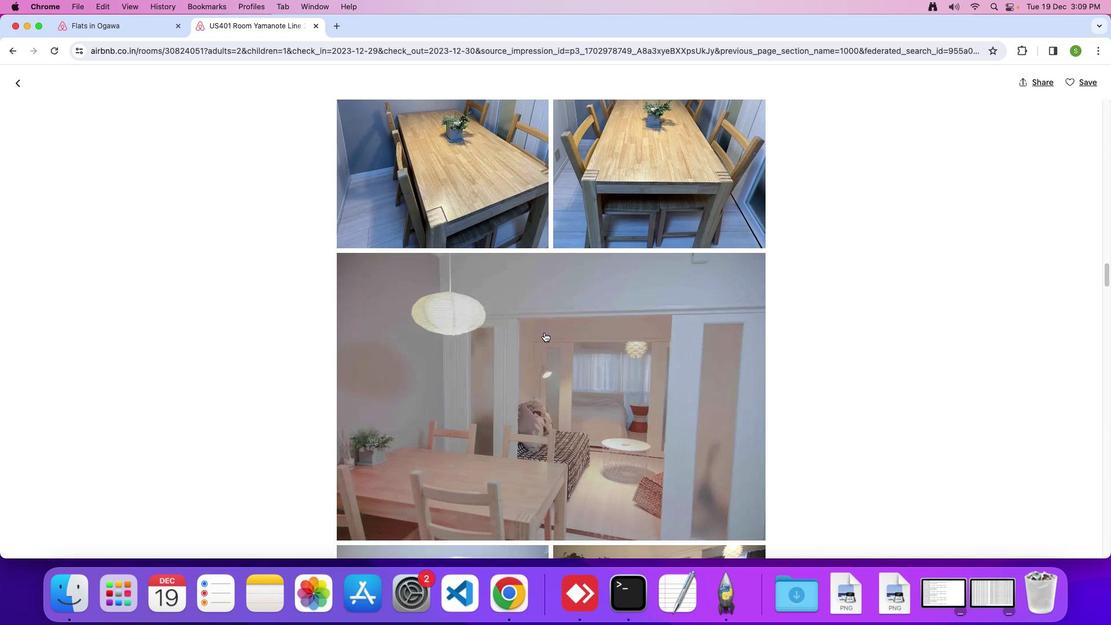 
Action: Mouse scrolled (544, 332) with delta (0, 0)
Screenshot: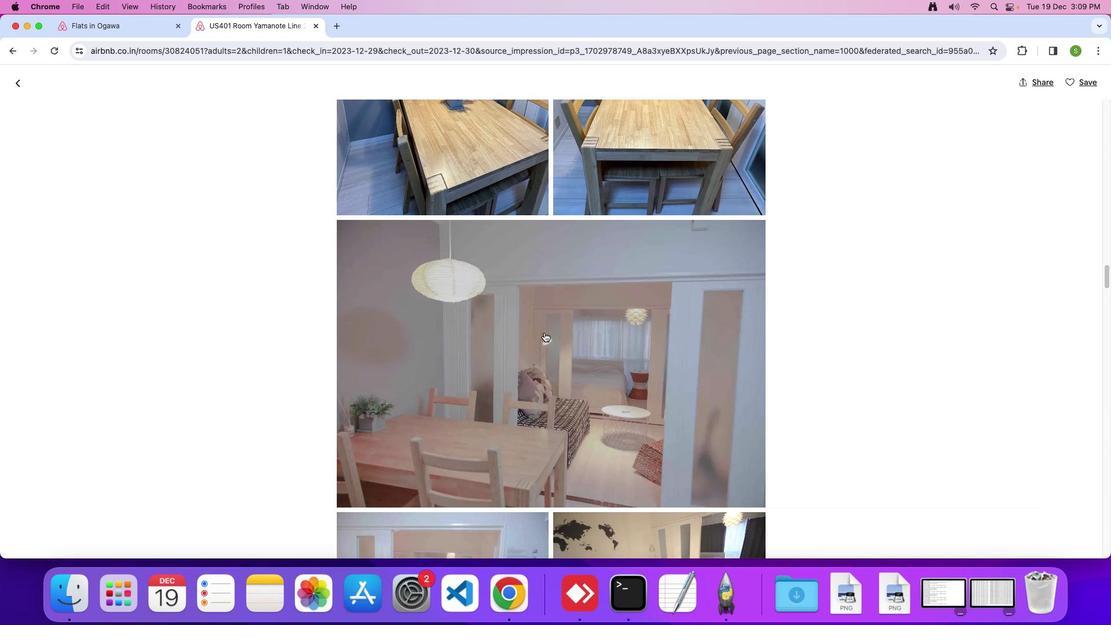 
Action: Mouse scrolled (544, 332) with delta (0, 0)
Screenshot: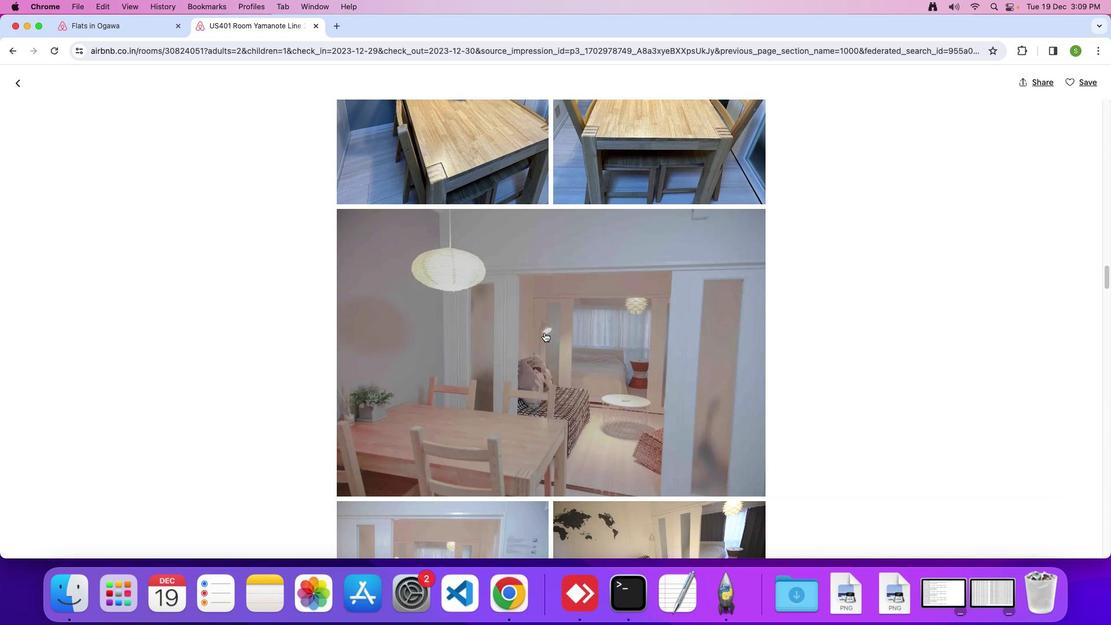 
Action: Mouse scrolled (544, 332) with delta (0, -1)
Screenshot: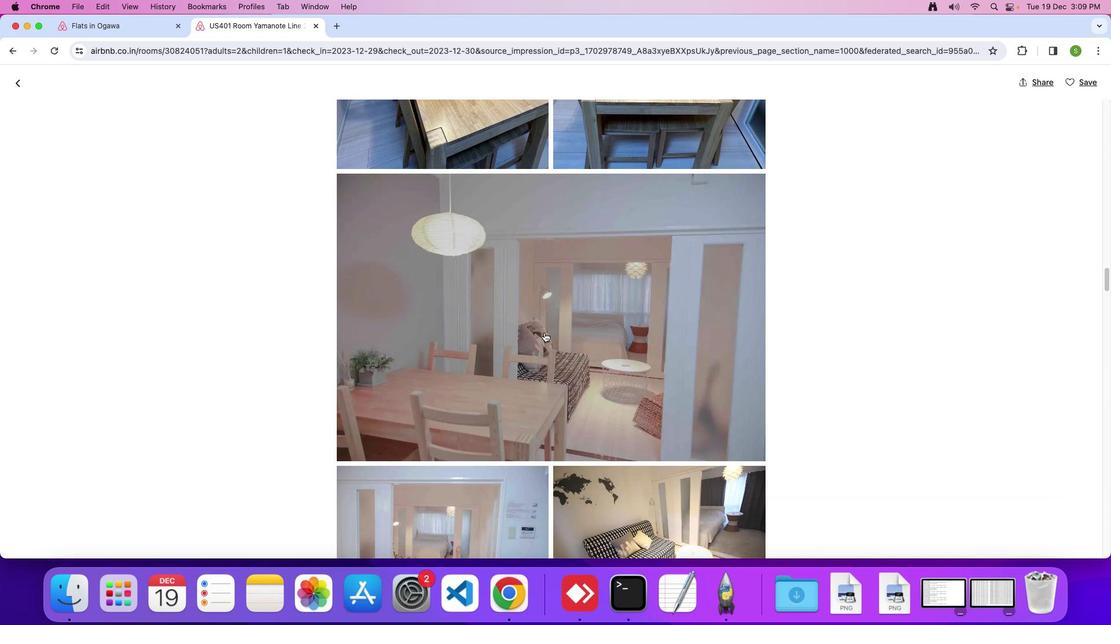 
Action: Mouse scrolled (544, 332) with delta (0, 0)
Screenshot: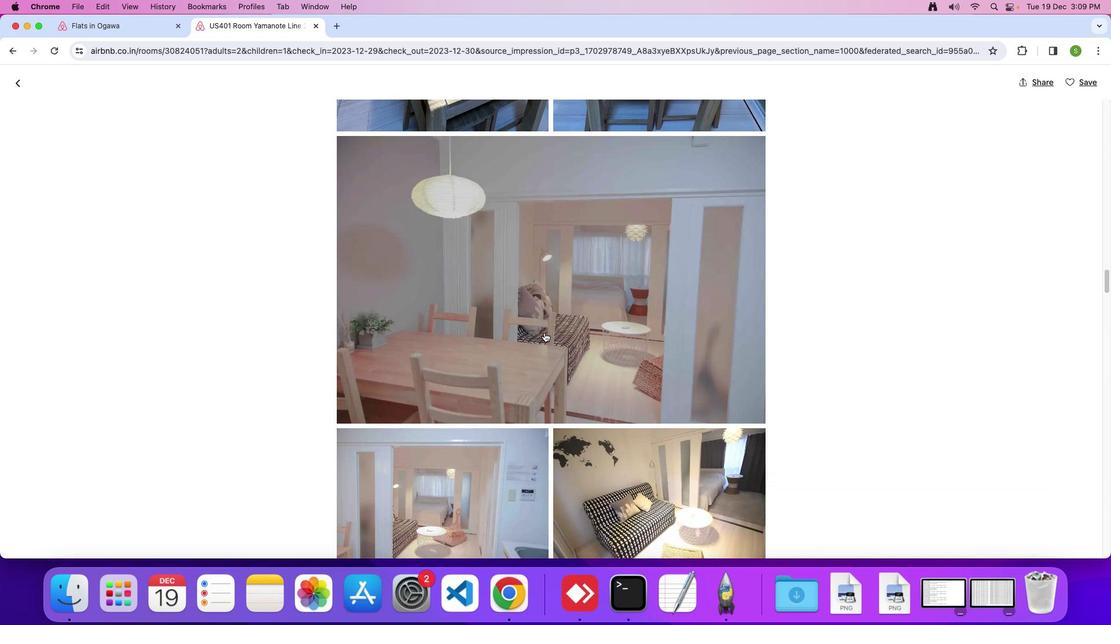 
Action: Mouse scrolled (544, 332) with delta (0, 0)
Screenshot: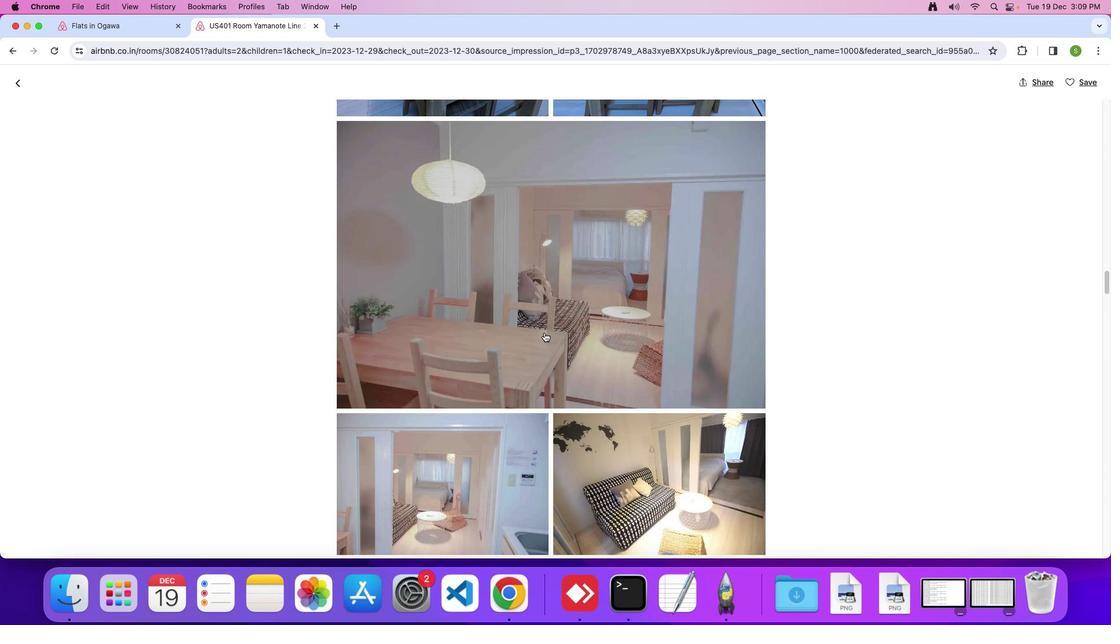 
Action: Mouse scrolled (544, 332) with delta (0, -1)
Screenshot: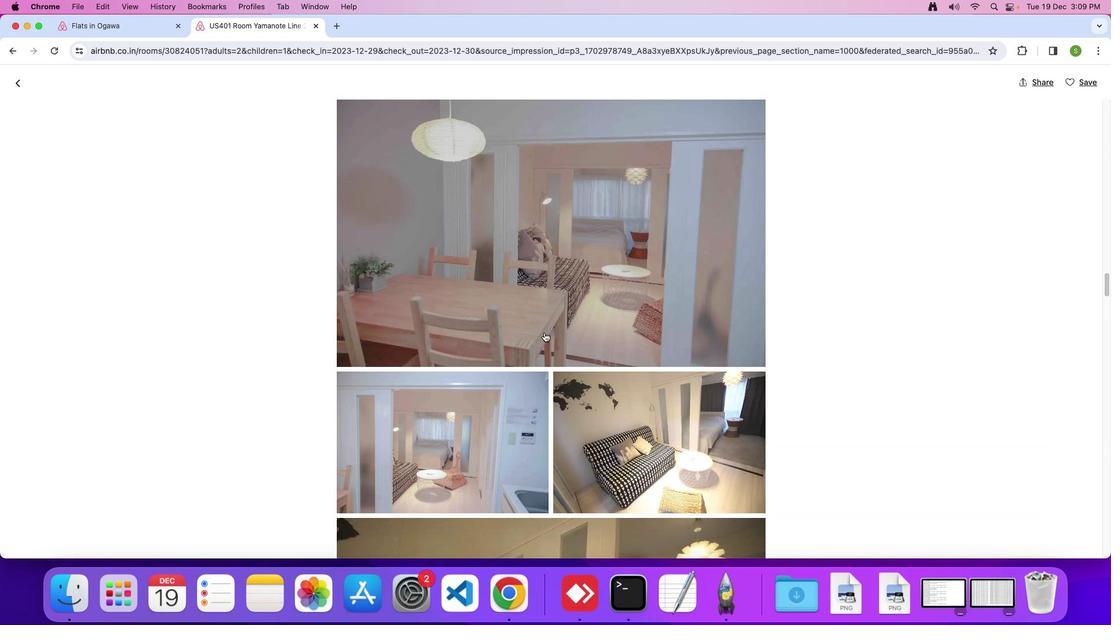 
Action: Mouse scrolled (544, 332) with delta (0, 0)
Screenshot: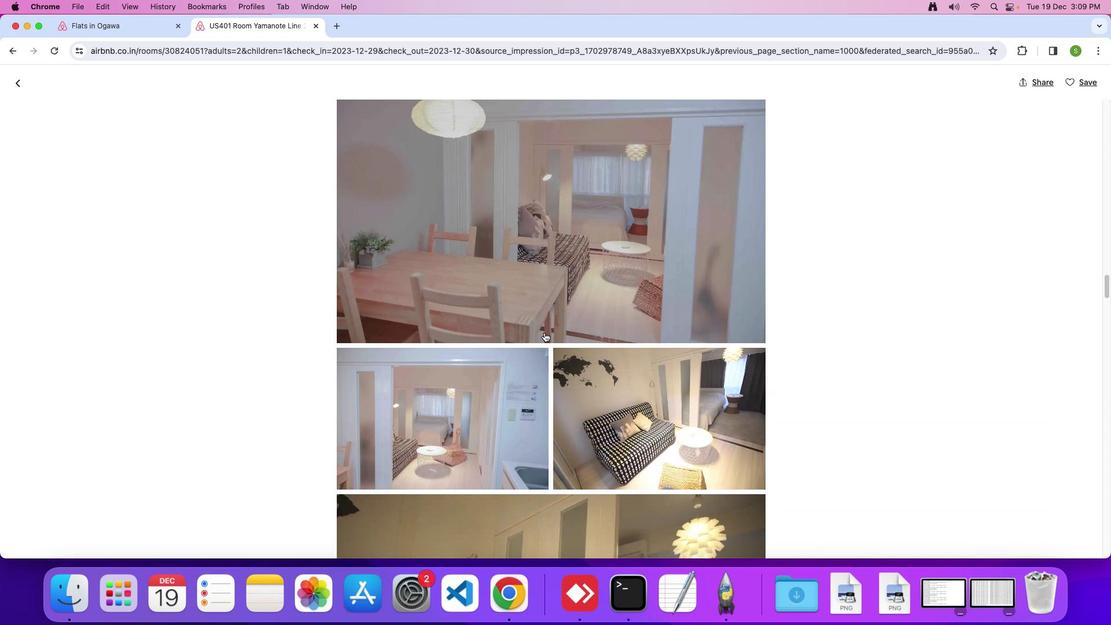 
Action: Mouse scrolled (544, 332) with delta (0, 0)
Screenshot: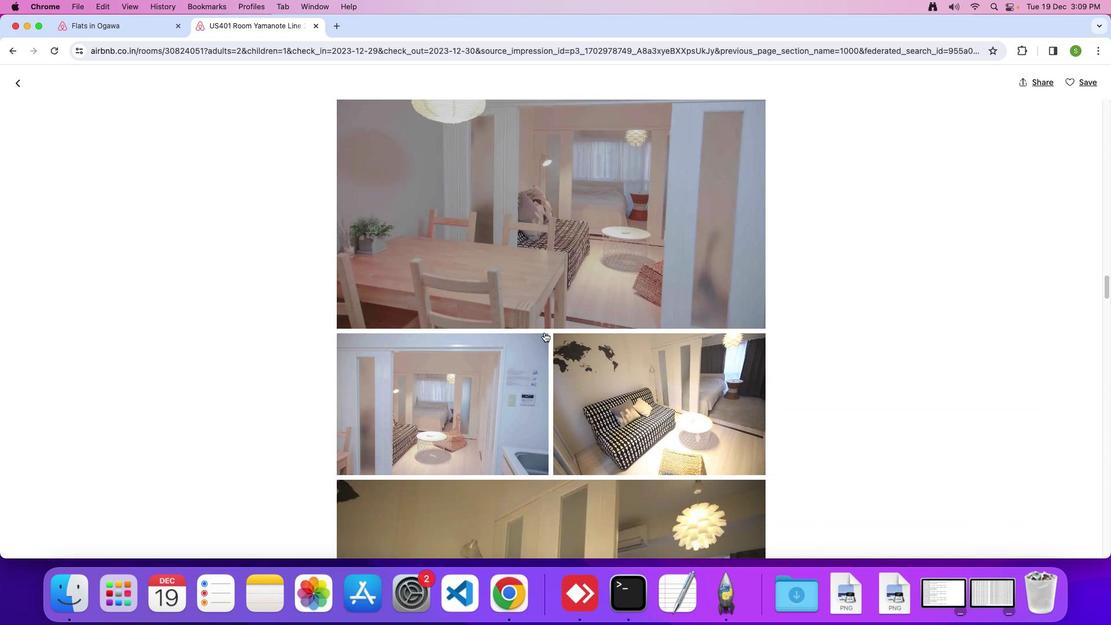 
Action: Mouse scrolled (544, 332) with delta (0, 0)
Screenshot: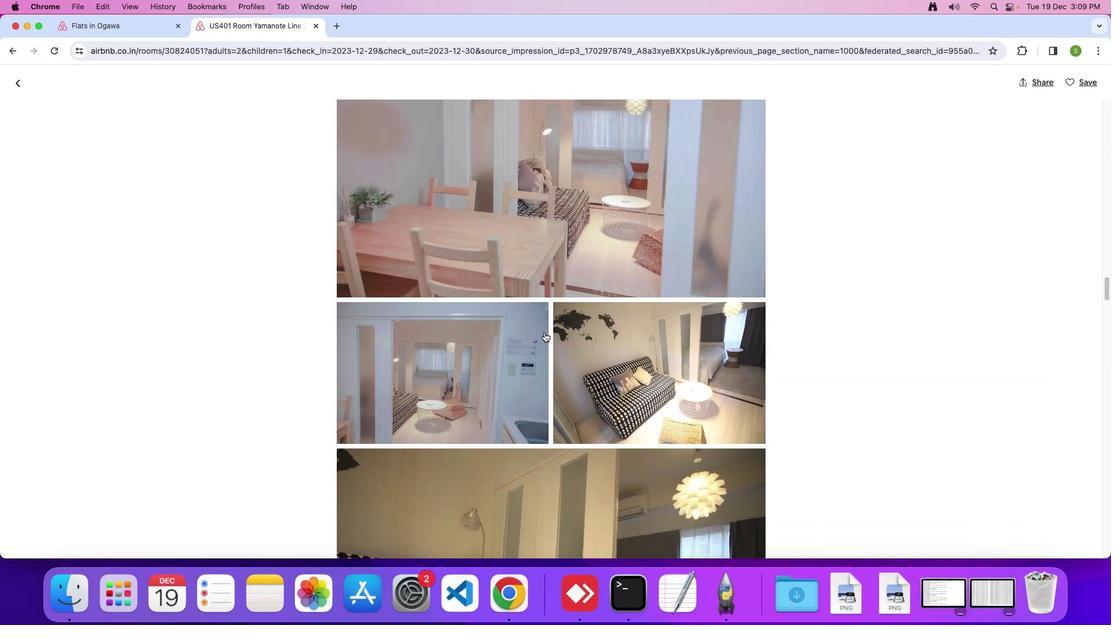 
Action: Mouse scrolled (544, 332) with delta (0, 0)
Screenshot: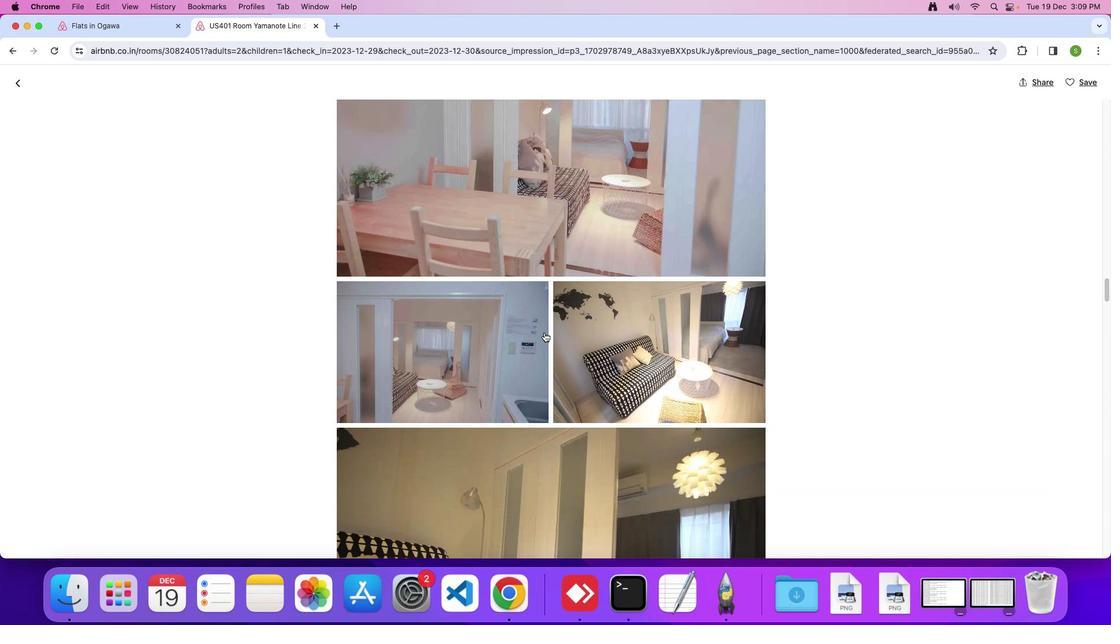 
Action: Mouse scrolled (544, 332) with delta (0, 0)
Screenshot: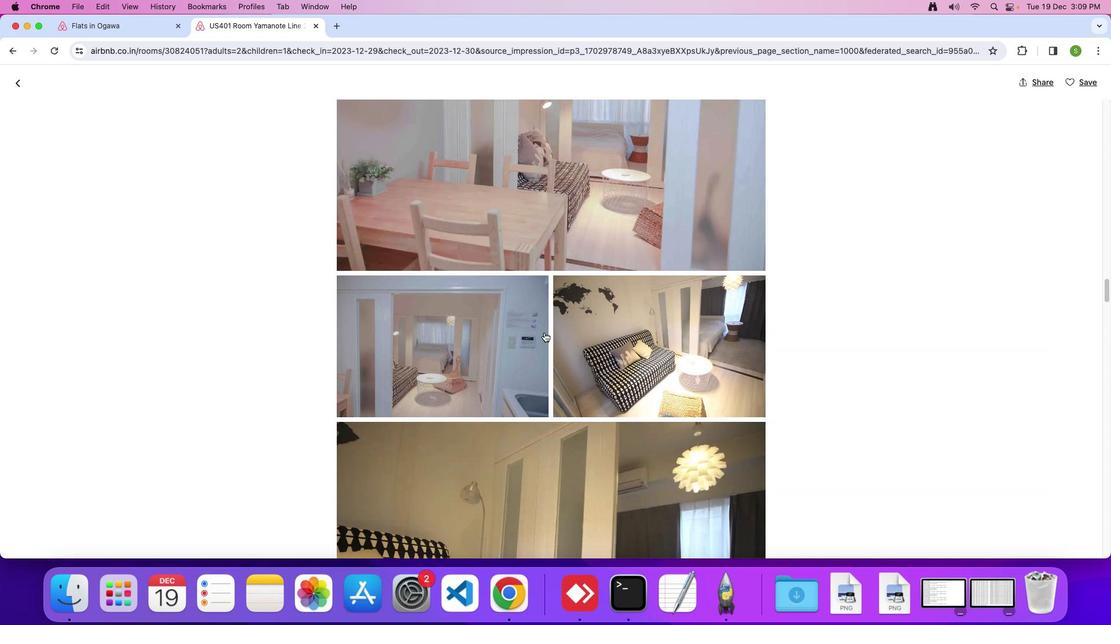 
Action: Mouse scrolled (544, 332) with delta (0, 0)
Screenshot: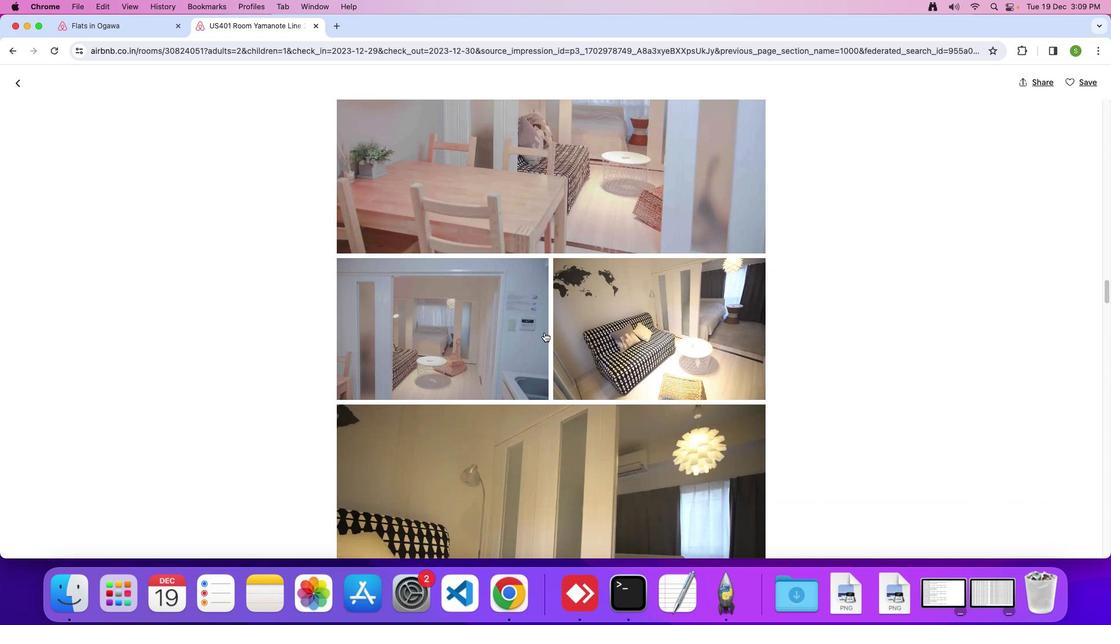 
Action: Mouse scrolled (544, 332) with delta (0, 0)
Screenshot: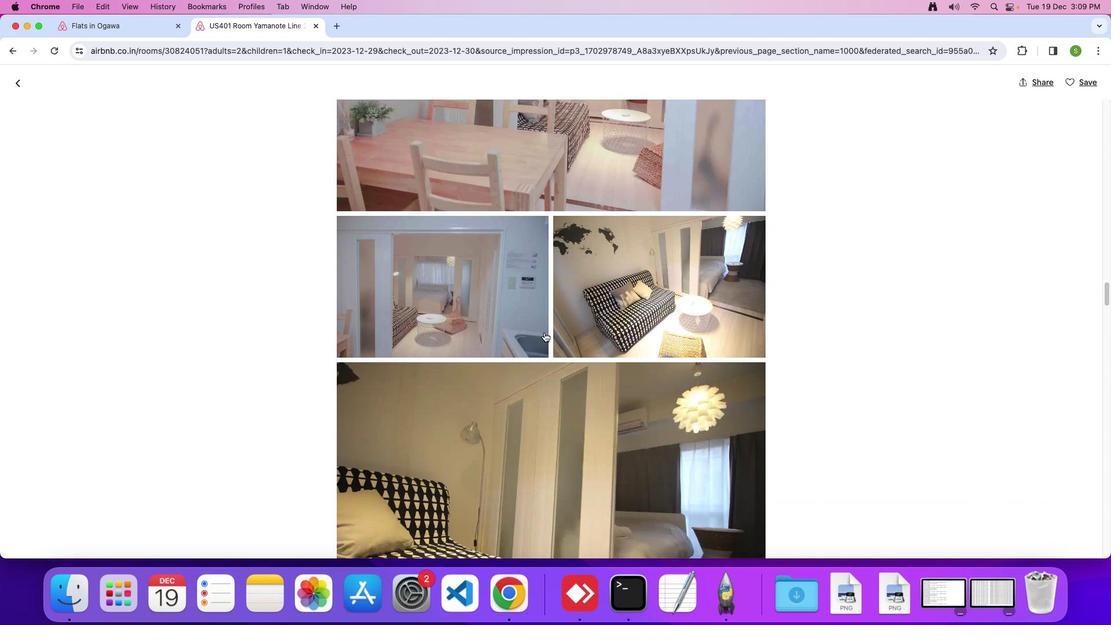 
Action: Mouse scrolled (544, 332) with delta (0, -1)
Screenshot: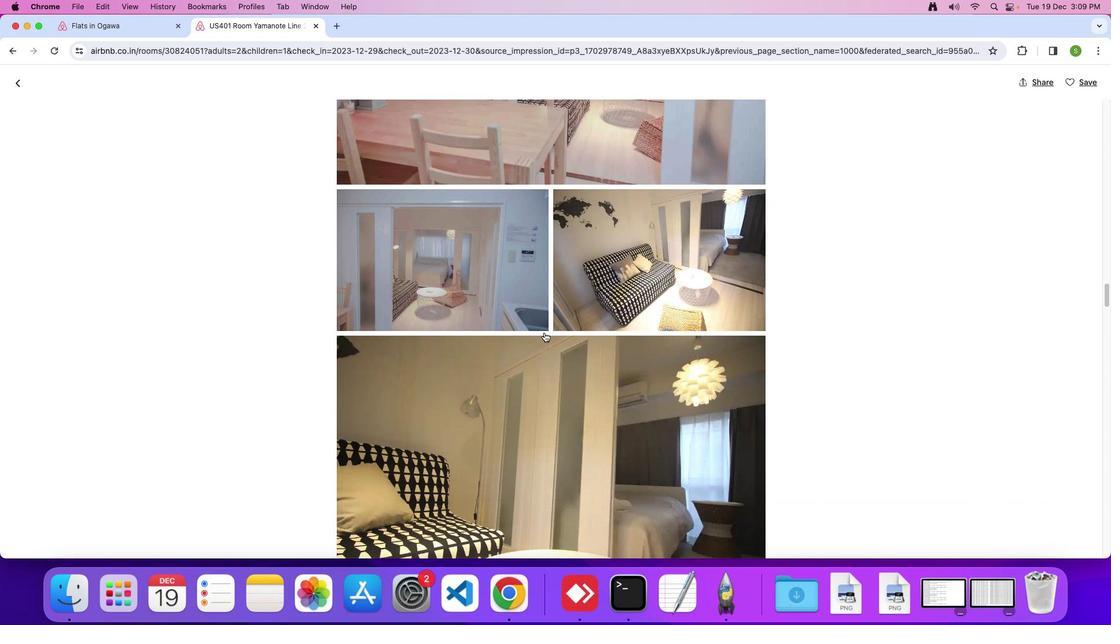 
Action: Mouse scrolled (544, 332) with delta (0, 0)
Screenshot: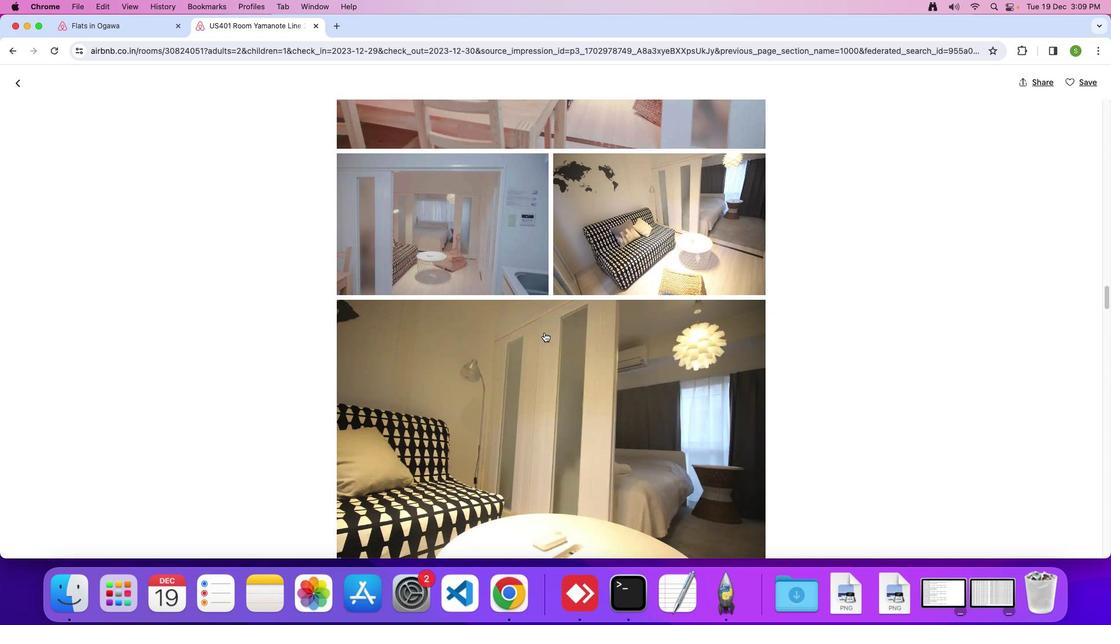 
Action: Mouse scrolled (544, 332) with delta (0, 0)
Screenshot: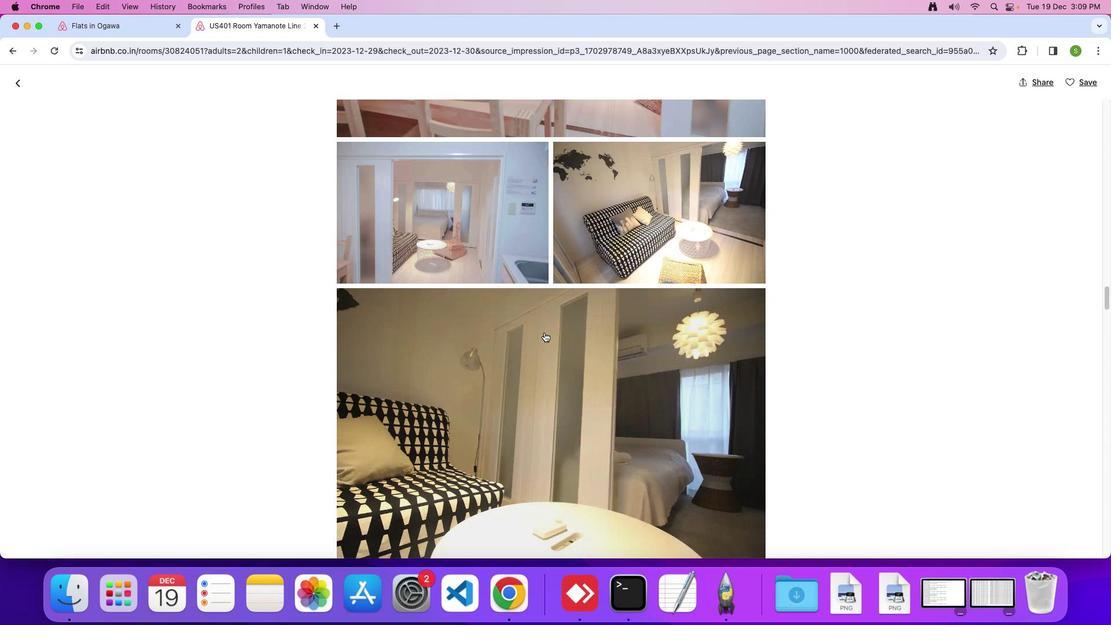 
Action: Mouse scrolled (544, 332) with delta (0, -1)
Screenshot: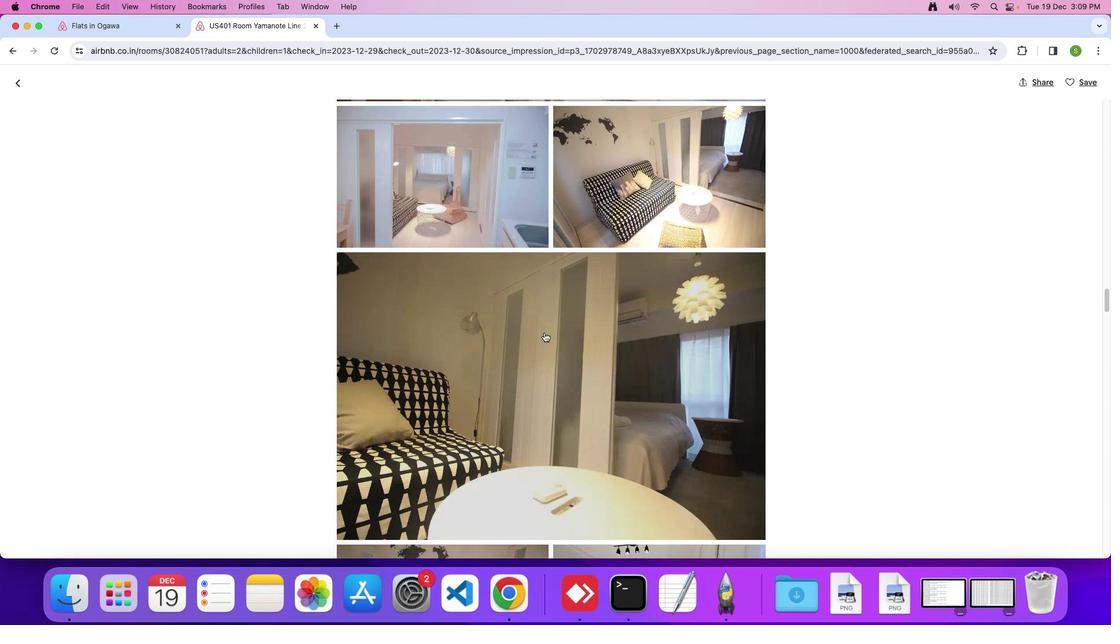 
Action: Mouse scrolled (544, 332) with delta (0, 0)
Screenshot: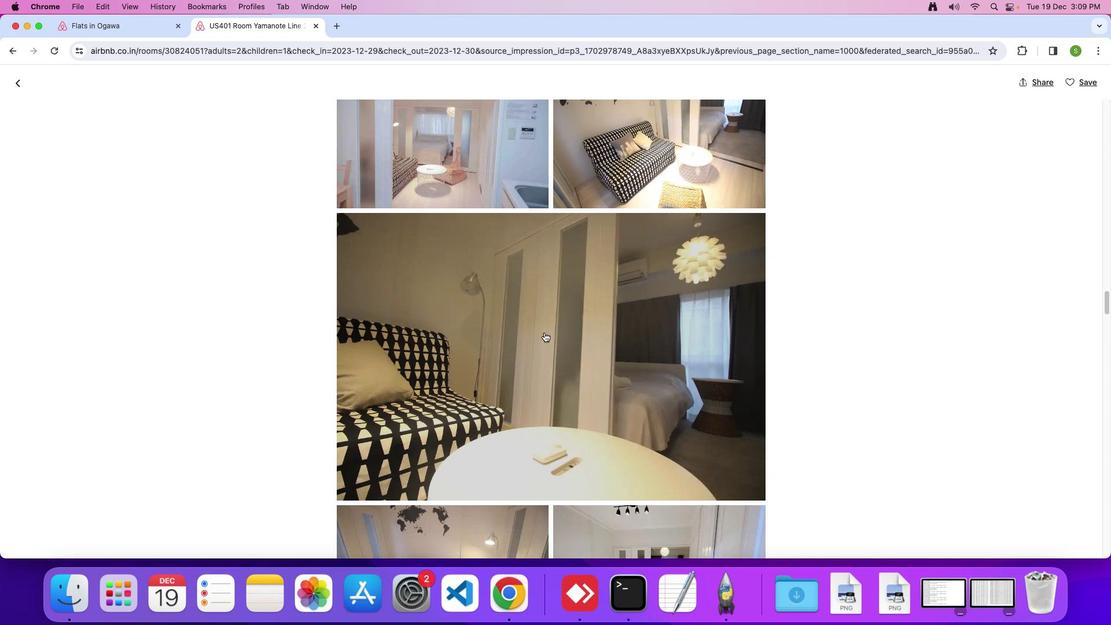 
Action: Mouse scrolled (544, 332) with delta (0, 0)
Screenshot: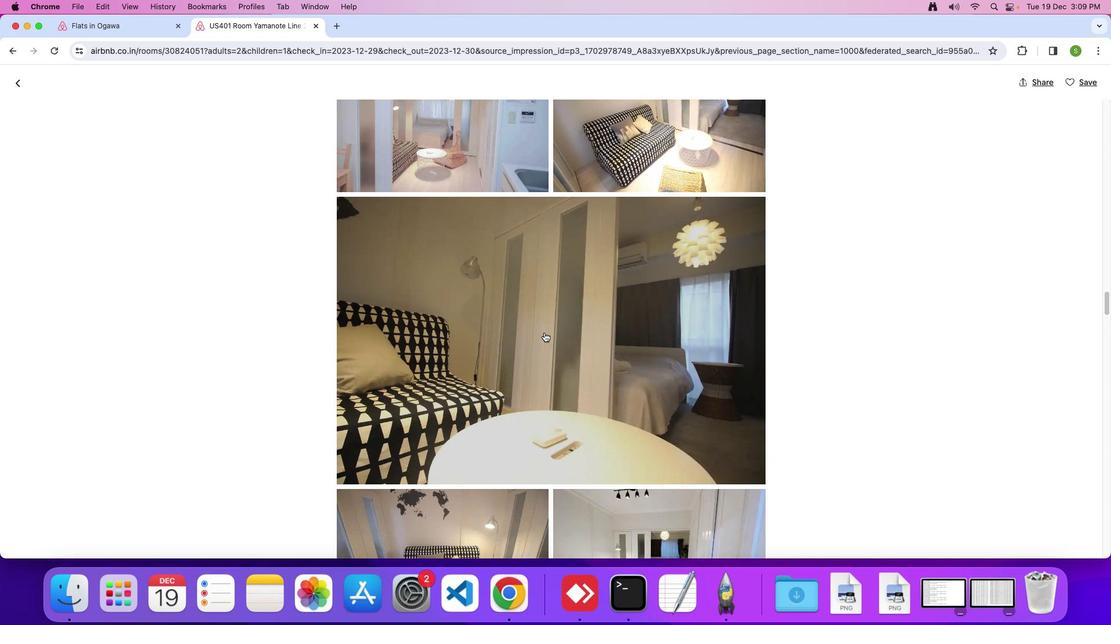 
Action: Mouse scrolled (544, 332) with delta (0, -1)
Screenshot: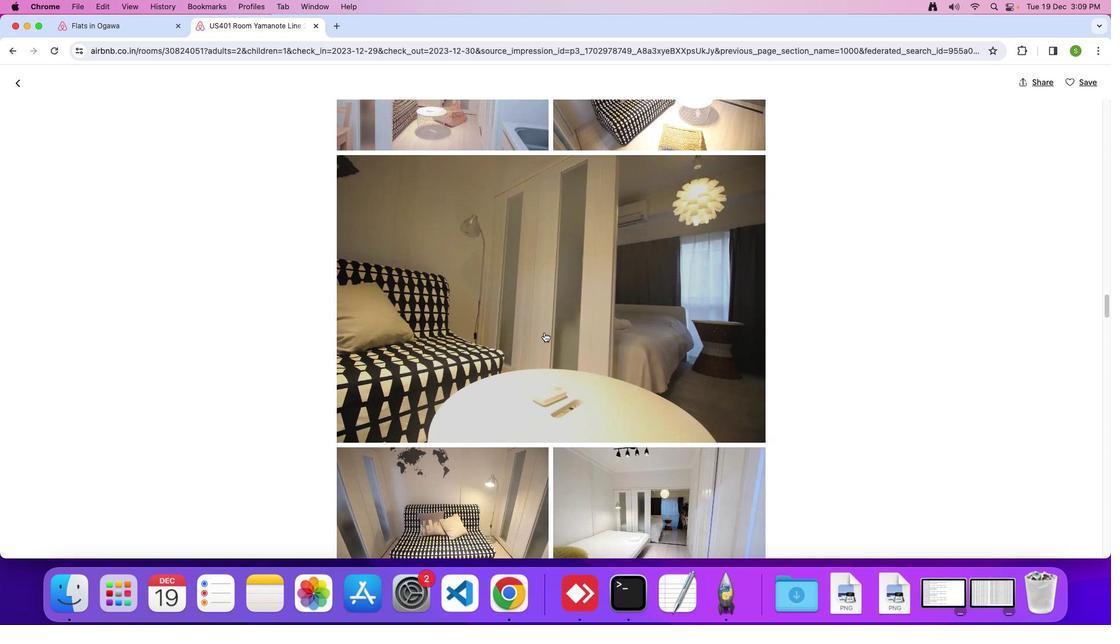 
Action: Mouse scrolled (544, 332) with delta (0, 0)
Screenshot: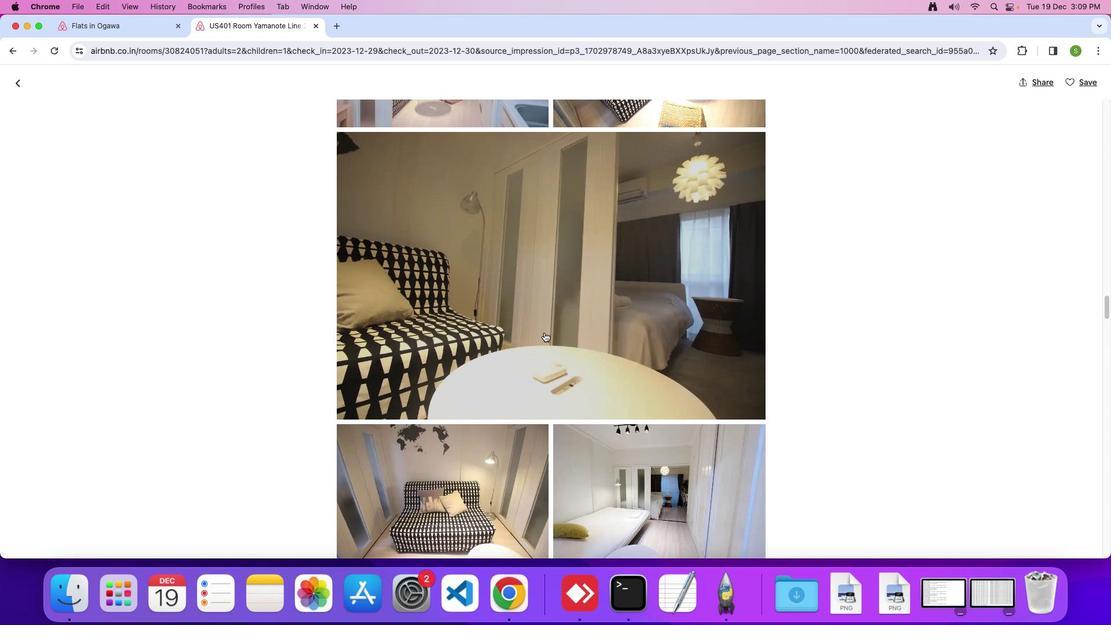 
Action: Mouse scrolled (544, 332) with delta (0, 0)
Screenshot: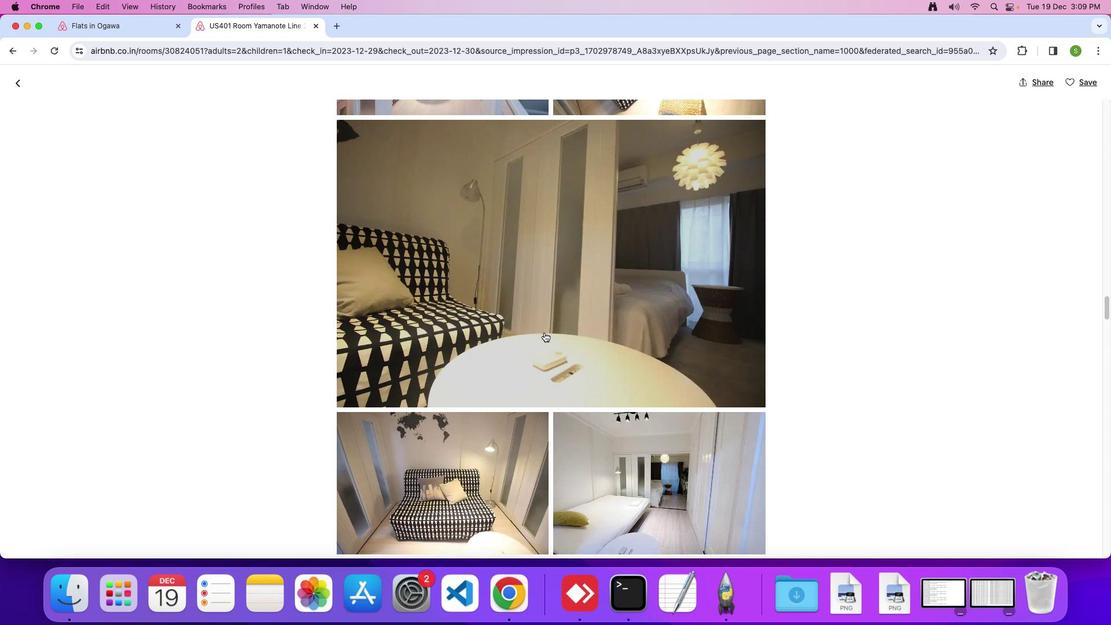 
Action: Mouse scrolled (544, 332) with delta (0, 0)
Screenshot: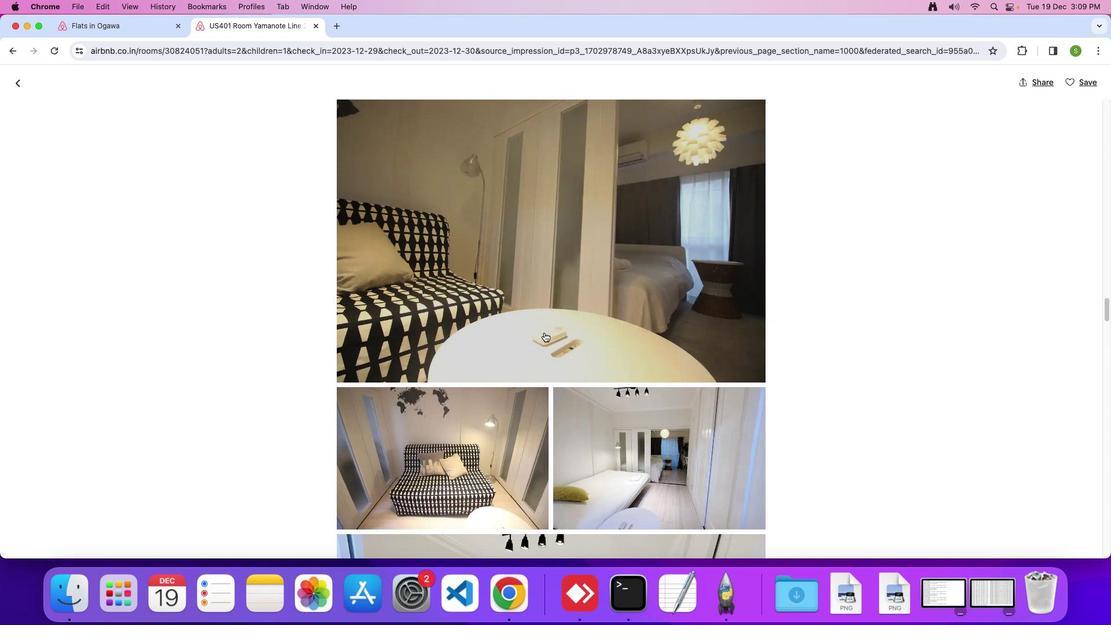 
Action: Mouse scrolled (544, 332) with delta (0, 0)
Screenshot: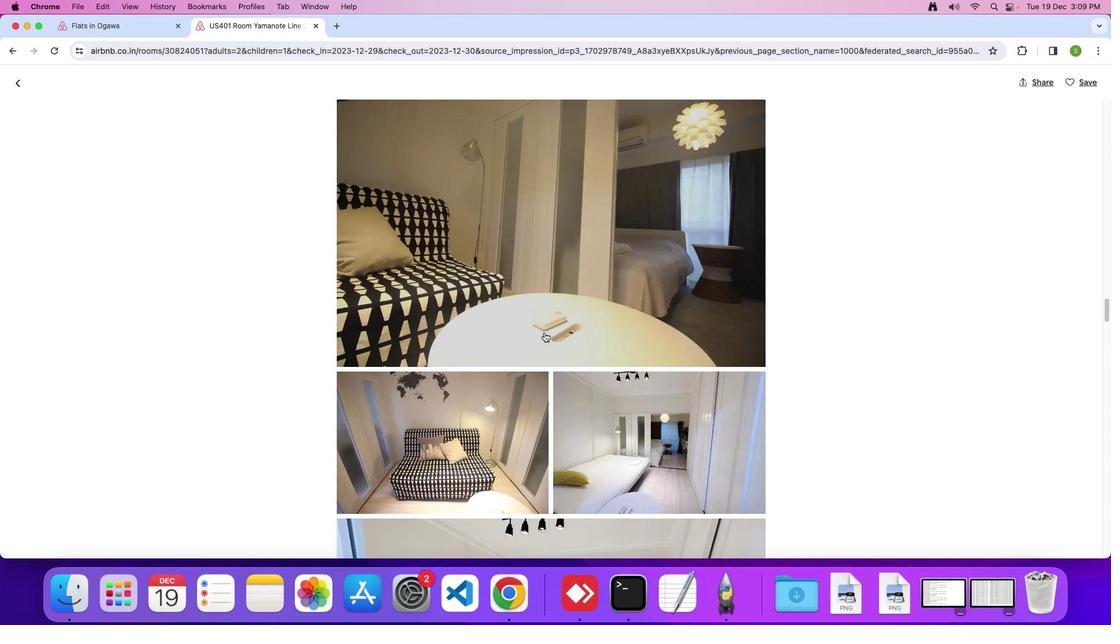 
Action: Mouse scrolled (544, 332) with delta (0, 0)
Screenshot: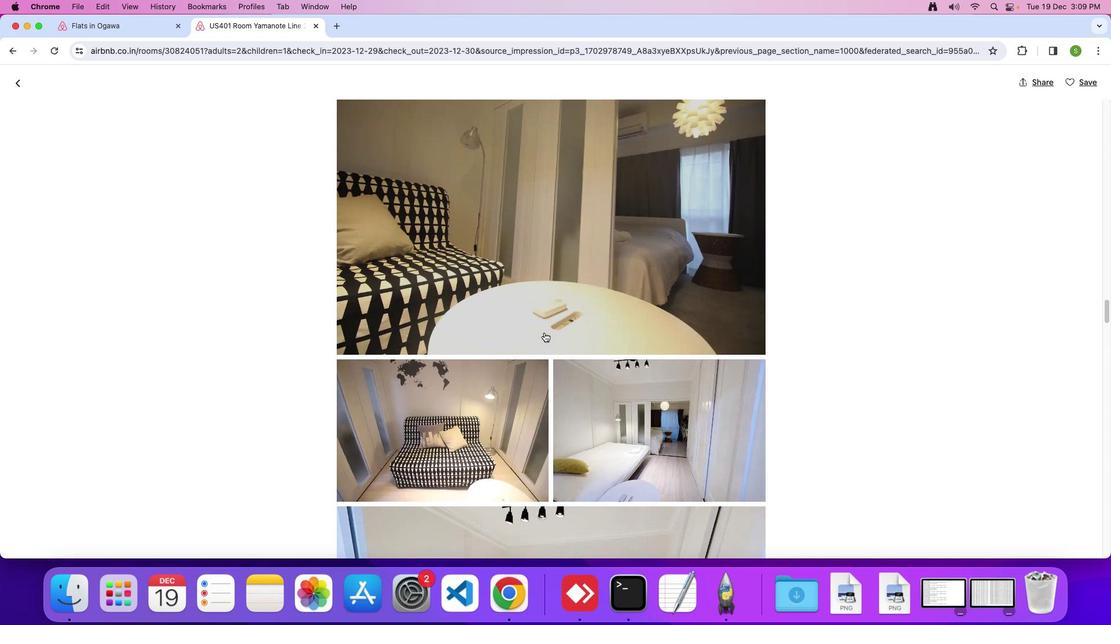 
Action: Mouse scrolled (544, 332) with delta (0, 0)
Screenshot: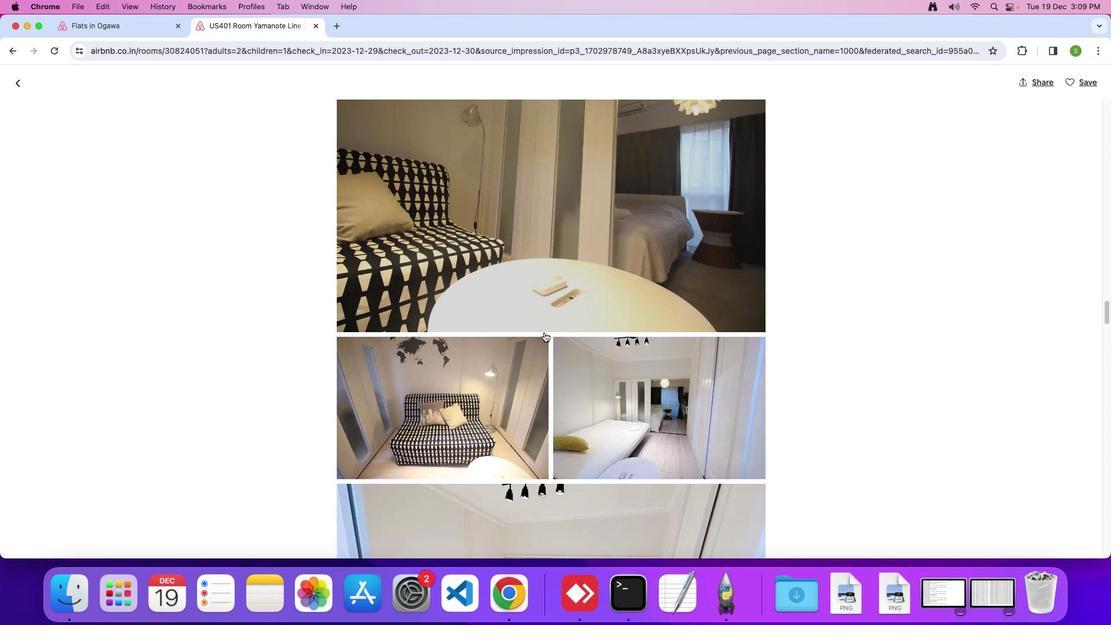 
Action: Mouse scrolled (544, 332) with delta (0, 0)
Screenshot: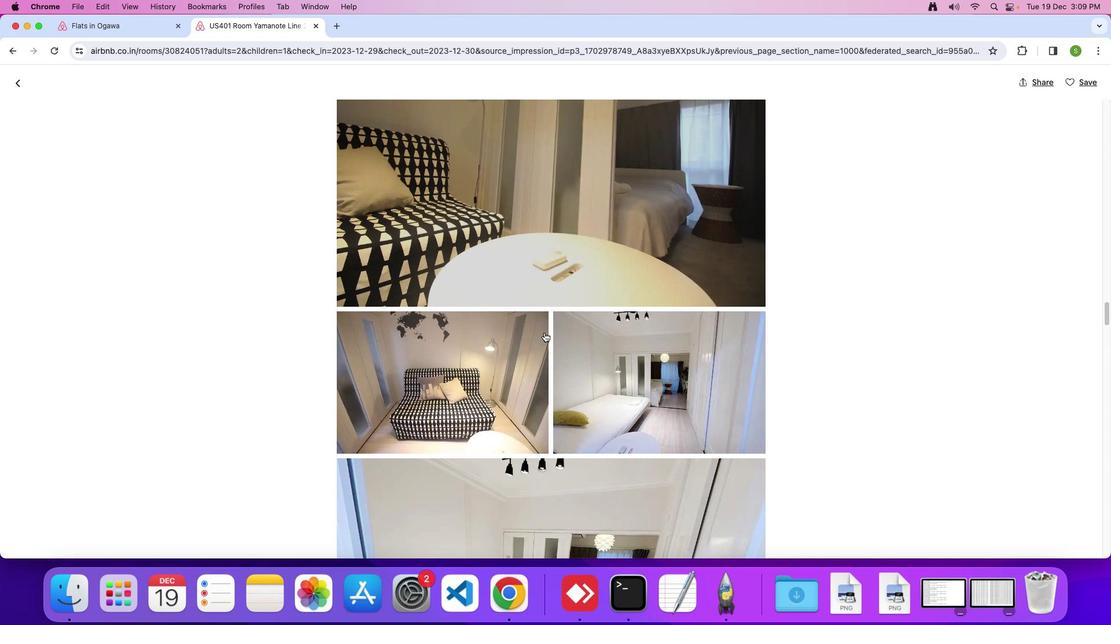
Action: Mouse scrolled (544, 332) with delta (0, 0)
Screenshot: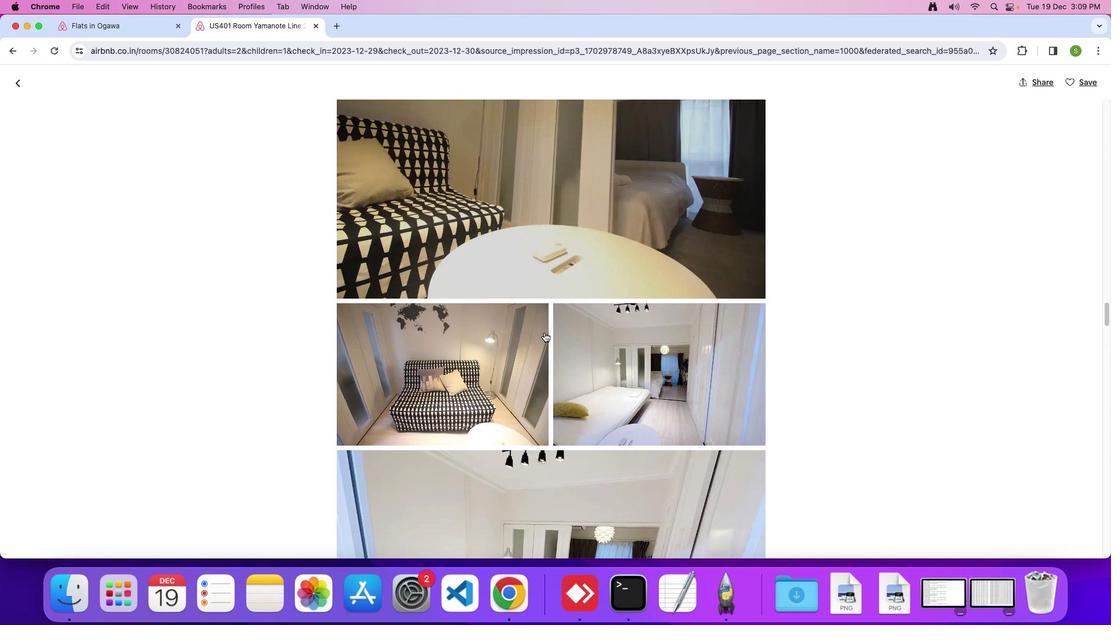 
Action: Mouse scrolled (544, 332) with delta (0, -1)
Screenshot: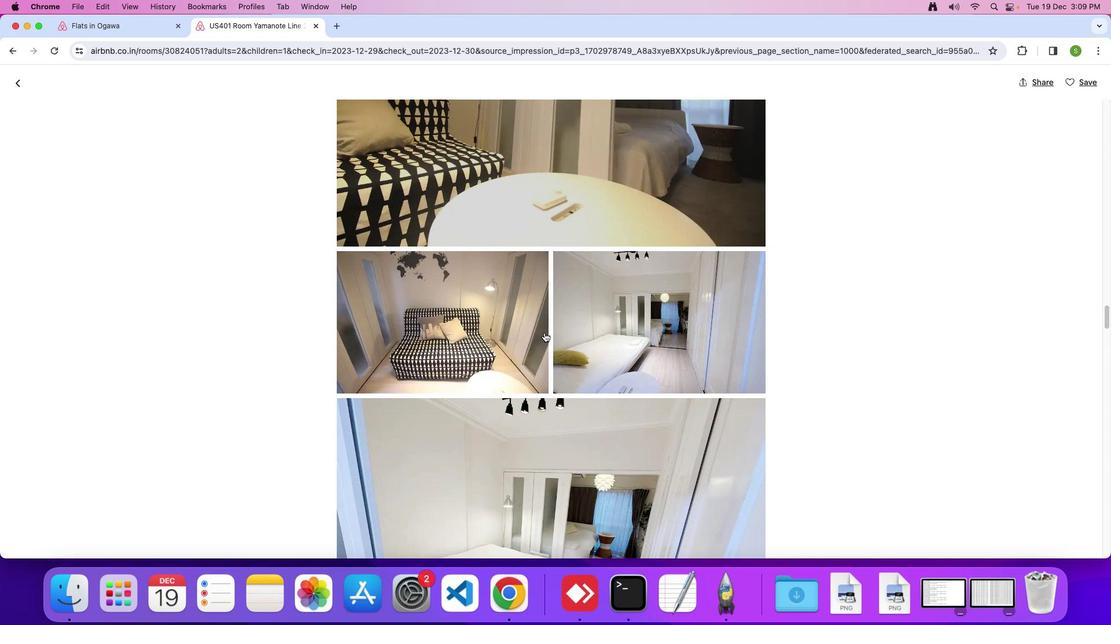 
Action: Mouse scrolled (544, 332) with delta (0, 0)
Screenshot: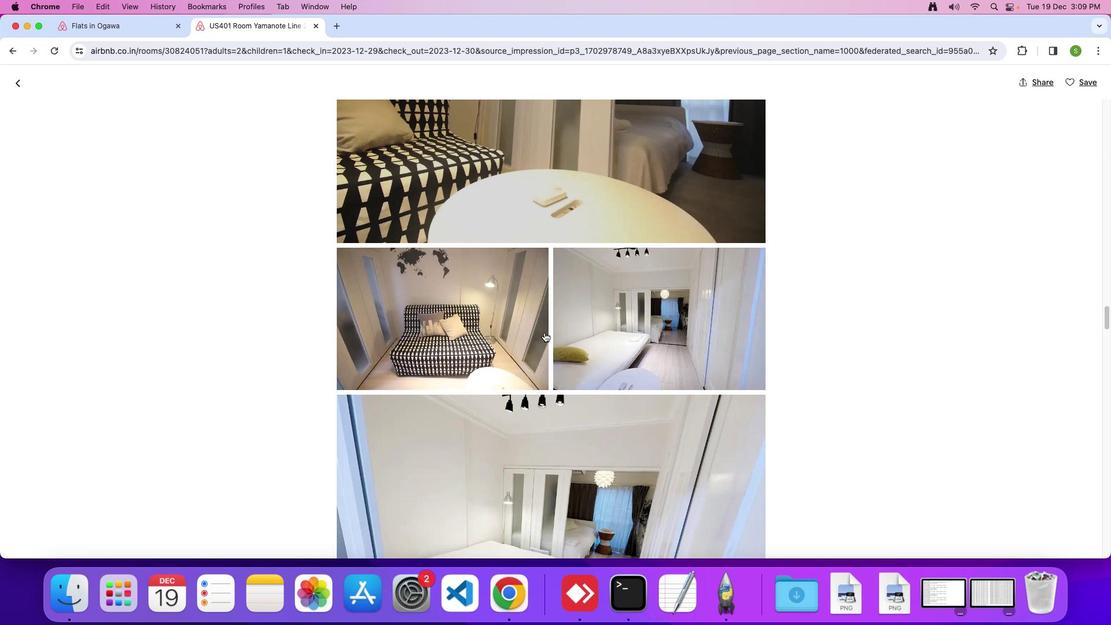
Action: Mouse scrolled (544, 332) with delta (0, 0)
Screenshot: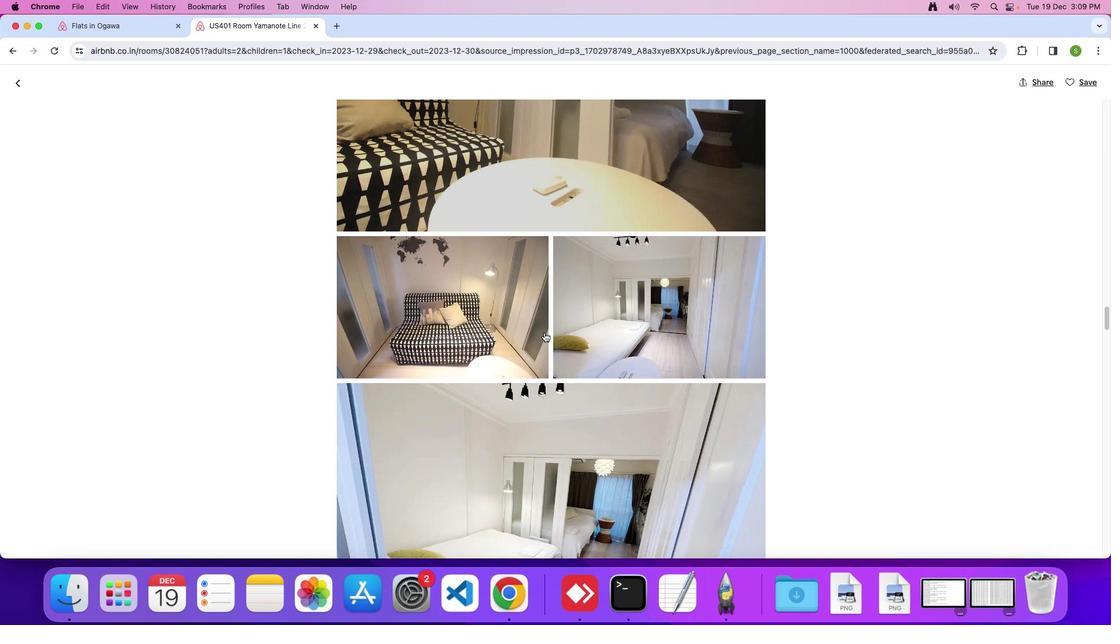 
Action: Mouse scrolled (544, 332) with delta (0, -1)
Screenshot: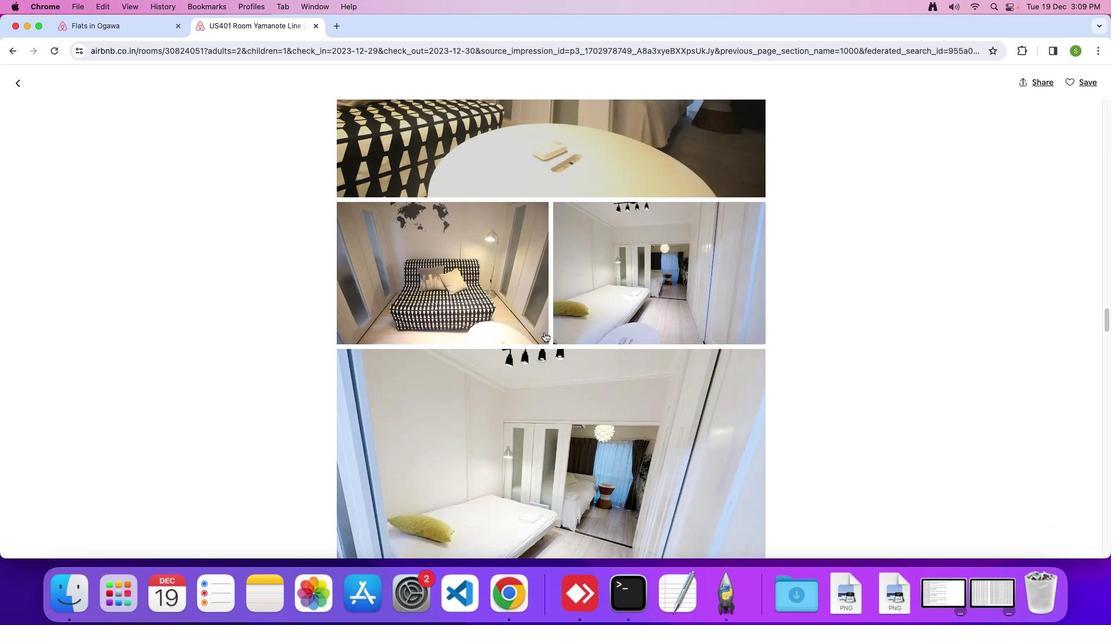 
Action: Mouse scrolled (544, 332) with delta (0, 0)
Screenshot: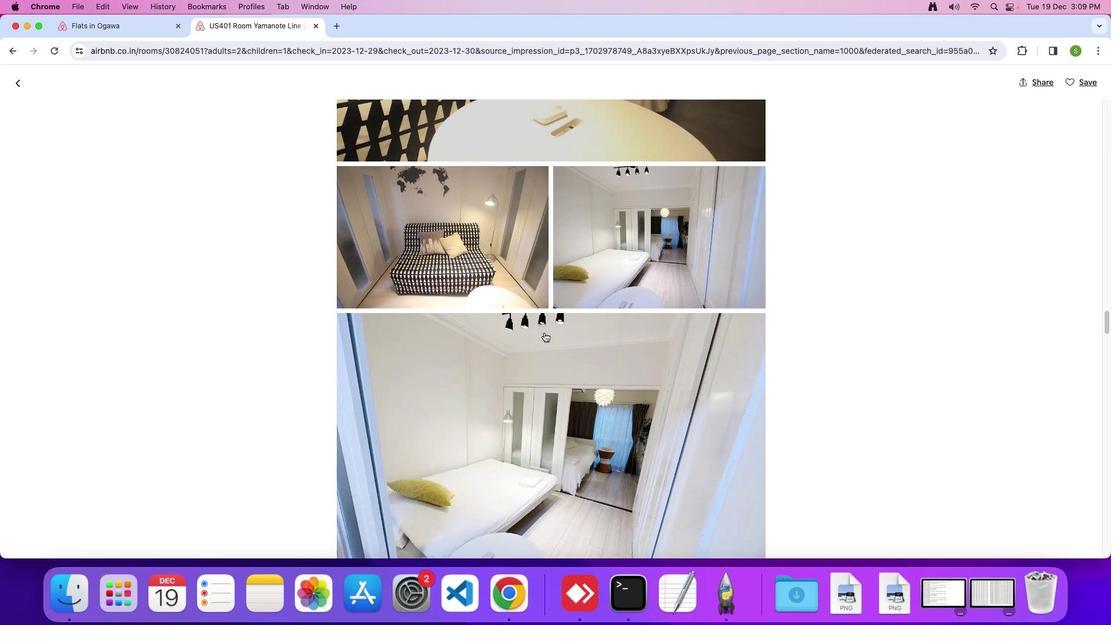 
Action: Mouse scrolled (544, 332) with delta (0, 0)
Screenshot: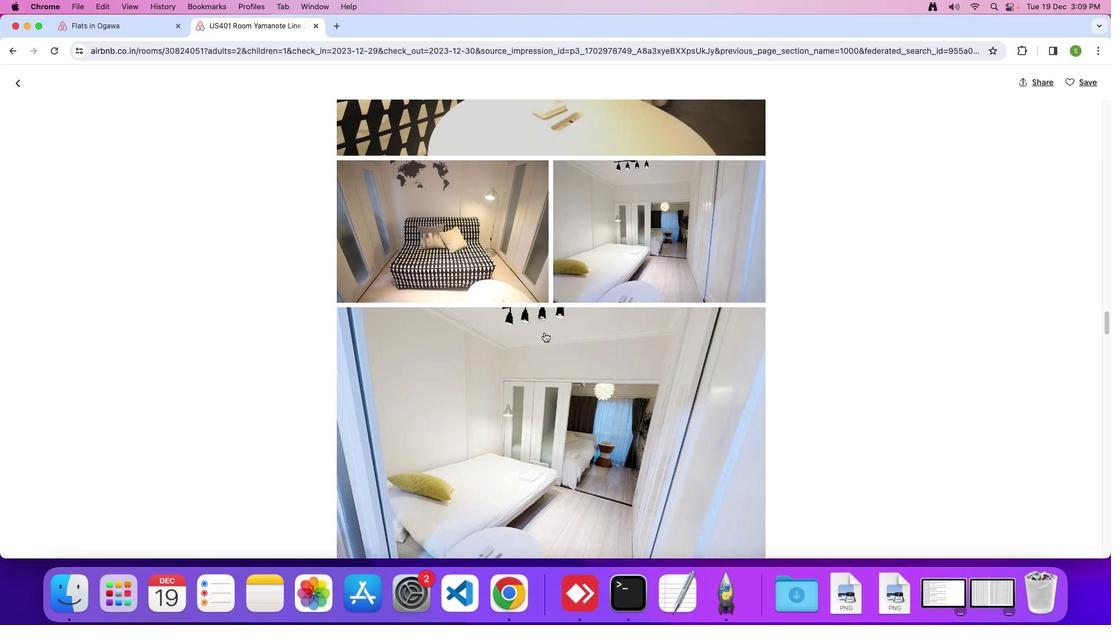 
Action: Mouse scrolled (544, 332) with delta (0, 0)
Screenshot: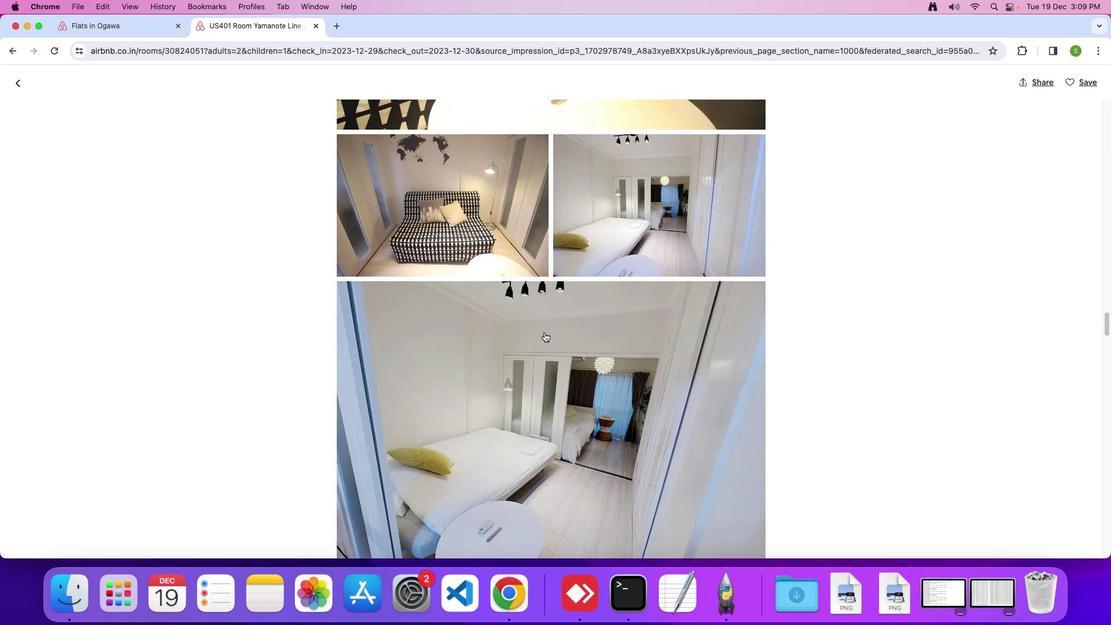 
Action: Mouse scrolled (544, 332) with delta (0, 0)
Screenshot: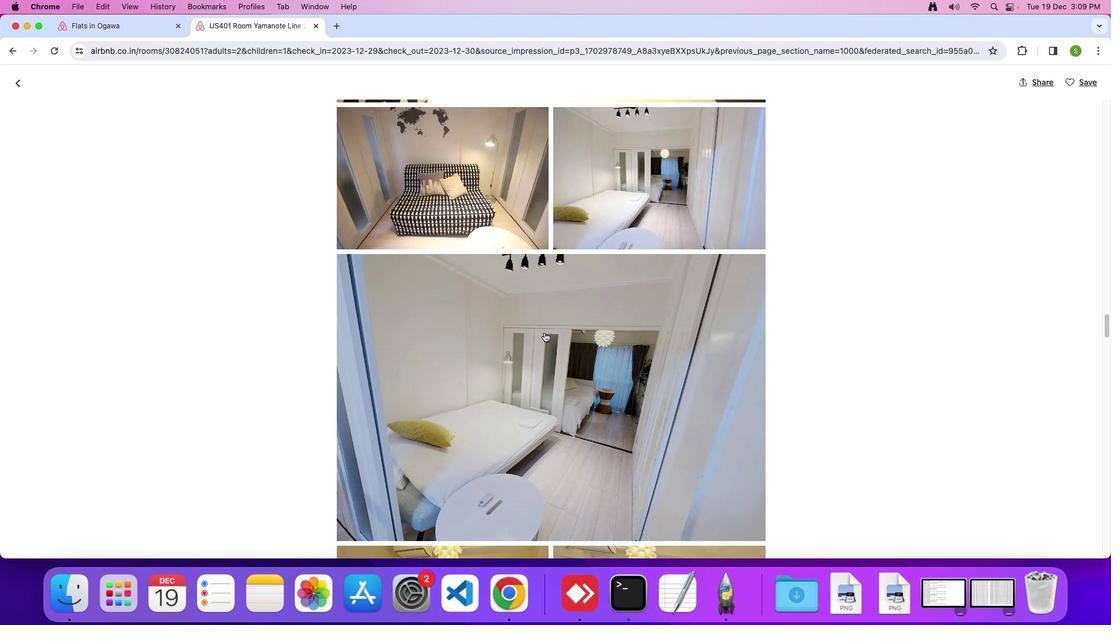
Action: Mouse scrolled (544, 332) with delta (0, 0)
Screenshot: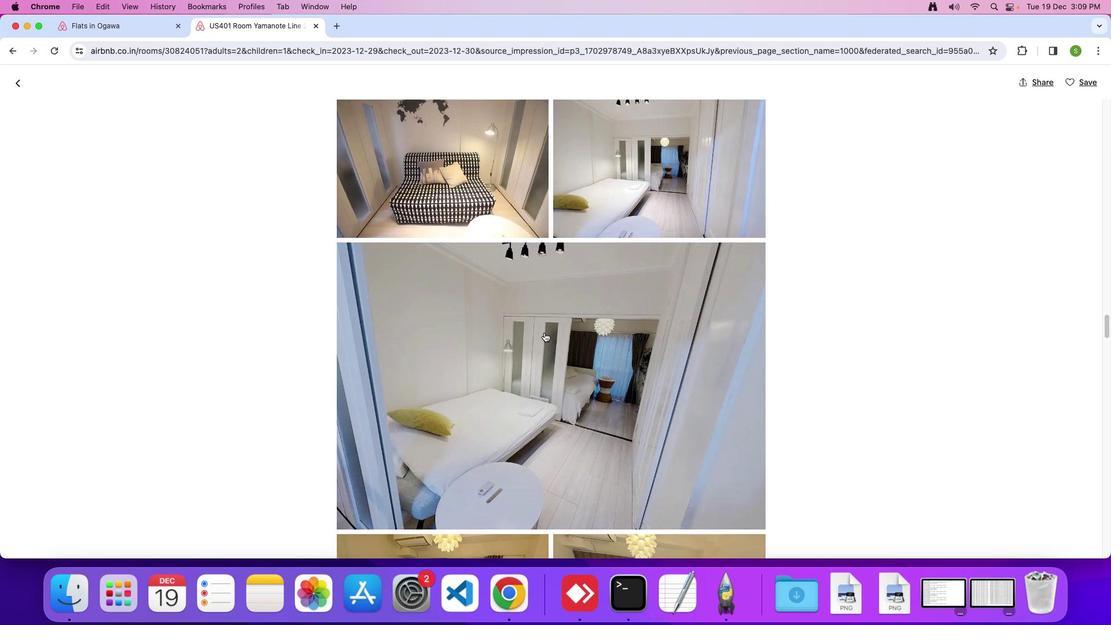 
Action: Mouse scrolled (544, 332) with delta (0, -1)
Screenshot: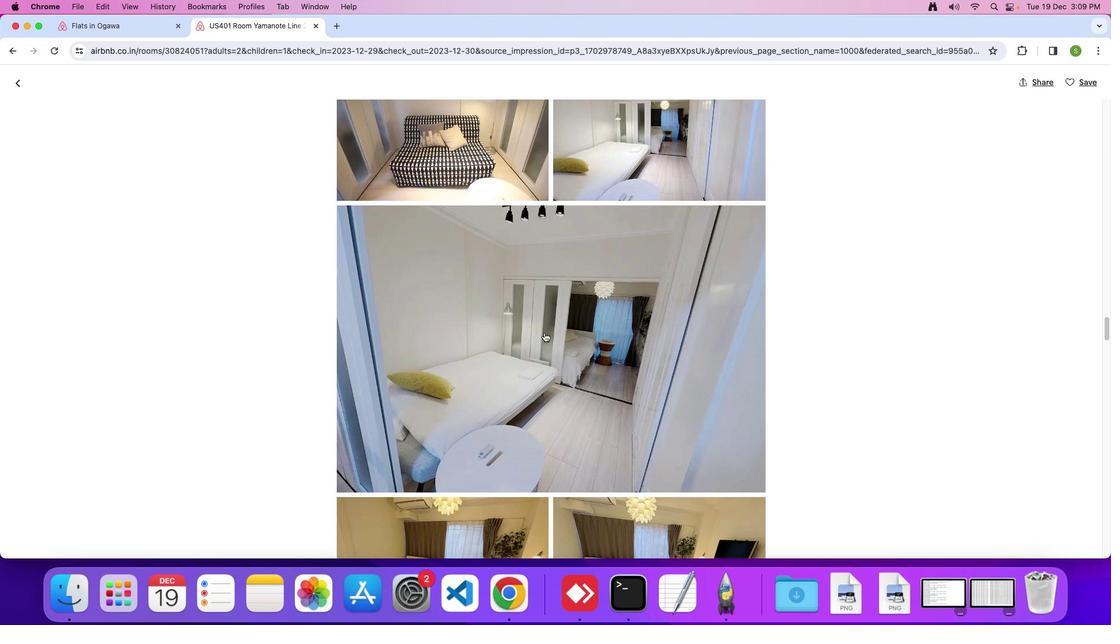 
Action: Mouse scrolled (544, 332) with delta (0, 0)
Screenshot: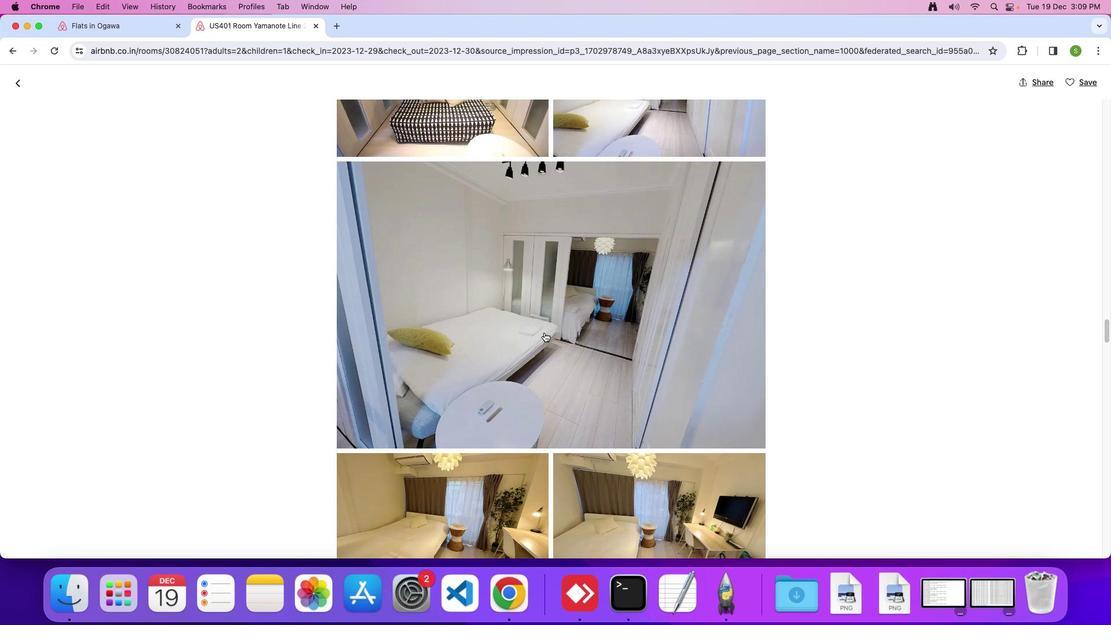 
Action: Mouse scrolled (544, 332) with delta (0, 0)
Screenshot: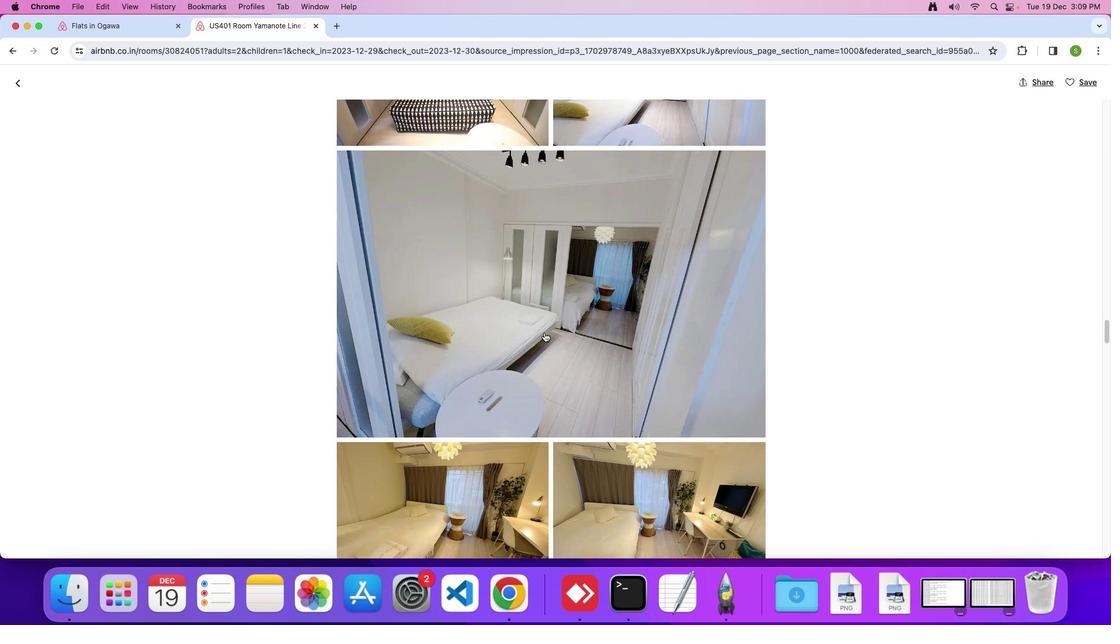 
Action: Mouse scrolled (544, 332) with delta (0, -1)
Screenshot: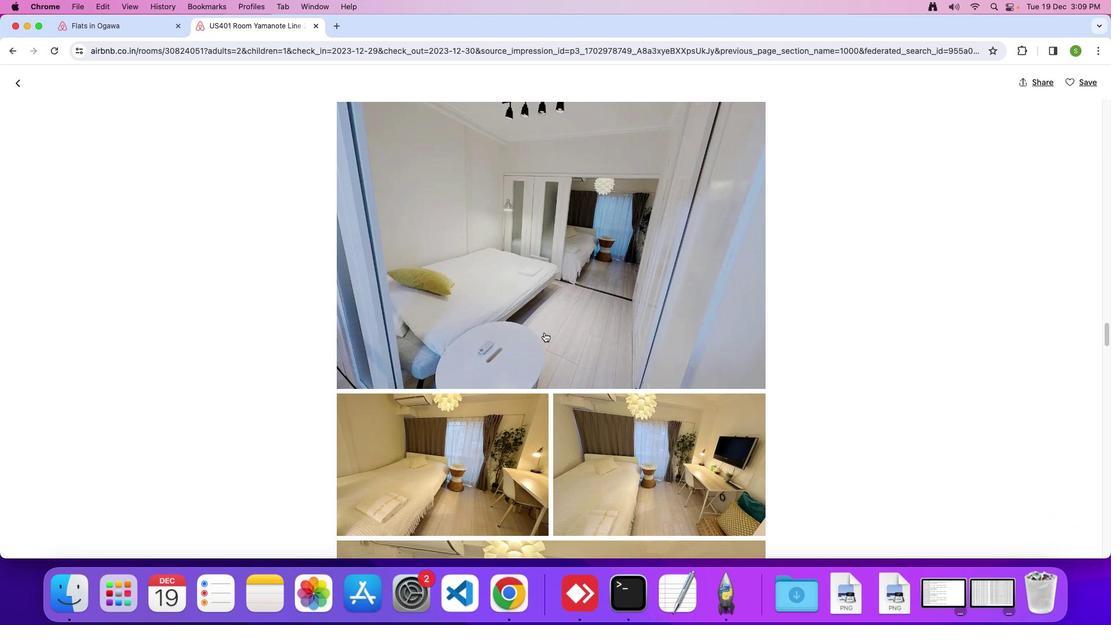 
Action: Mouse scrolled (544, 332) with delta (0, 0)
Screenshot: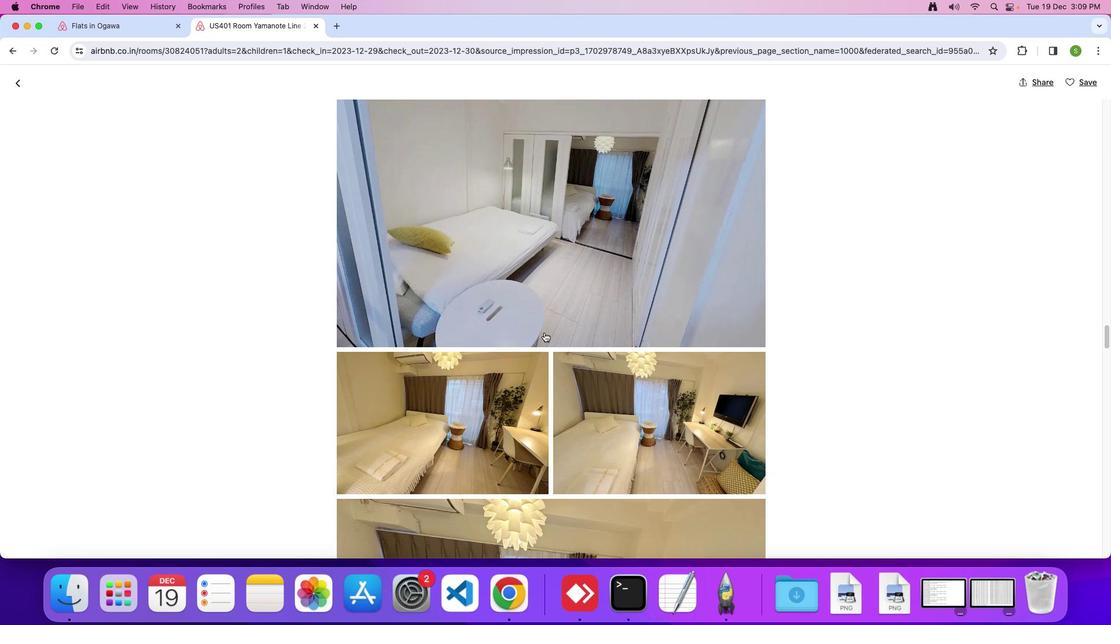 
Action: Mouse scrolled (544, 332) with delta (0, 0)
Screenshot: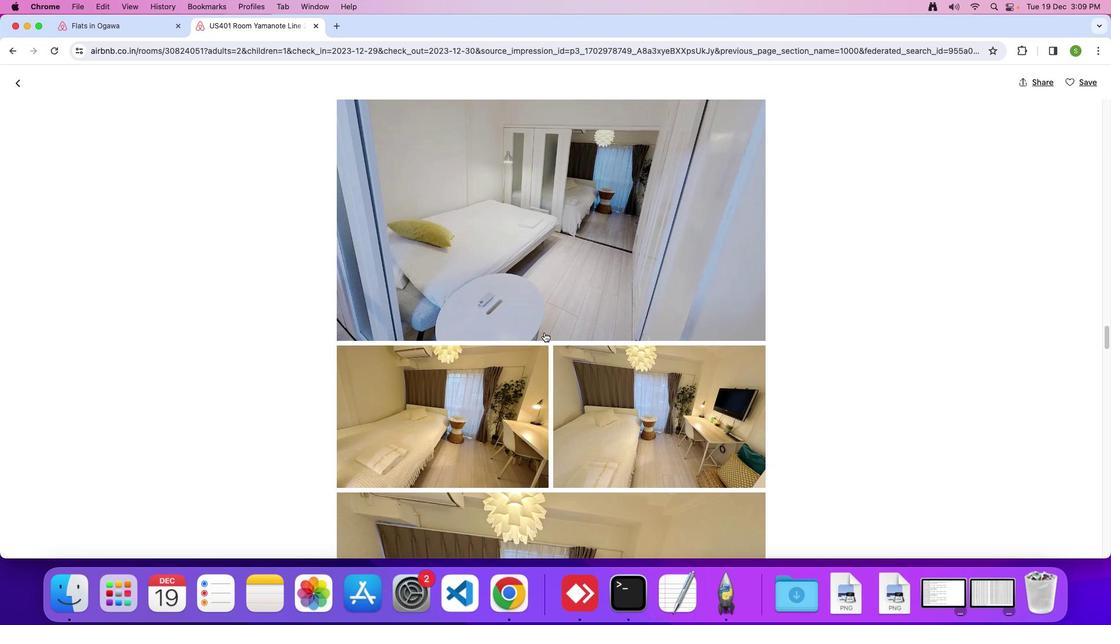 
Action: Mouse scrolled (544, 332) with delta (0, -1)
